 Task: Create a startup business presentation slide template design set.
Action: Mouse moved to (846, 404)
Screenshot: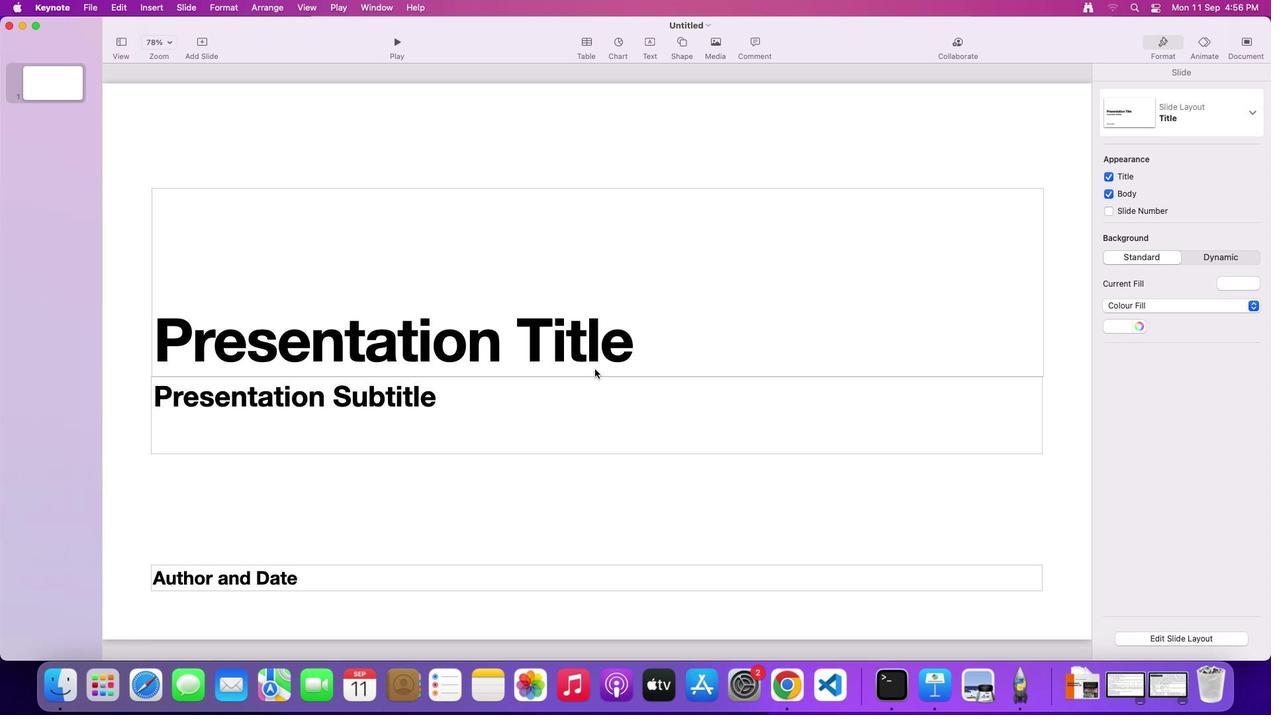 
Action: Mouse pressed left at (846, 404)
Screenshot: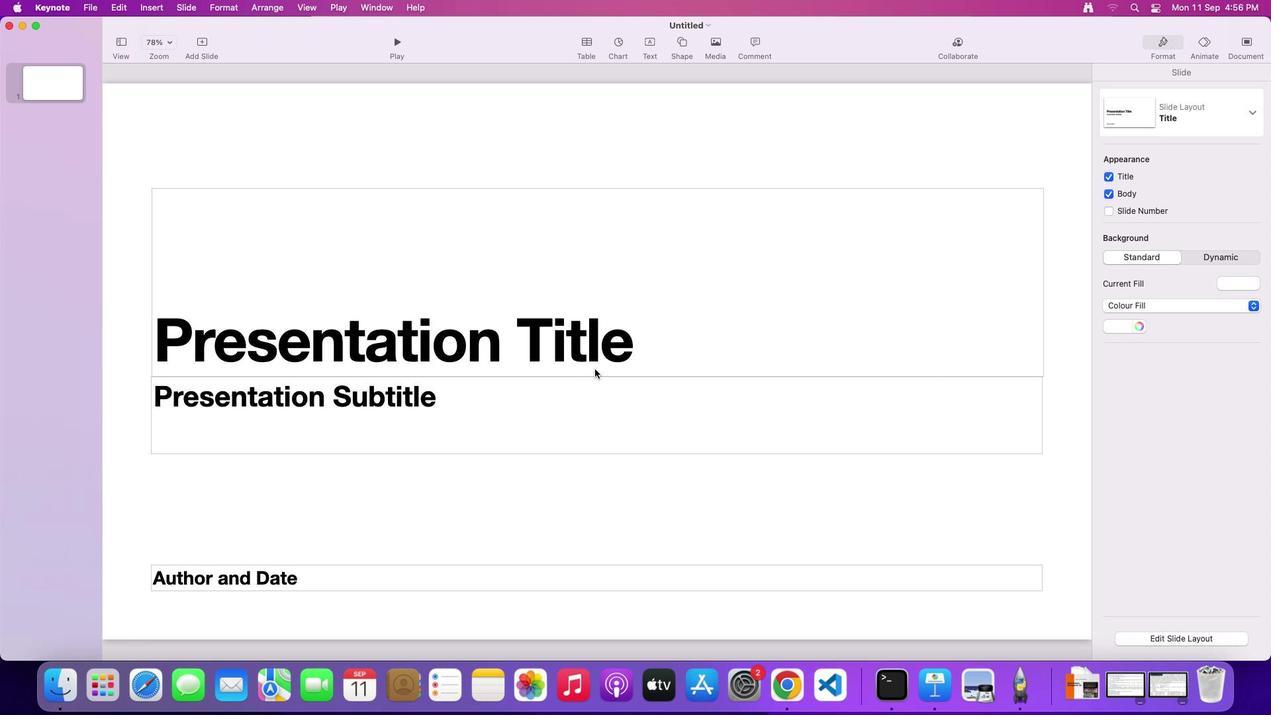 
Action: Mouse moved to (840, 402)
Screenshot: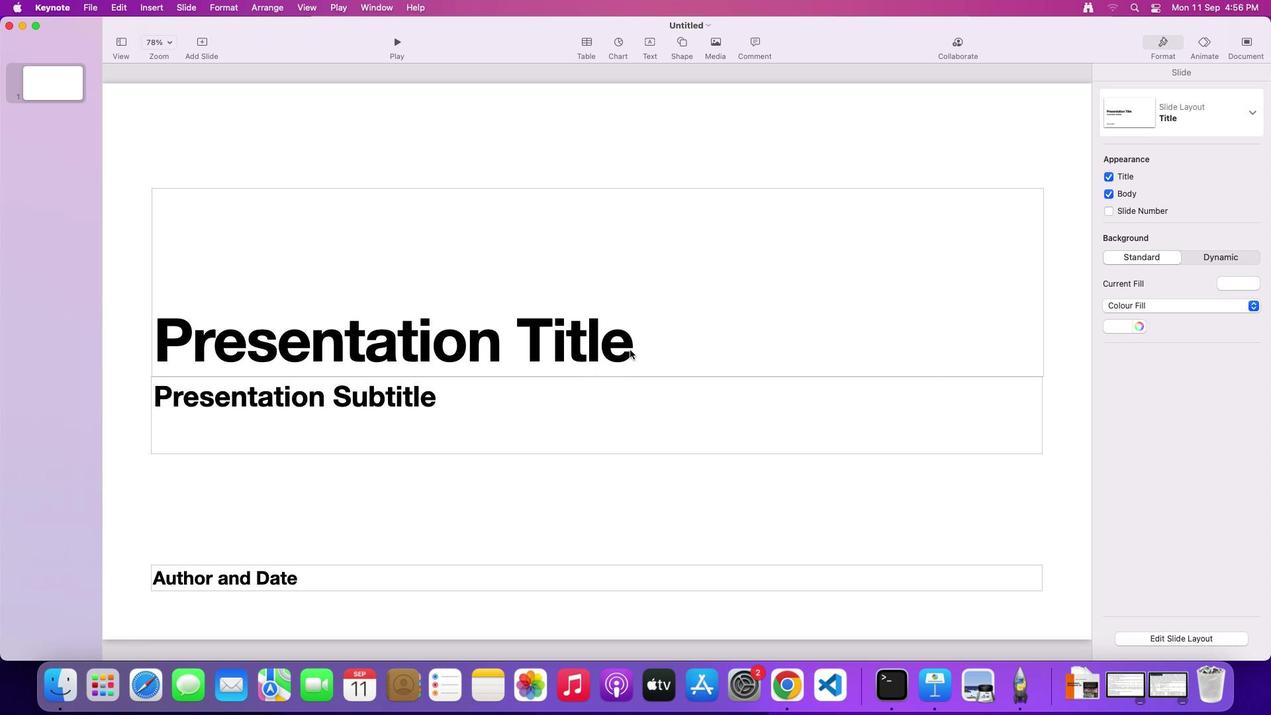 
Action: Mouse pressed left at (840, 402)
Screenshot: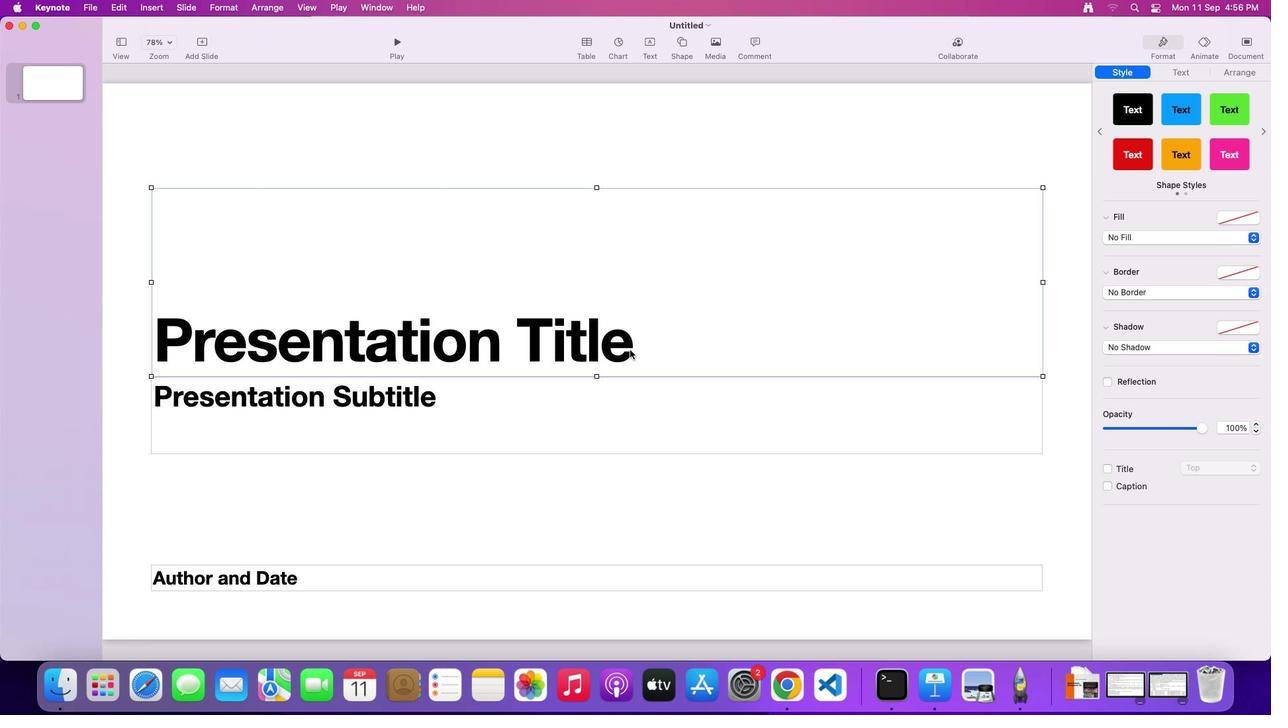 
Action: Key pressed Key.delete
Screenshot: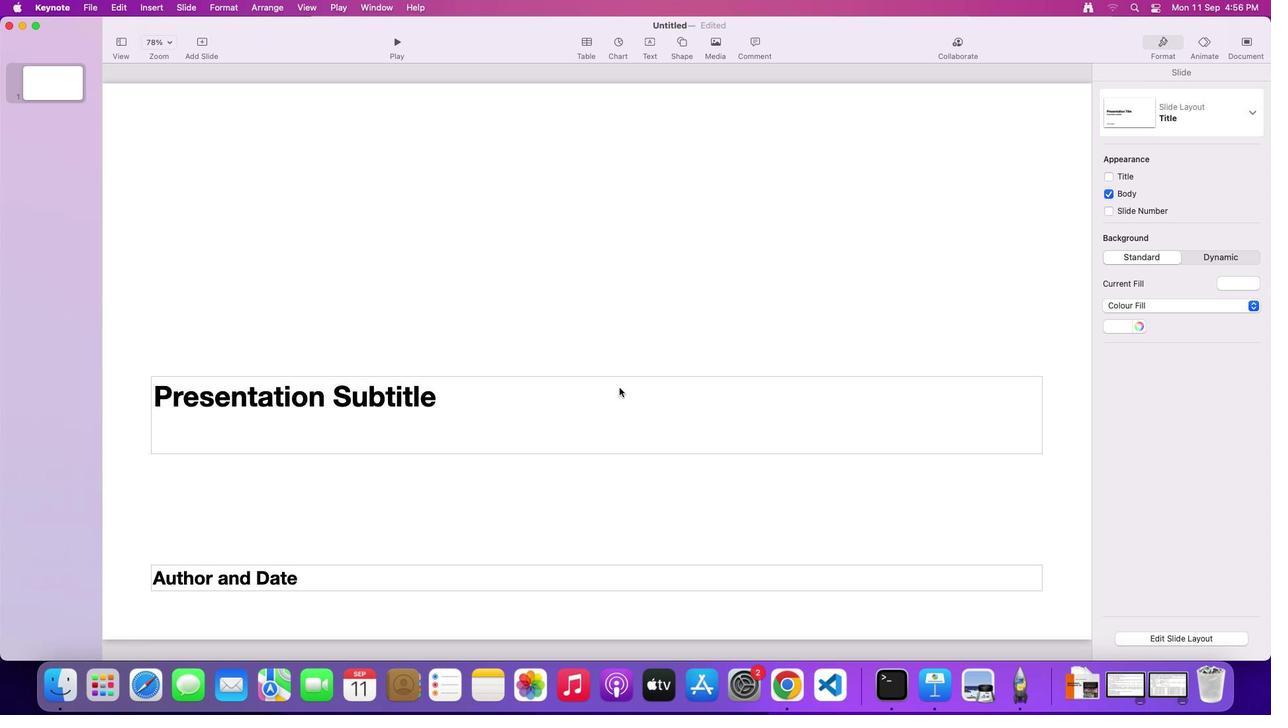 
Action: Mouse moved to (842, 407)
Screenshot: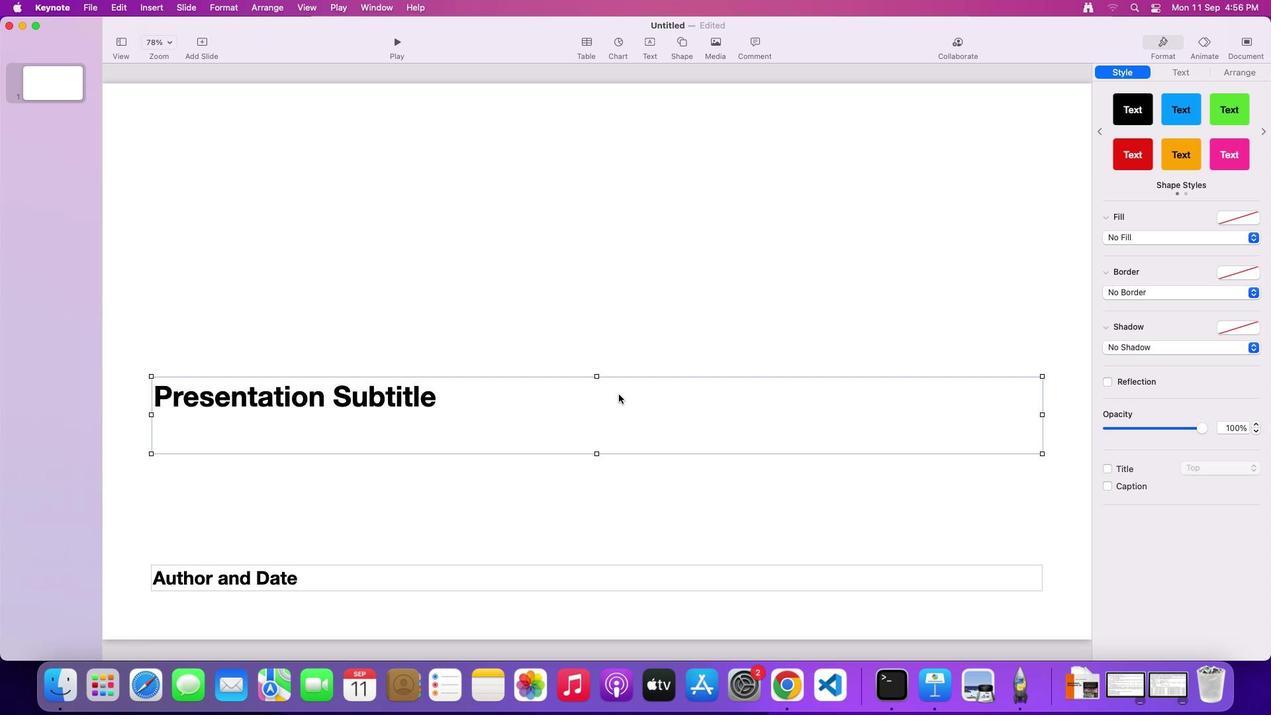 
Action: Mouse pressed left at (842, 407)
Screenshot: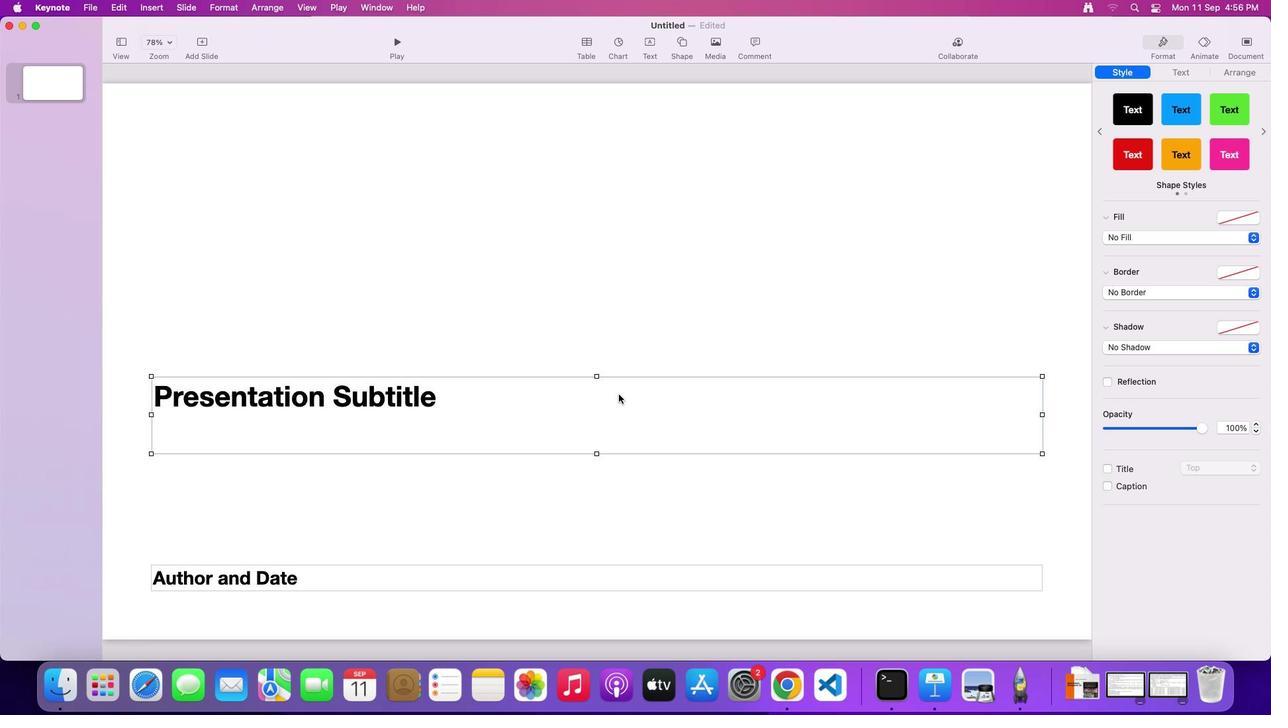 
Action: Key pressed Key.delete
Screenshot: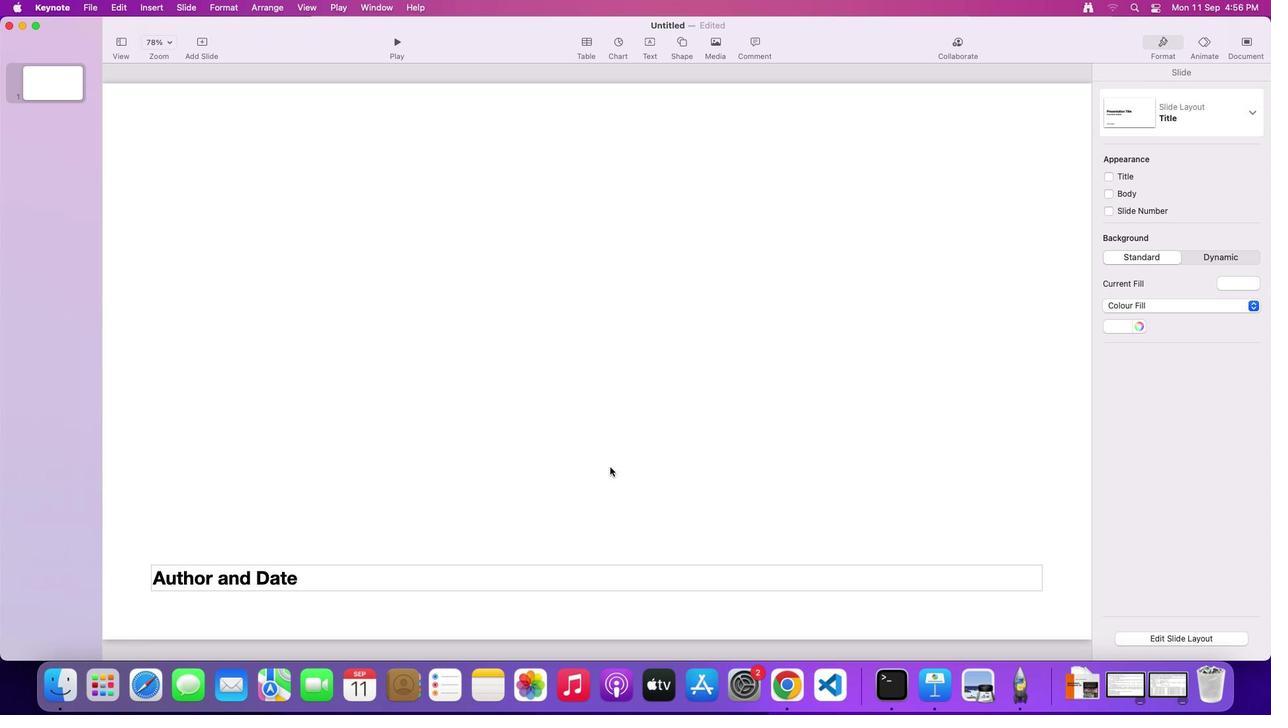 
Action: Mouse moved to (845, 429)
Screenshot: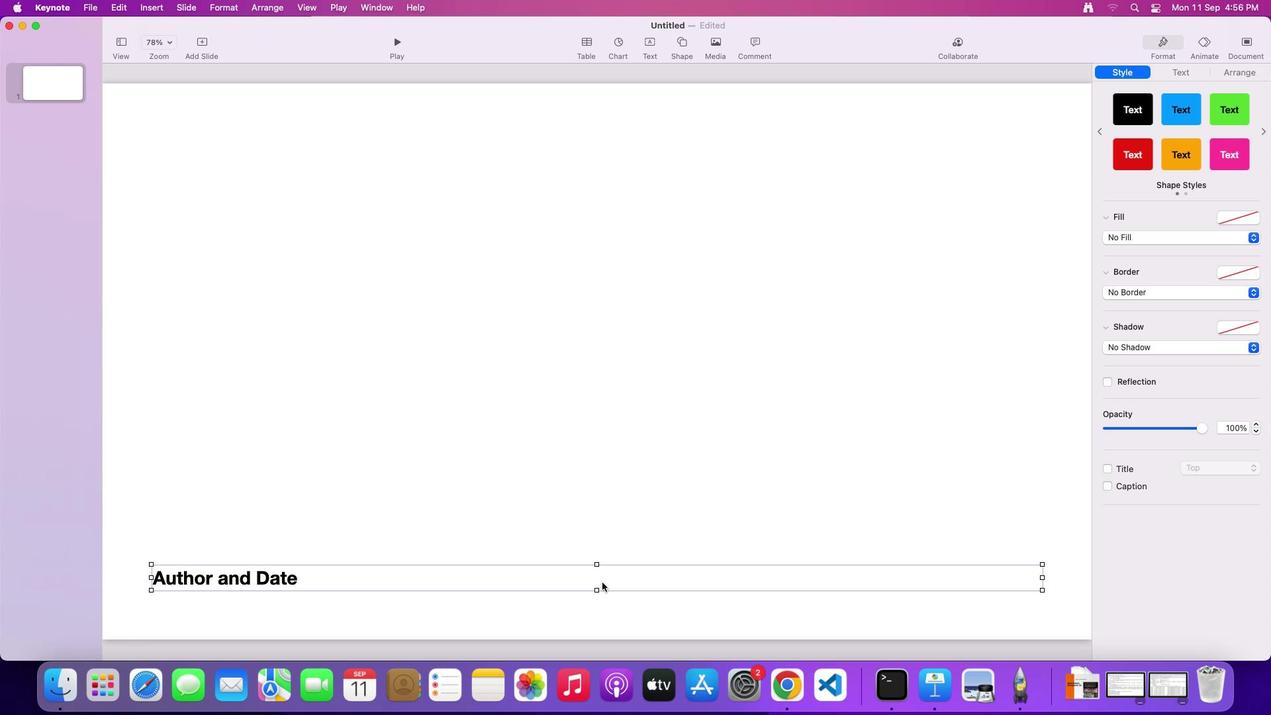 
Action: Mouse pressed left at (845, 429)
Screenshot: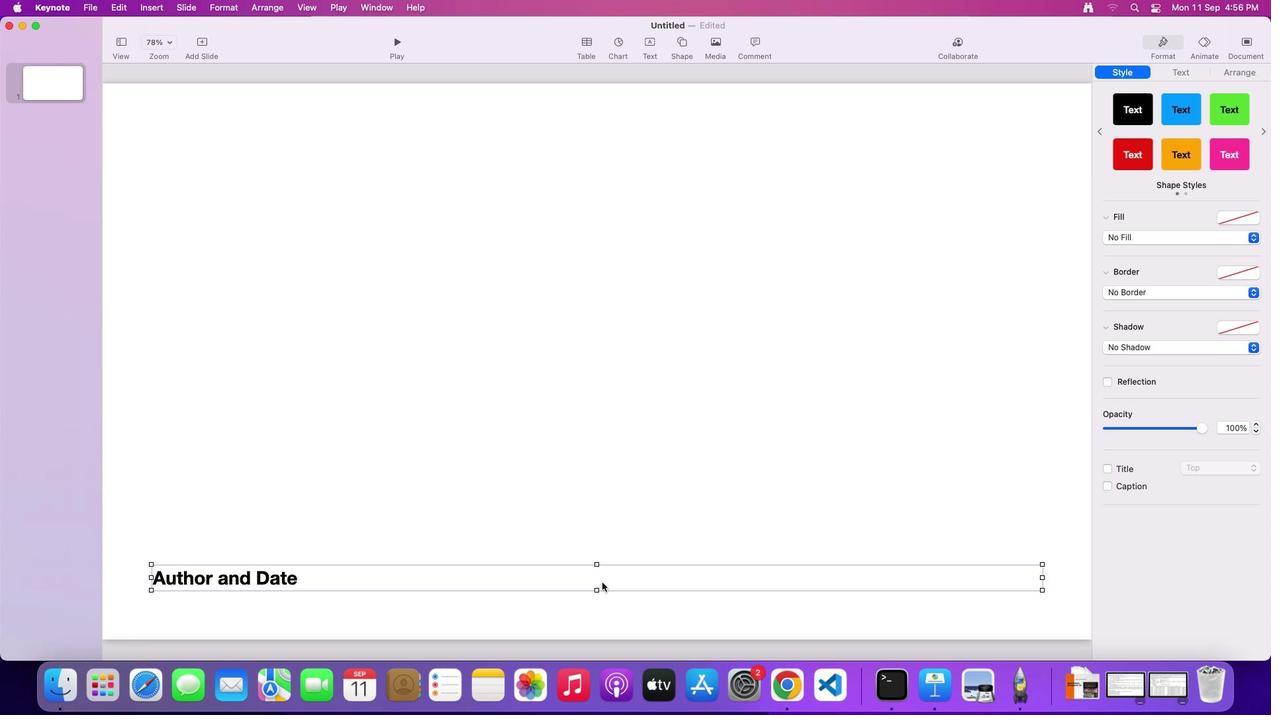 
Action: Mouse moved to (845, 429)
Screenshot: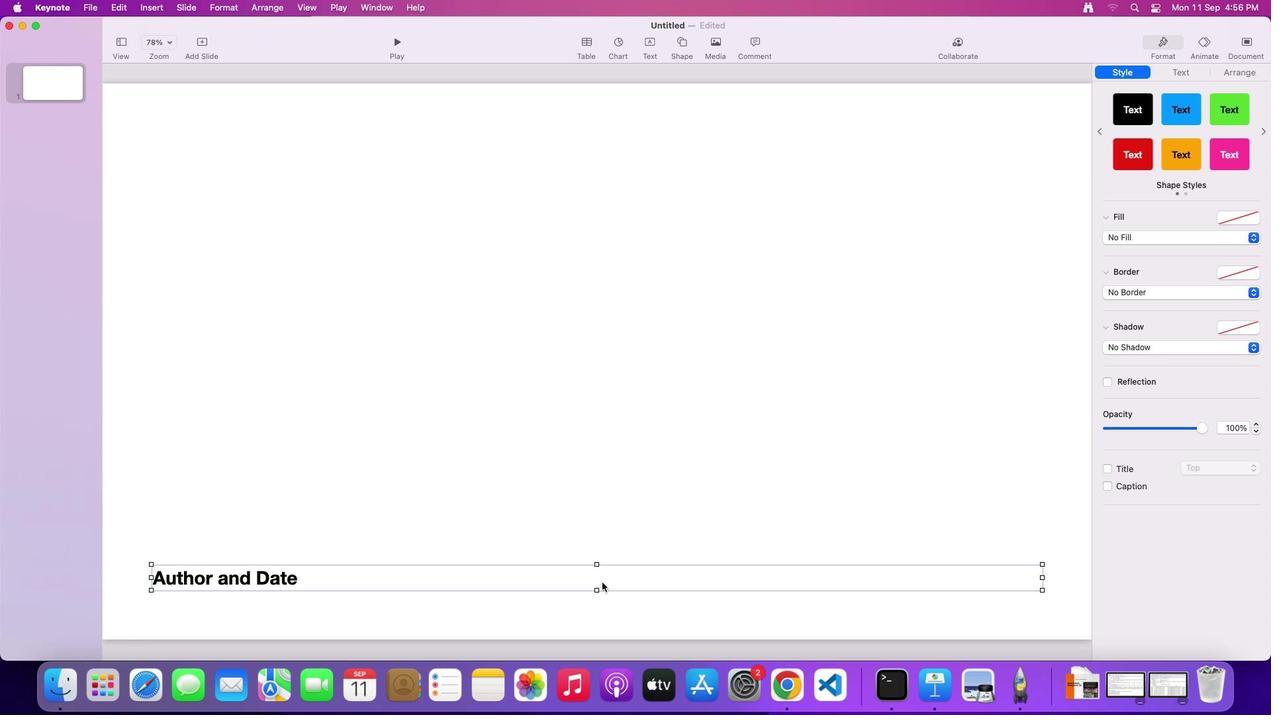 
Action: Key pressed Key.delete
Screenshot: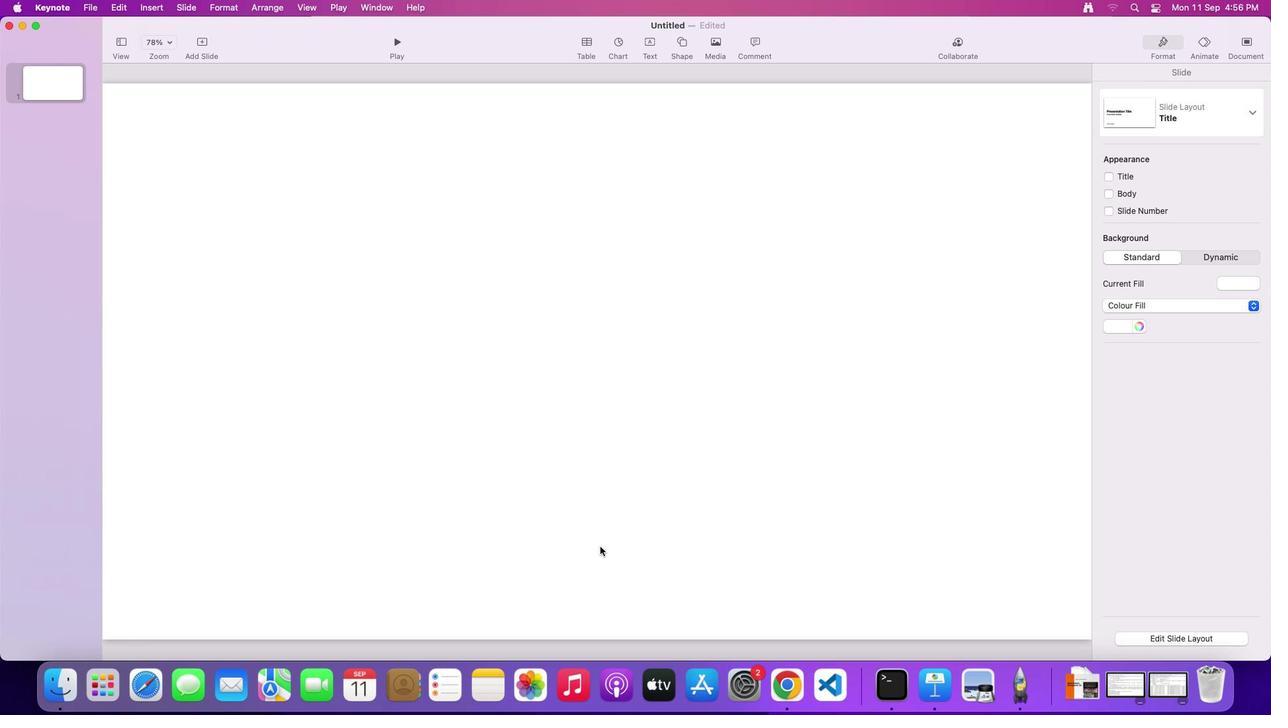
Action: Mouse moved to (849, 404)
Screenshot: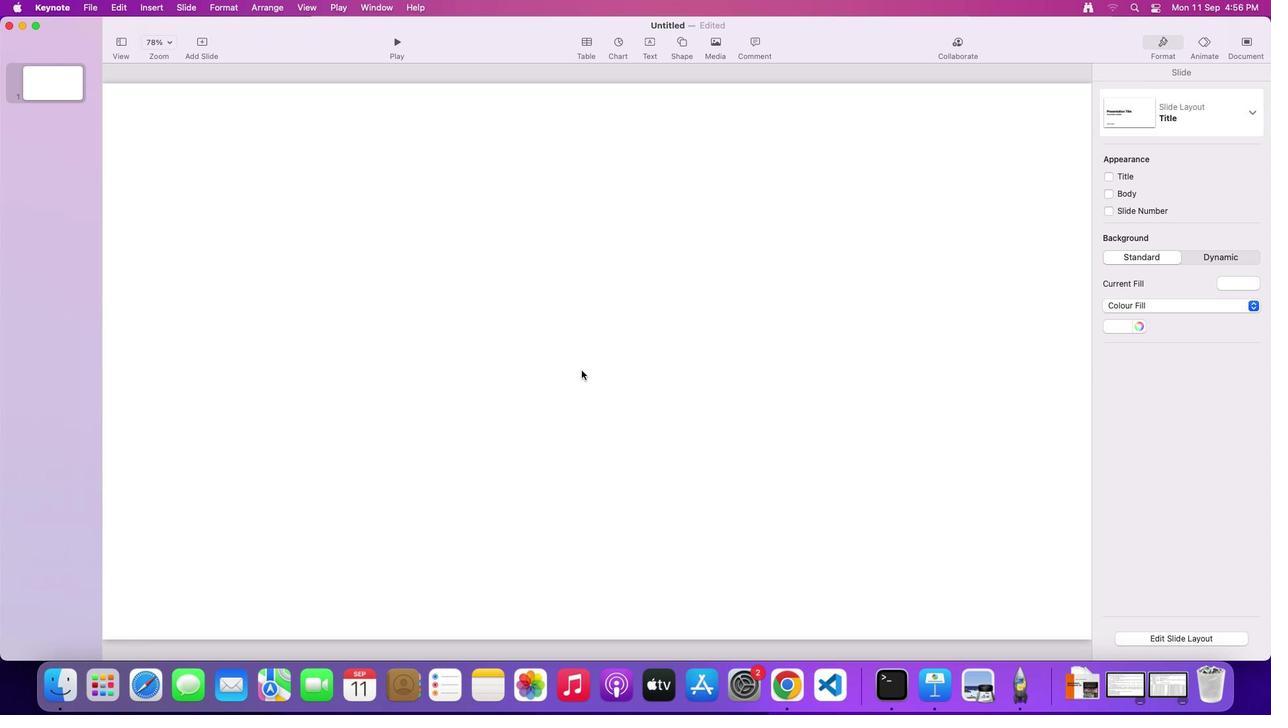 
Action: Mouse pressed left at (849, 404)
Screenshot: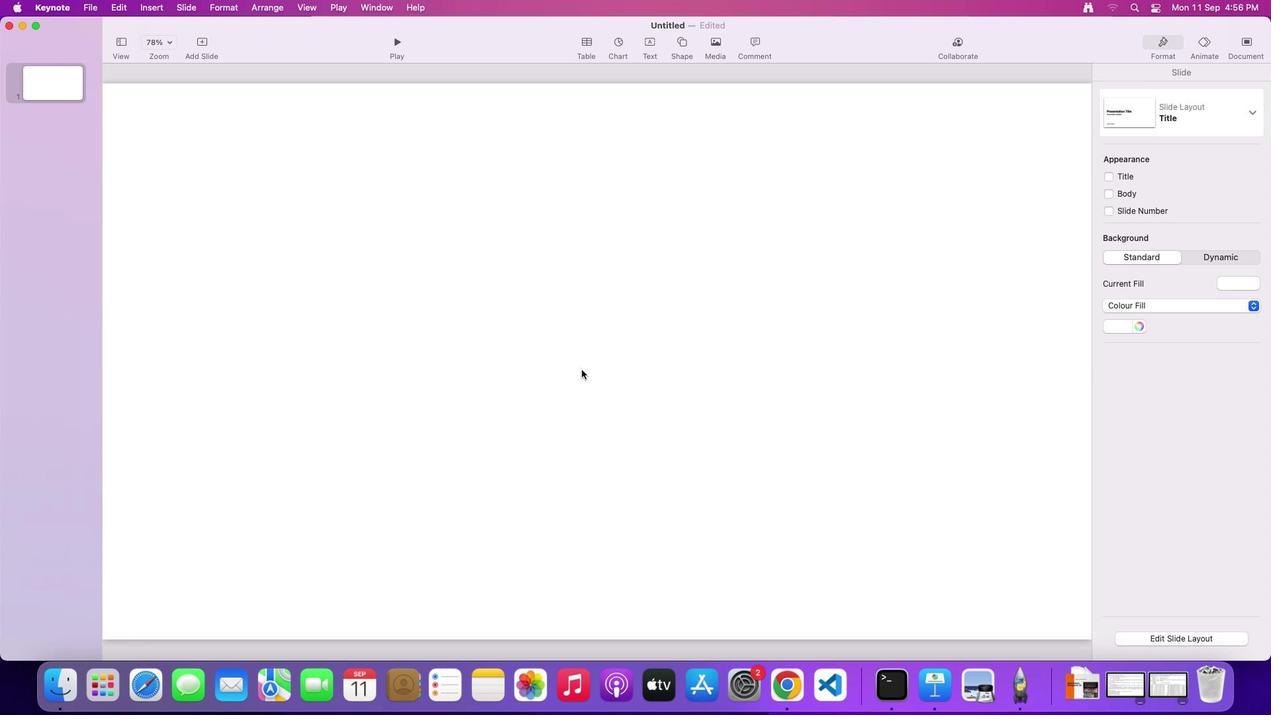 
Action: Mouse moved to (829, 365)
Screenshot: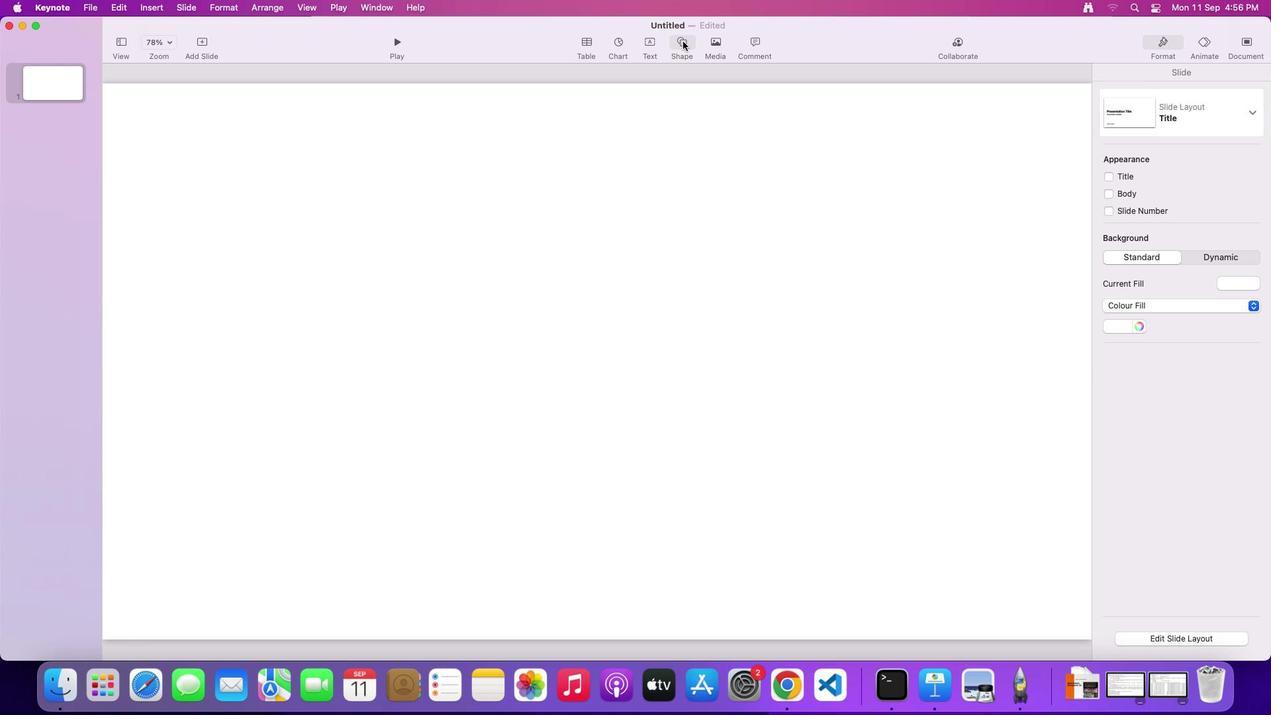
Action: Mouse pressed left at (829, 365)
Screenshot: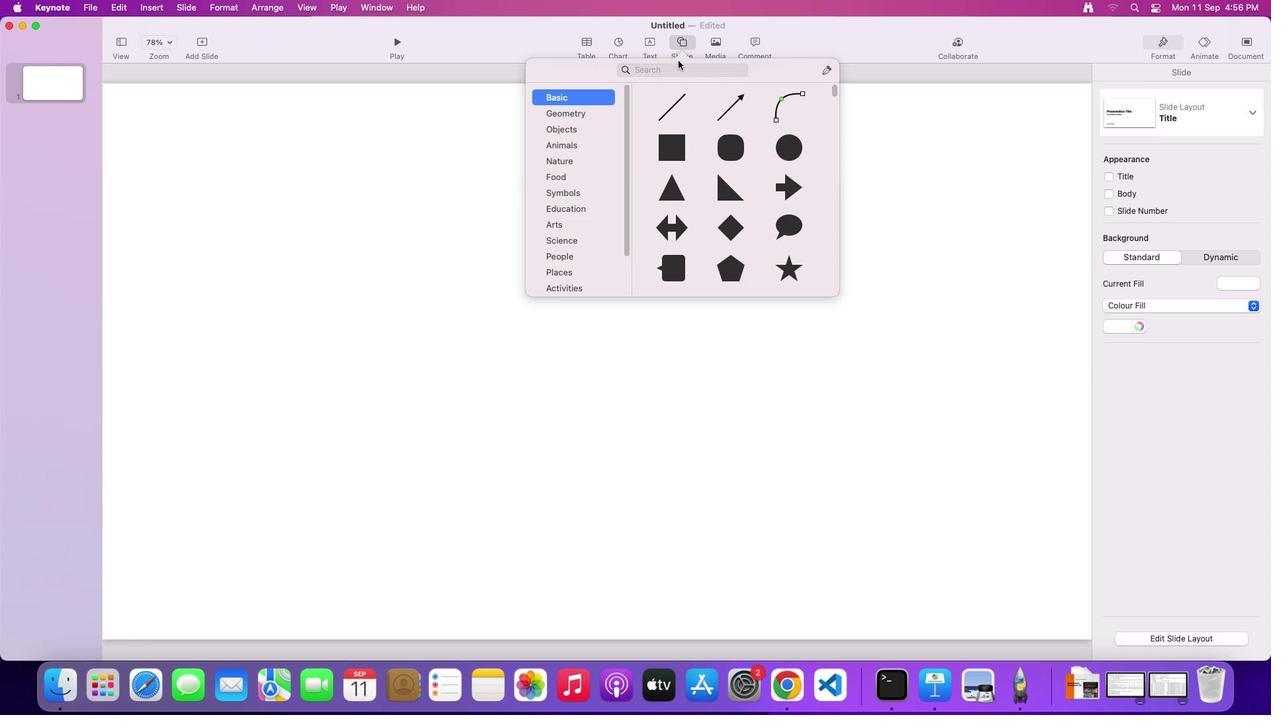 
Action: Mouse moved to (832, 377)
Screenshot: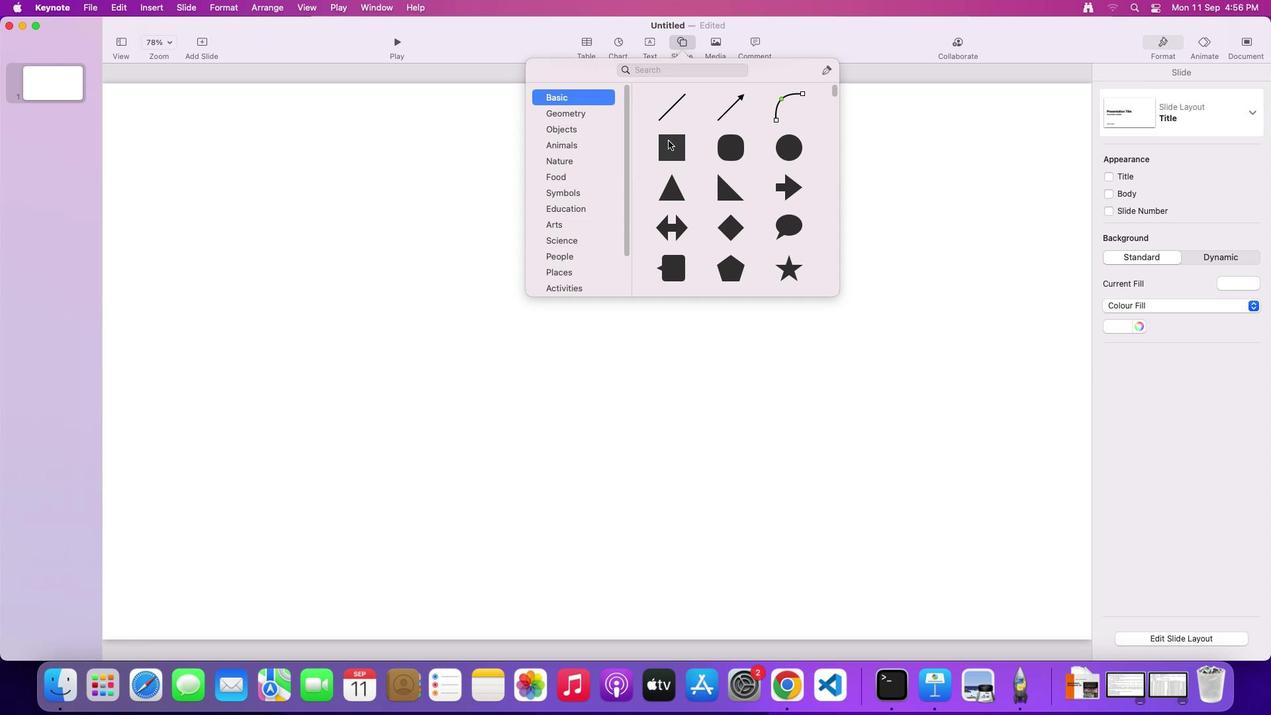 
Action: Mouse pressed left at (832, 377)
Screenshot: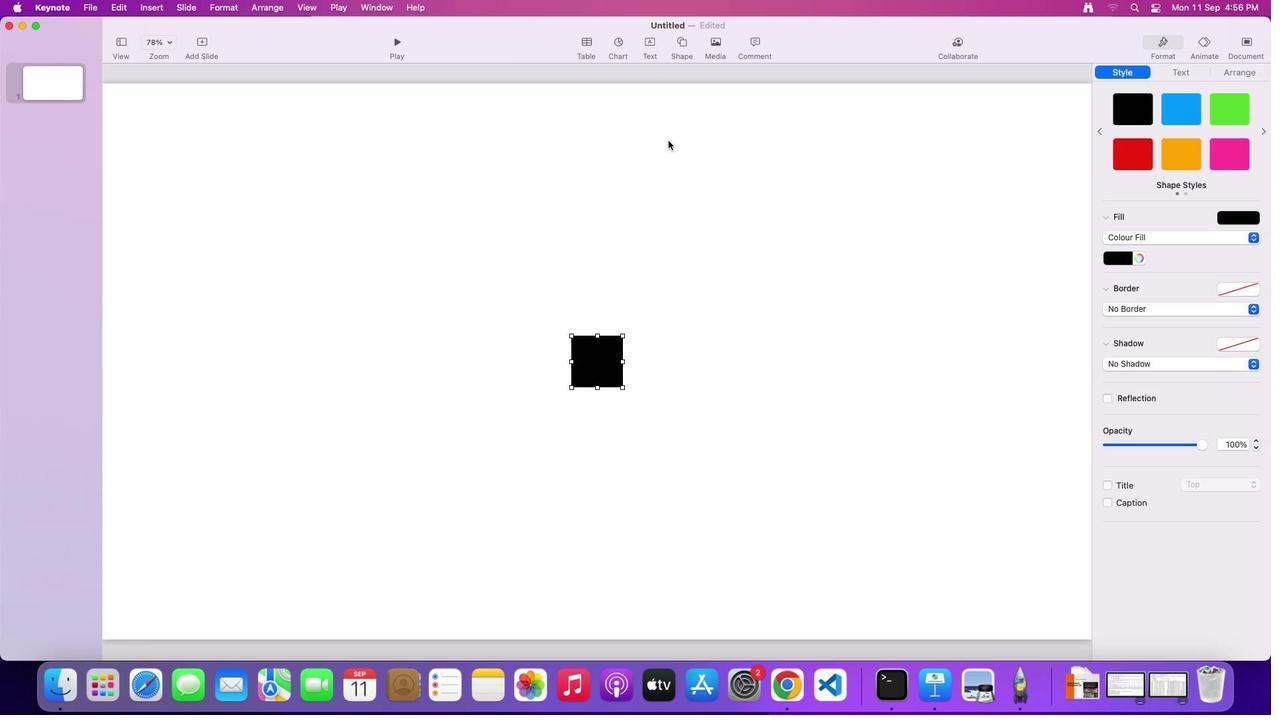 
Action: Mouse moved to (852, 400)
Screenshot: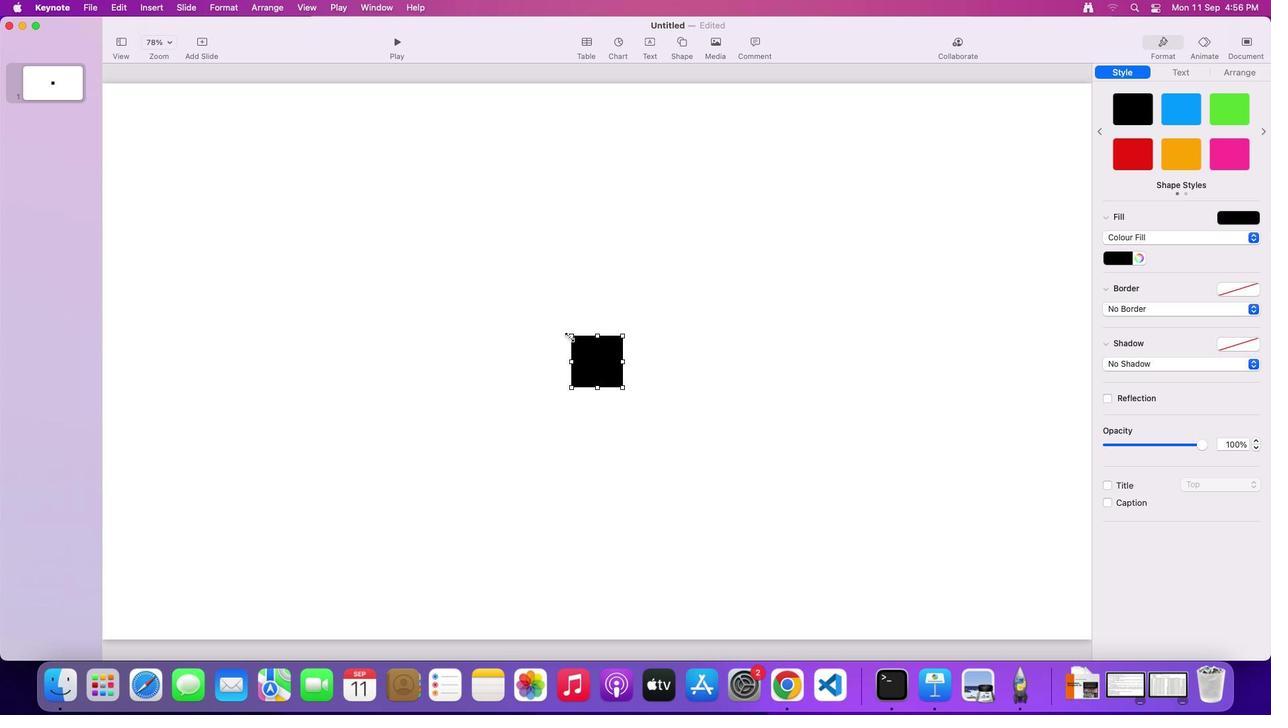 
Action: Mouse pressed left at (852, 400)
Screenshot: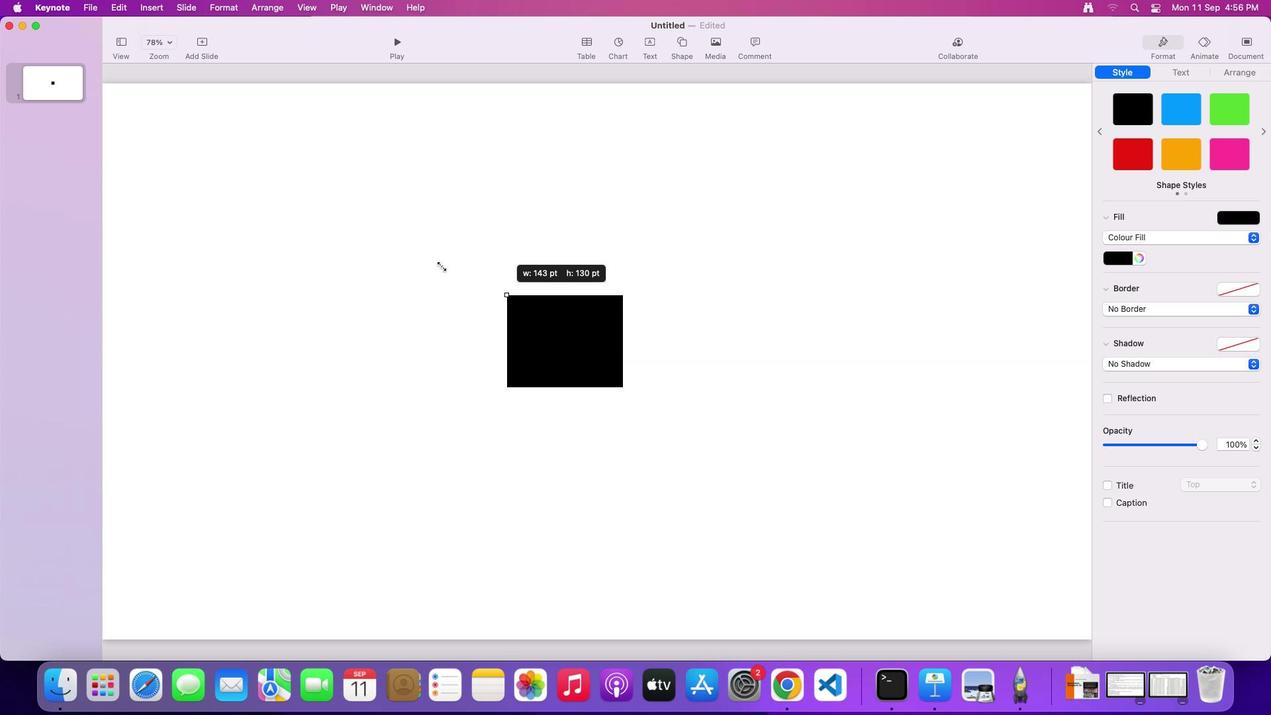 
Action: Mouse moved to (841, 406)
Screenshot: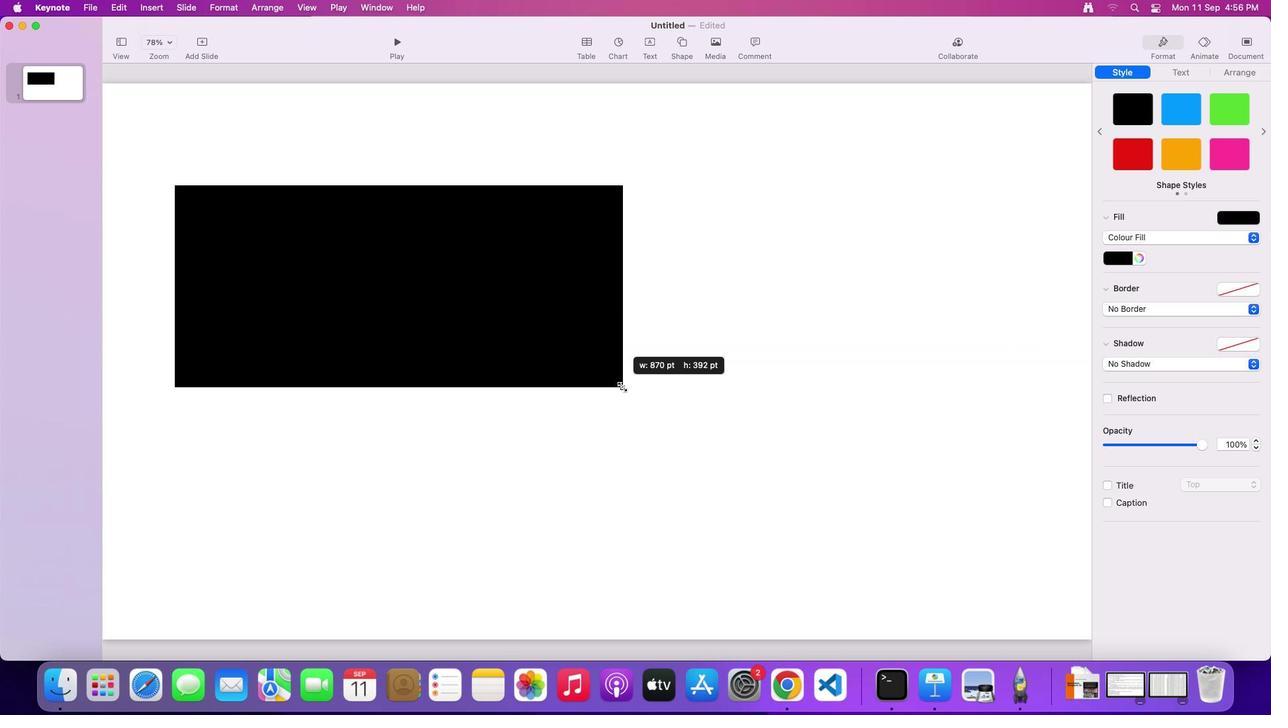 
Action: Mouse pressed left at (841, 406)
Screenshot: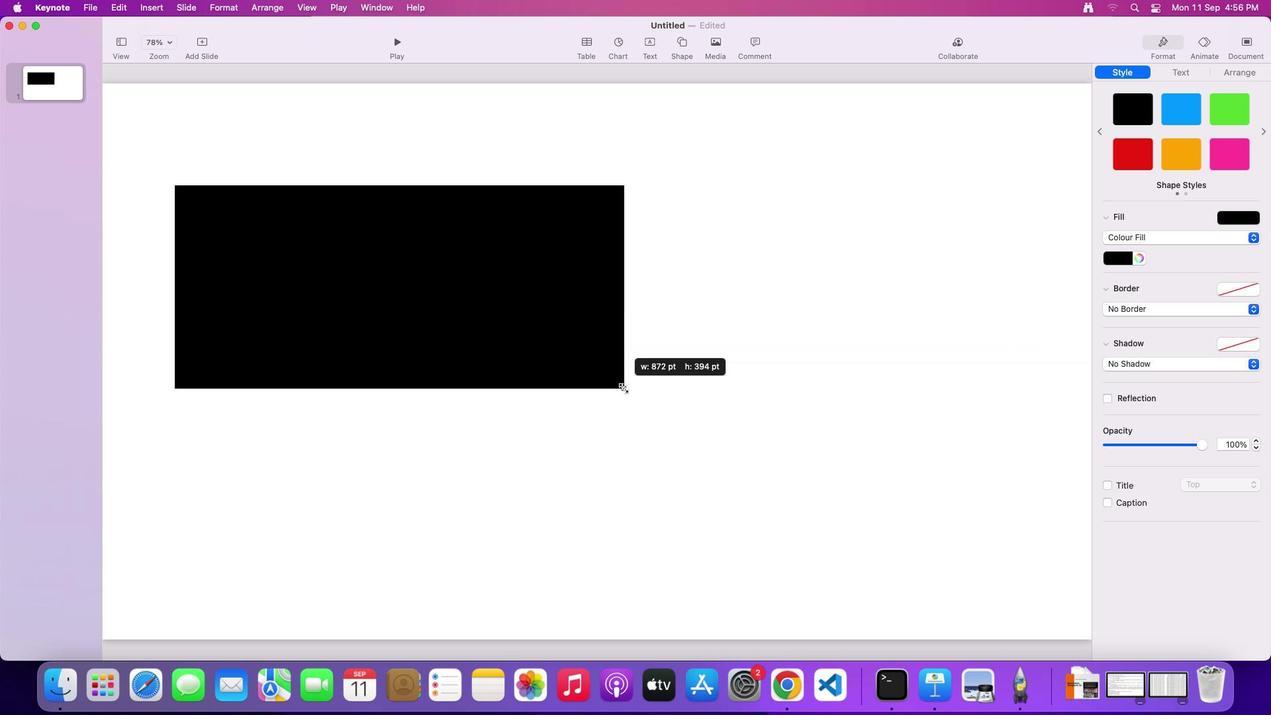 
Action: Mouse moved to (820, 417)
Screenshot: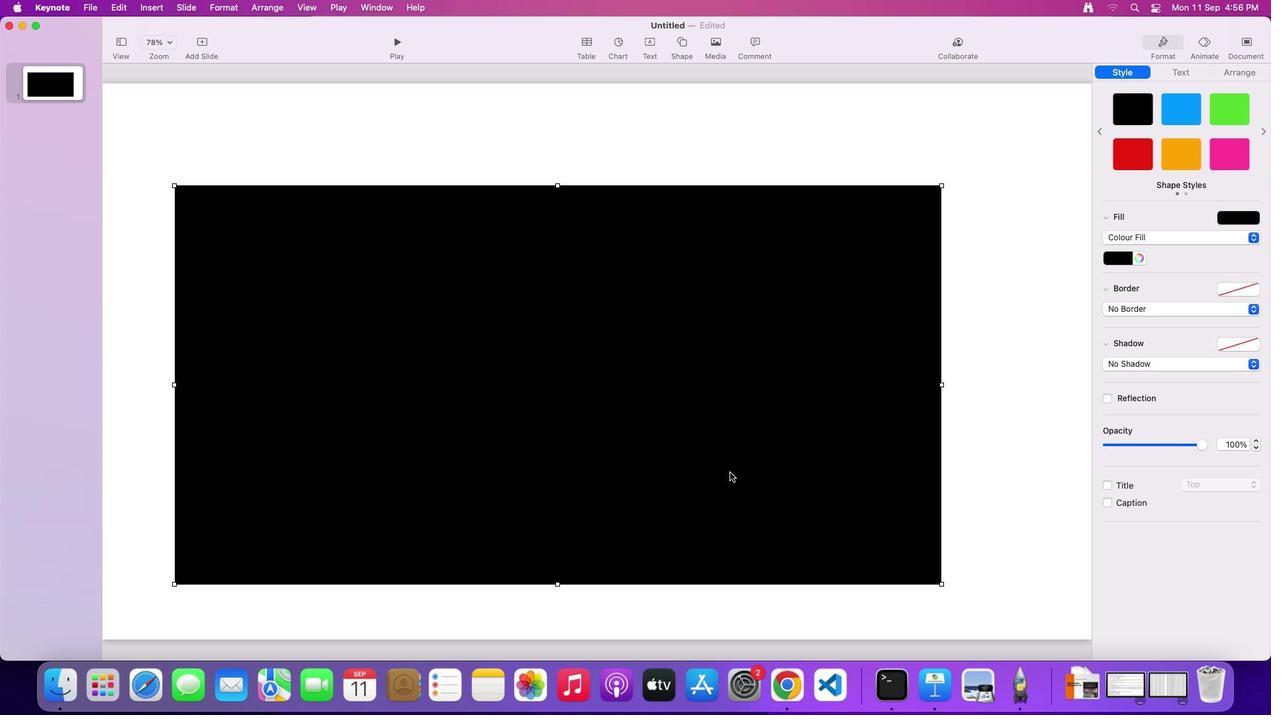 
Action: Mouse pressed left at (820, 417)
Screenshot: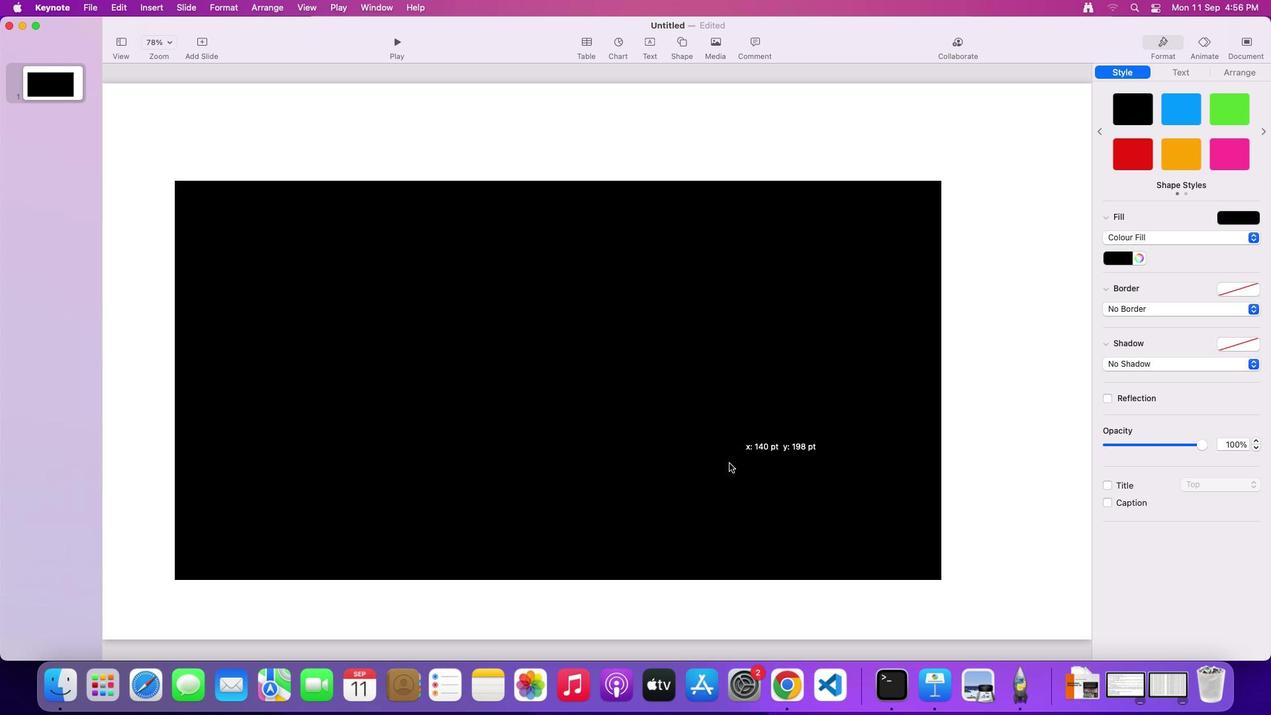 
Action: Mouse moved to (817, 411)
Screenshot: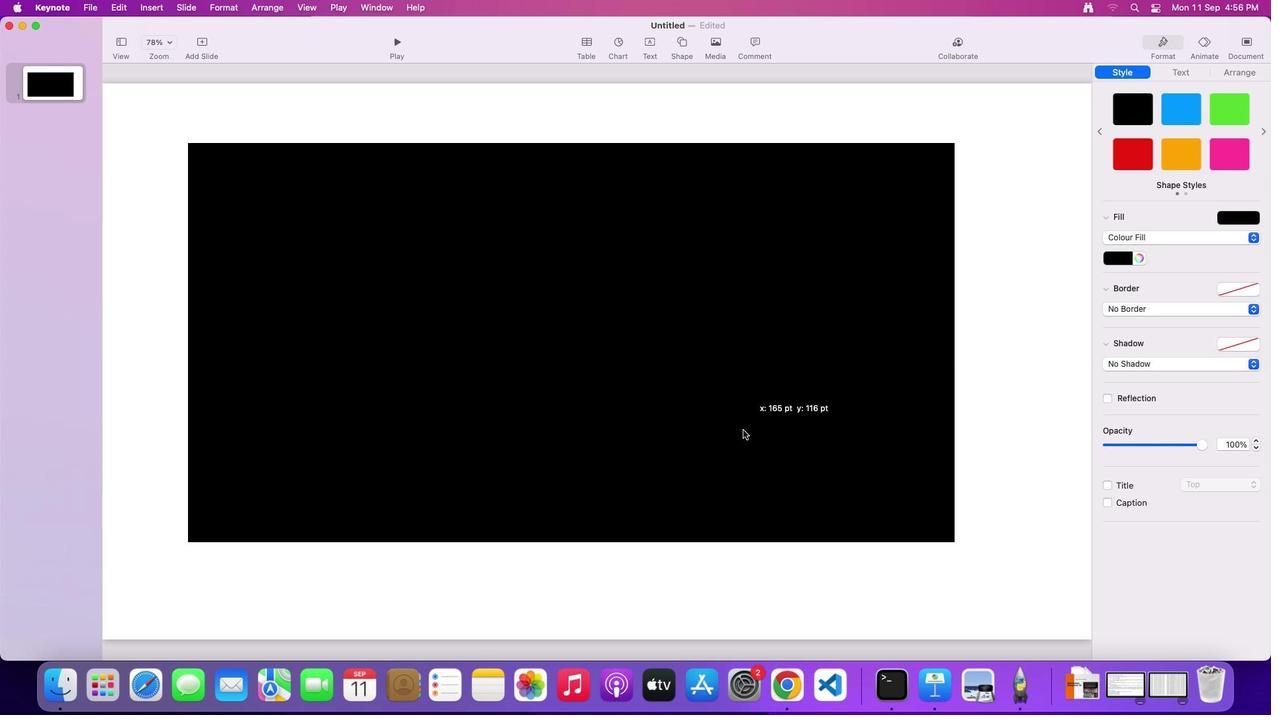 
Action: Mouse pressed left at (817, 411)
Screenshot: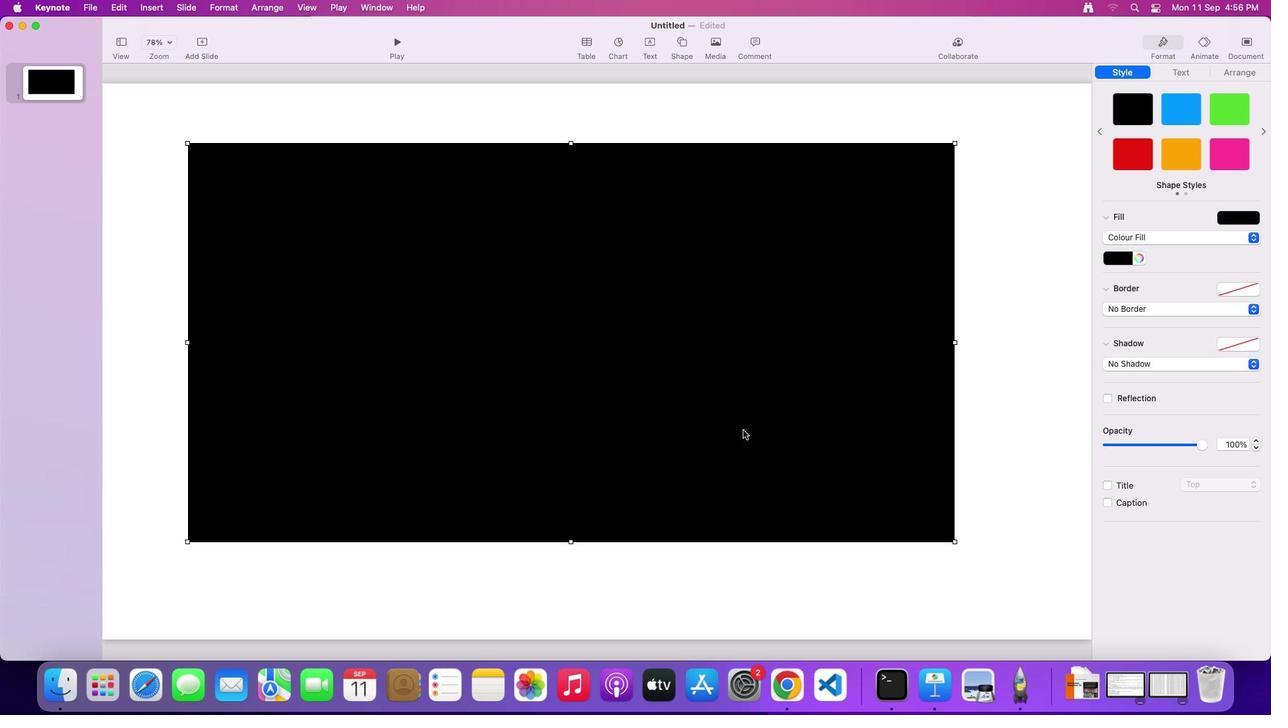 
Action: Mouse moved to (742, 390)
Screenshot: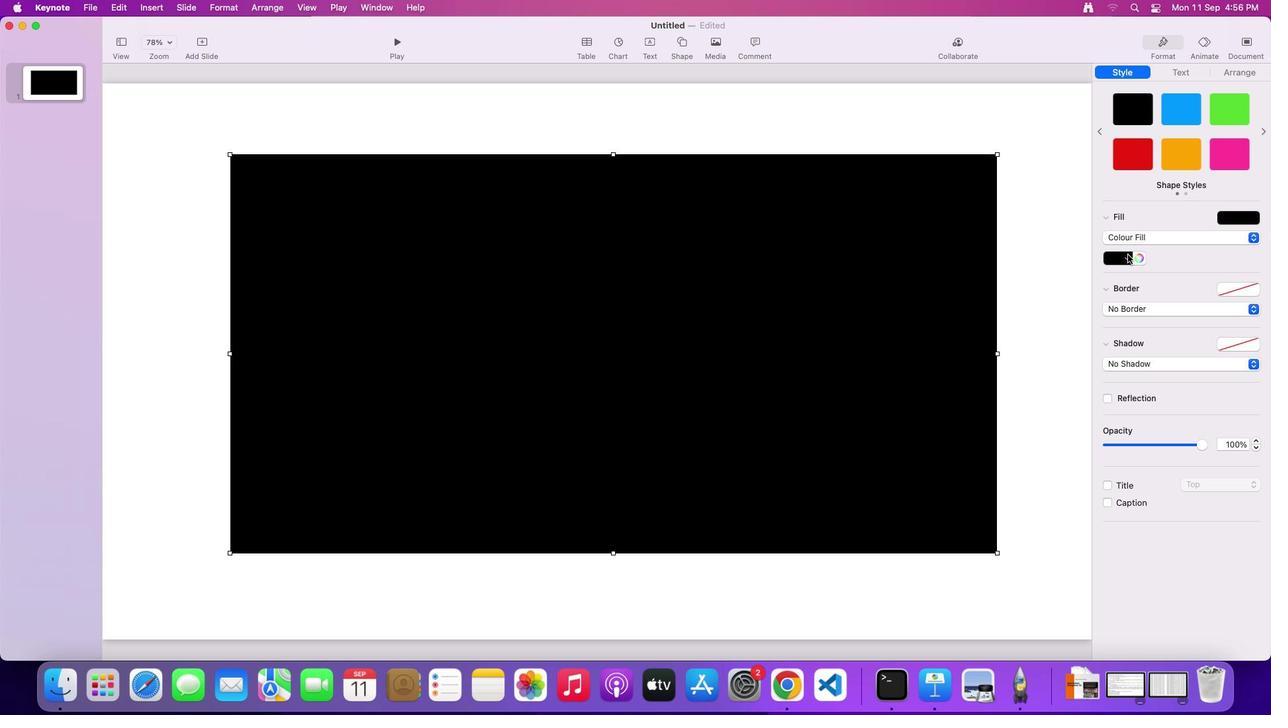 
Action: Mouse pressed left at (742, 390)
Screenshot: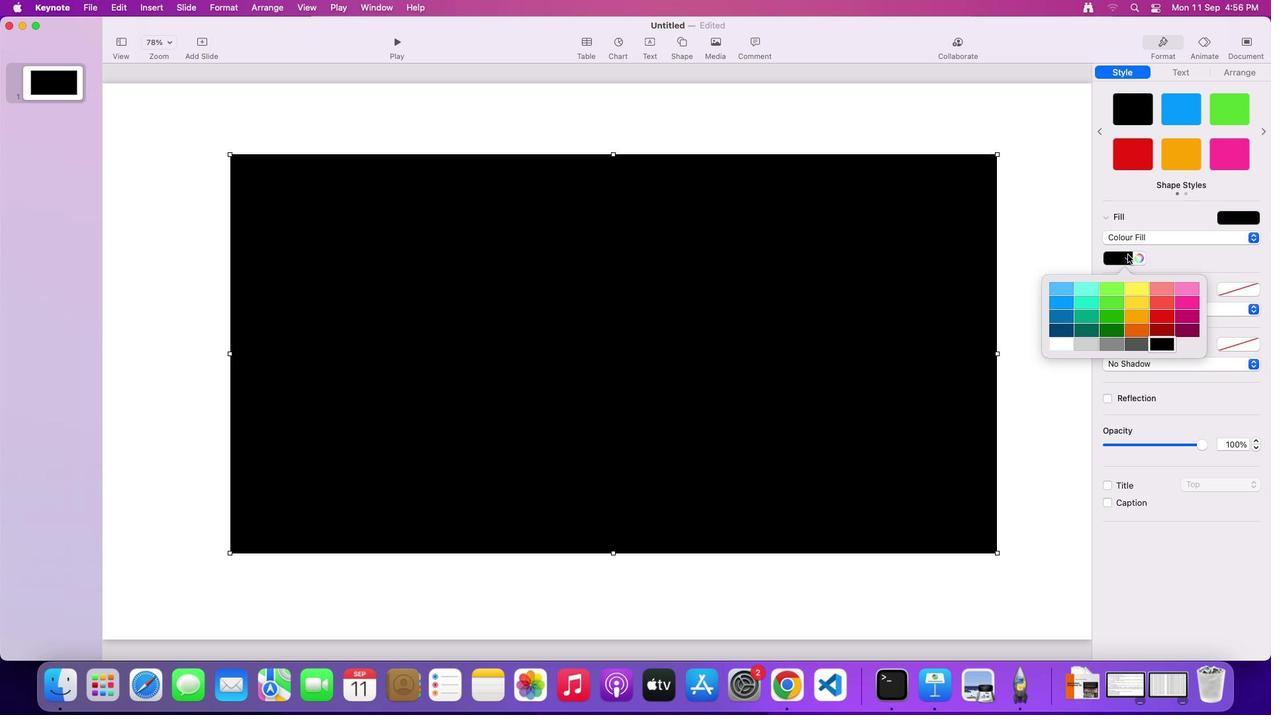 
Action: Mouse moved to (731, 394)
Screenshot: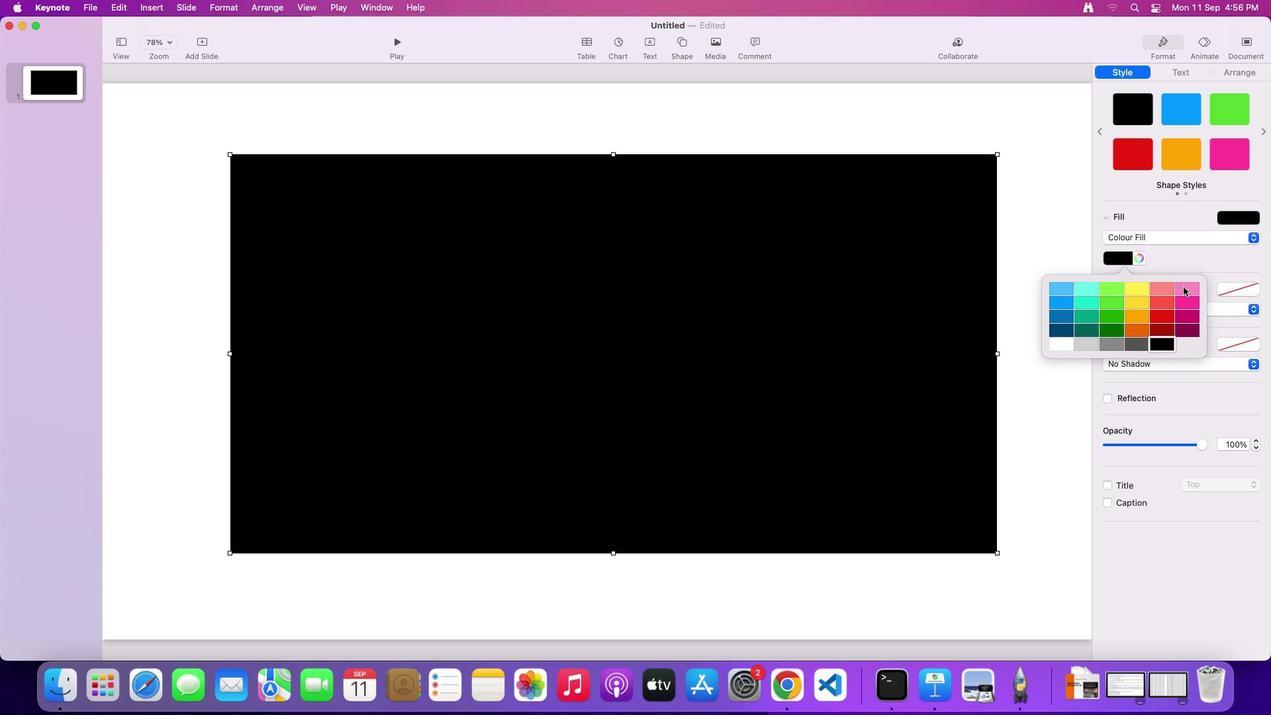 
Action: Mouse pressed left at (731, 394)
Screenshot: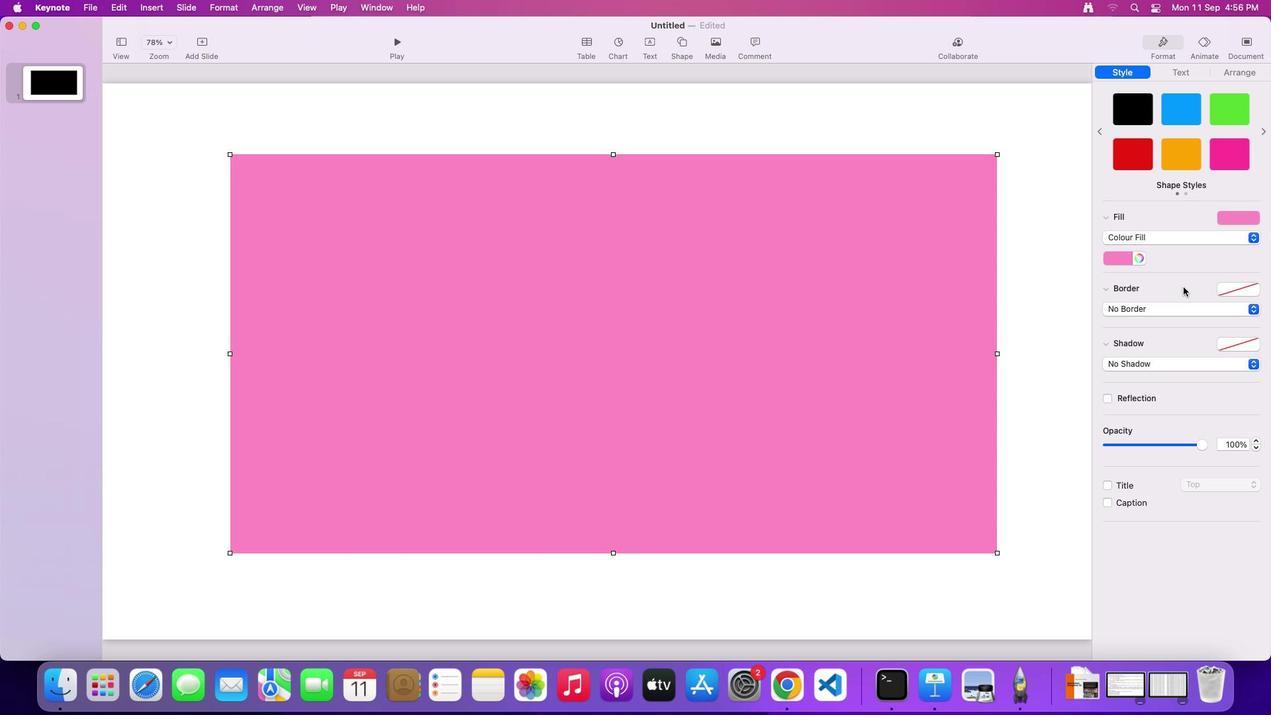 
Action: Mouse moved to (740, 391)
Screenshot: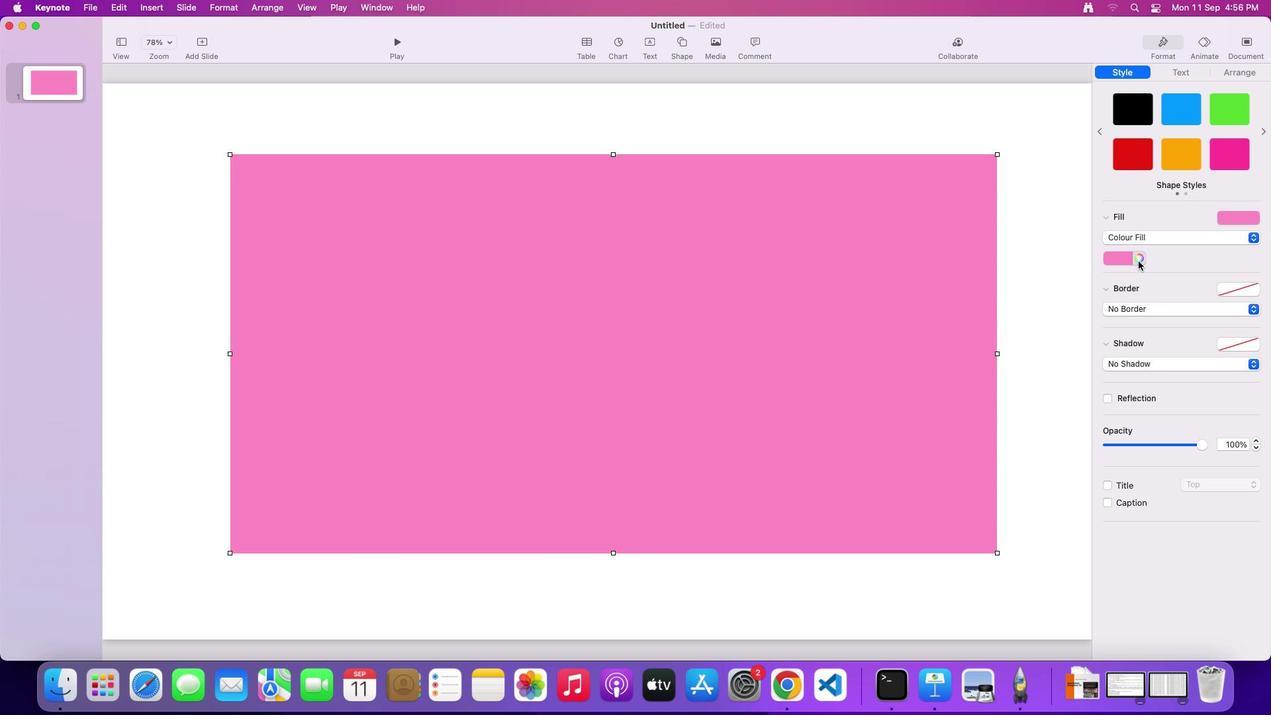 
Action: Mouse pressed left at (740, 391)
Screenshot: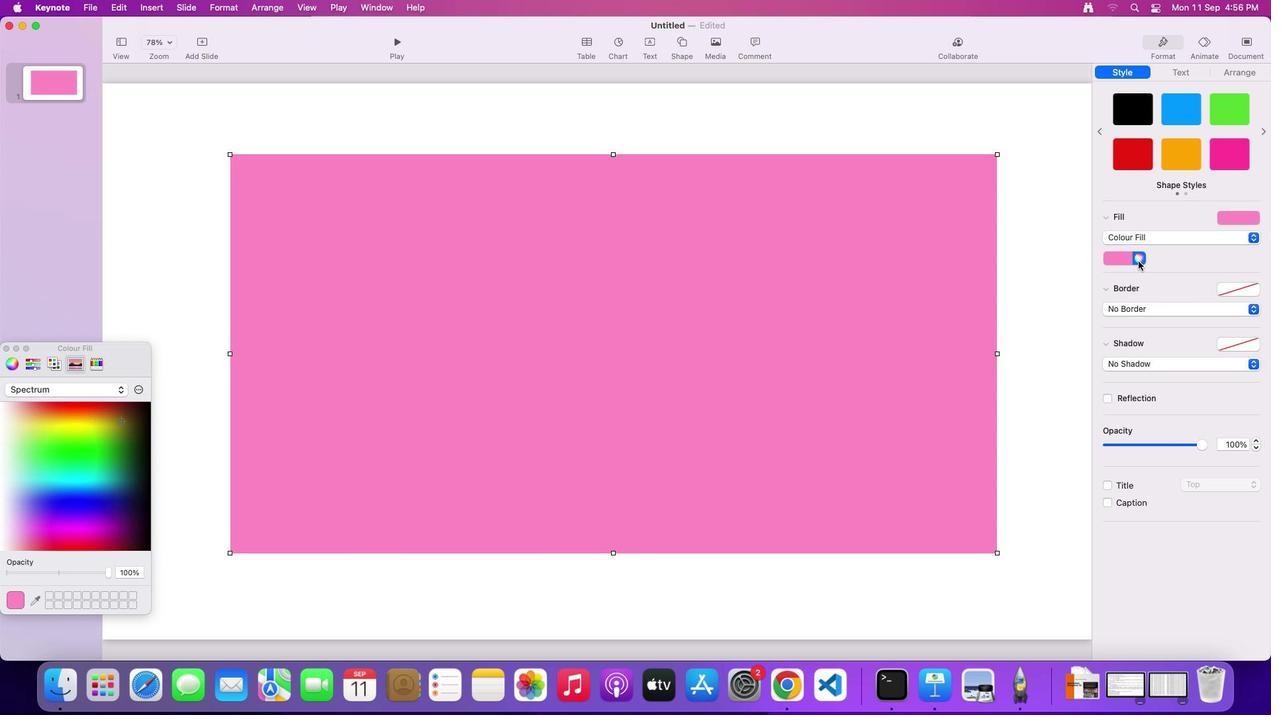 
Action: Mouse moved to (962, 422)
Screenshot: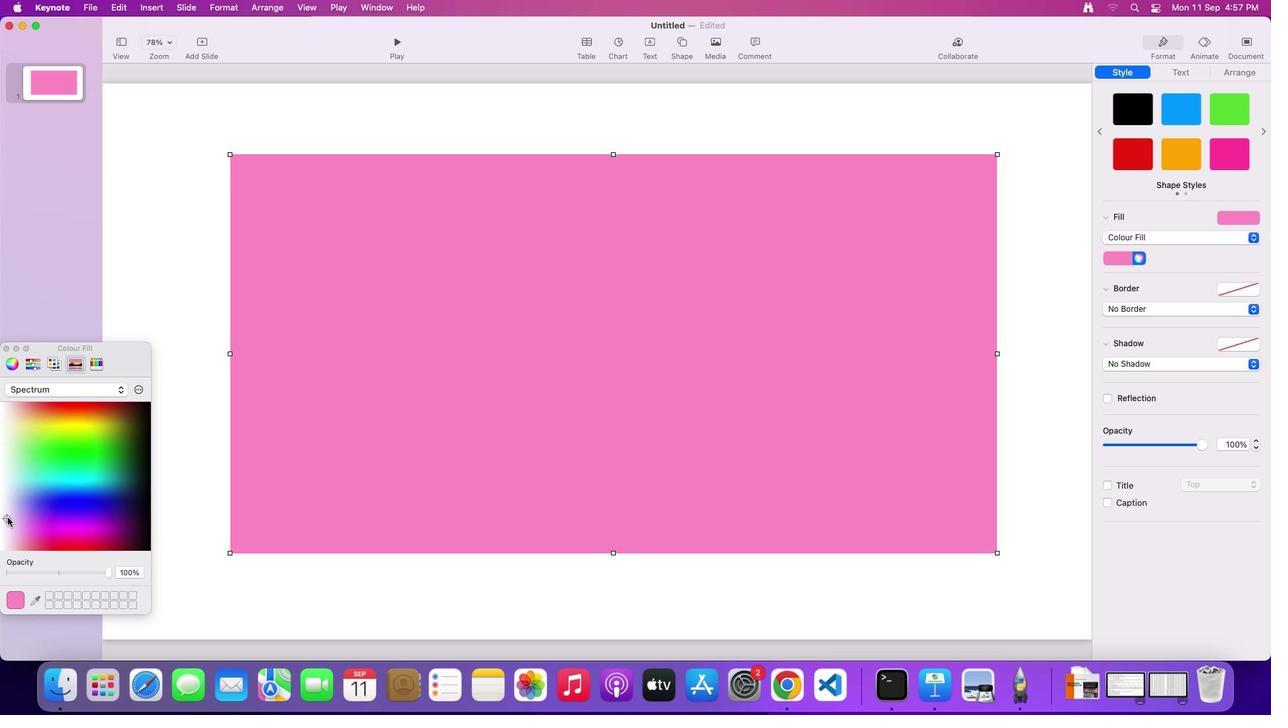 
Action: Mouse pressed left at (962, 422)
Screenshot: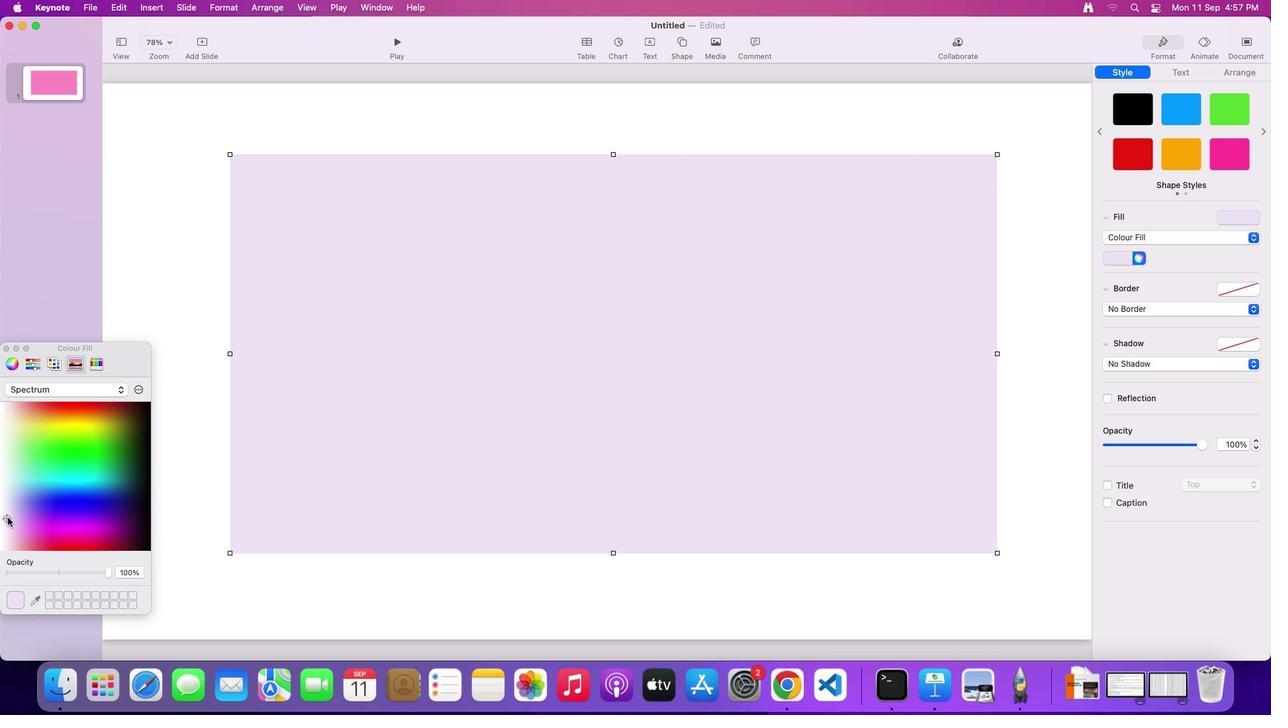 
Action: Mouse moved to (962, 423)
Screenshot: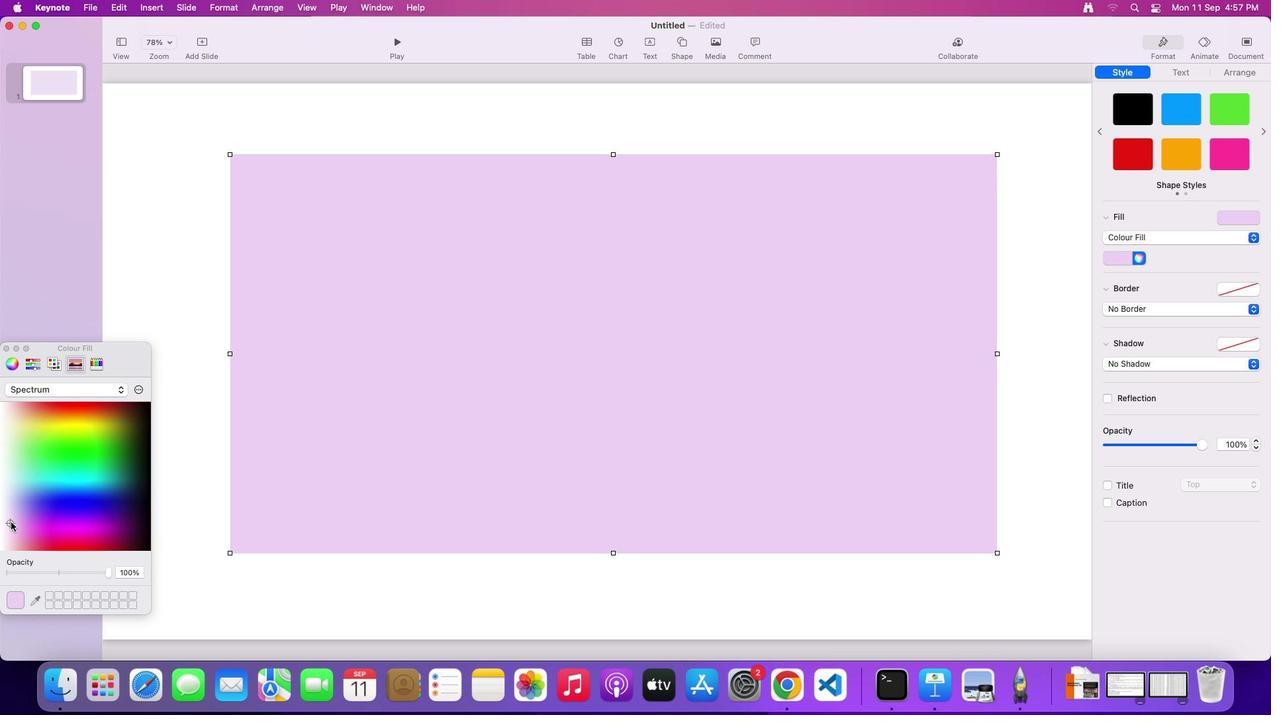 
Action: Mouse pressed left at (962, 423)
Screenshot: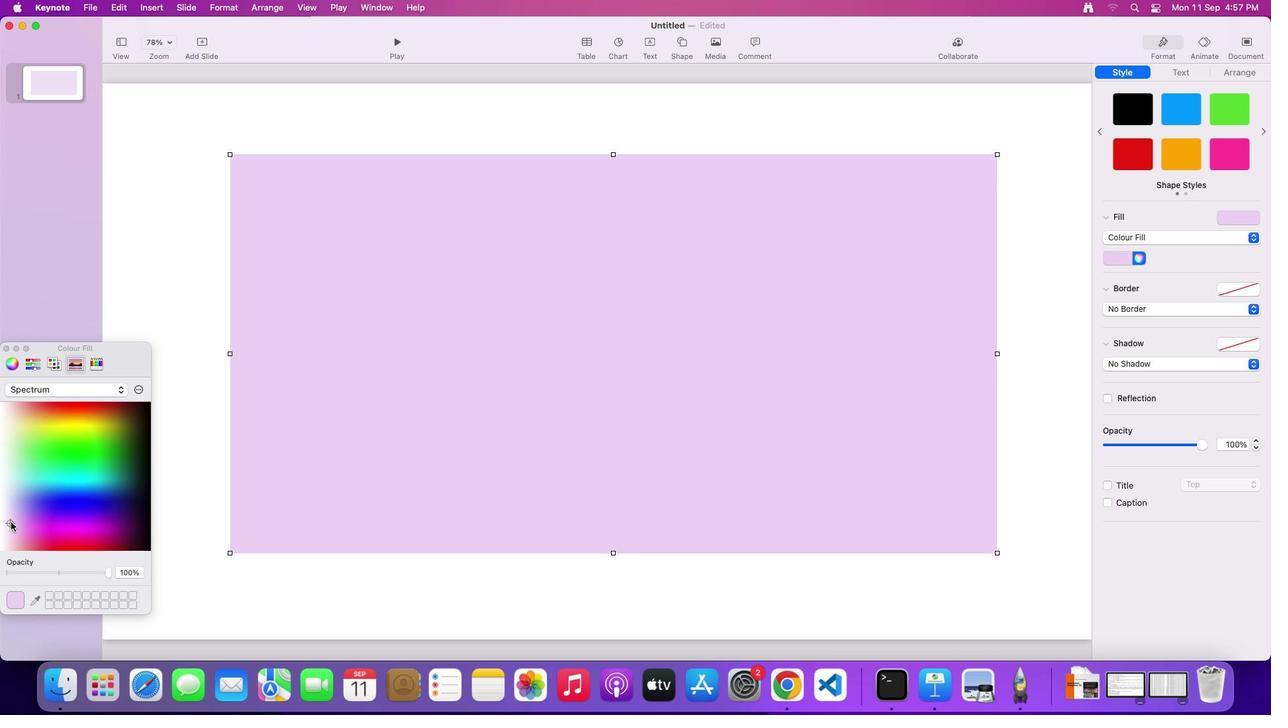 
Action: Mouse moved to (963, 401)
Screenshot: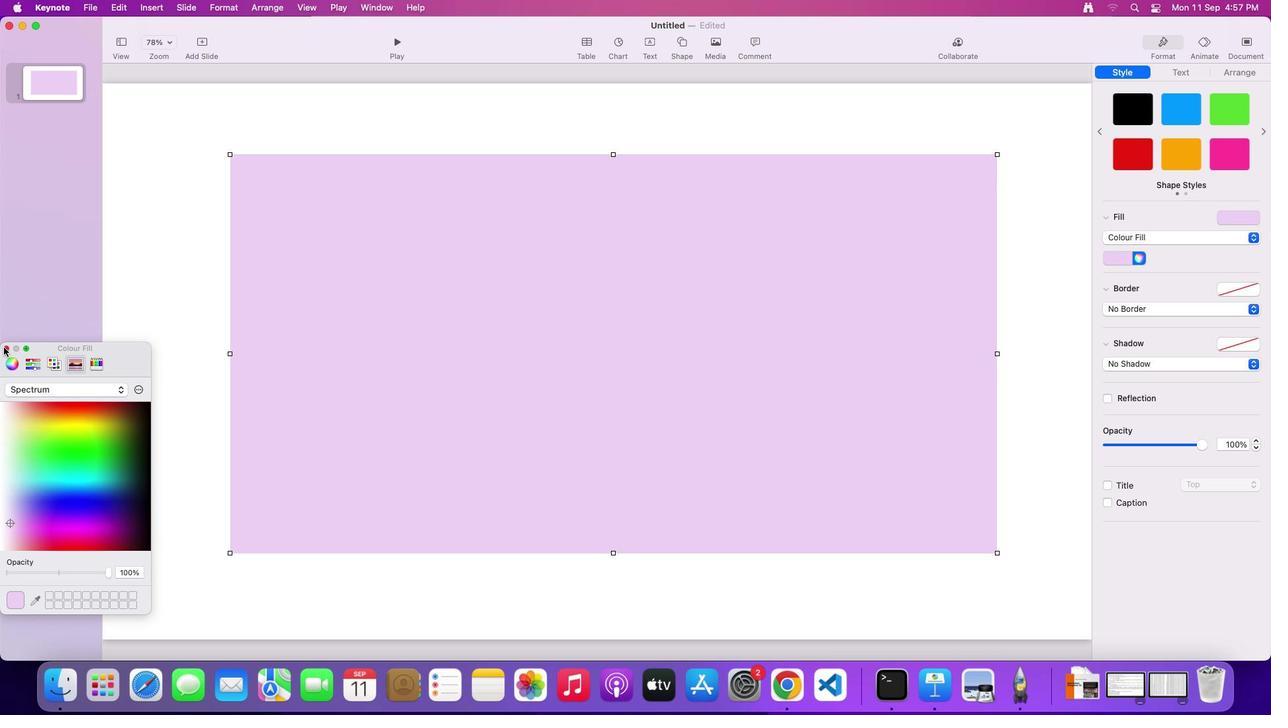 
Action: Mouse pressed left at (963, 401)
Screenshot: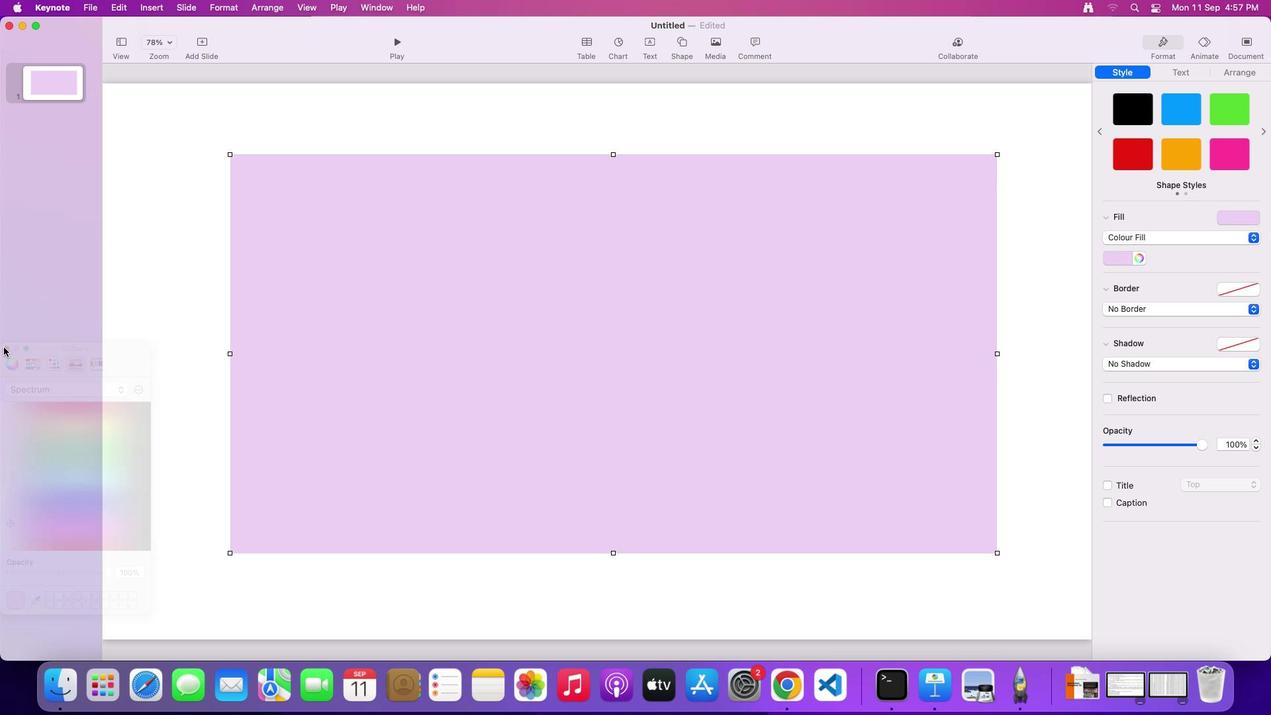 
Action: Mouse moved to (840, 393)
Screenshot: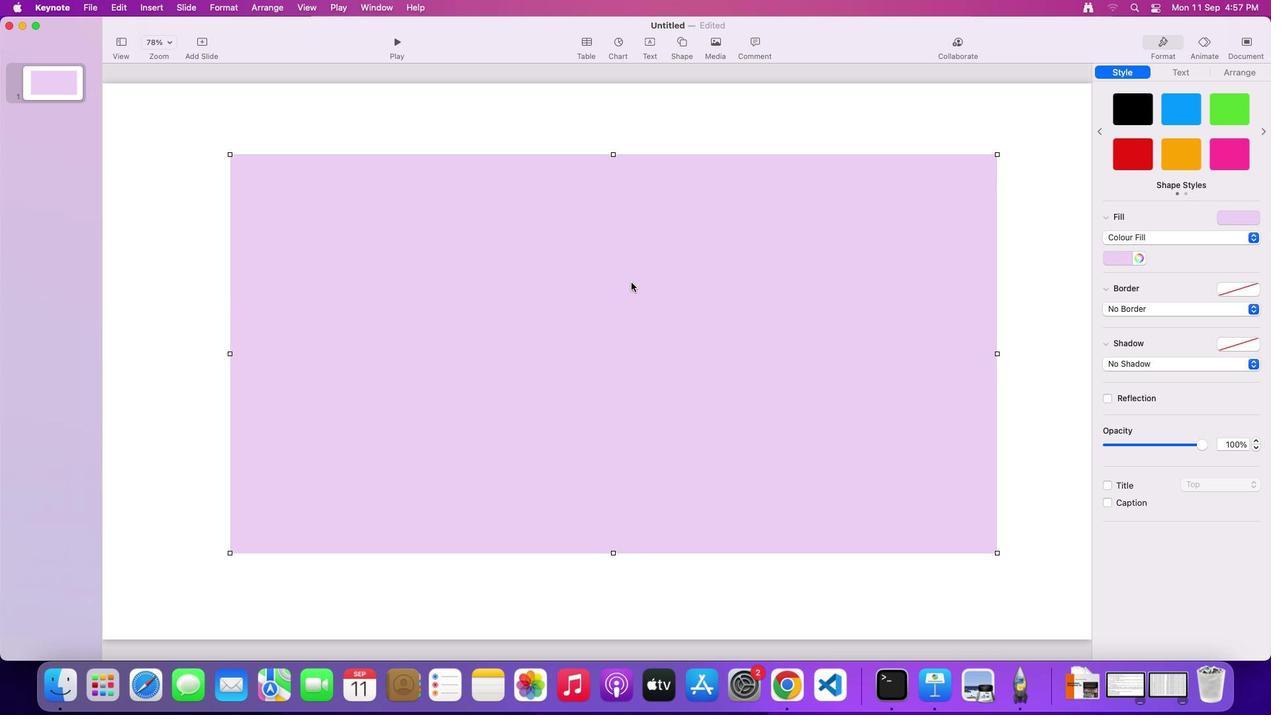 
Action: Mouse pressed left at (840, 393)
Screenshot: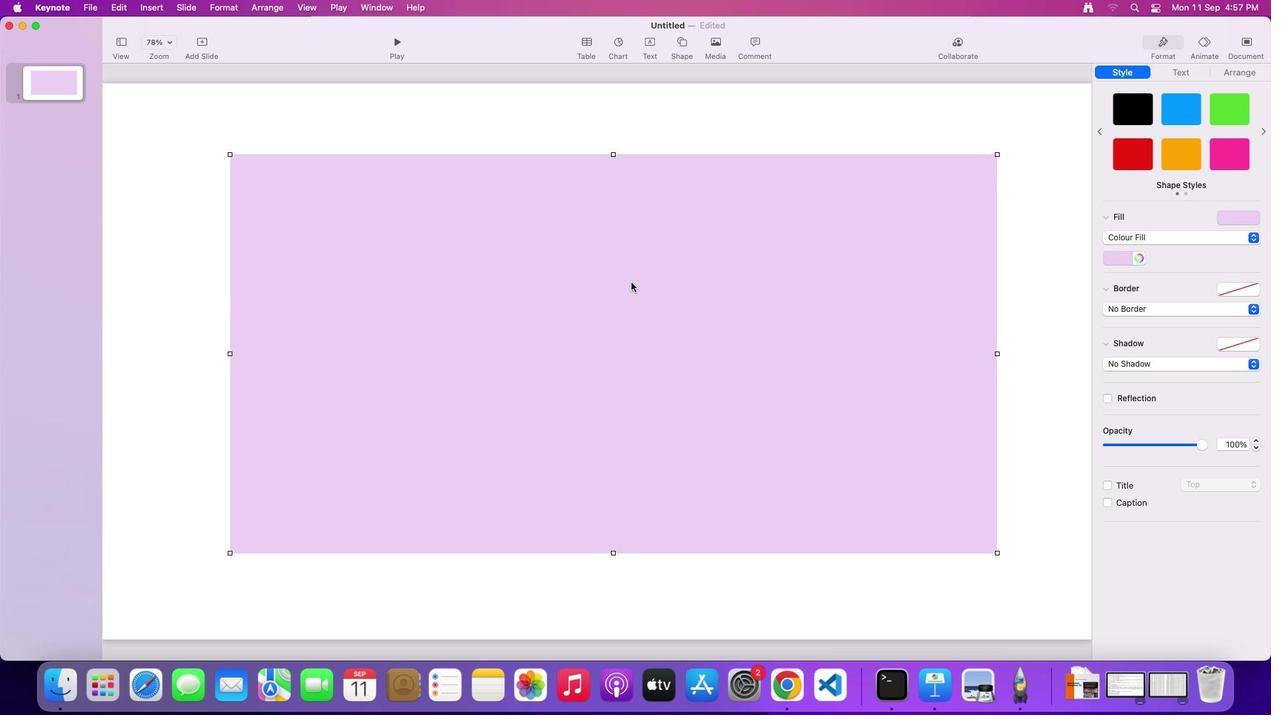 
Action: Mouse moved to (830, 365)
Screenshot: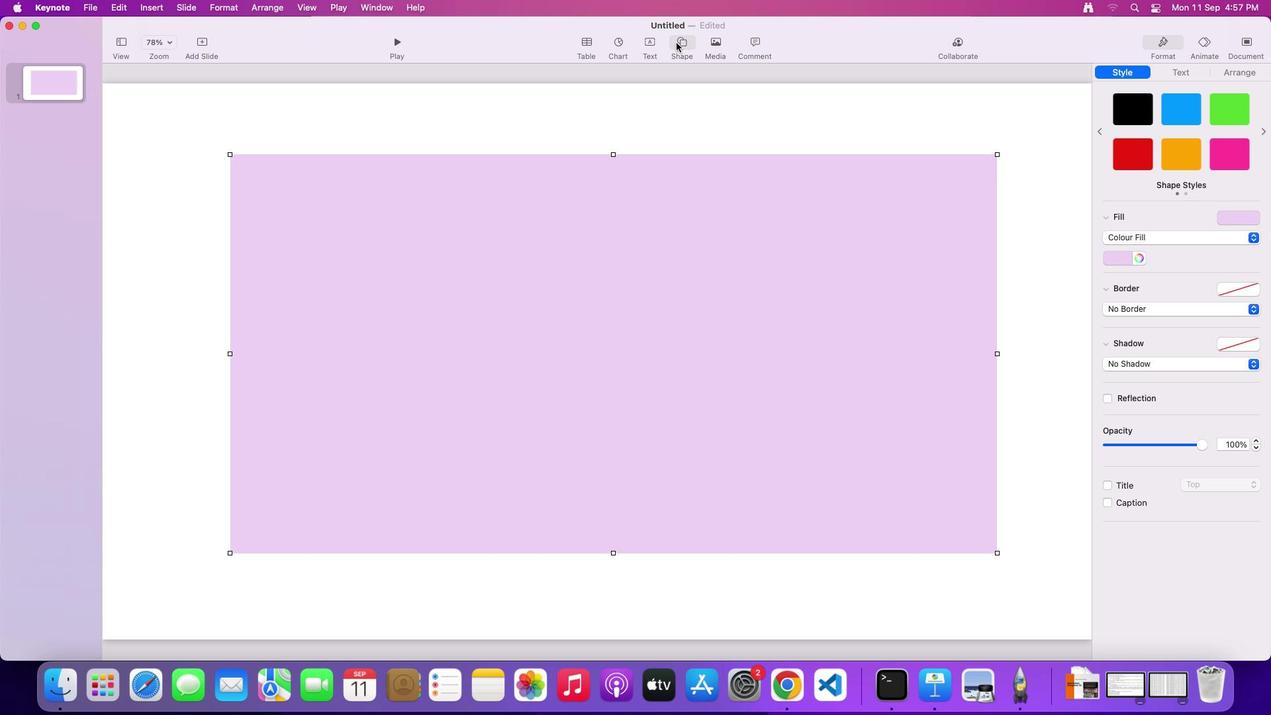 
Action: Mouse pressed left at (830, 365)
Screenshot: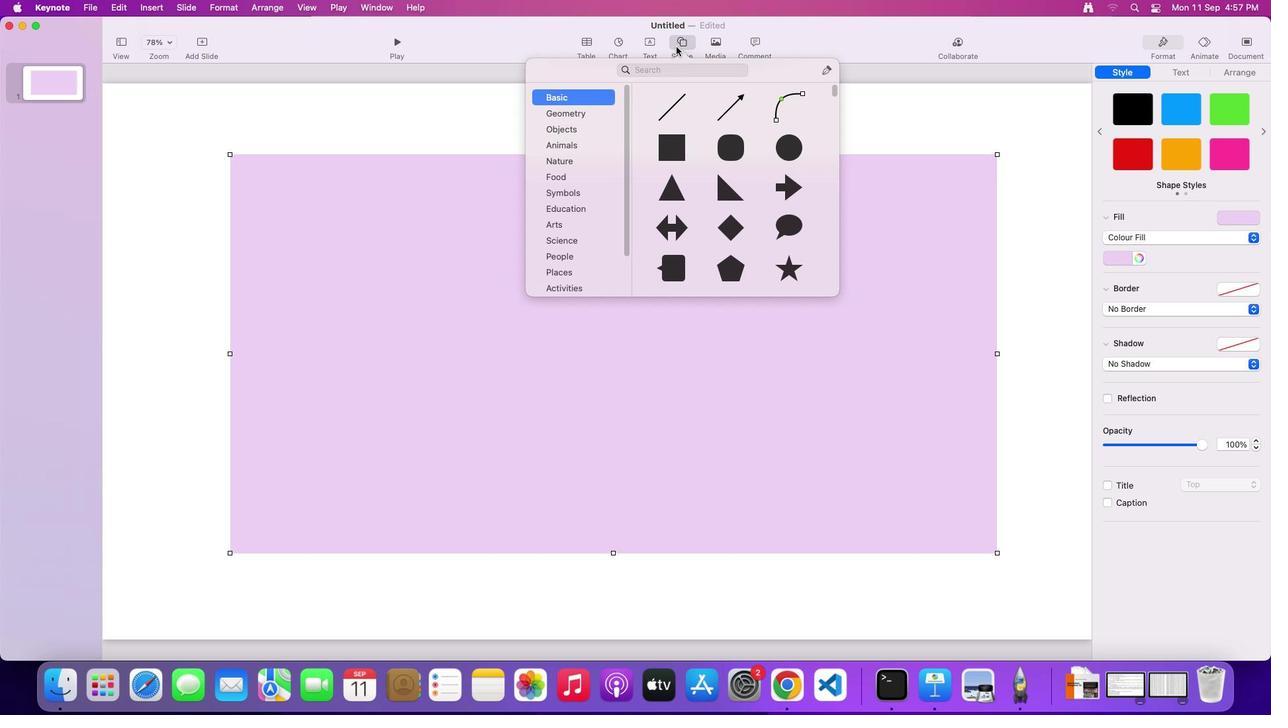 
Action: Mouse moved to (832, 377)
Screenshot: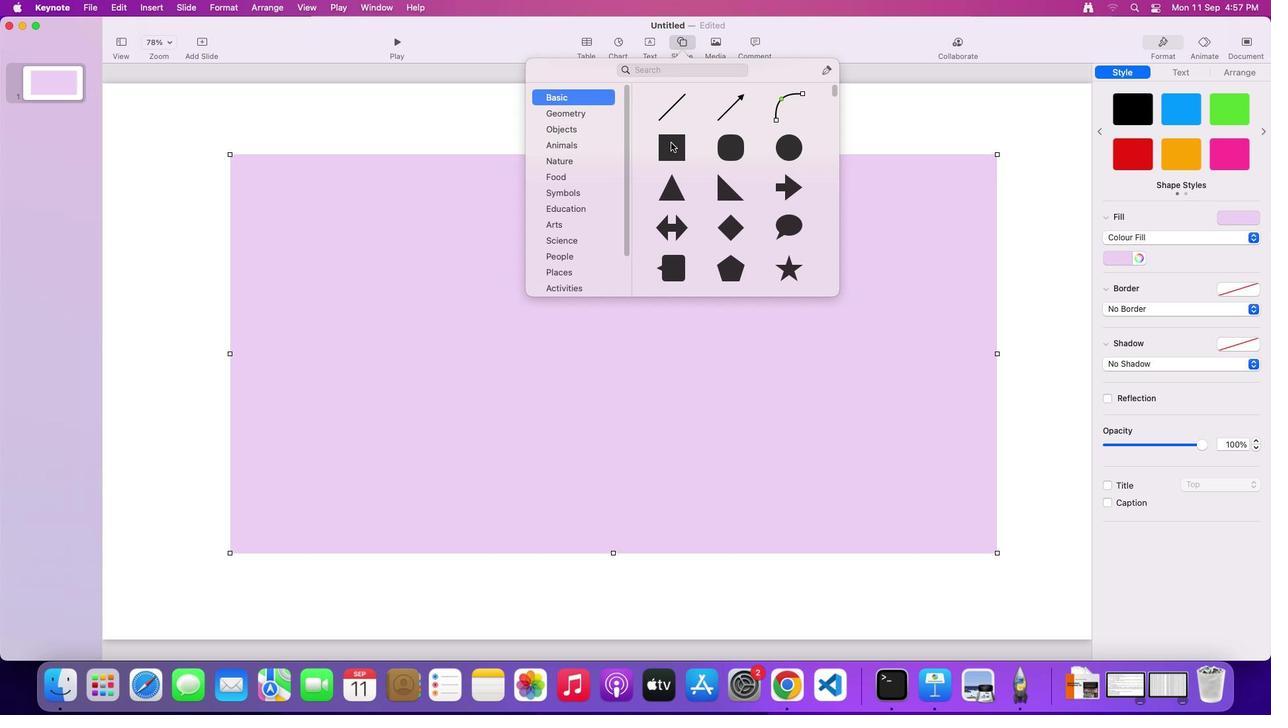 
Action: Mouse pressed left at (832, 377)
Screenshot: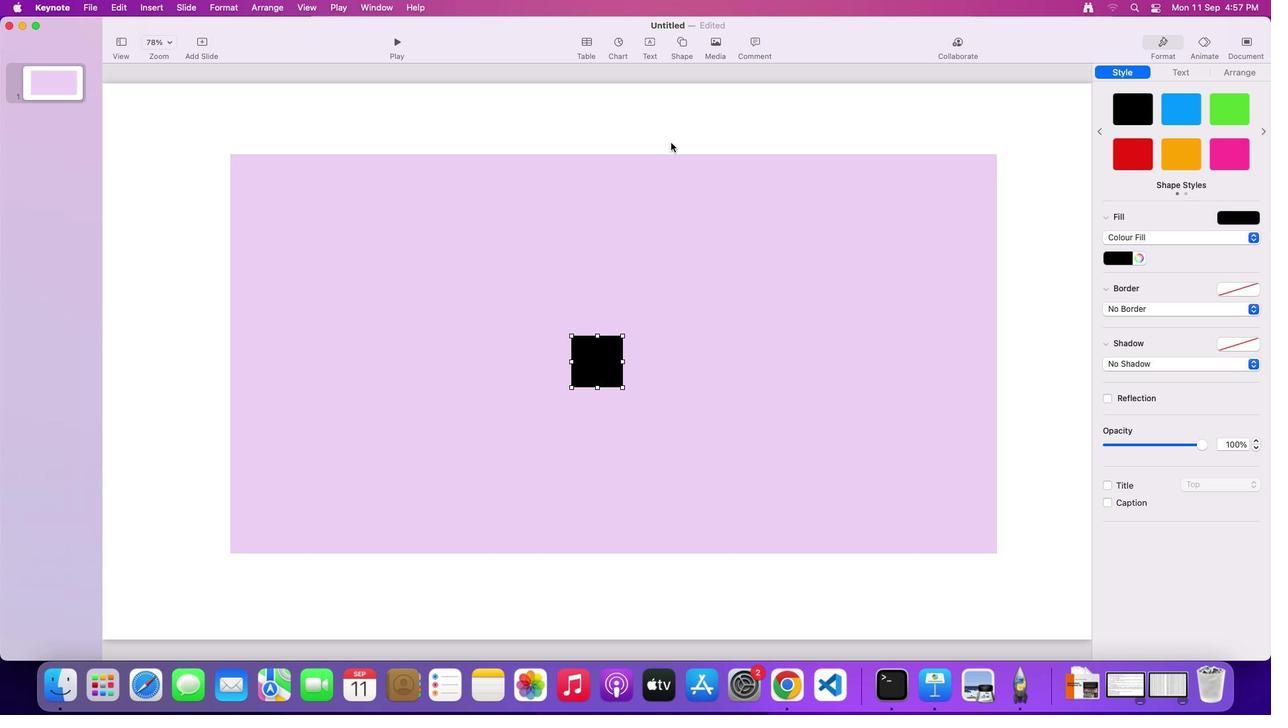 
Action: Mouse moved to (722, 368)
Screenshot: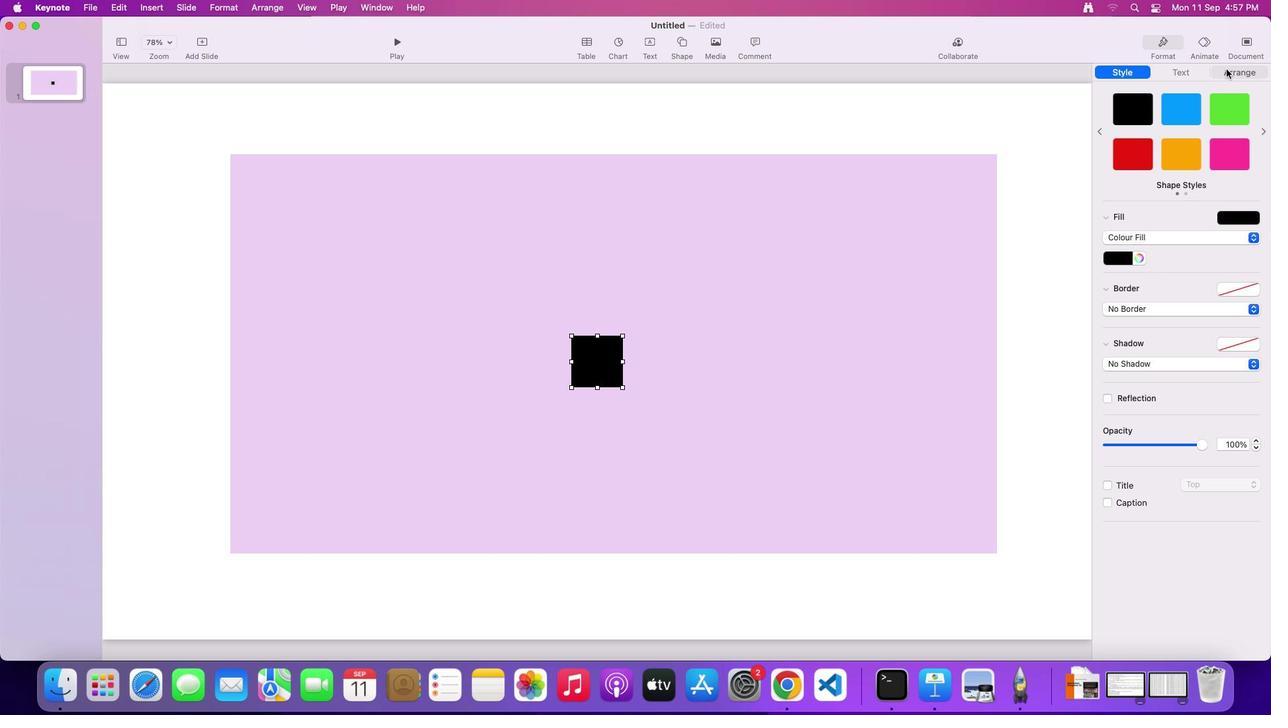 
Action: Mouse pressed left at (722, 368)
Screenshot: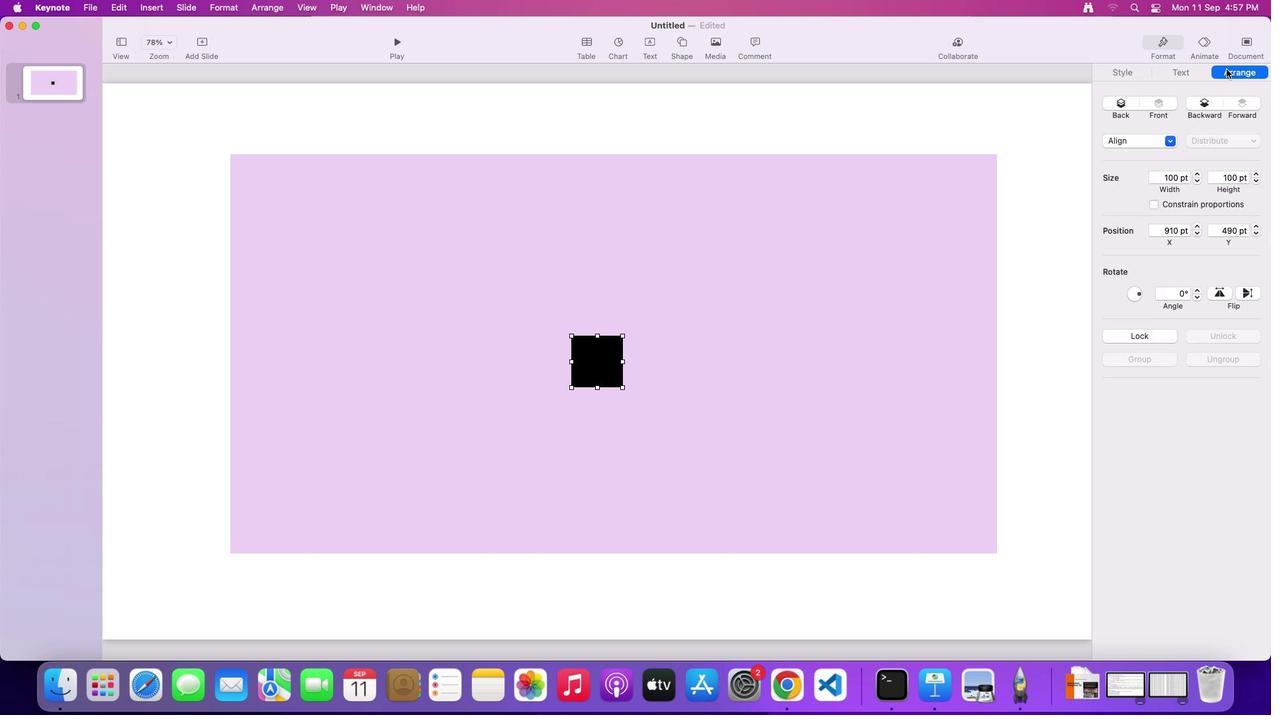 
Action: Mouse moved to (728, 395)
Screenshot: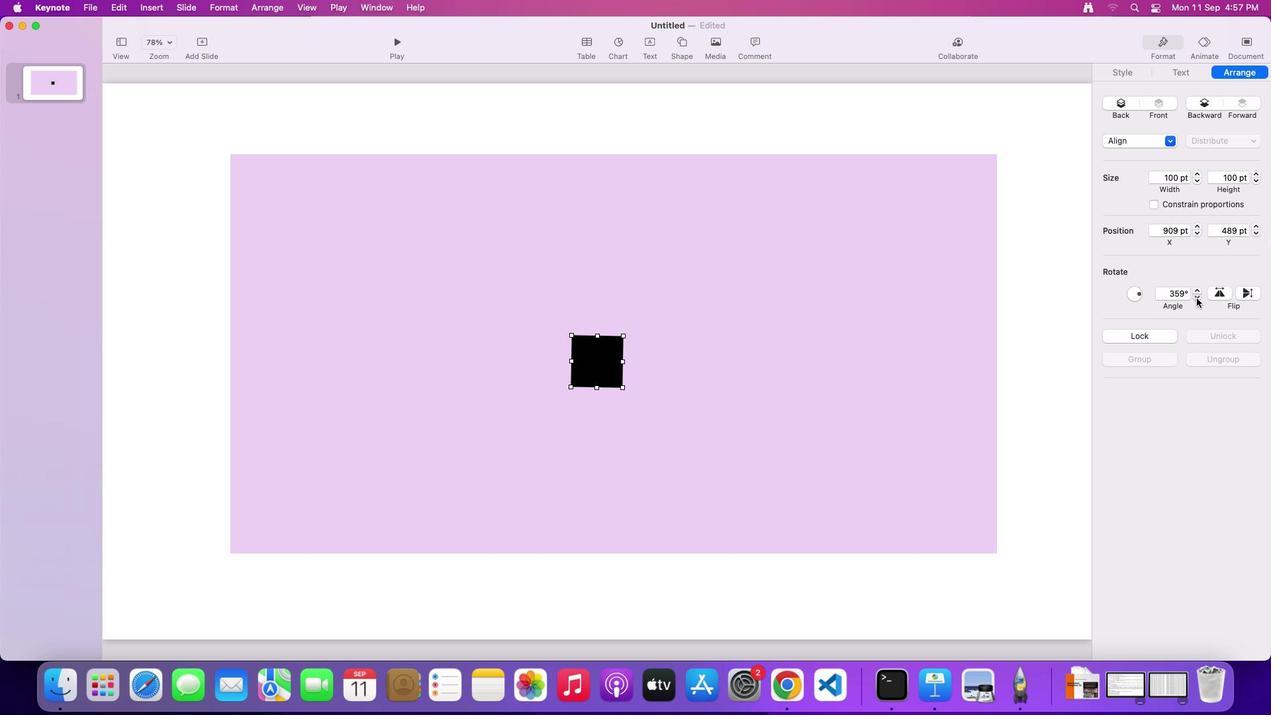 
Action: Mouse pressed left at (728, 395)
Screenshot: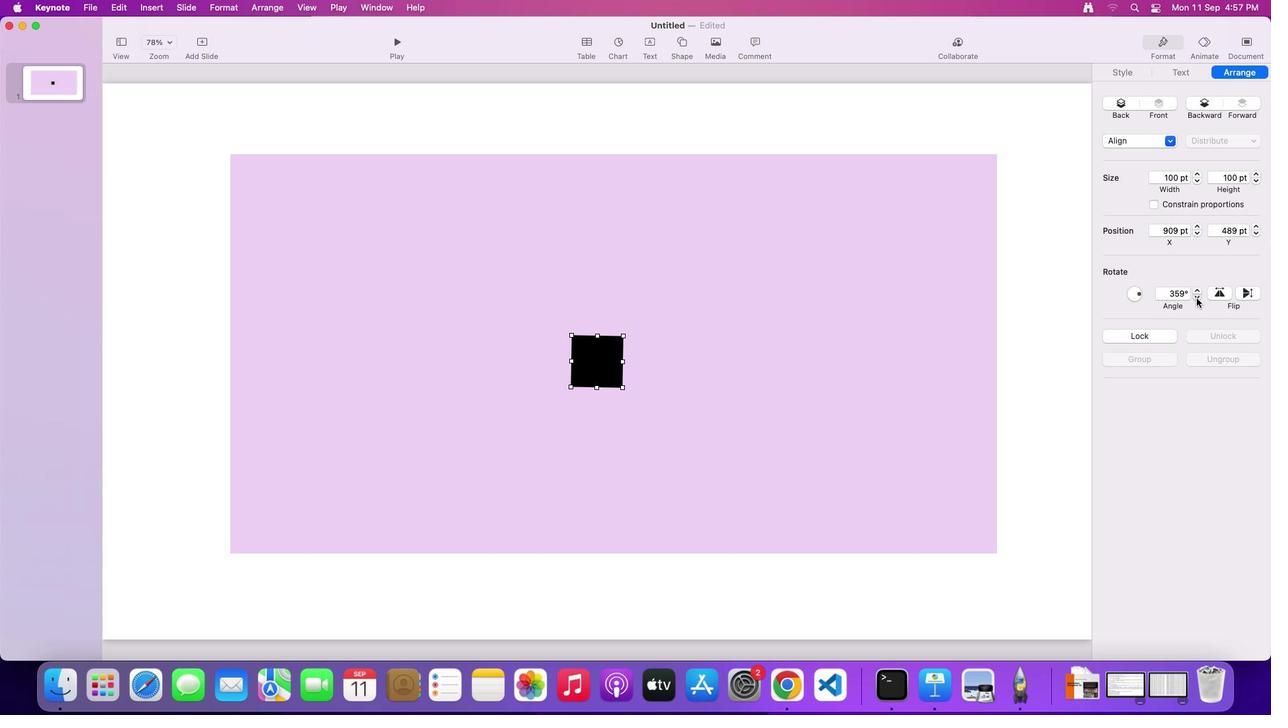 
Action: Mouse moved to (850, 405)
Screenshot: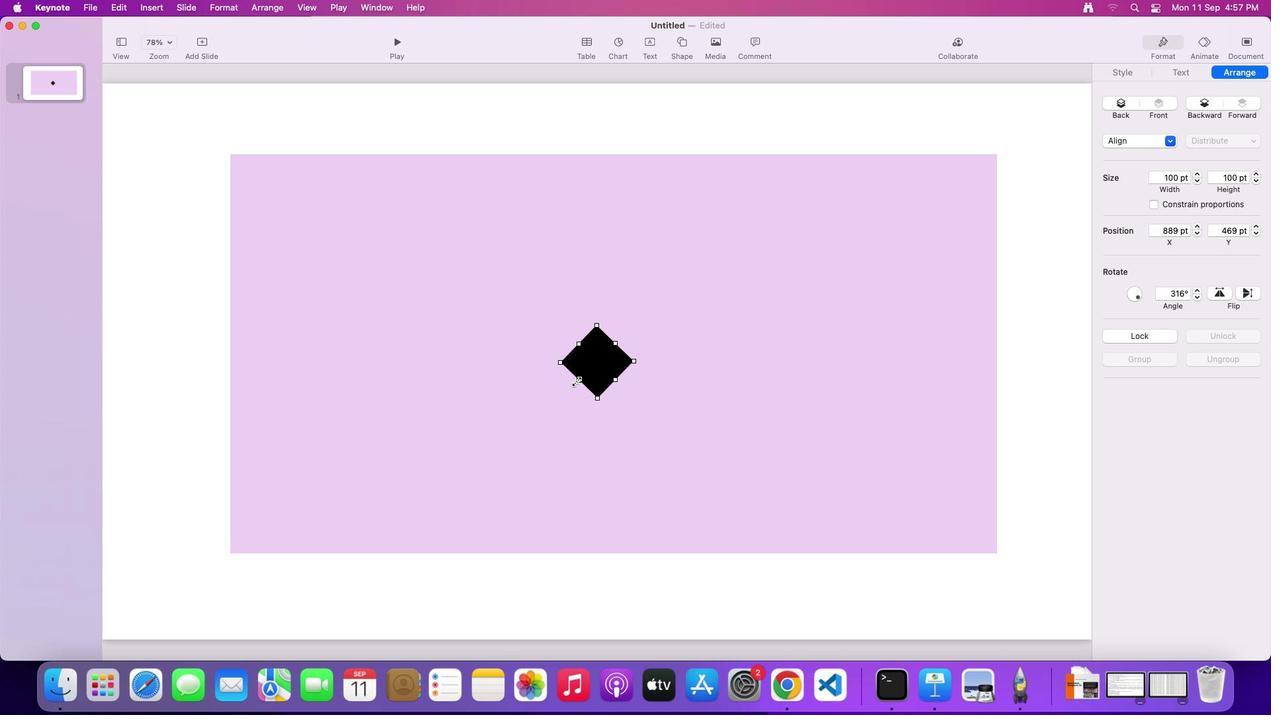 
Action: Mouse pressed left at (850, 405)
Screenshot: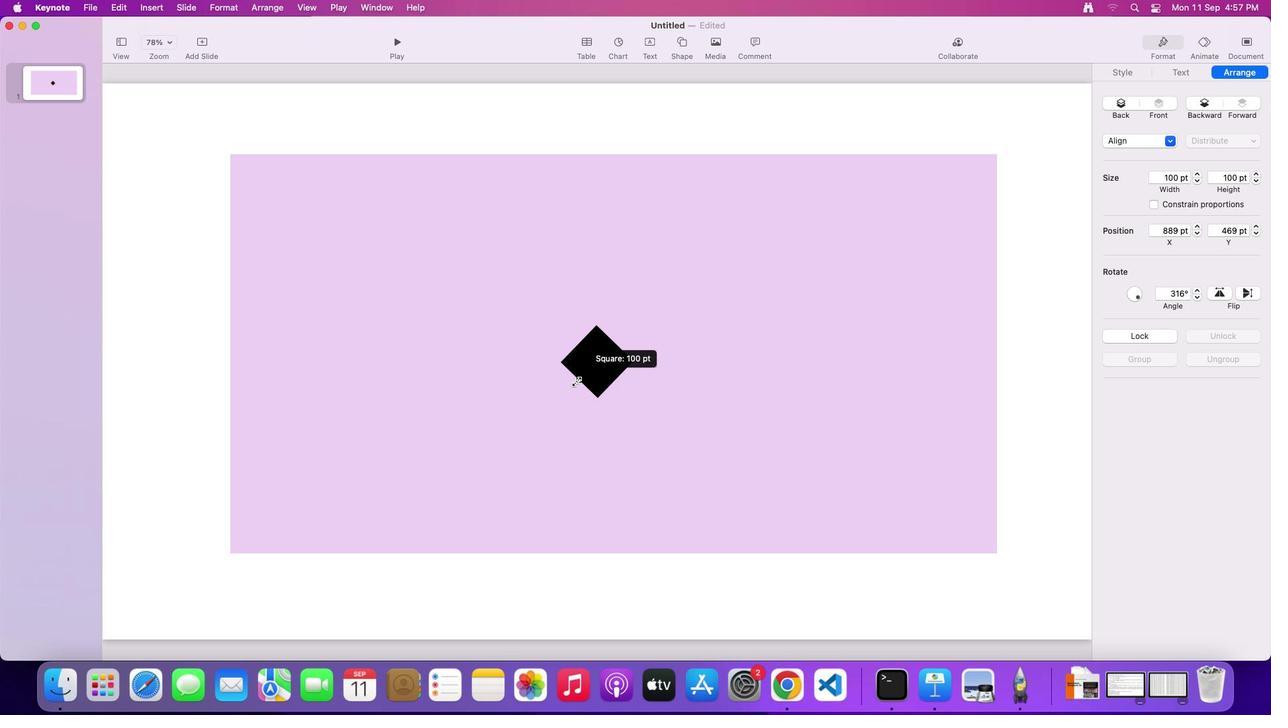 
Action: Mouse moved to (872, 415)
Screenshot: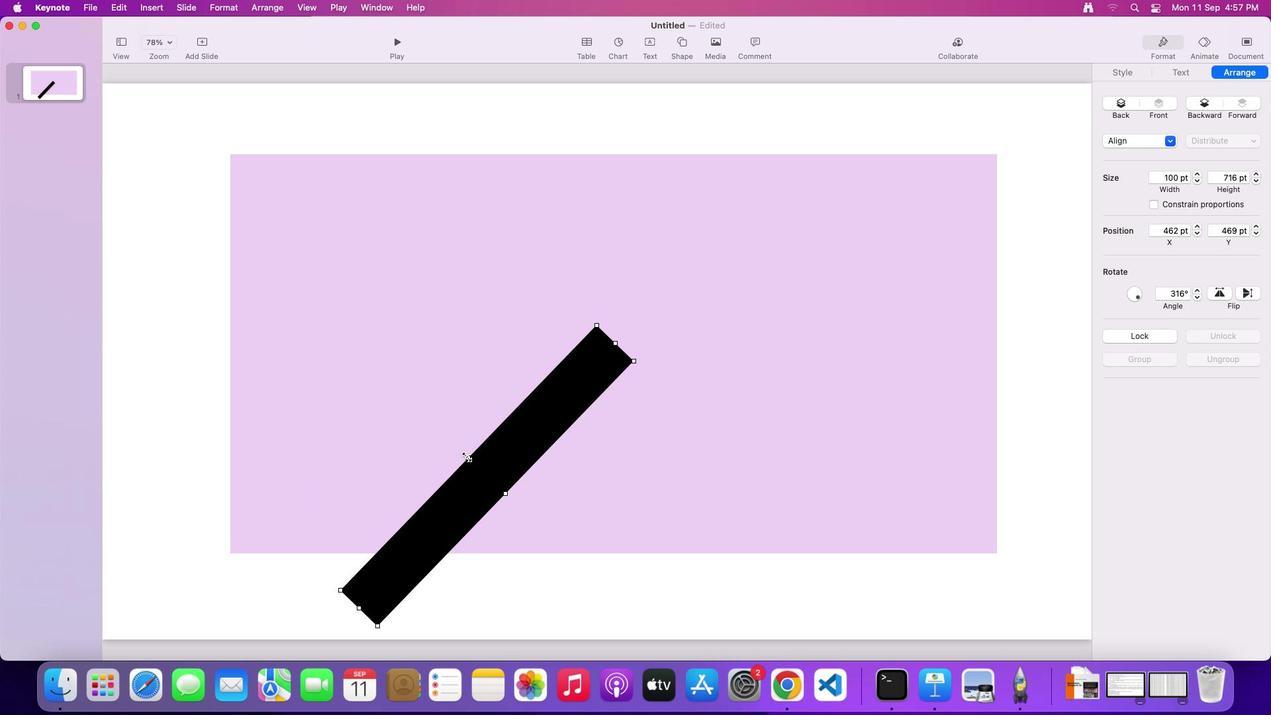 
Action: Mouse pressed left at (872, 415)
Screenshot: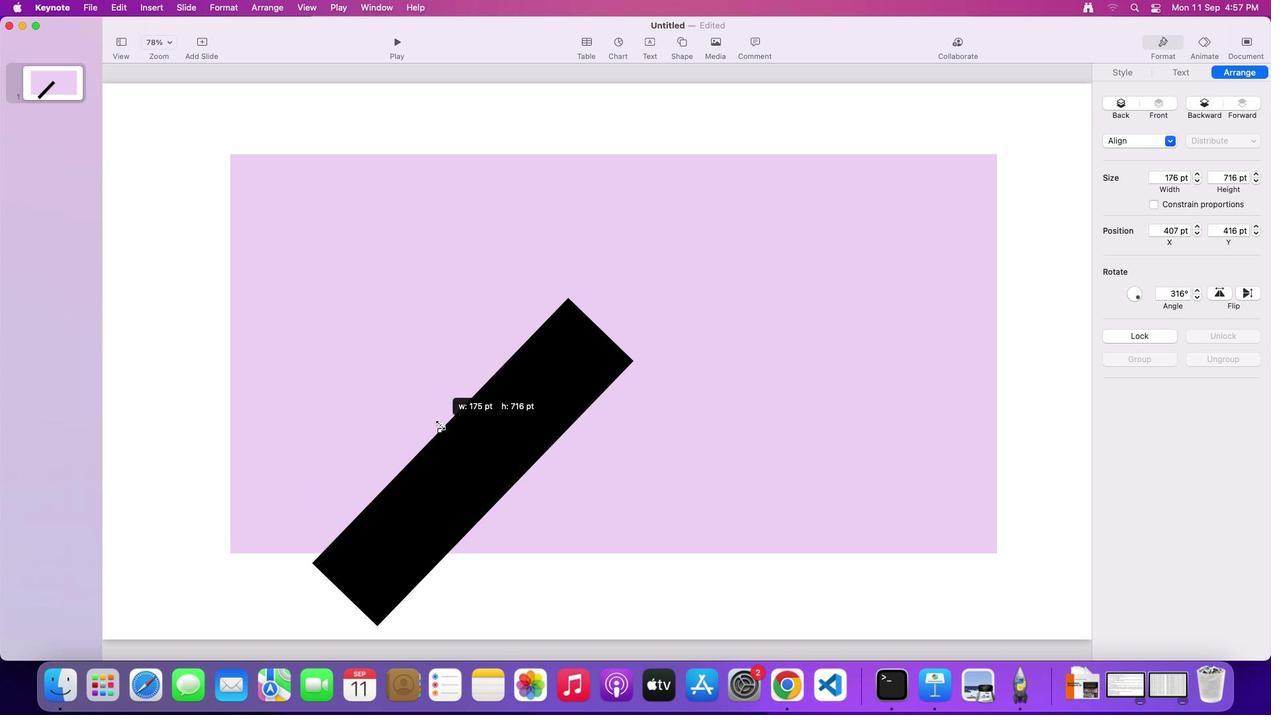 
Action: Mouse moved to (874, 412)
Screenshot: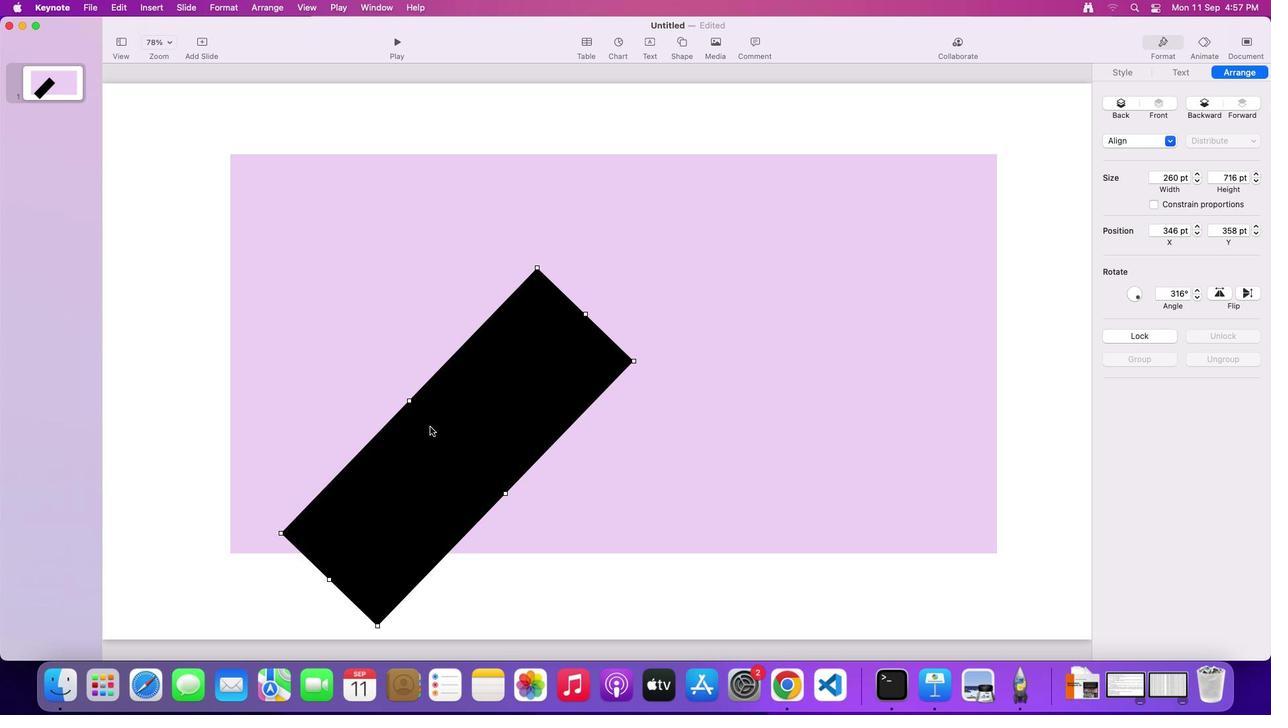 
Action: Mouse pressed left at (874, 412)
Screenshot: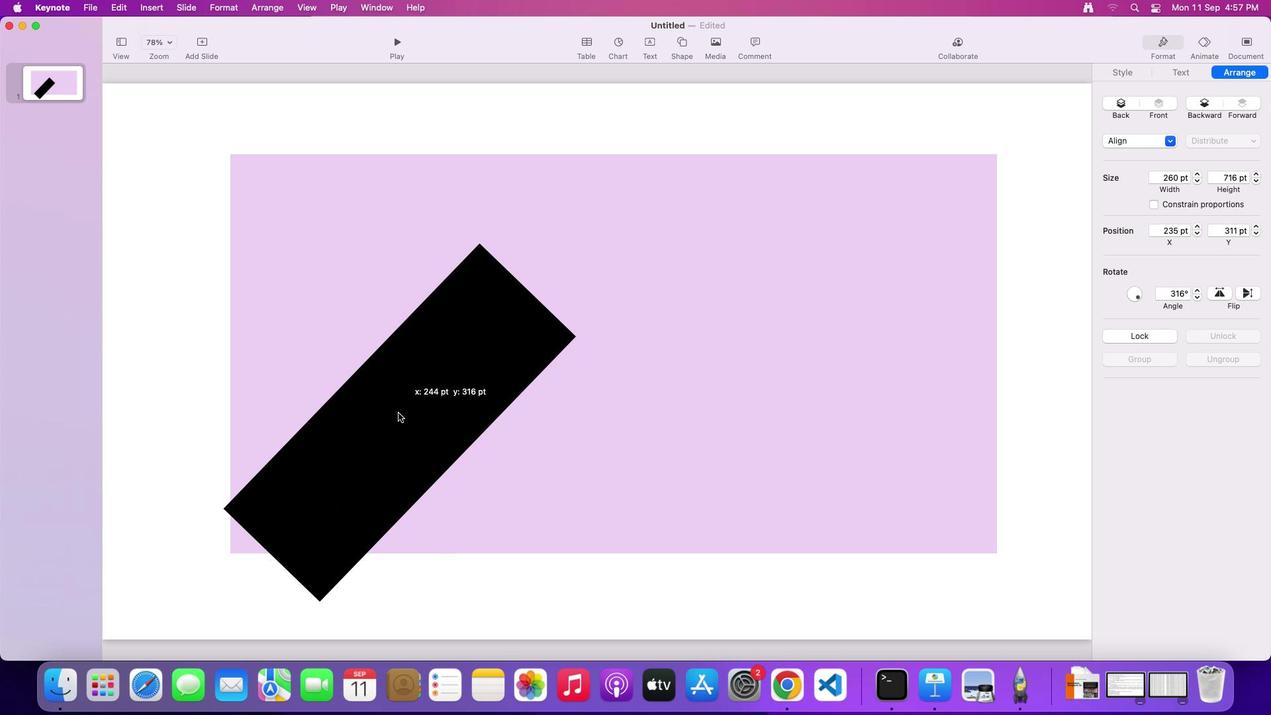 
Action: Mouse moved to (867, 393)
Screenshot: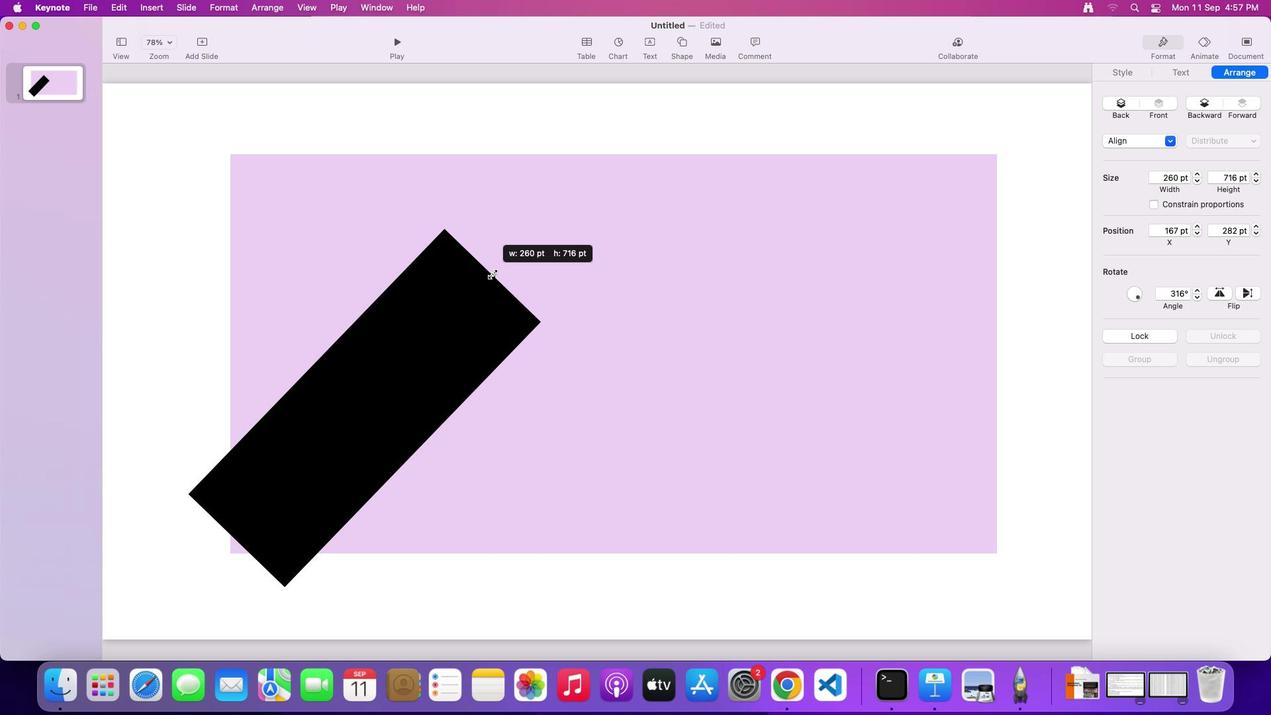 
Action: Mouse pressed left at (867, 393)
Screenshot: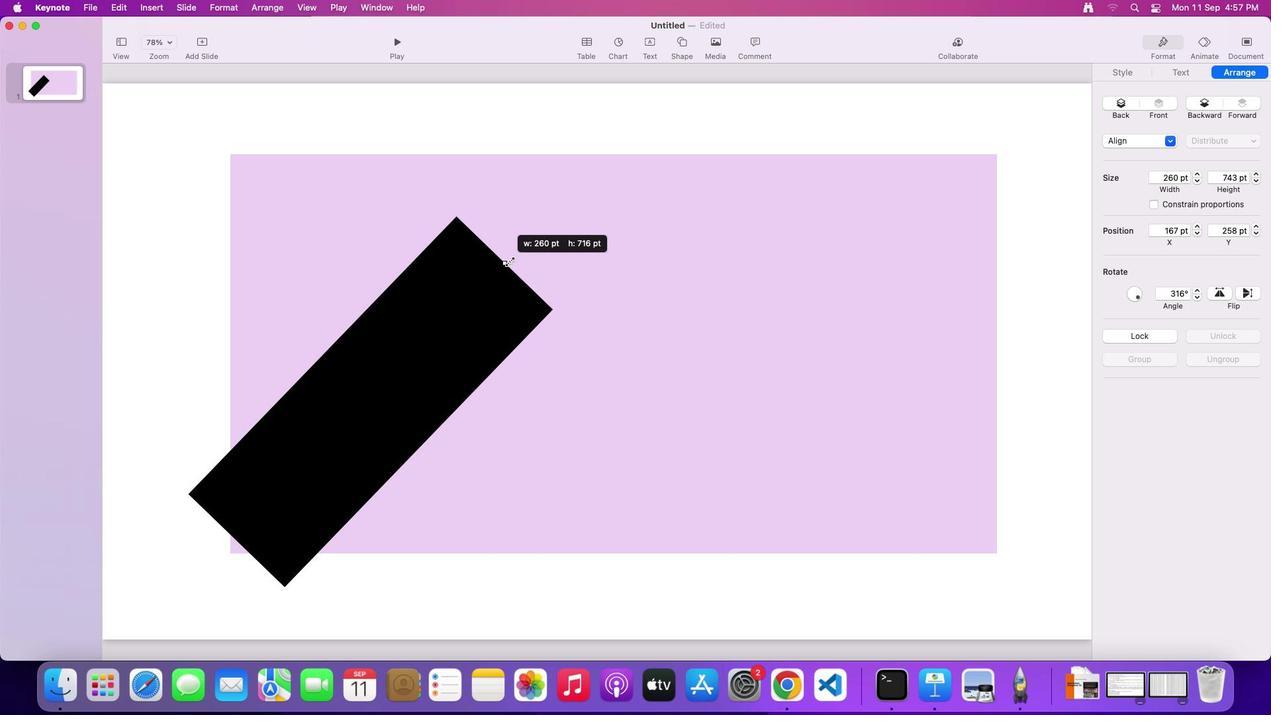 
Action: Mouse moved to (832, 405)
Screenshot: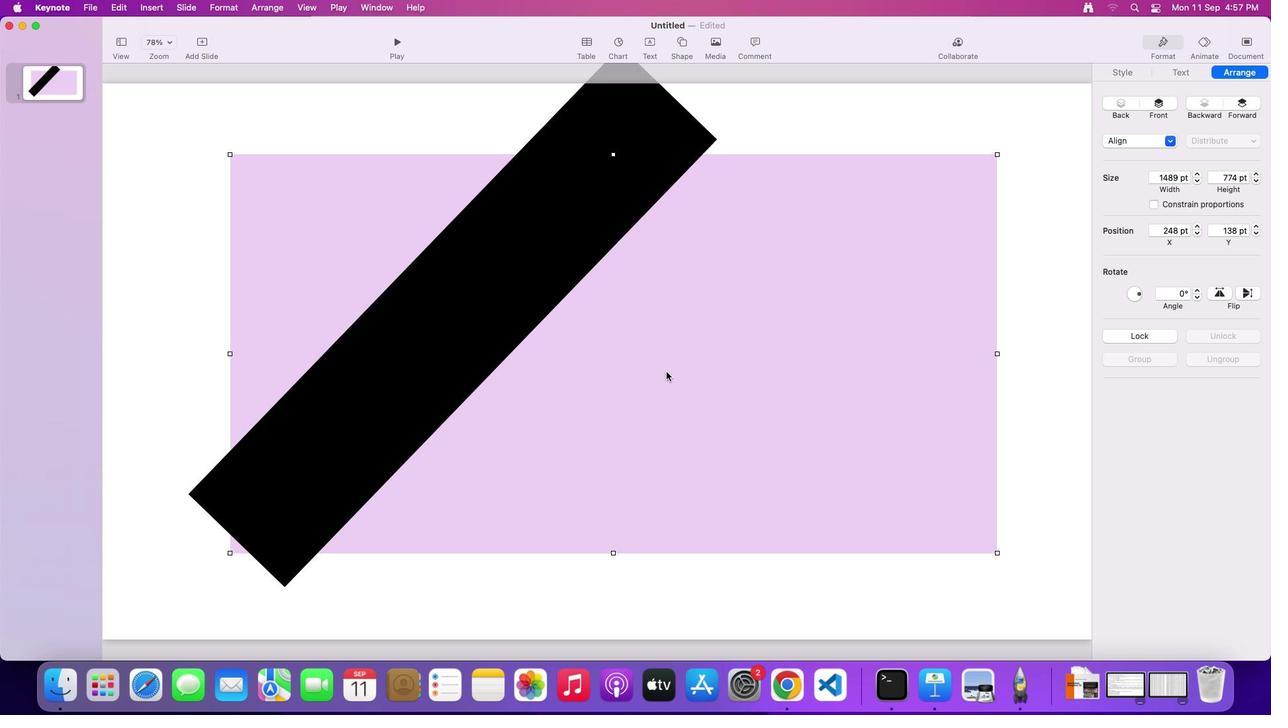 
Action: Mouse pressed left at (832, 405)
Screenshot: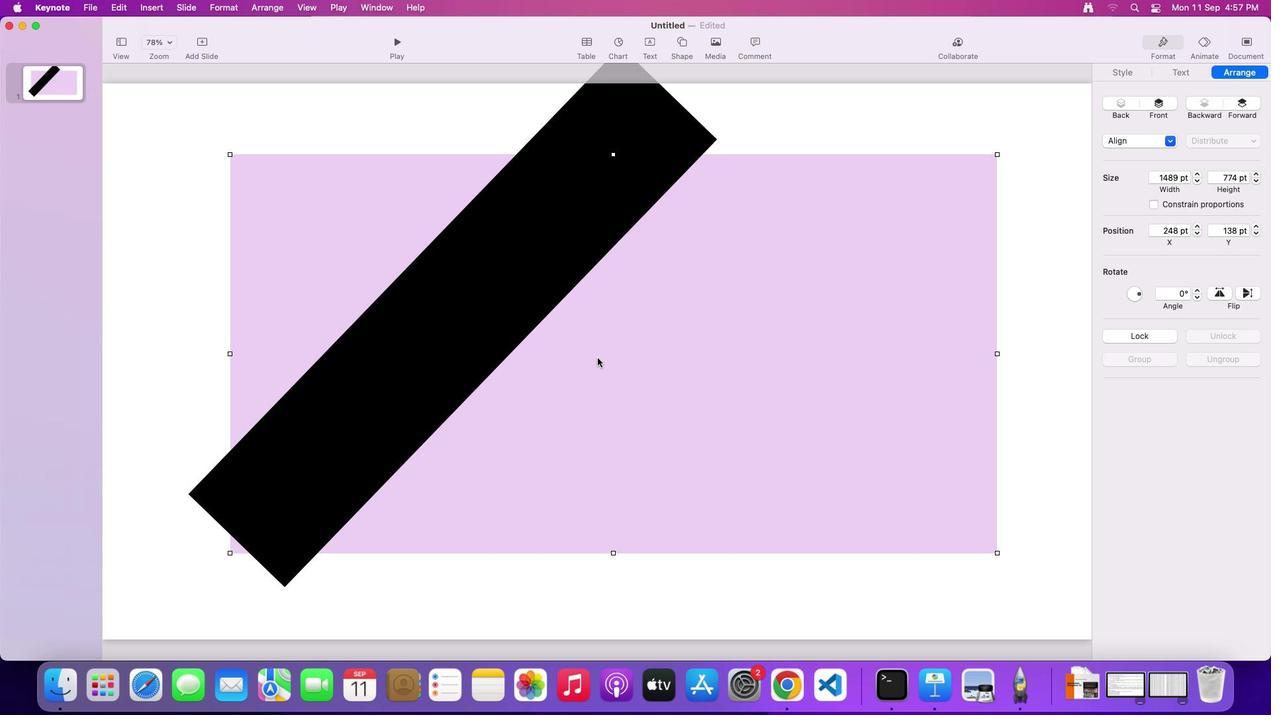
Action: Mouse moved to (866, 399)
Screenshot: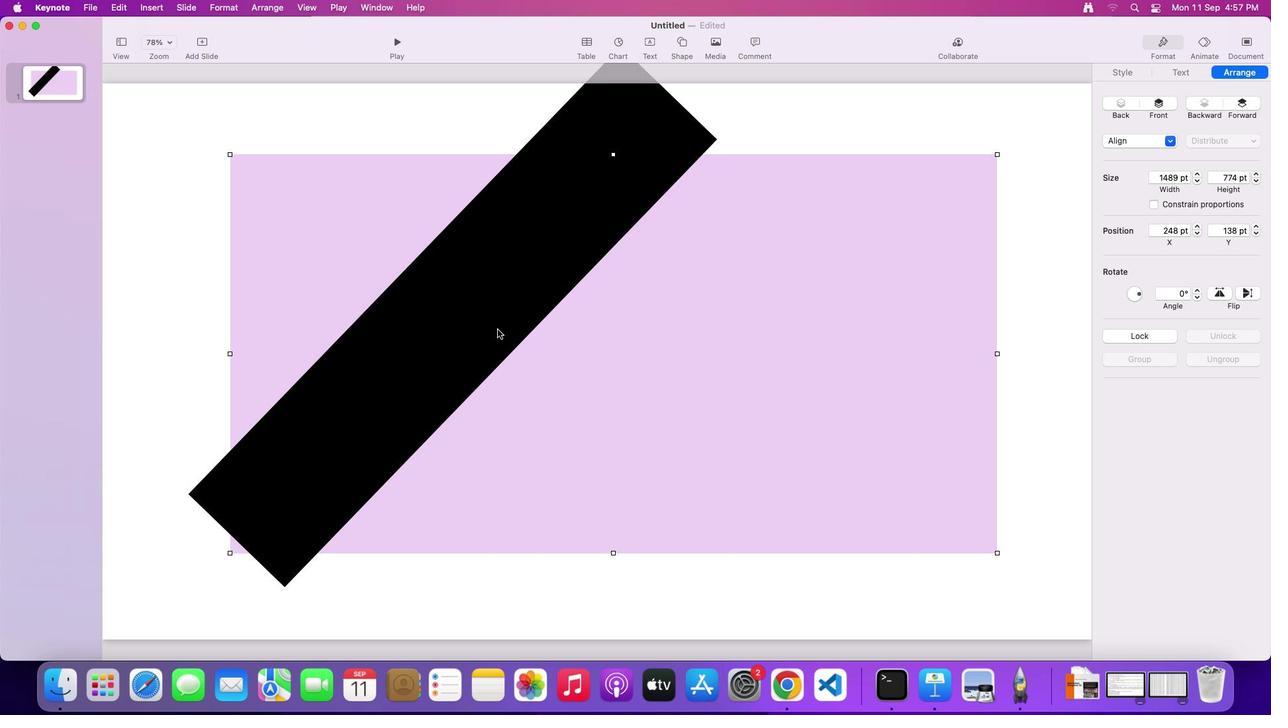 
Action: Mouse pressed left at (866, 399)
Screenshot: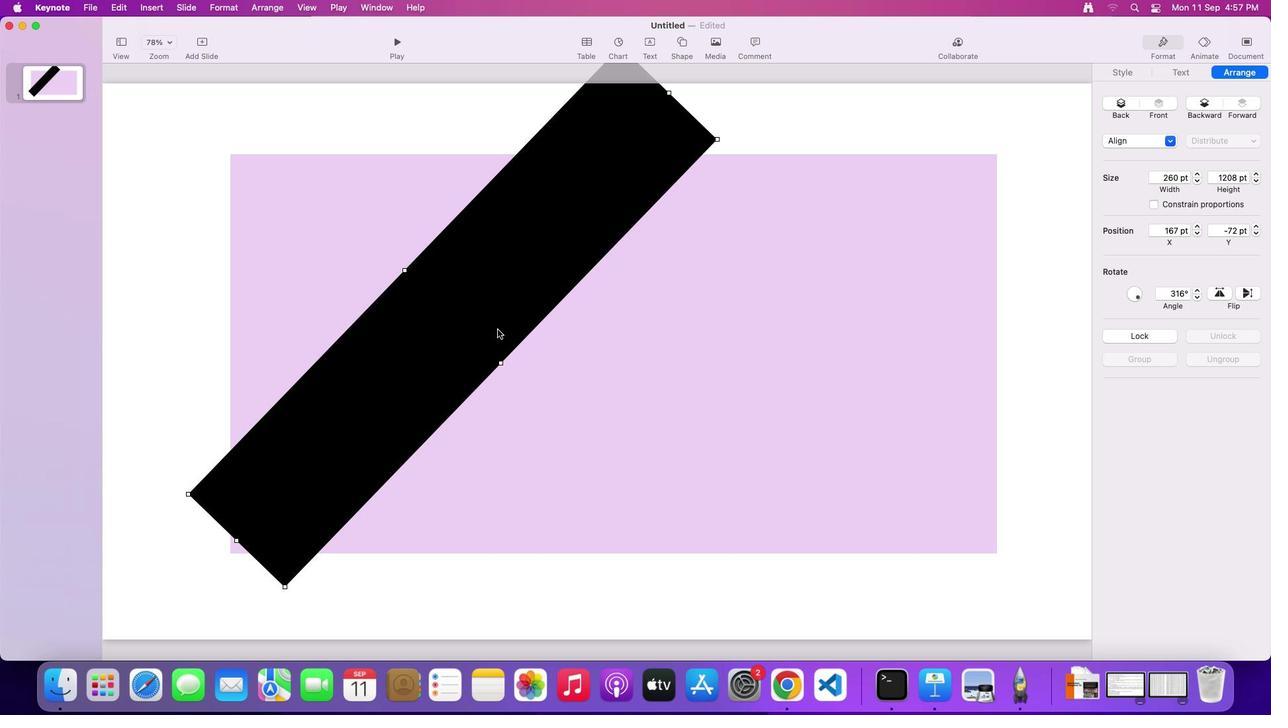 
Action: Mouse moved to (744, 369)
Screenshot: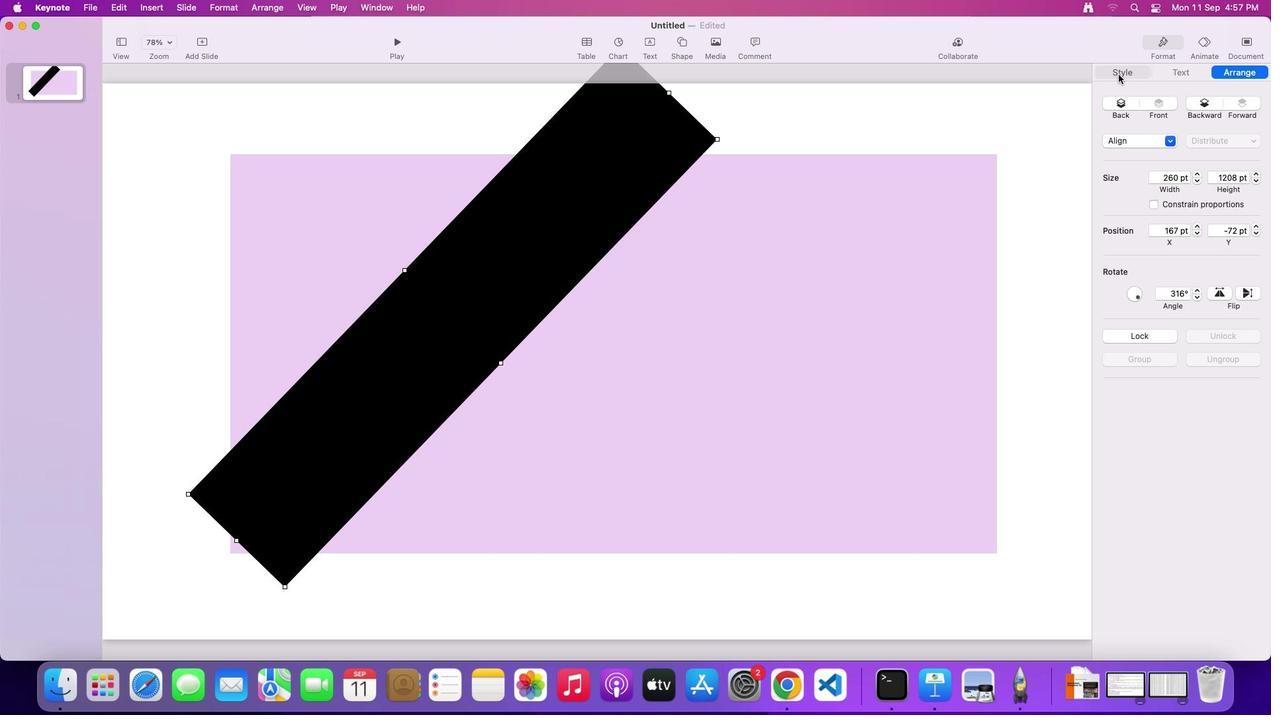 
Action: Mouse pressed left at (744, 369)
Screenshot: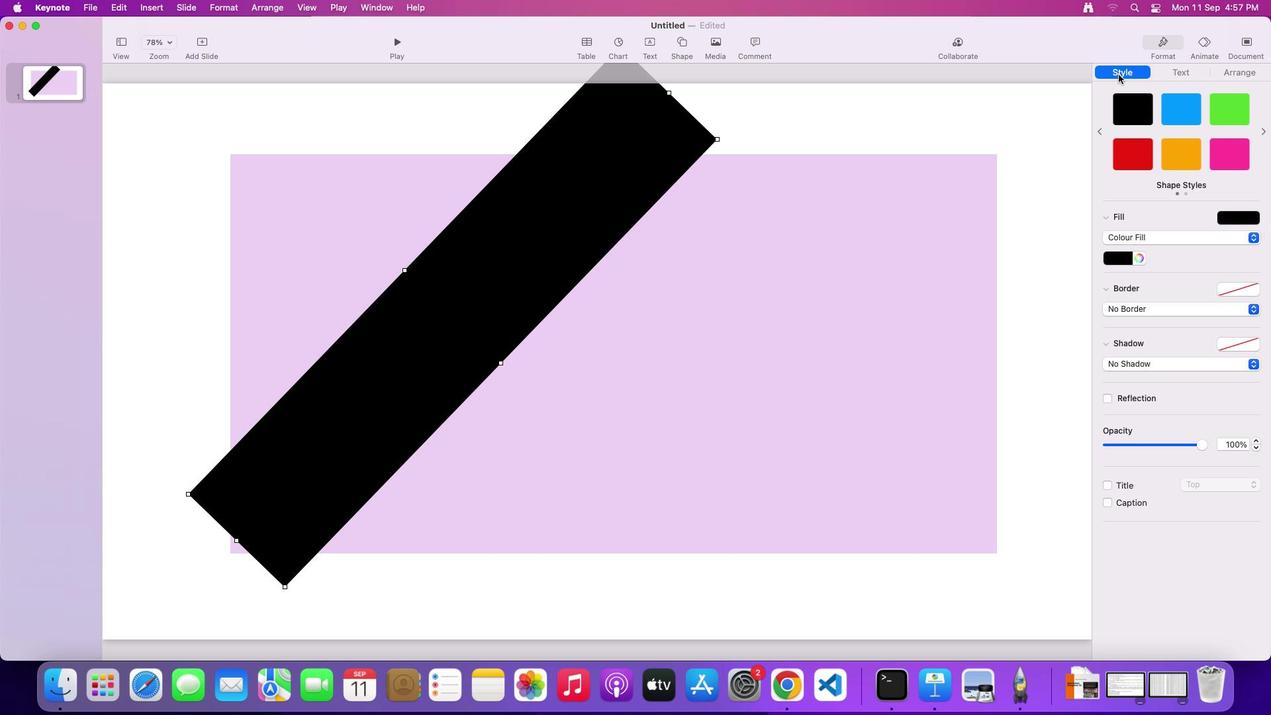 
Action: Mouse moved to (741, 391)
Screenshot: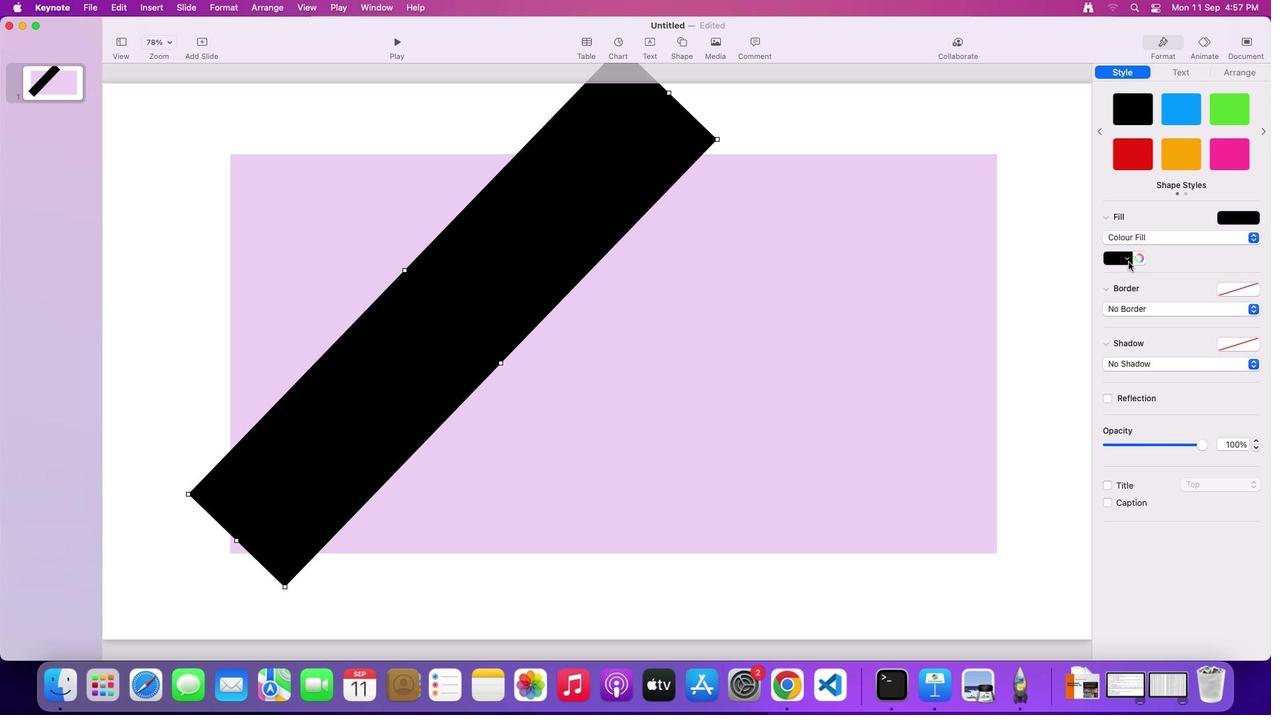 
Action: Mouse pressed left at (741, 391)
Screenshot: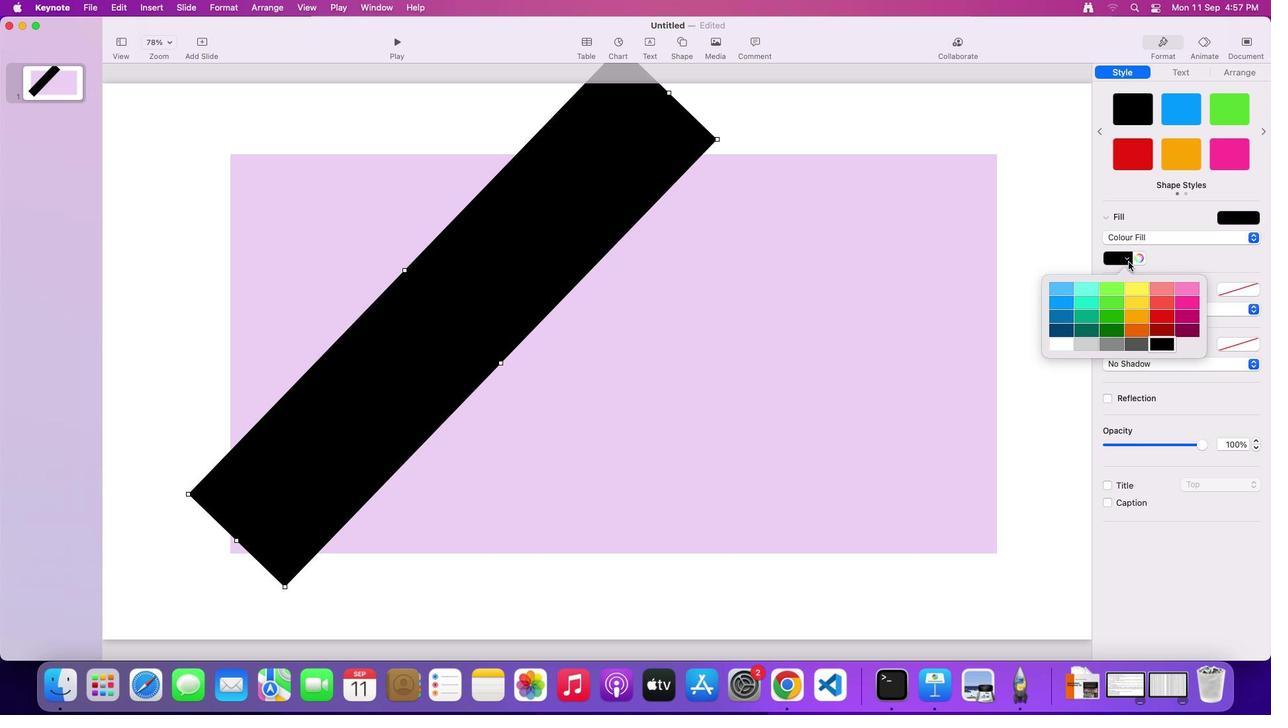 
Action: Mouse moved to (729, 395)
Screenshot: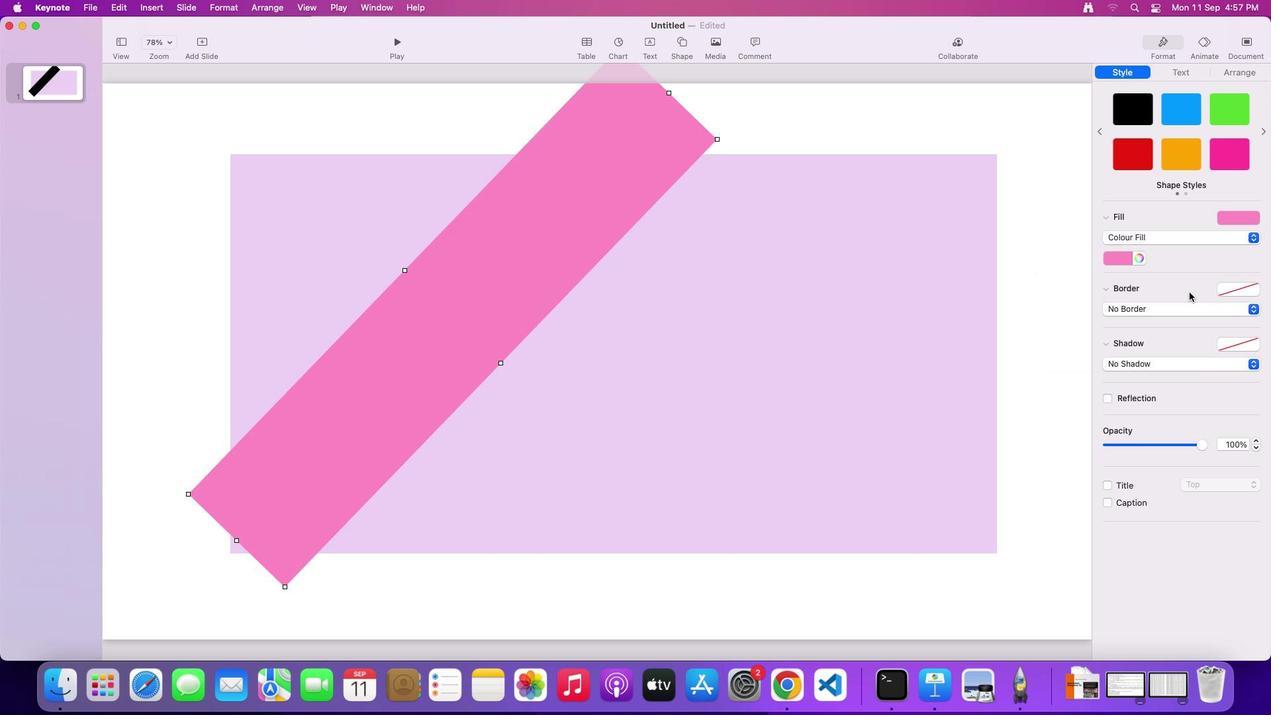 
Action: Mouse pressed left at (729, 395)
Screenshot: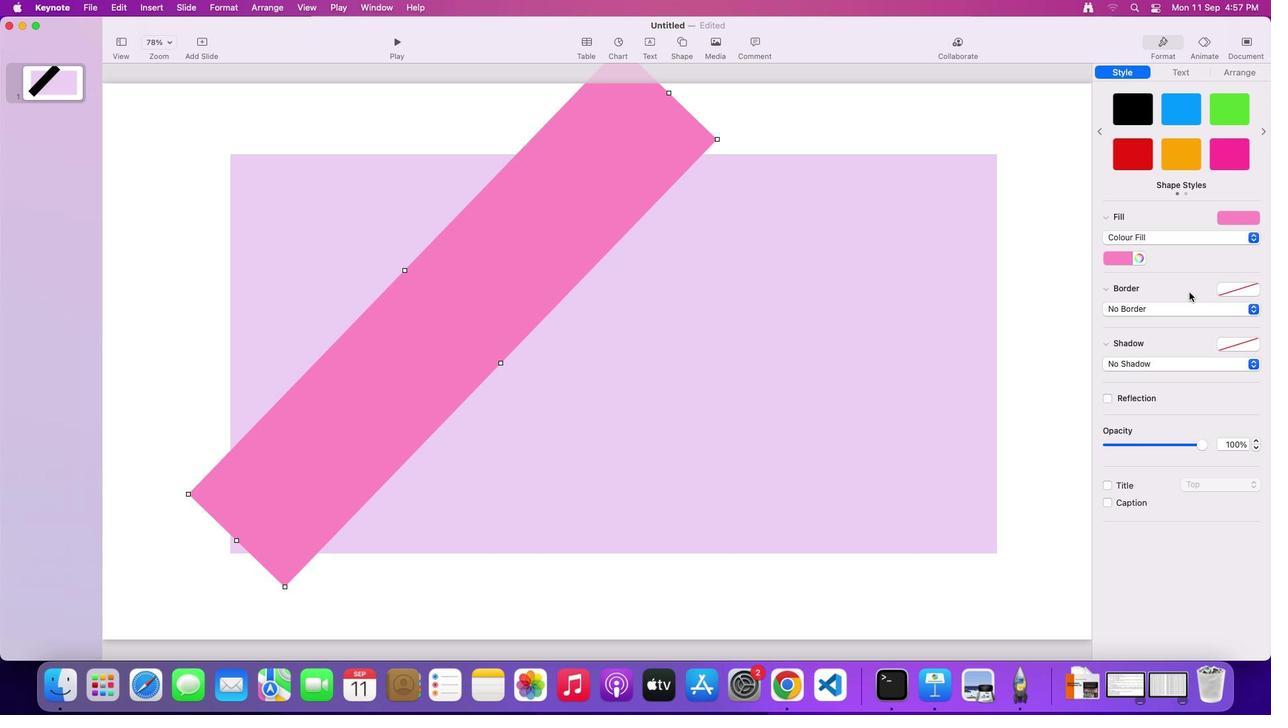 
Action: Mouse moved to (746, 407)
Screenshot: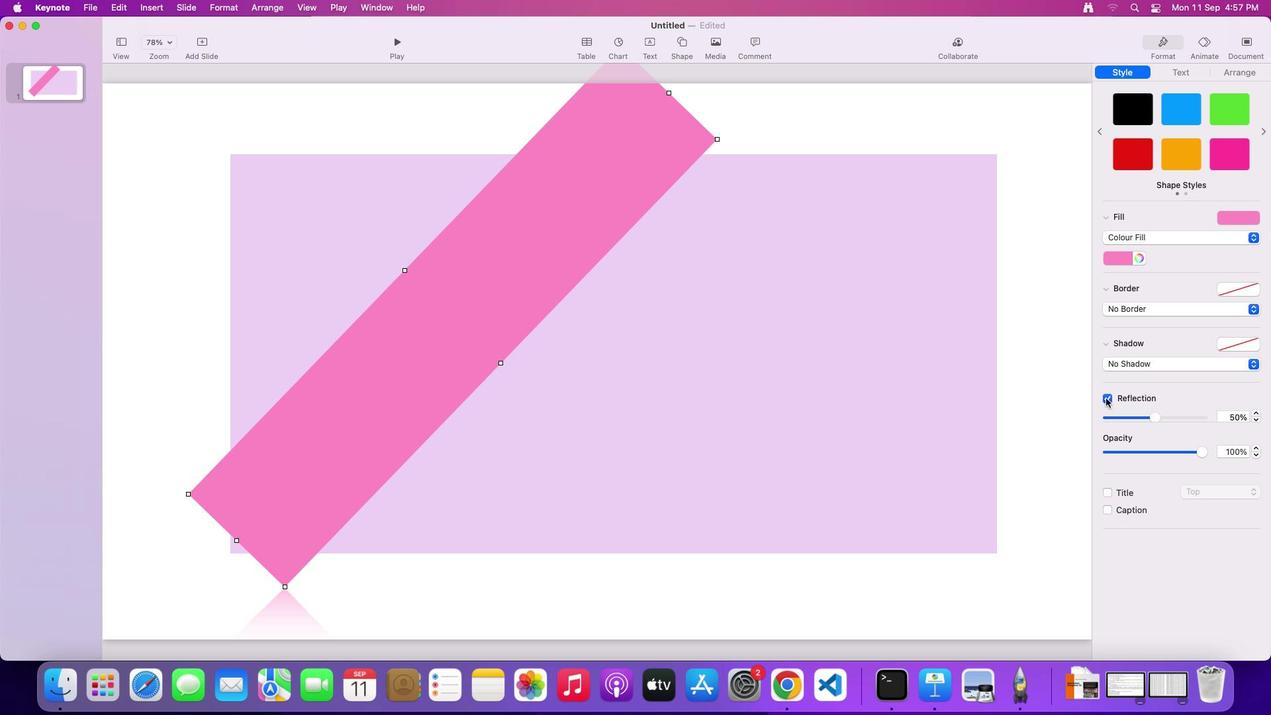 
Action: Mouse pressed left at (746, 407)
Screenshot: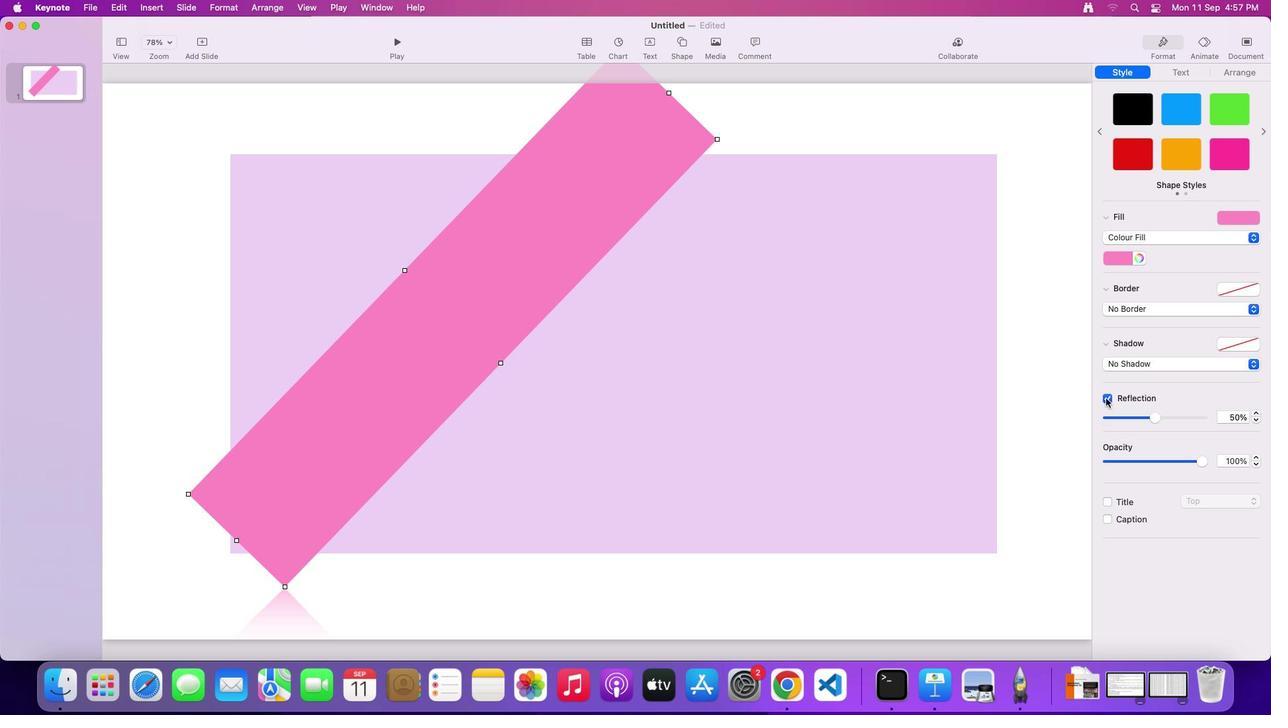 
Action: Mouse moved to (717, 401)
Screenshot: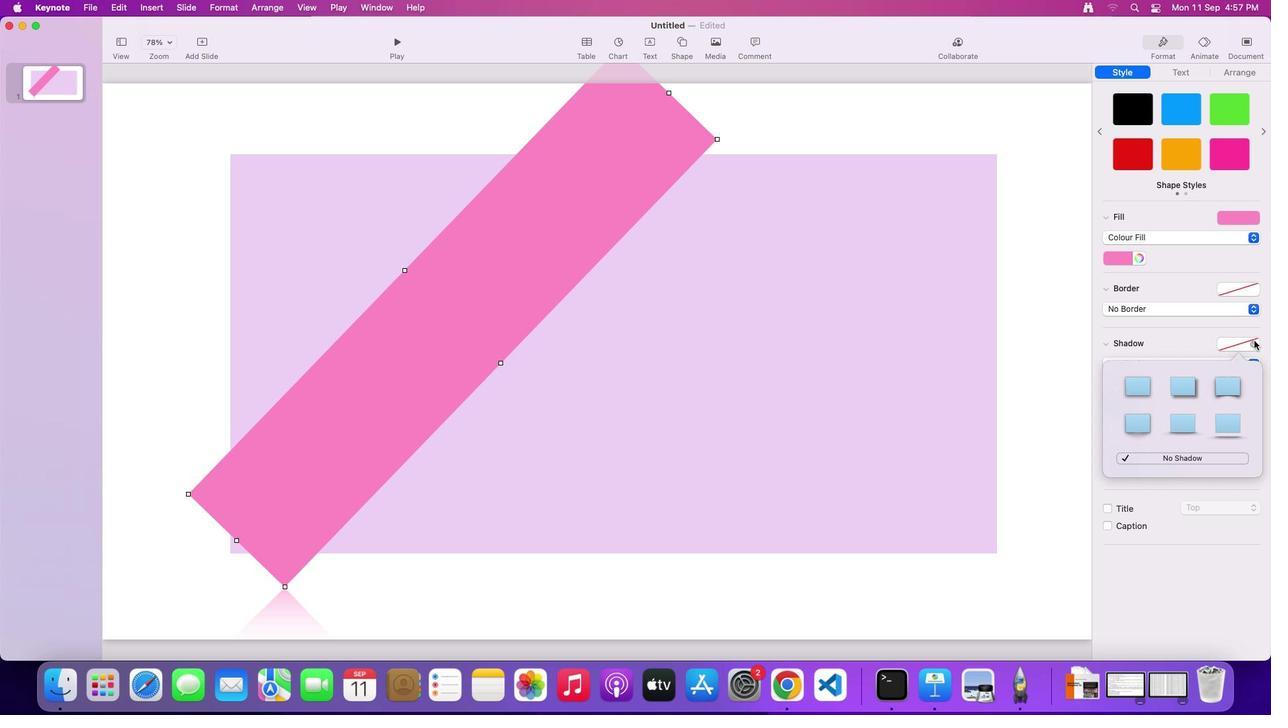 
Action: Mouse pressed left at (717, 401)
Screenshot: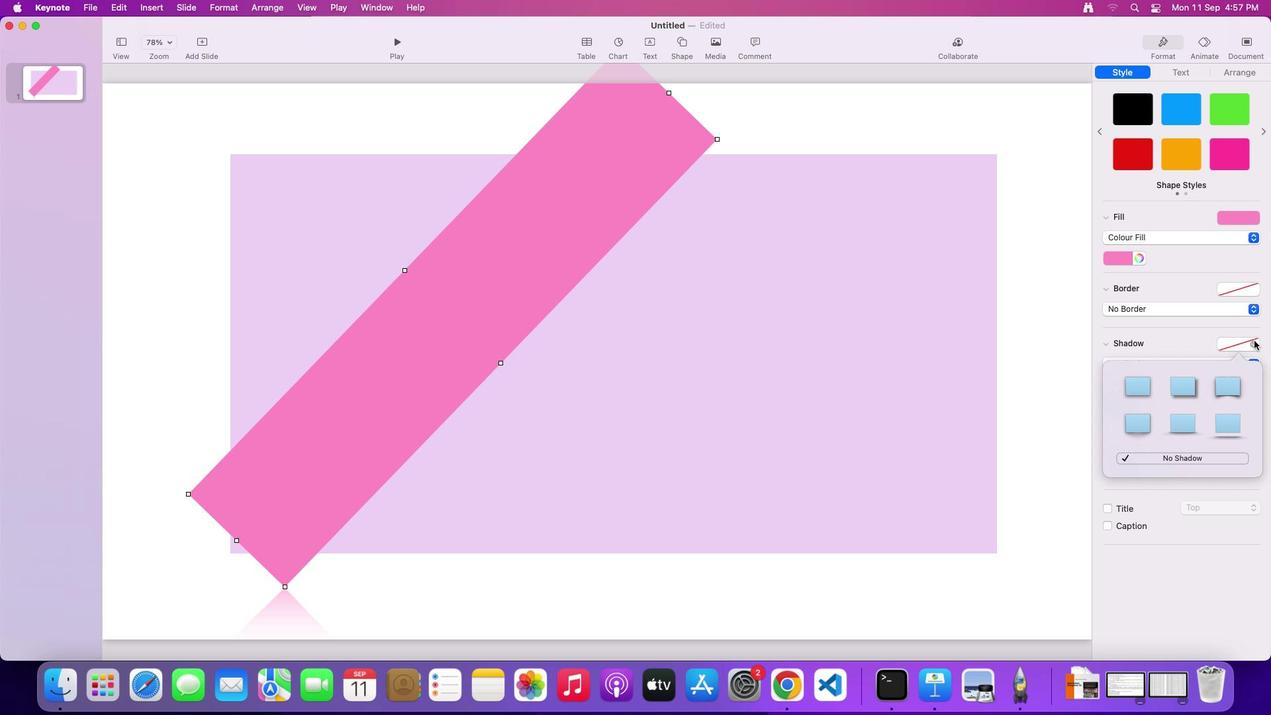 
Action: Mouse moved to (730, 407)
Screenshot: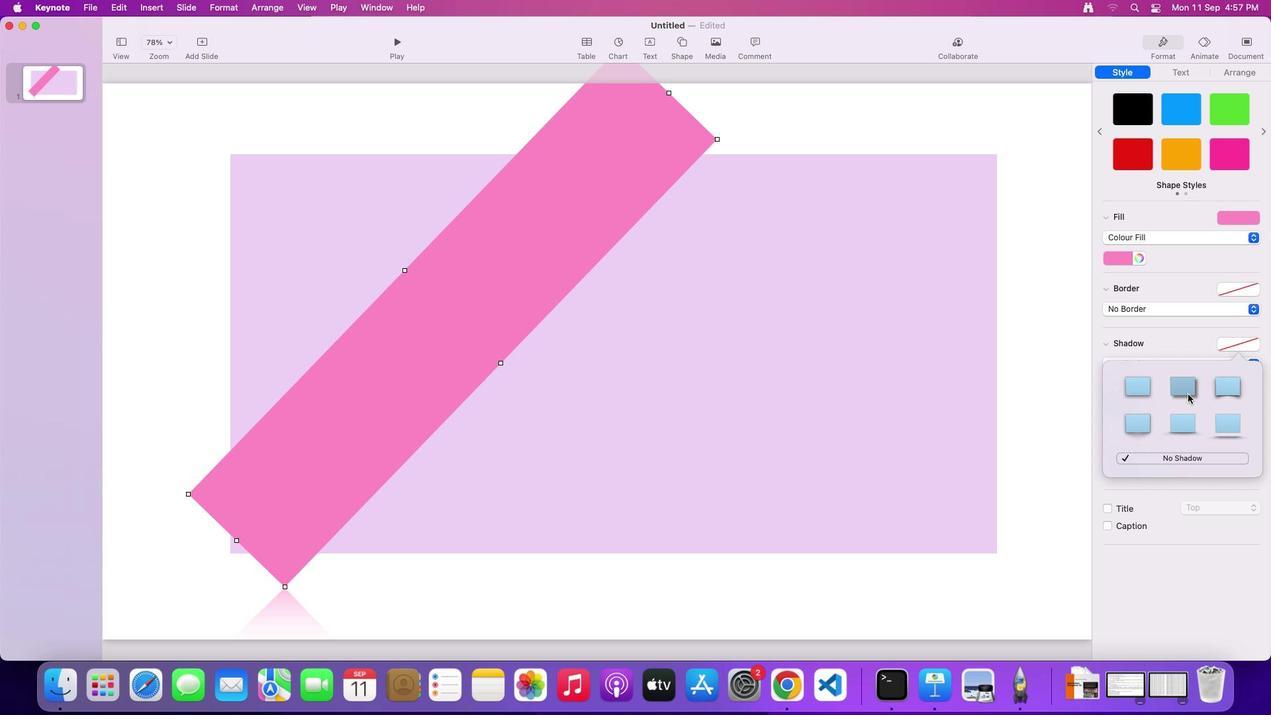 
Action: Mouse pressed left at (730, 407)
Screenshot: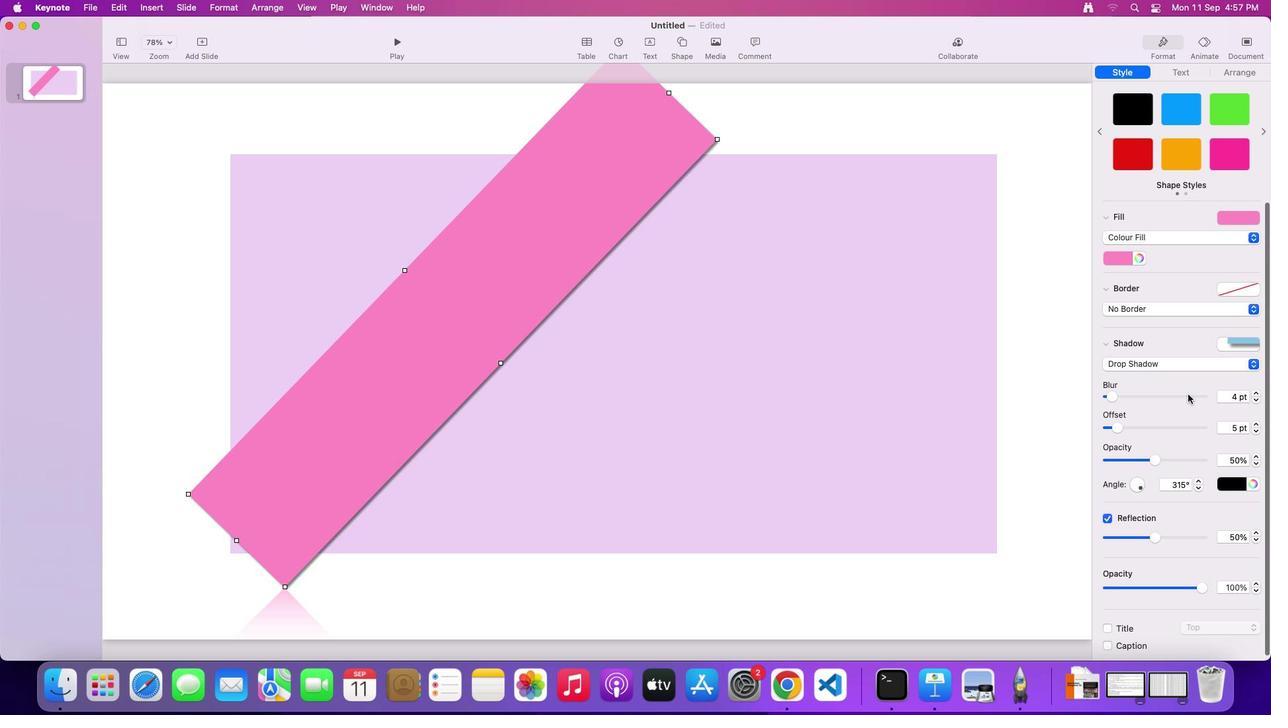 
Action: Mouse moved to (745, 407)
Screenshot: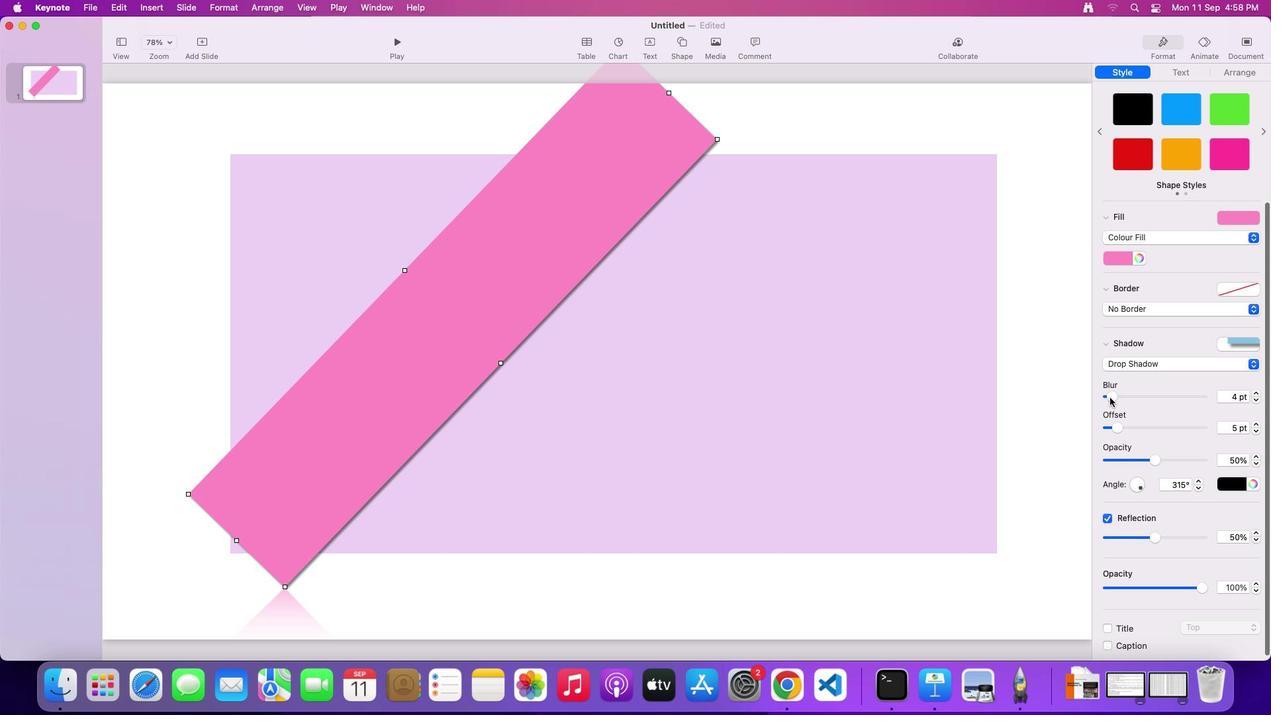 
Action: Mouse pressed left at (745, 407)
Screenshot: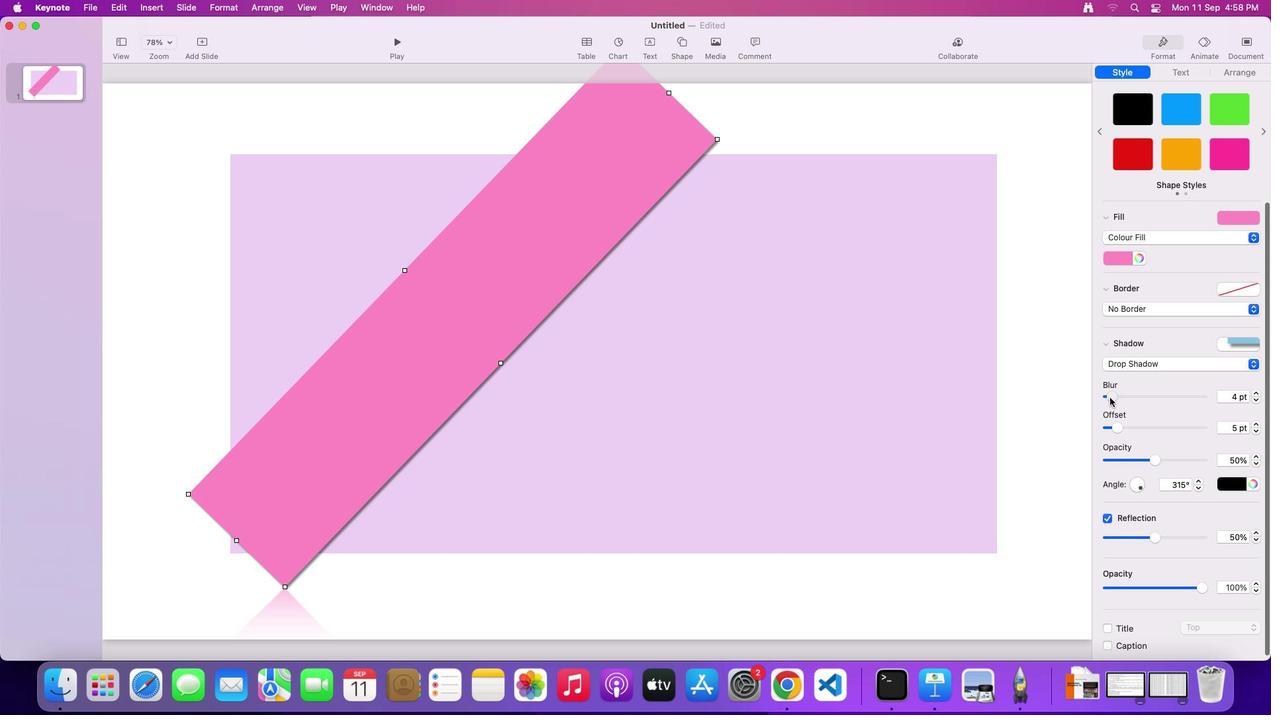 
Action: Mouse moved to (719, 418)
Screenshot: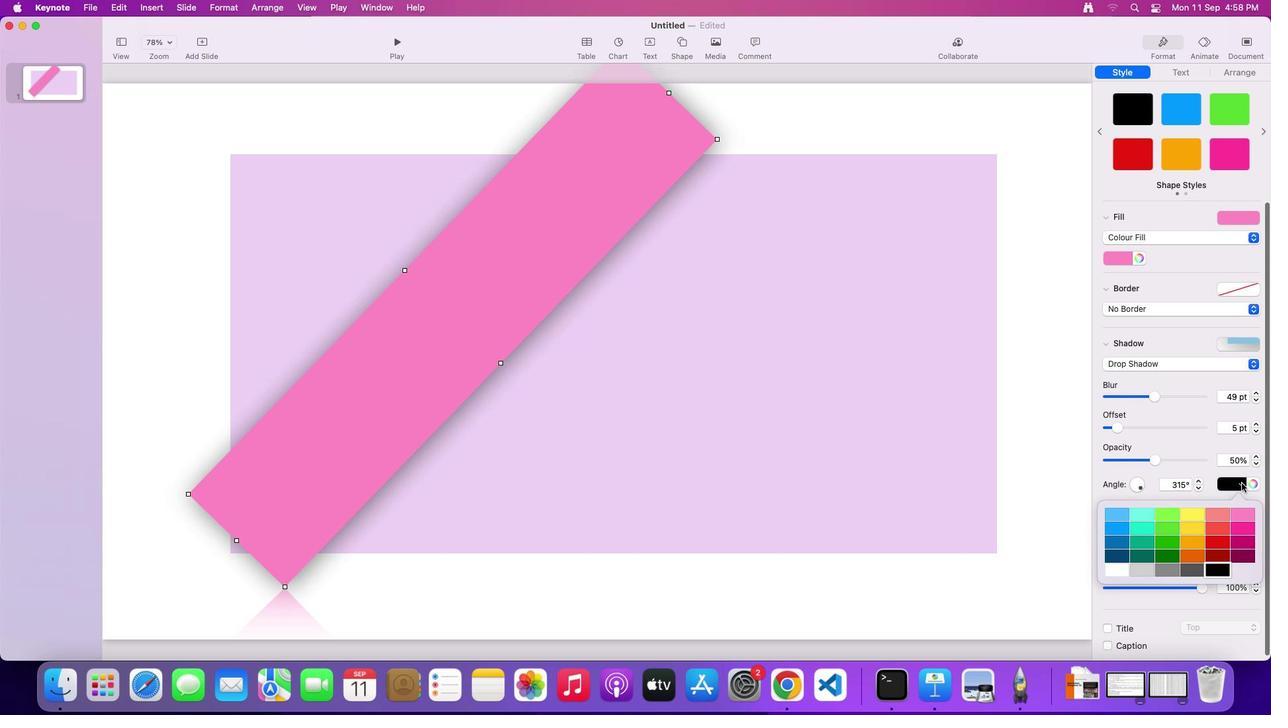 
Action: Mouse pressed left at (719, 418)
Screenshot: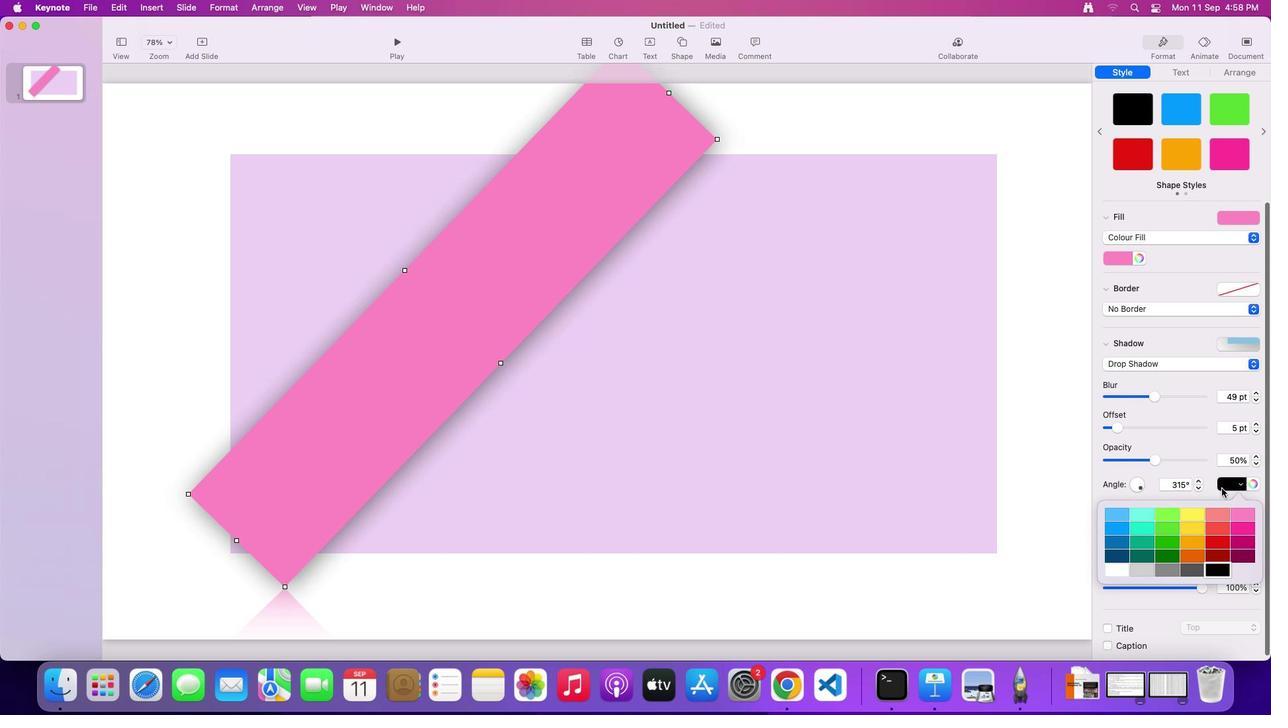 
Action: Mouse moved to (720, 423)
Screenshot: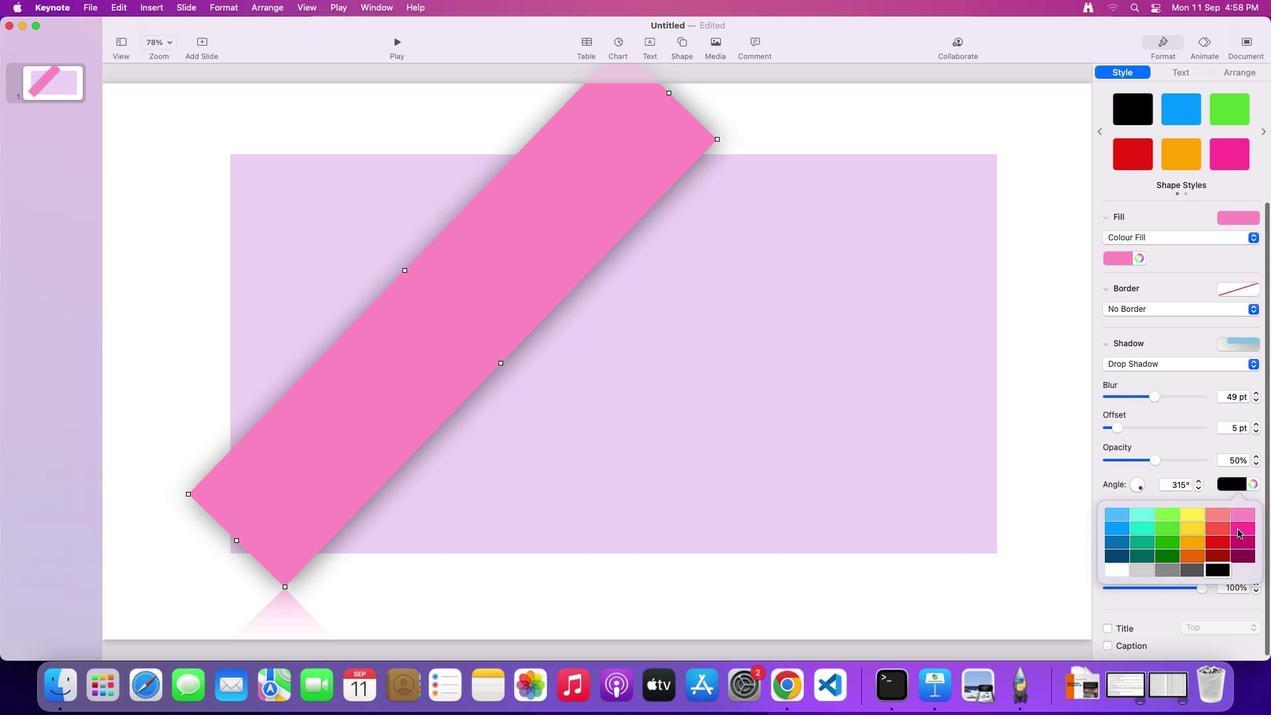 
Action: Mouse pressed left at (720, 423)
Screenshot: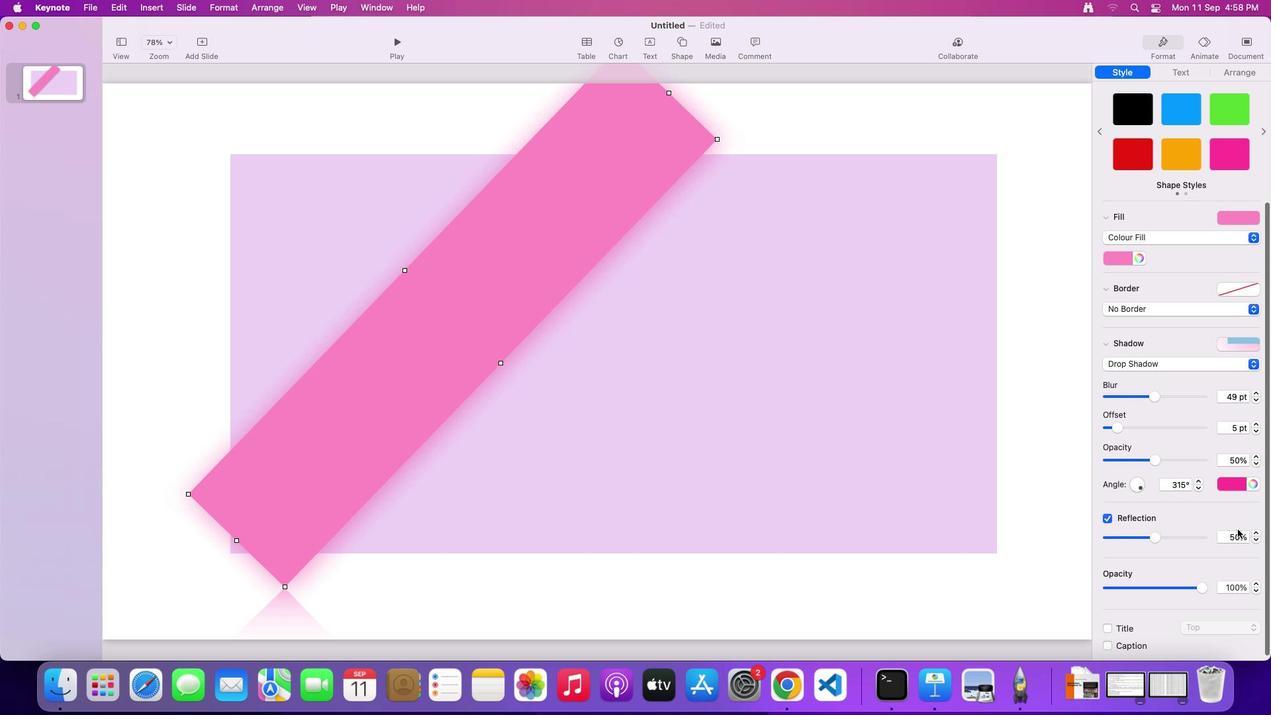 
Action: Mouse moved to (719, 418)
Screenshot: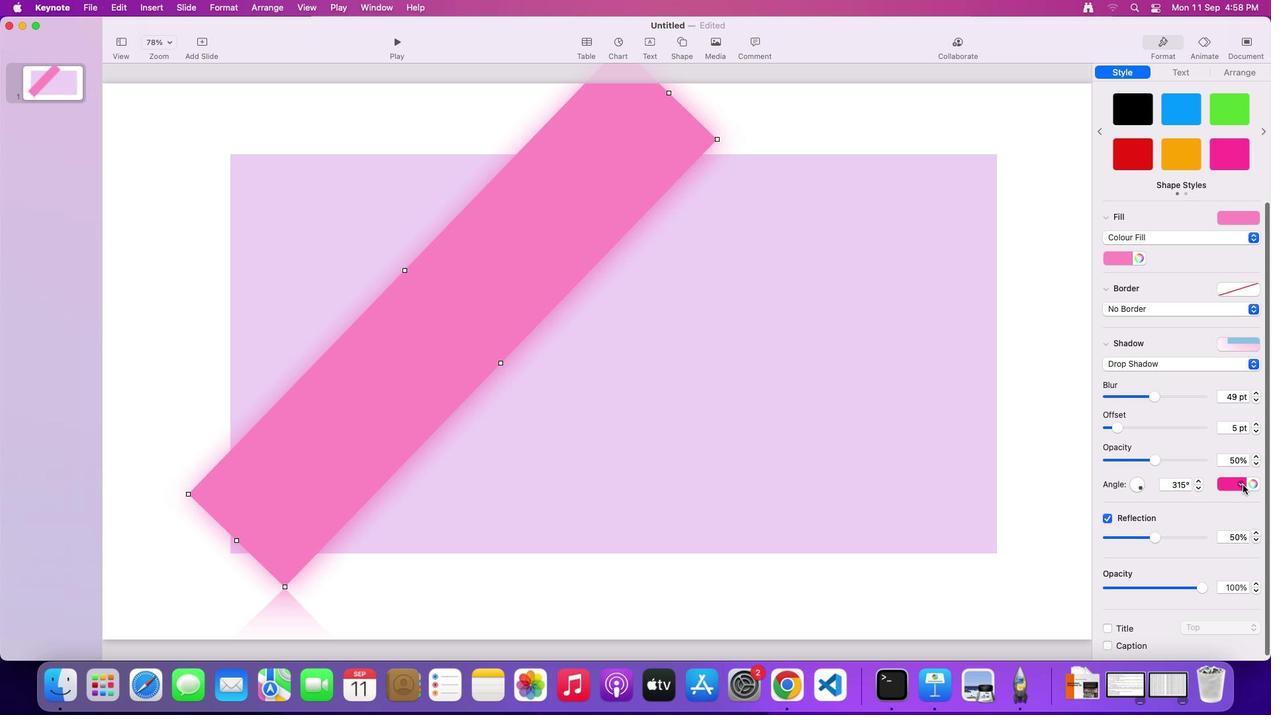 
Action: Mouse pressed left at (719, 418)
Screenshot: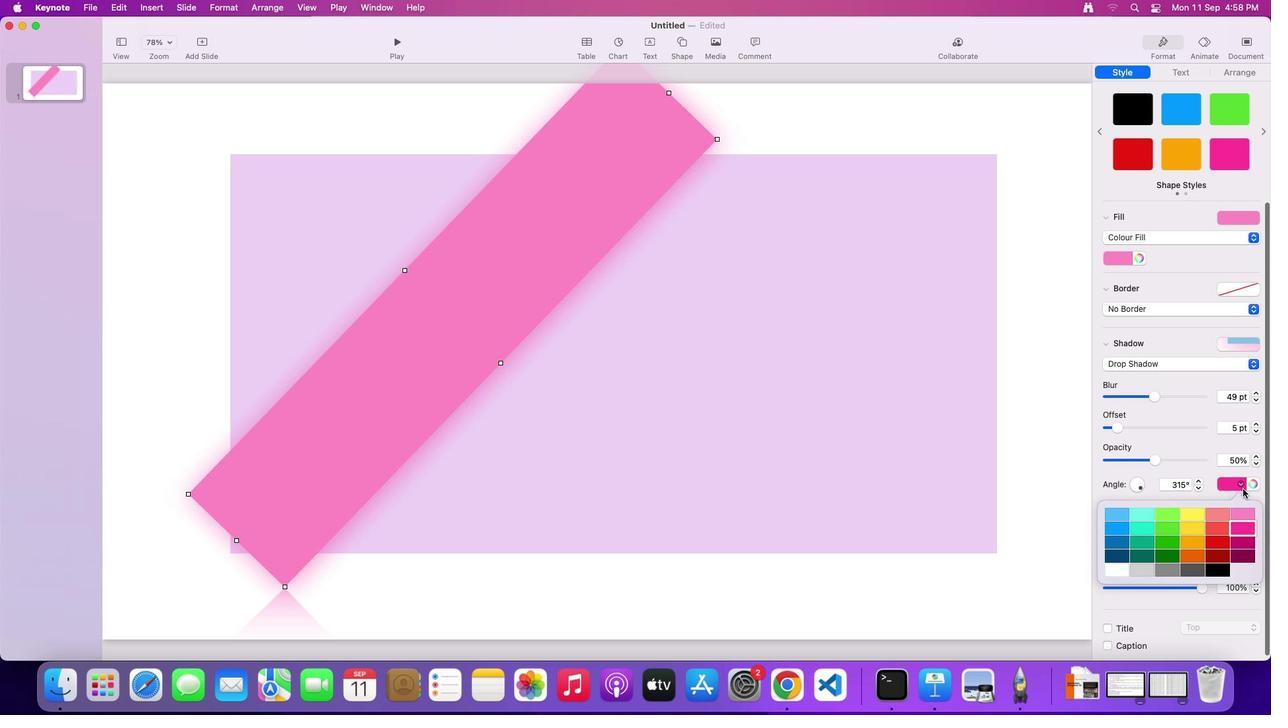 
Action: Mouse moved to (718, 425)
Screenshot: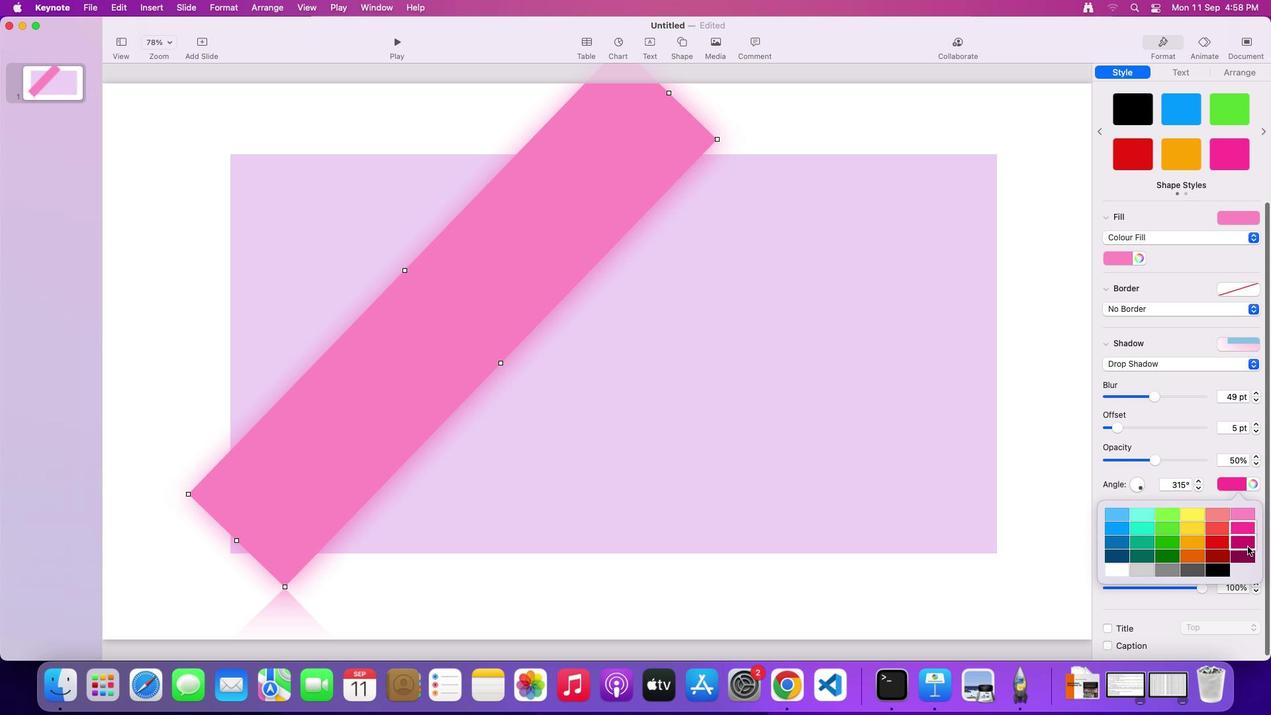 
Action: Mouse pressed left at (718, 425)
Screenshot: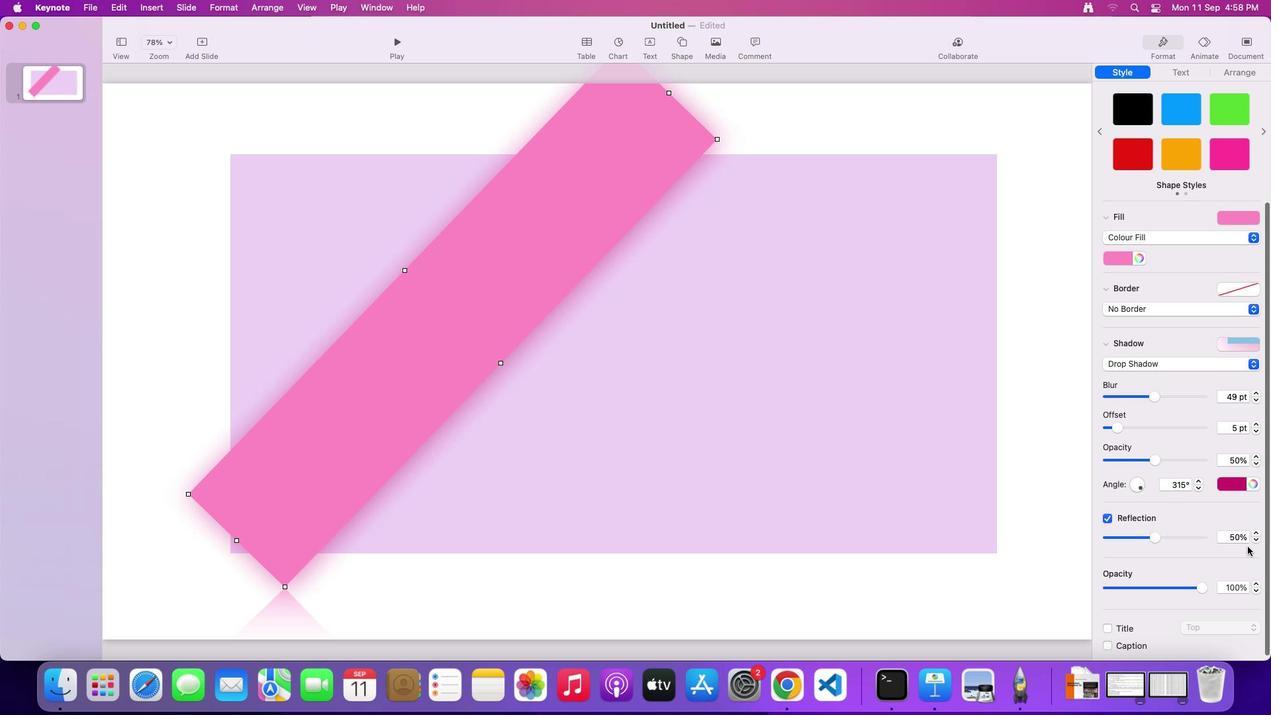 
Action: Mouse moved to (736, 407)
Screenshot: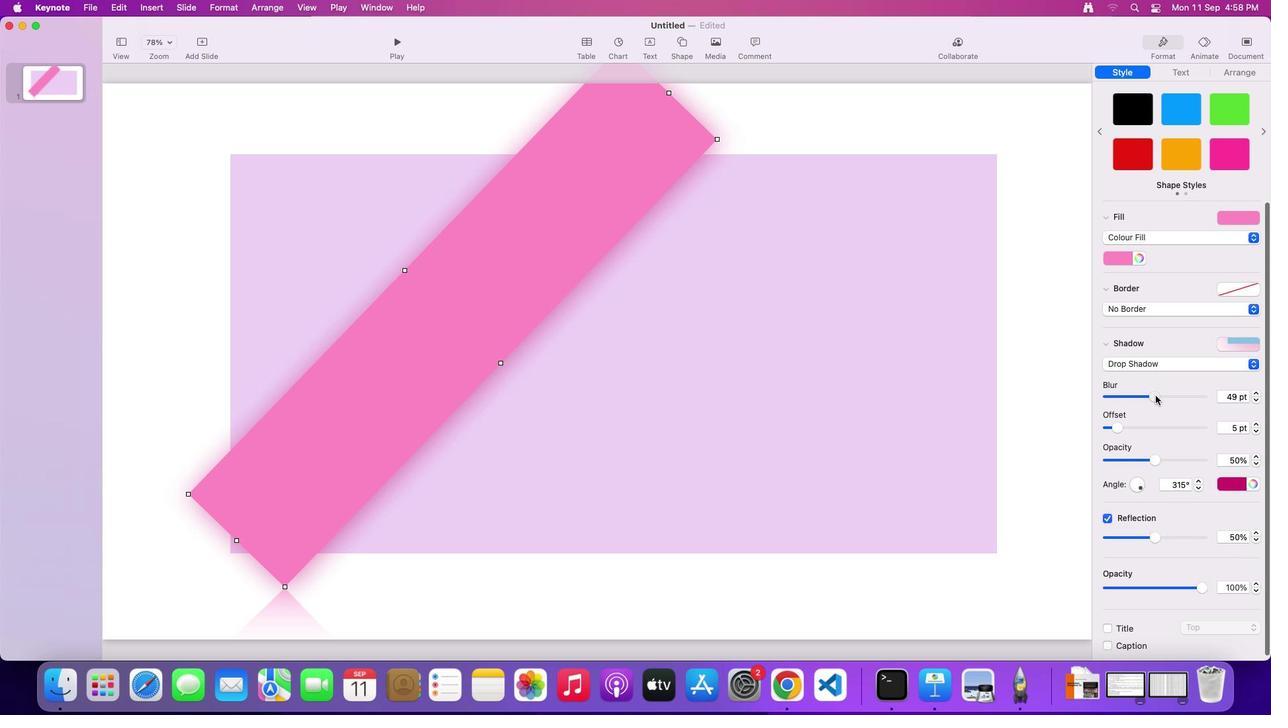 
Action: Mouse pressed left at (736, 407)
Screenshot: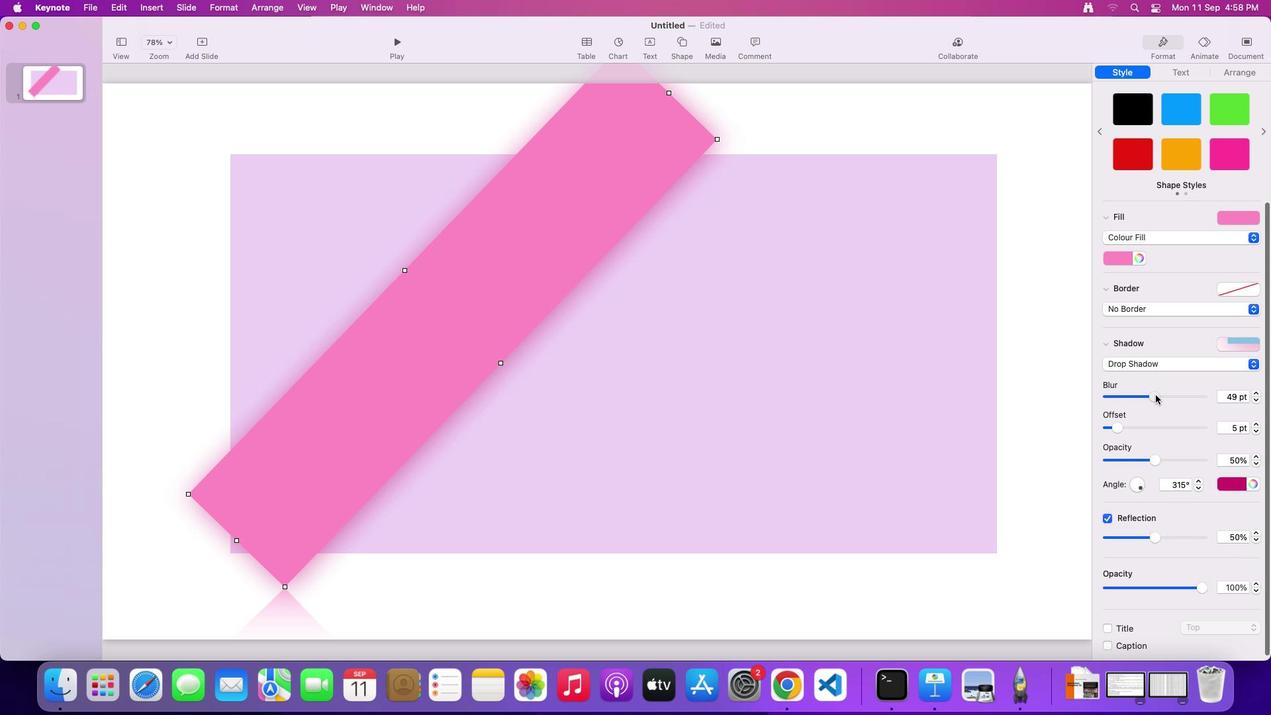 
Action: Mouse moved to (822, 409)
Screenshot: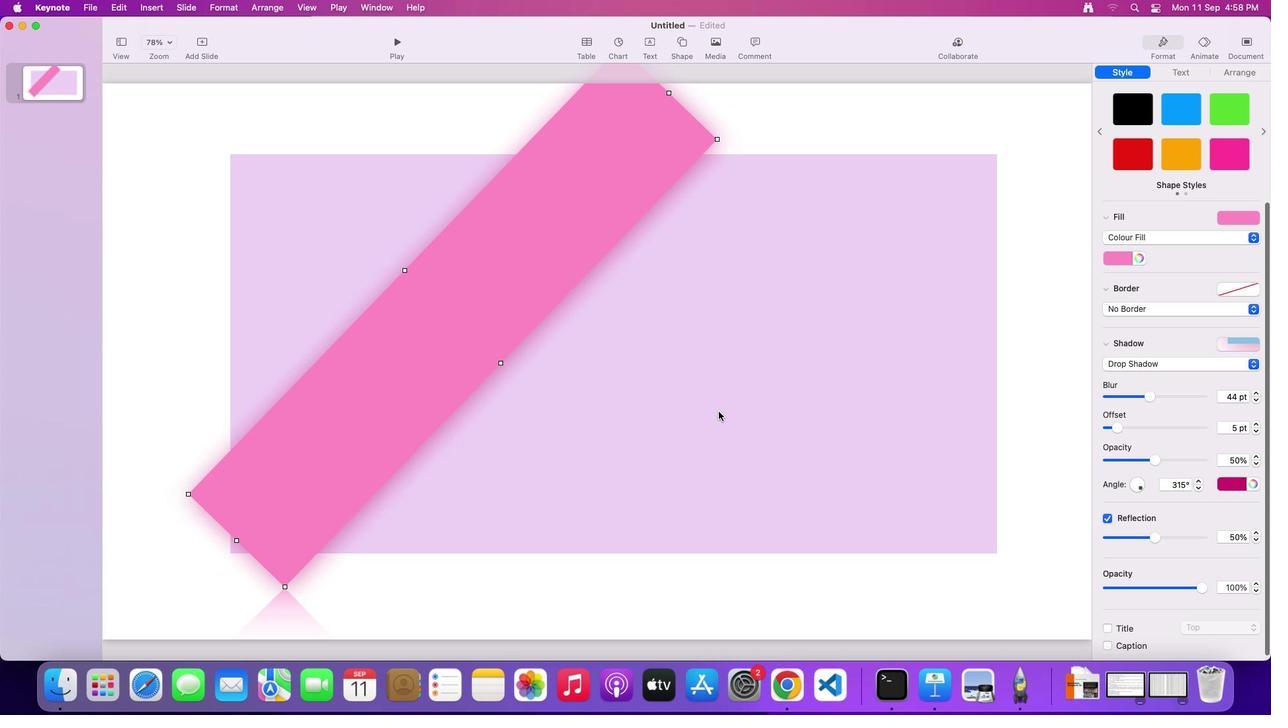 
Action: Mouse pressed left at (822, 409)
Screenshot: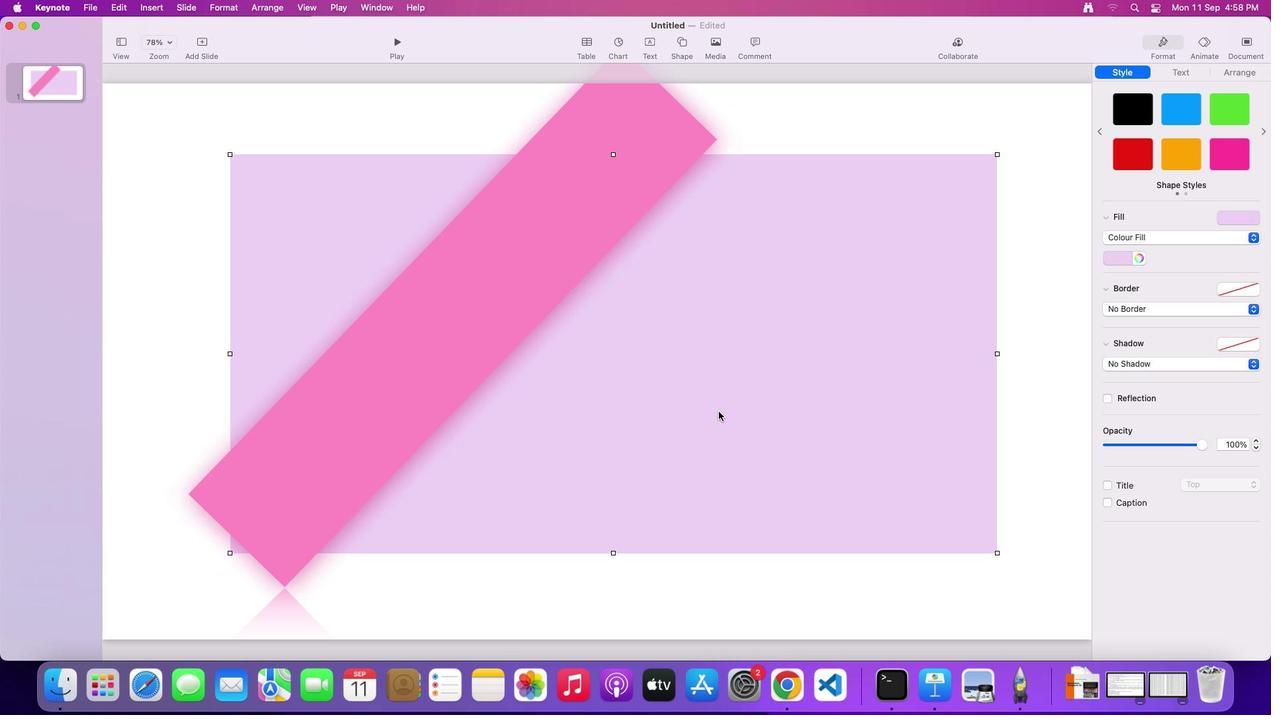 
Action: Mouse moved to (860, 391)
Screenshot: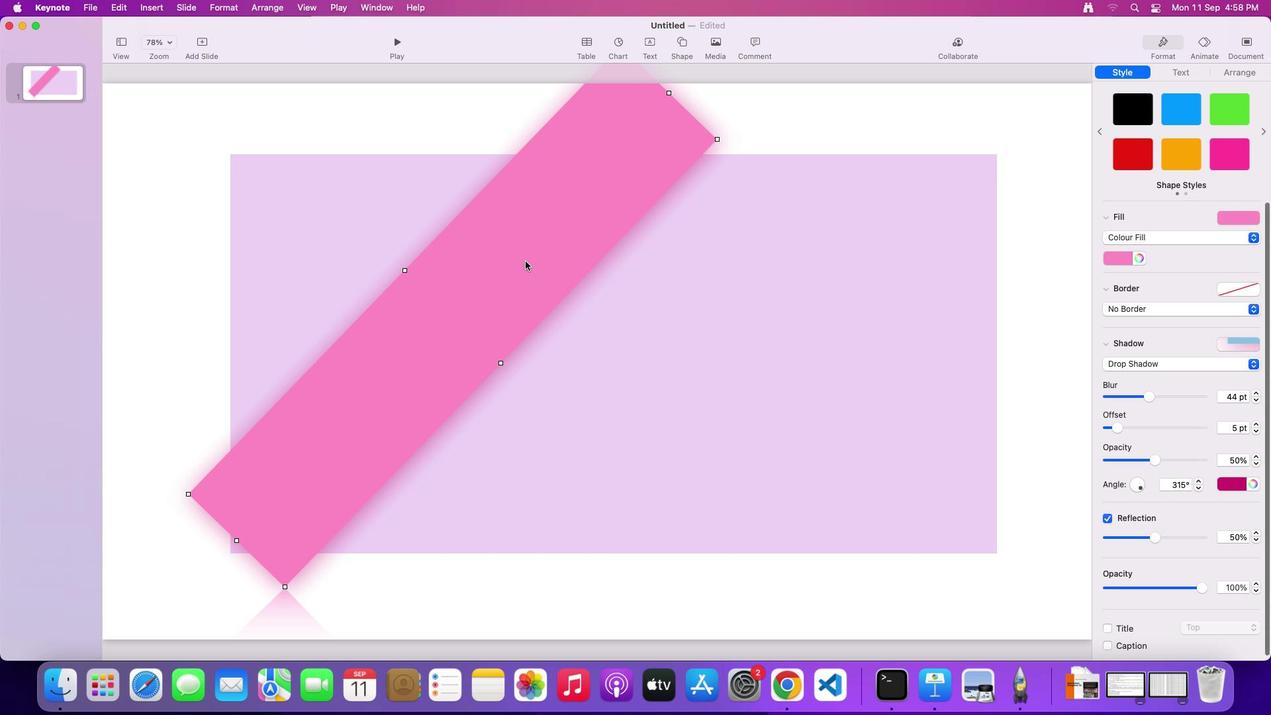 
Action: Mouse pressed left at (860, 391)
Screenshot: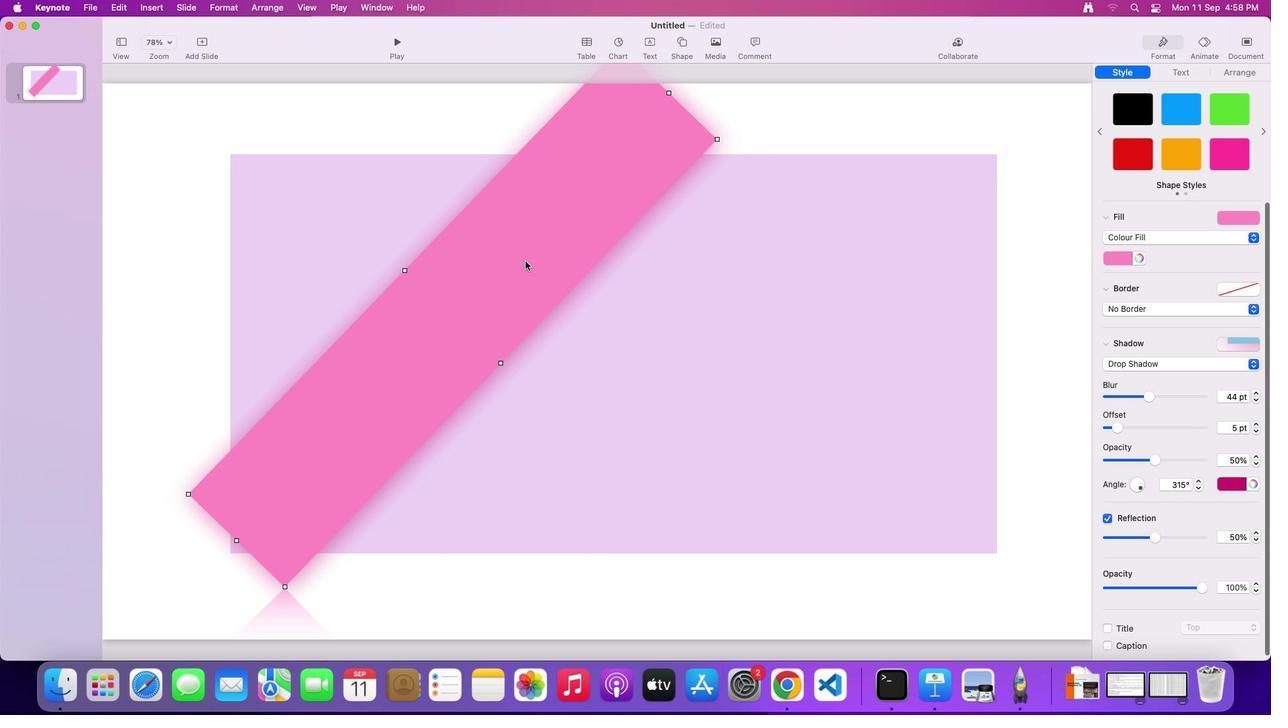 
Action: Mouse moved to (831, 388)
Screenshot: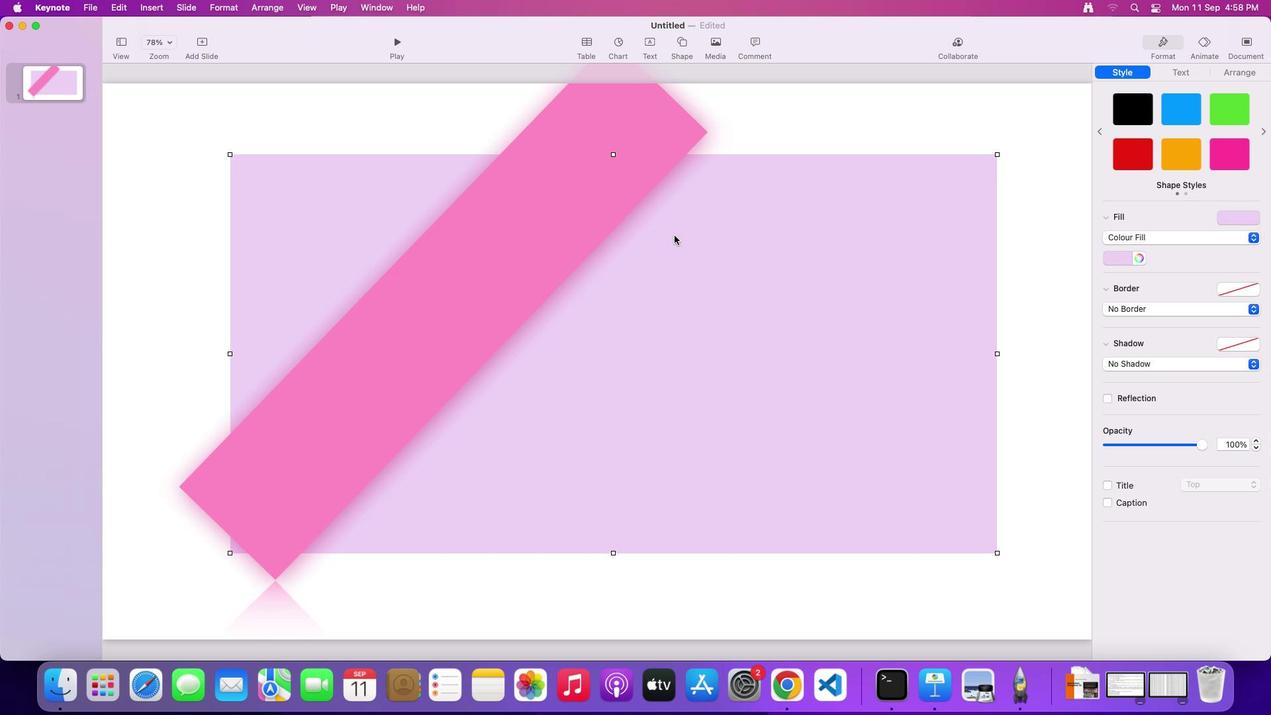 
Action: Mouse pressed left at (831, 388)
Screenshot: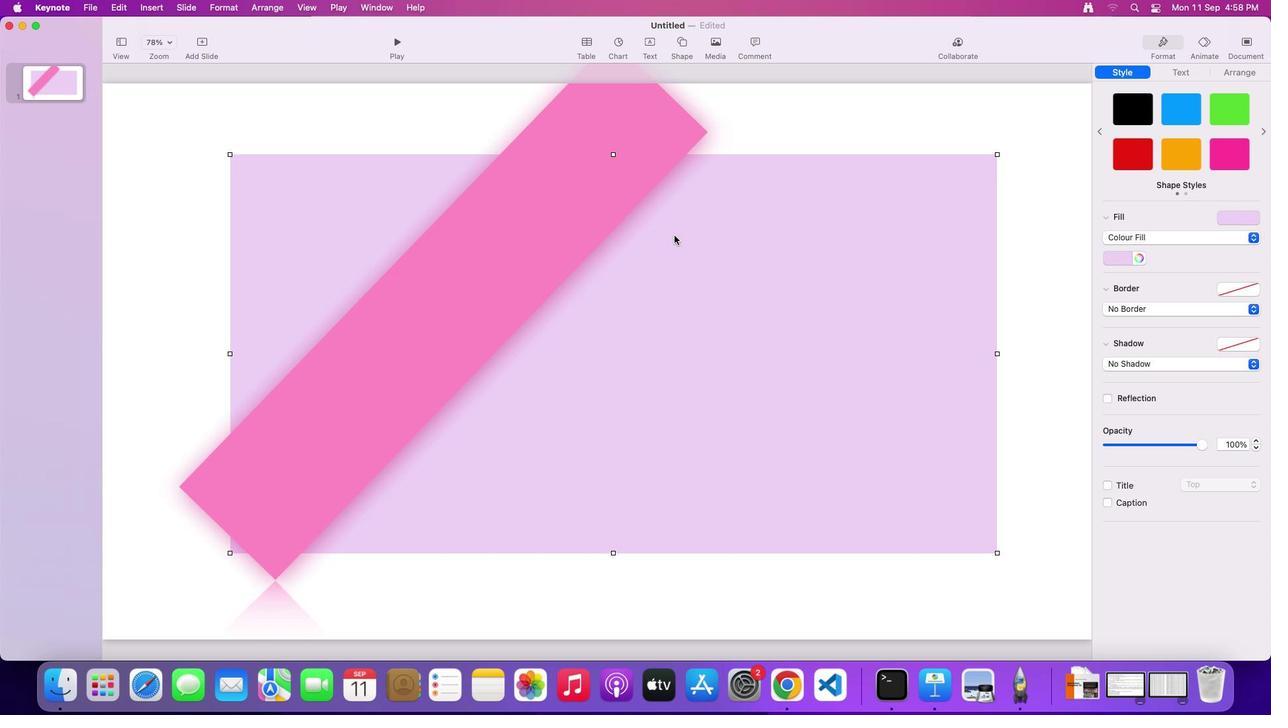 
Action: Mouse moved to (829, 365)
Screenshot: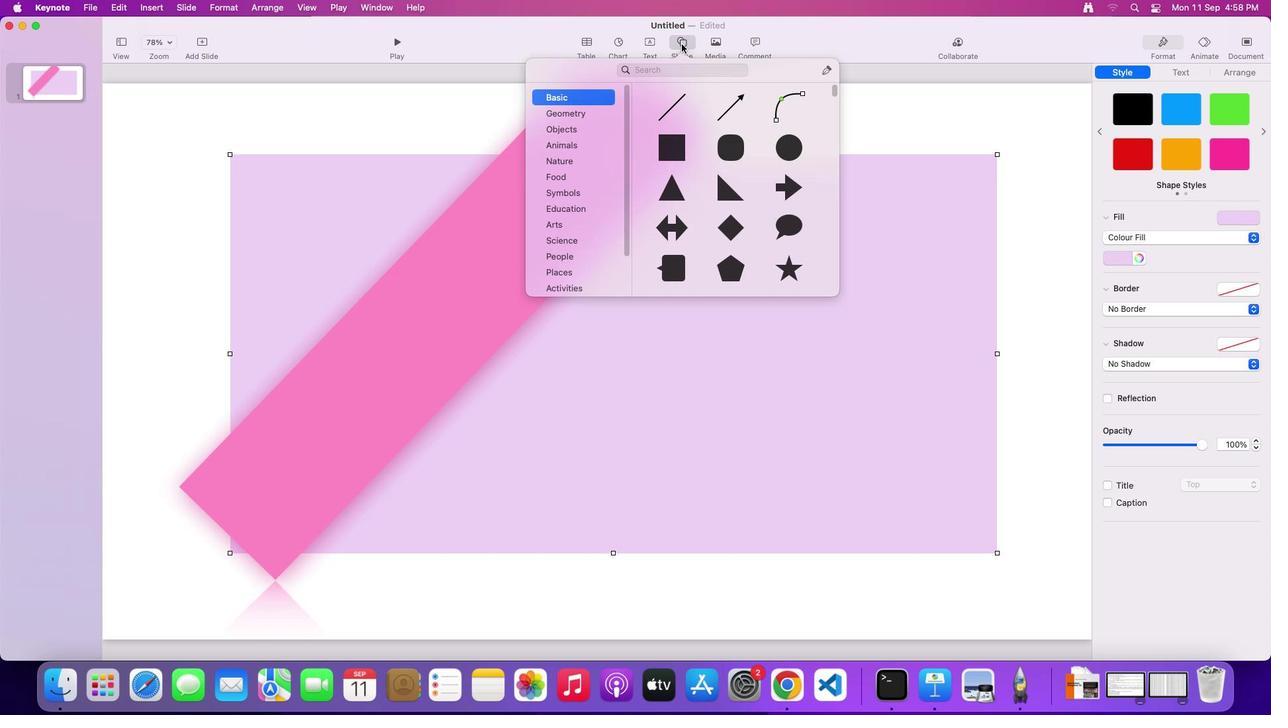 
Action: Mouse pressed left at (829, 365)
Screenshot: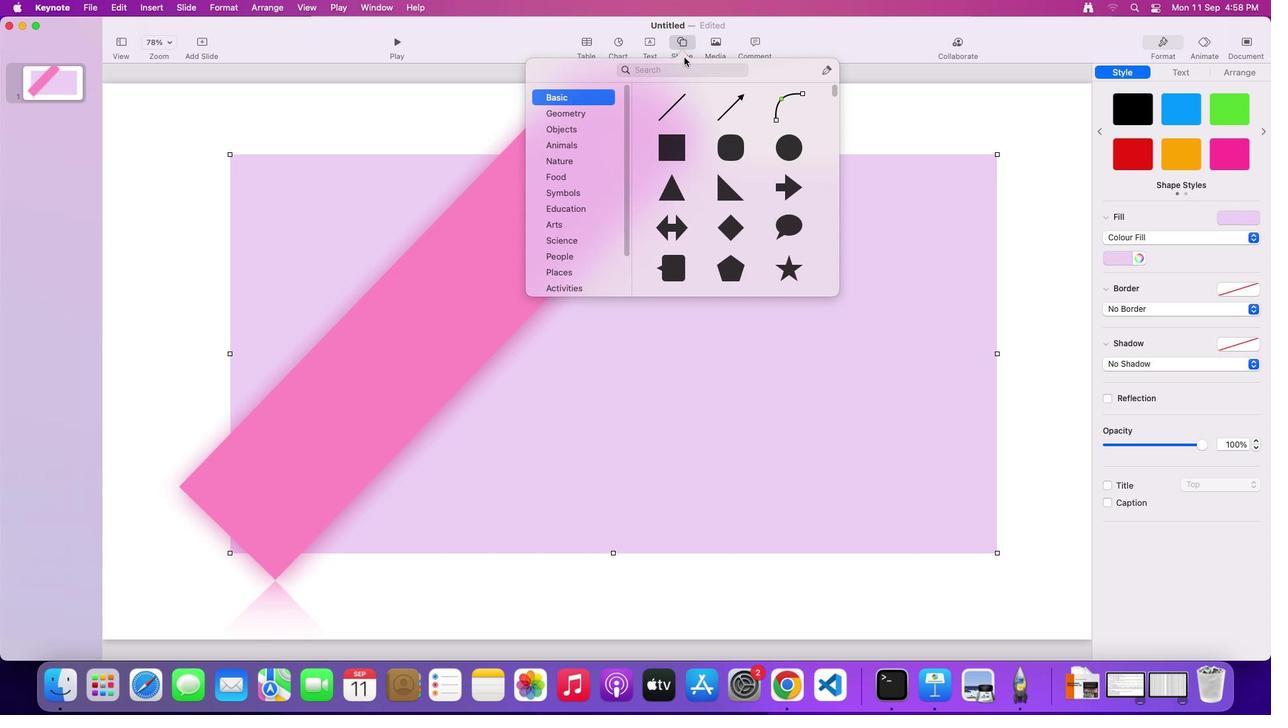 
Action: Mouse moved to (821, 382)
Screenshot: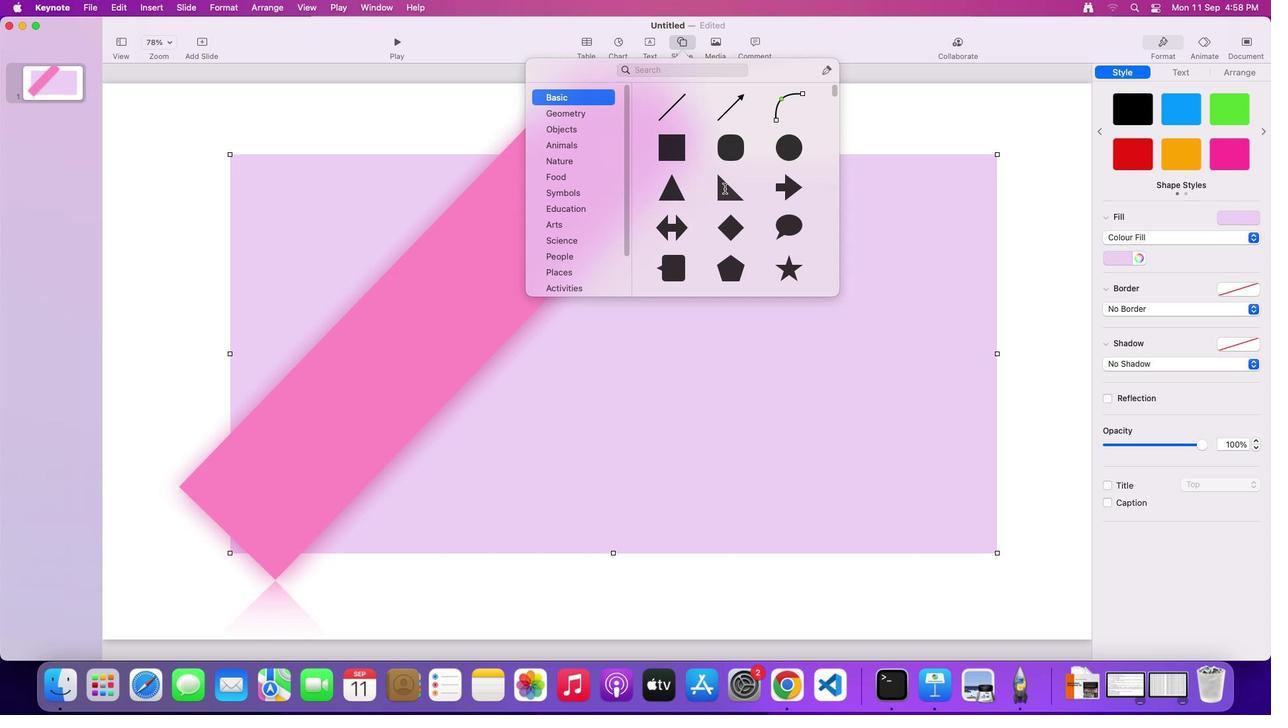 
Action: Mouse pressed left at (821, 382)
Screenshot: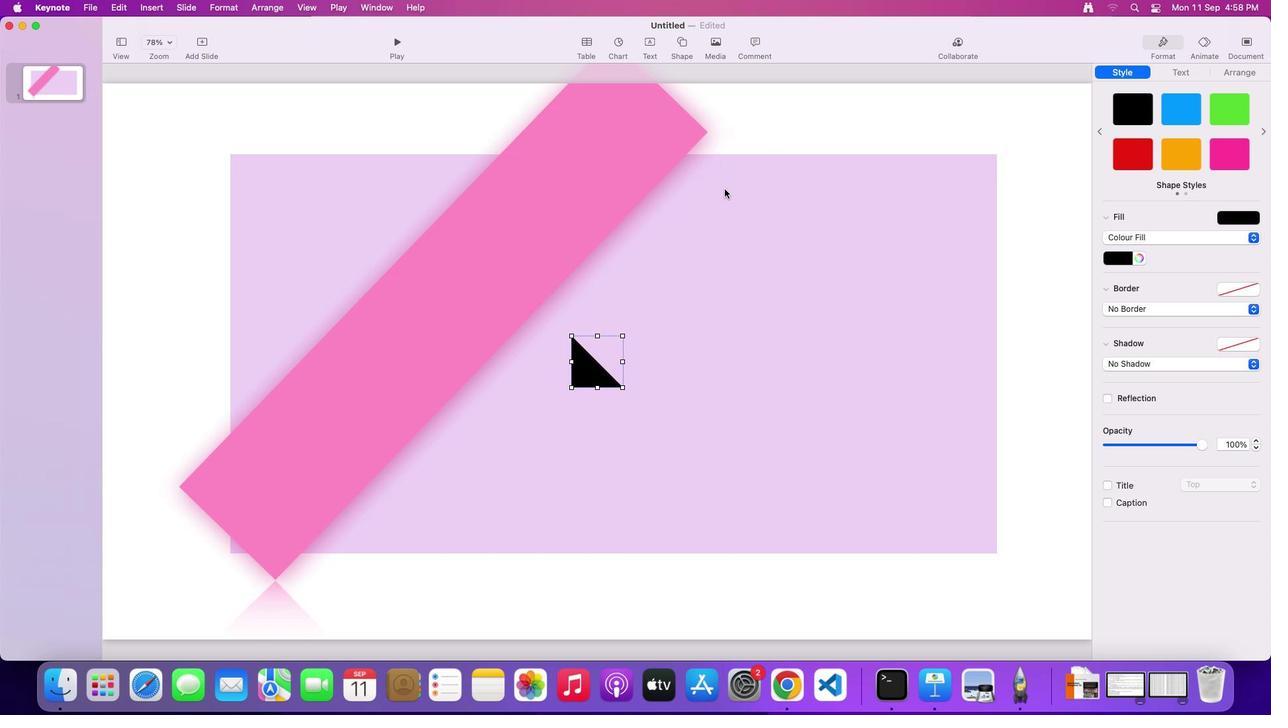 
Action: Mouse moved to (721, 369)
Screenshot: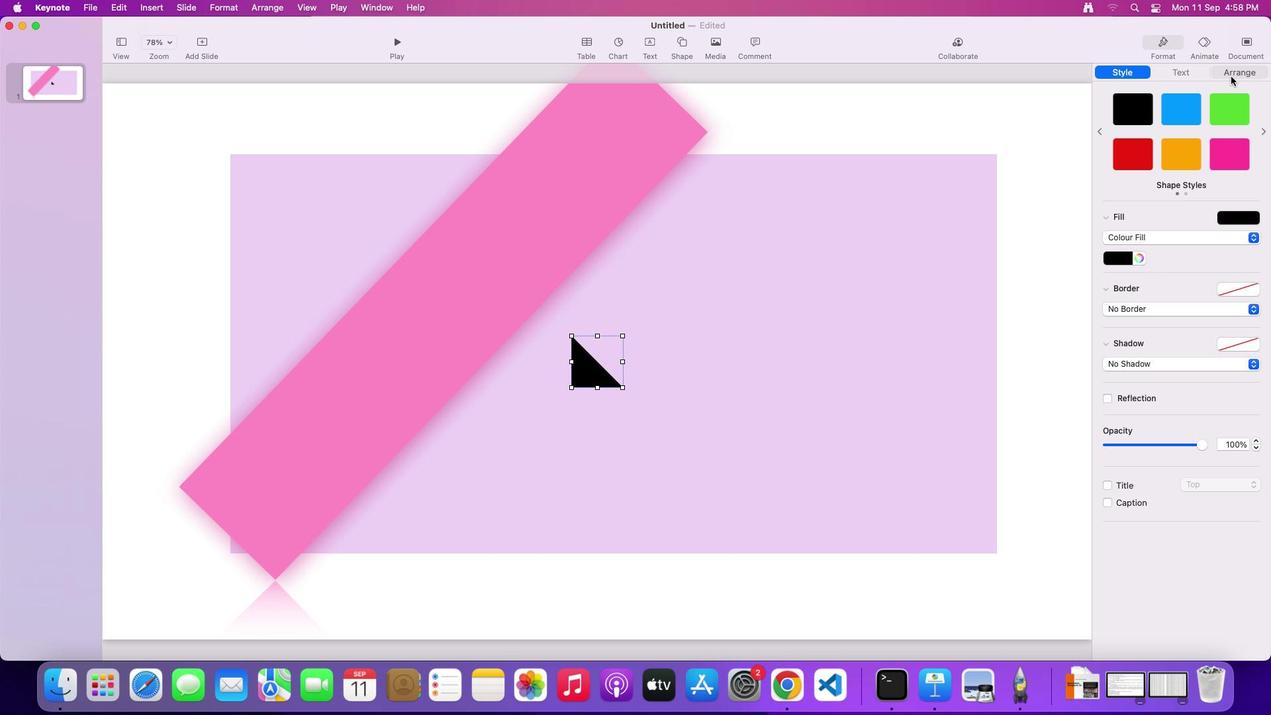 
Action: Mouse pressed left at (721, 369)
Screenshot: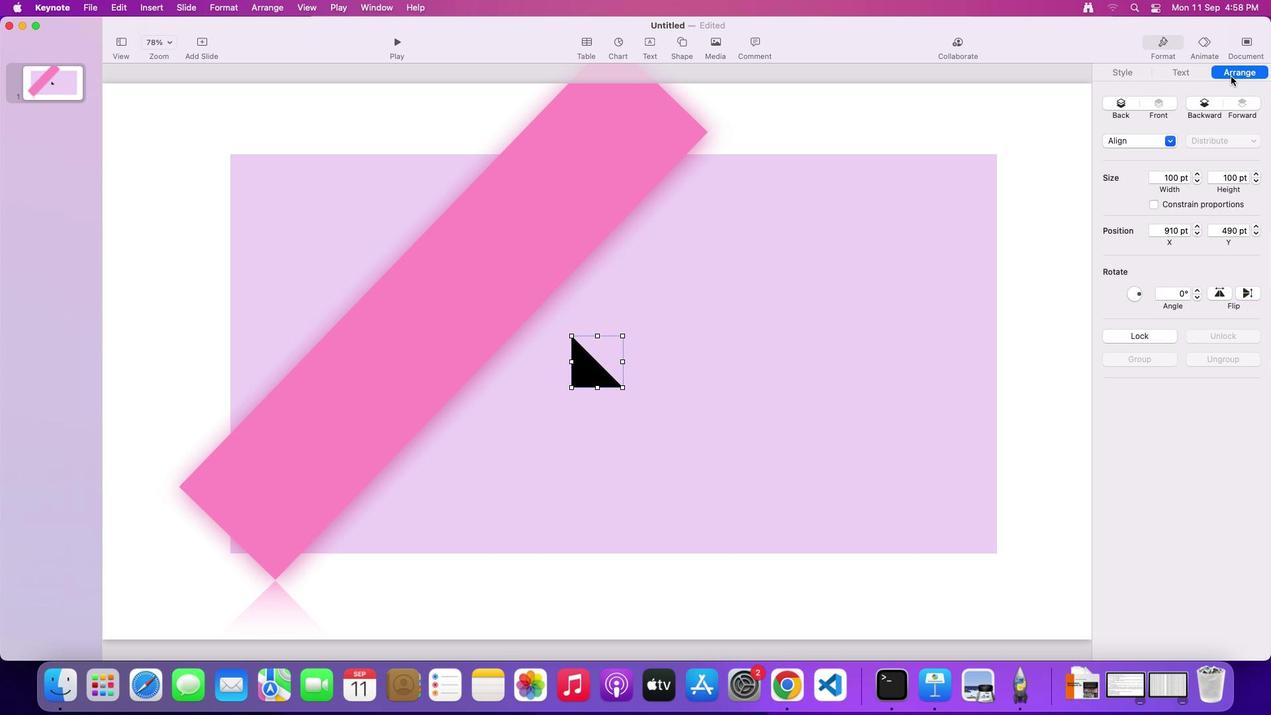 
Action: Mouse moved to (719, 395)
Screenshot: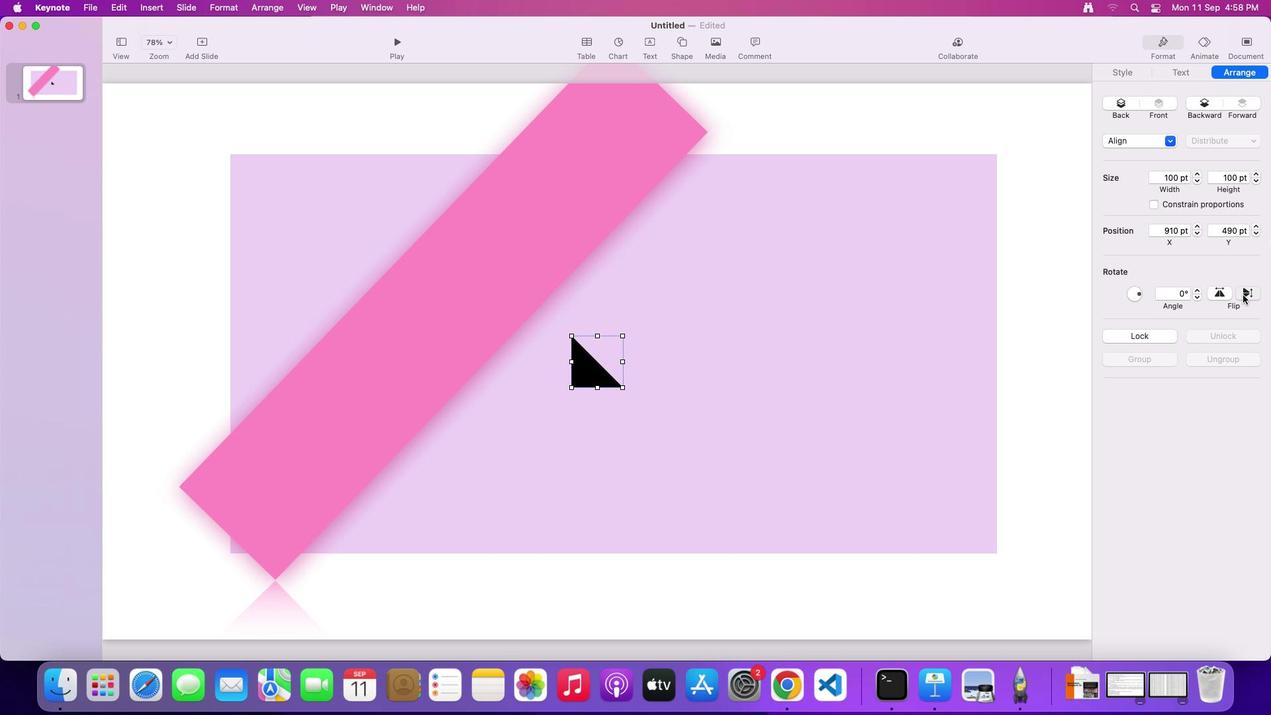 
Action: Mouse pressed left at (719, 395)
Screenshot: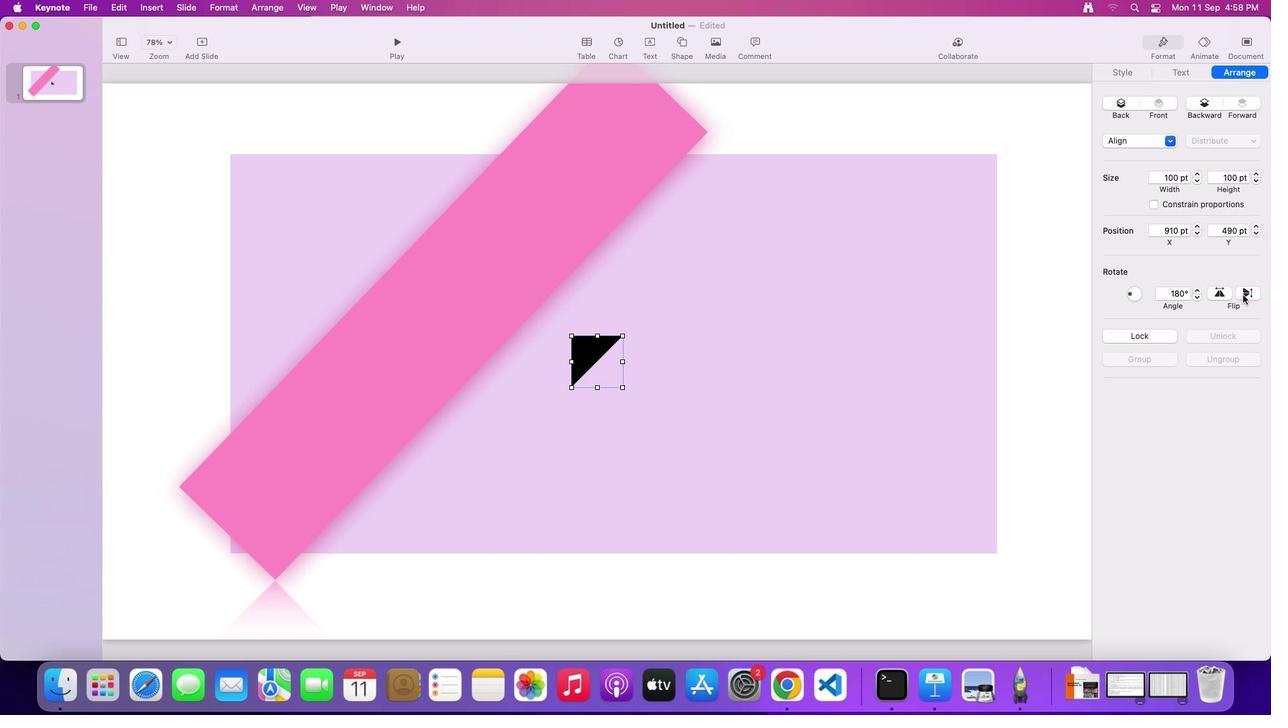 
Action: Mouse moved to (723, 395)
Screenshot: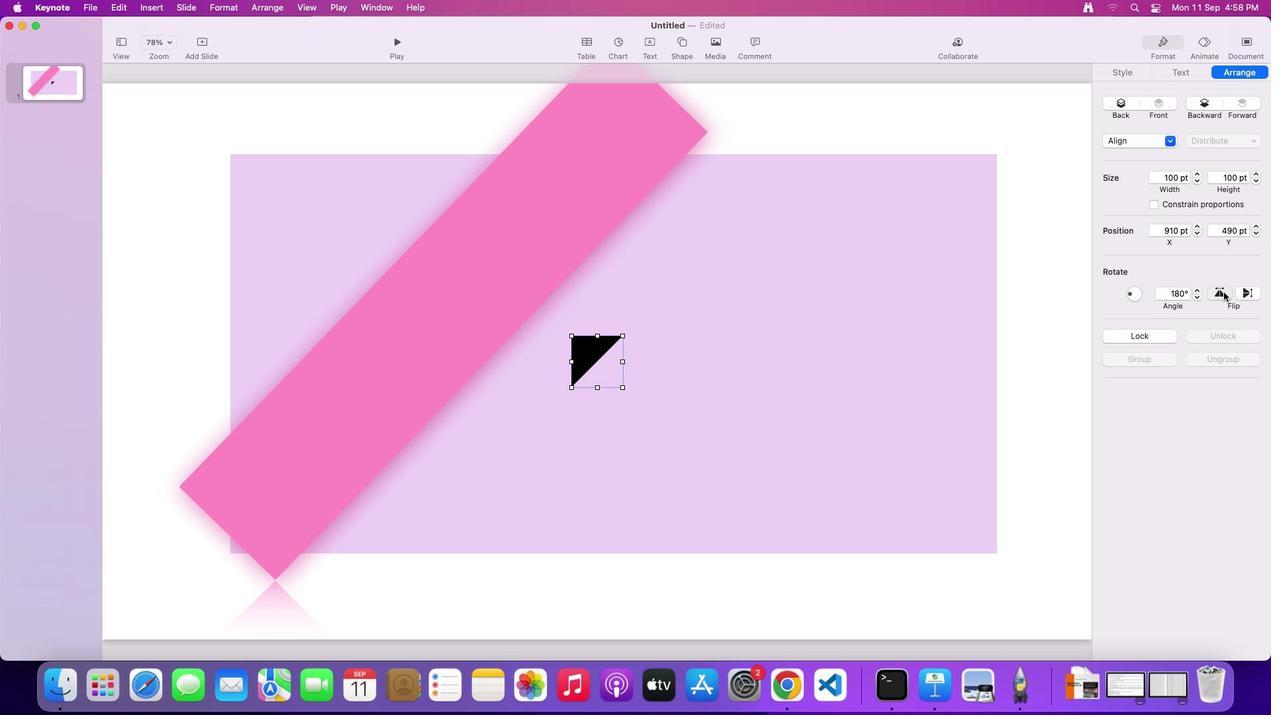 
Action: Mouse pressed left at (723, 395)
Screenshot: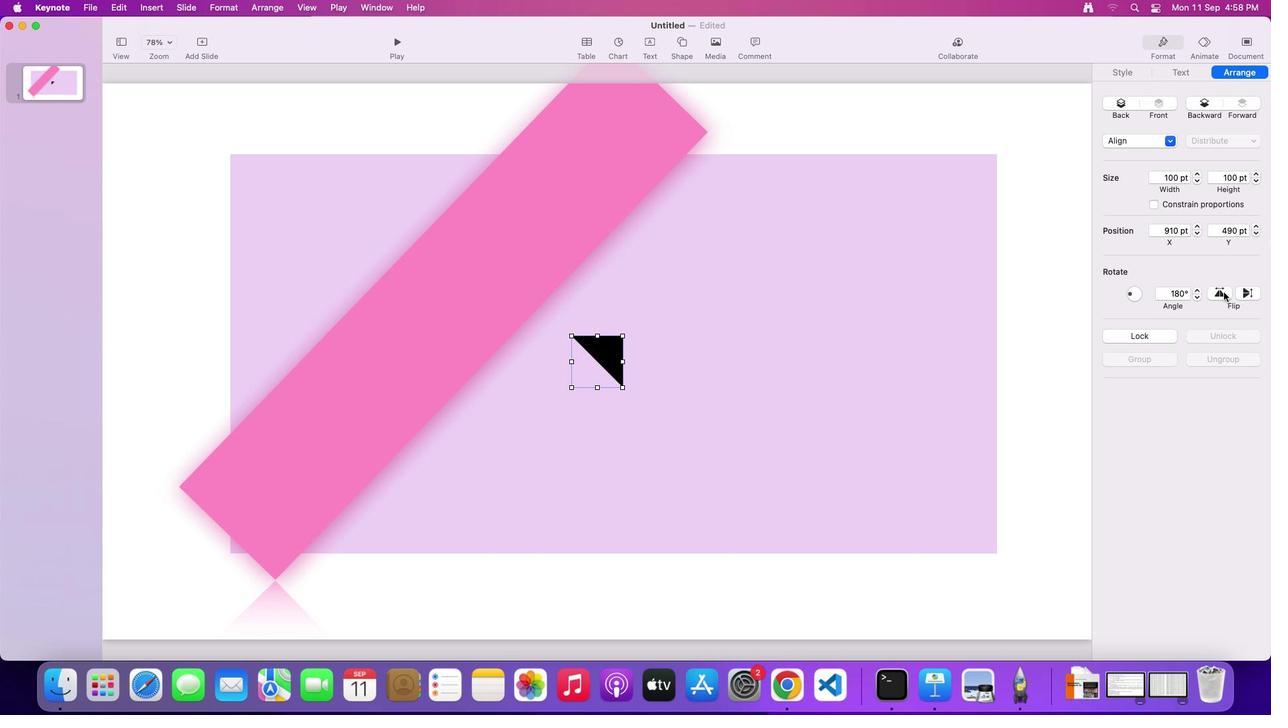 
Action: Mouse moved to (846, 401)
Screenshot: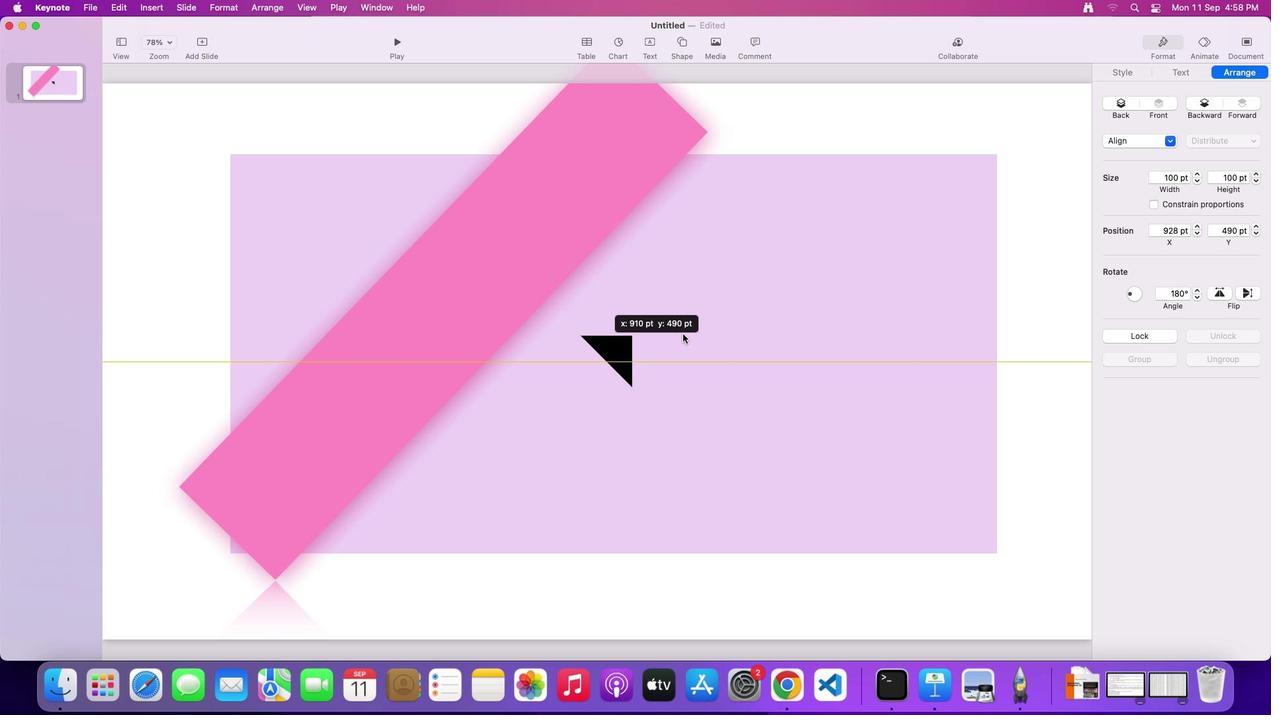 
Action: Mouse pressed left at (846, 401)
Screenshot: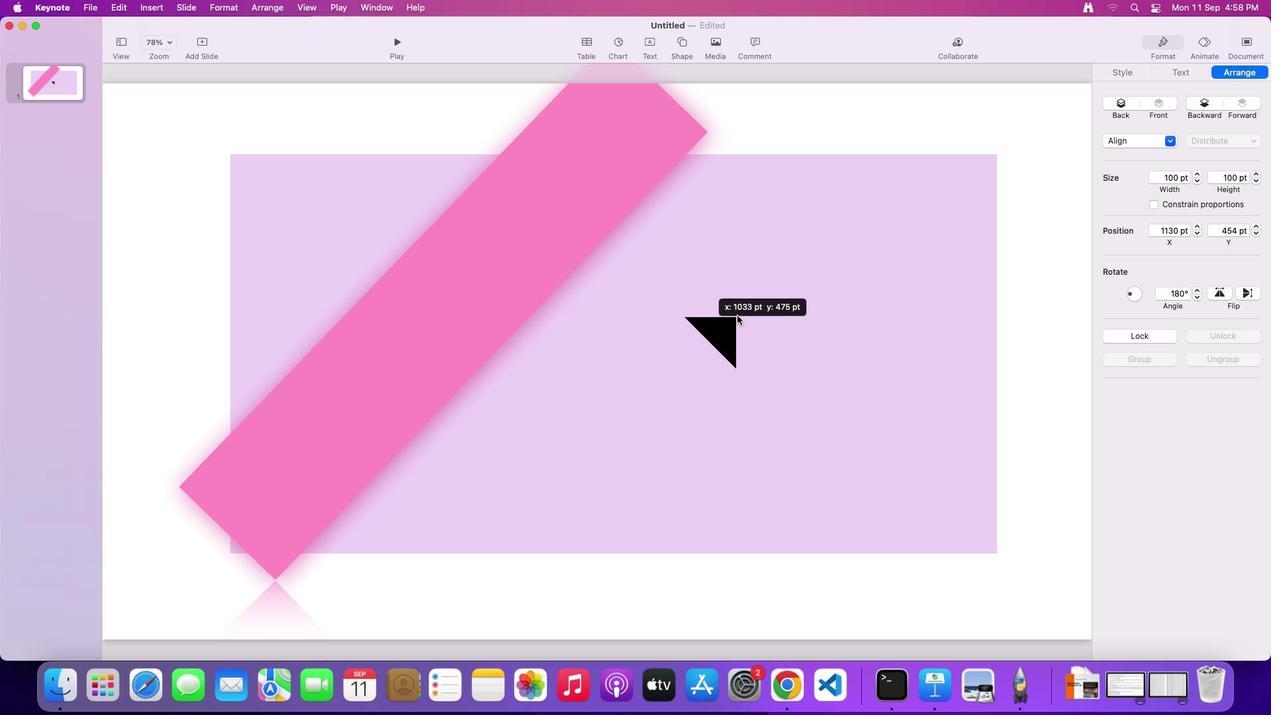
Action: Mouse moved to (787, 382)
Screenshot: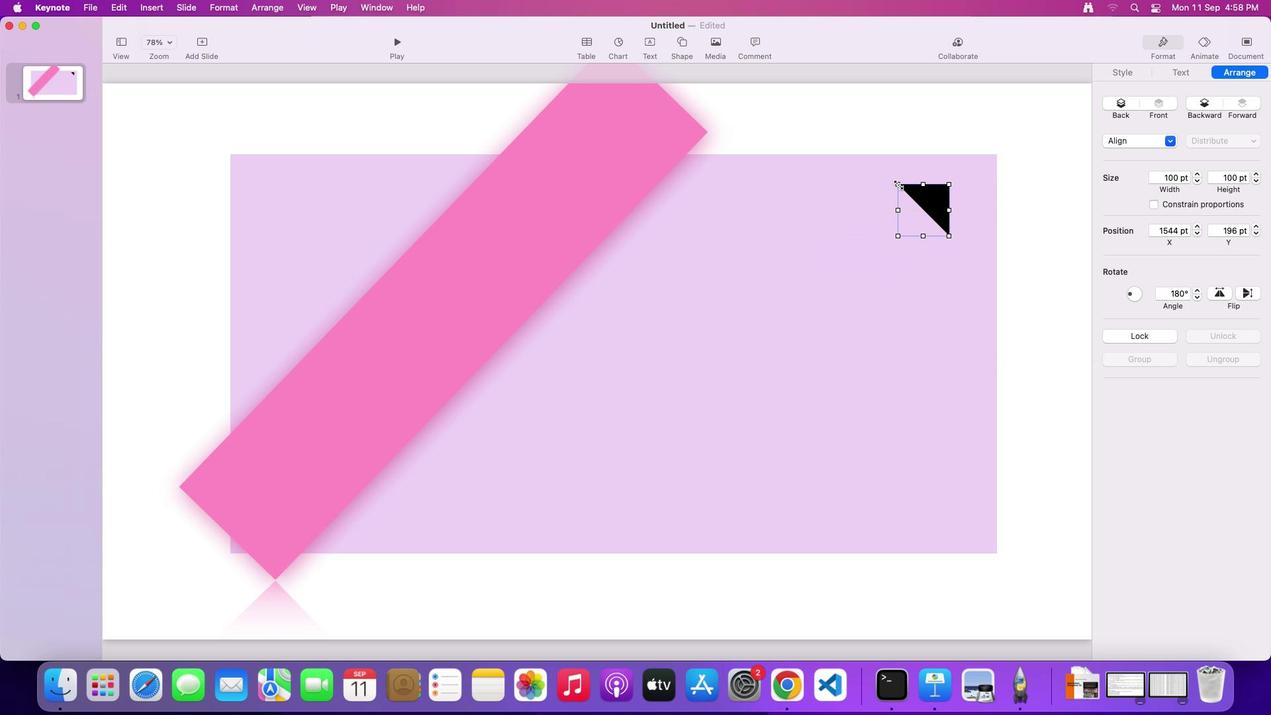 
Action: Mouse pressed left at (787, 382)
Screenshot: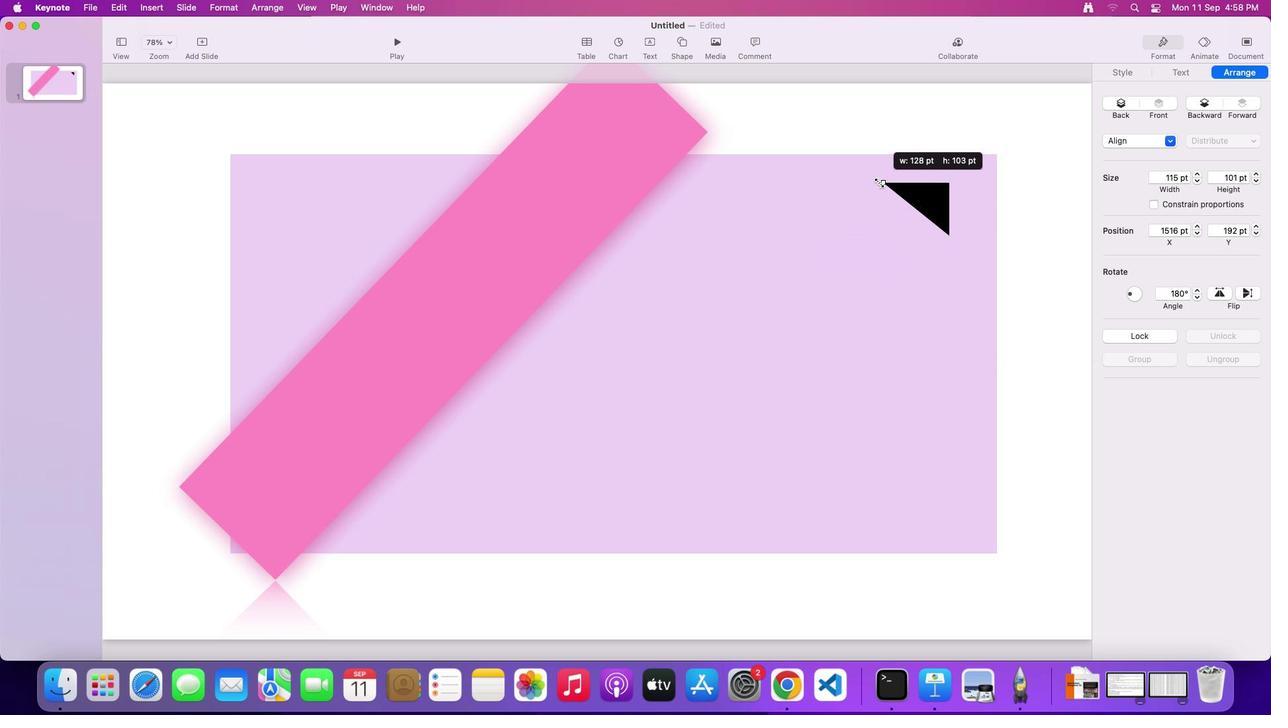 
Action: Mouse moved to (777, 388)
Screenshot: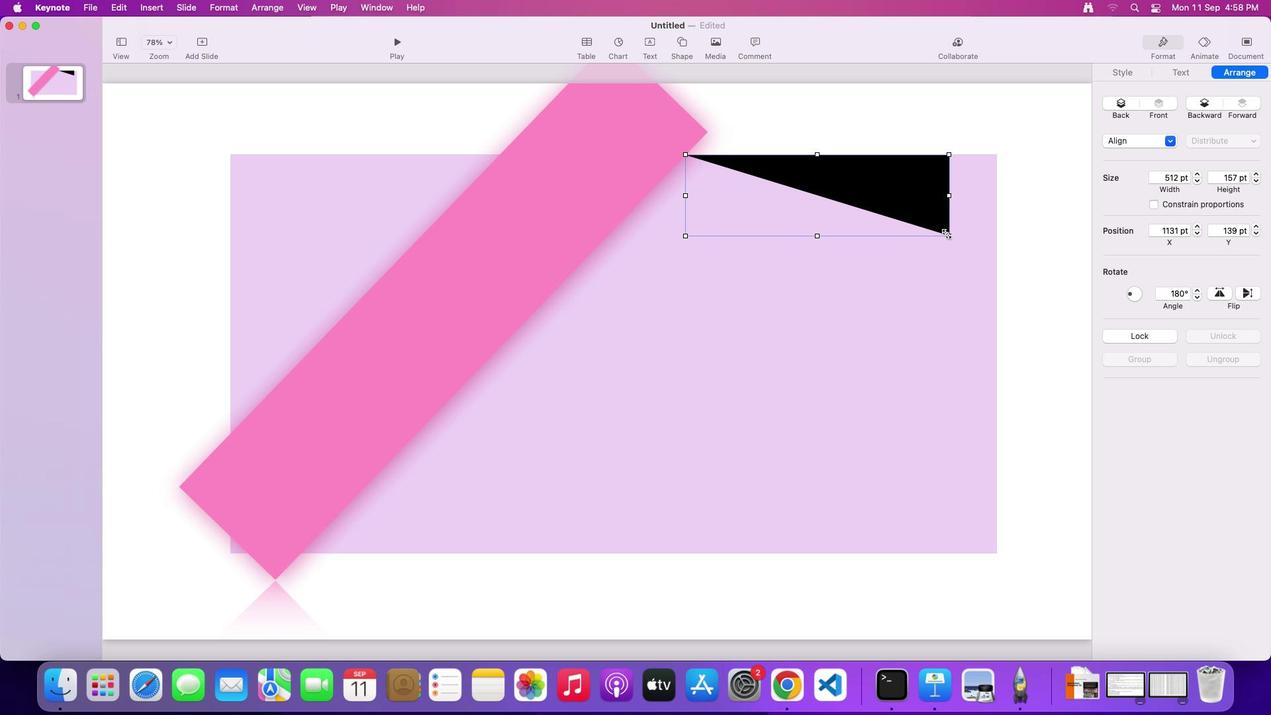 
Action: Mouse pressed left at (777, 388)
Screenshot: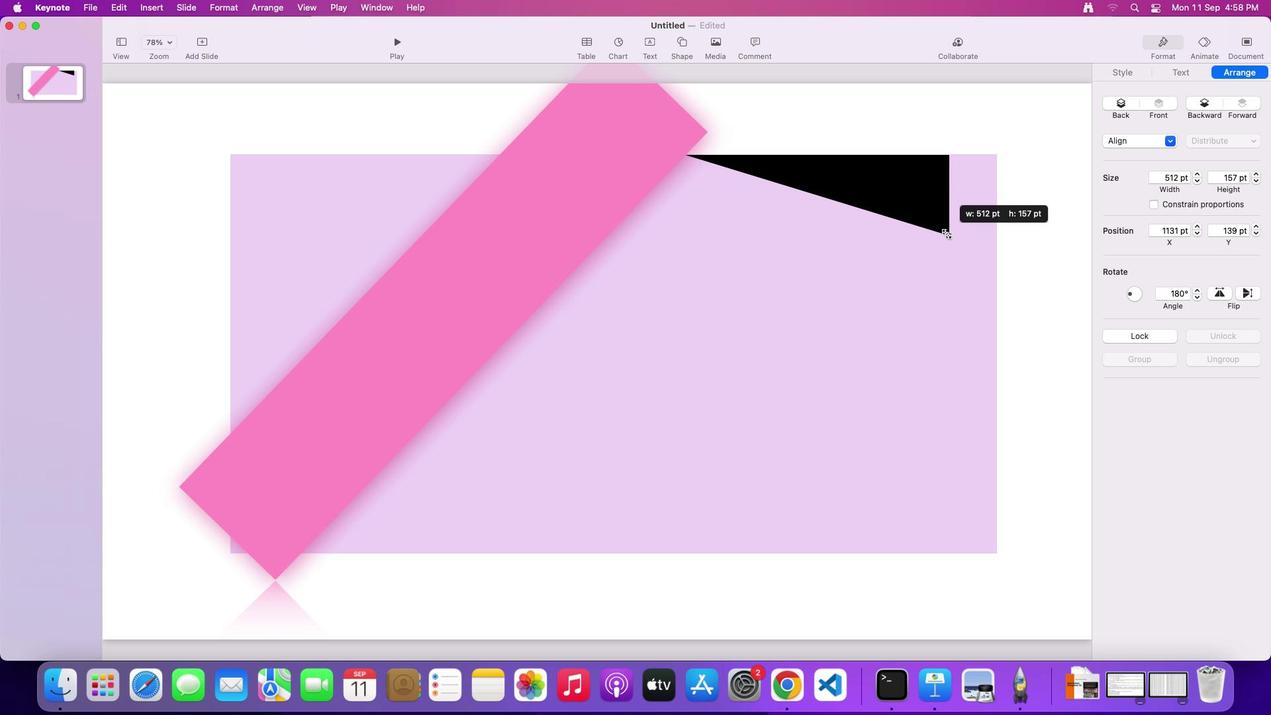 
Action: Mouse moved to (829, 378)
Screenshot: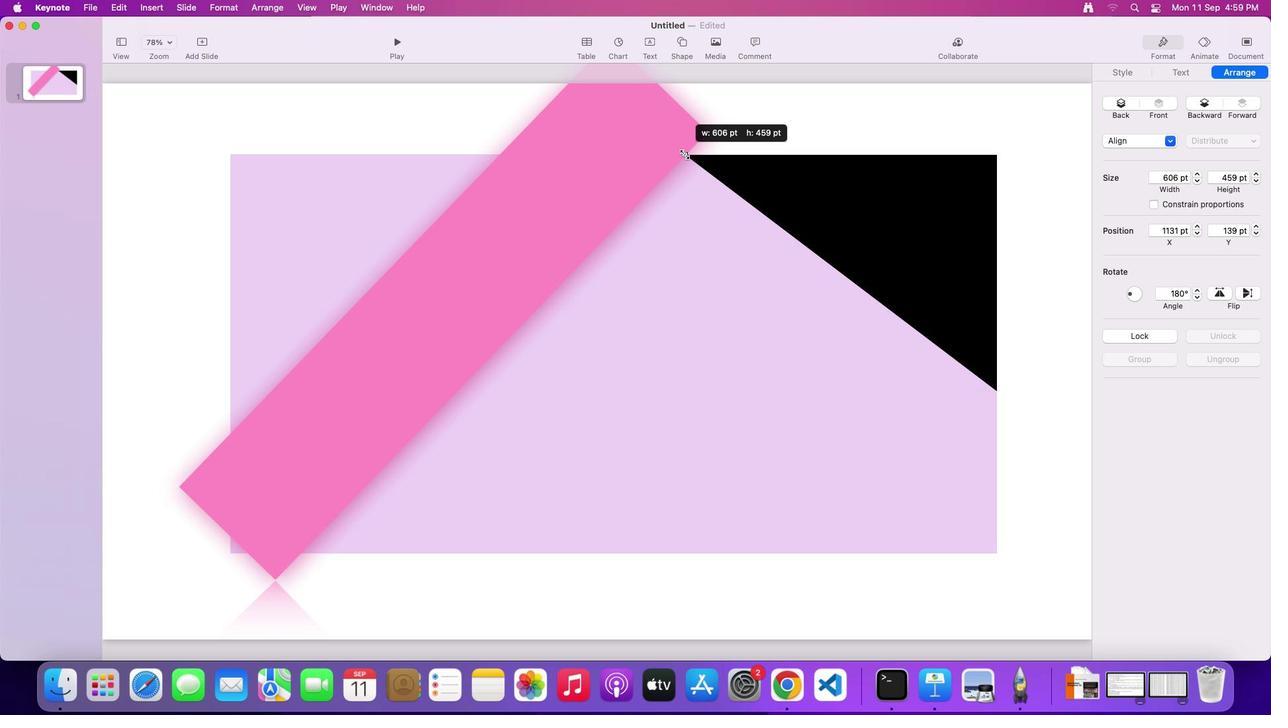 
Action: Mouse pressed left at (829, 378)
Screenshot: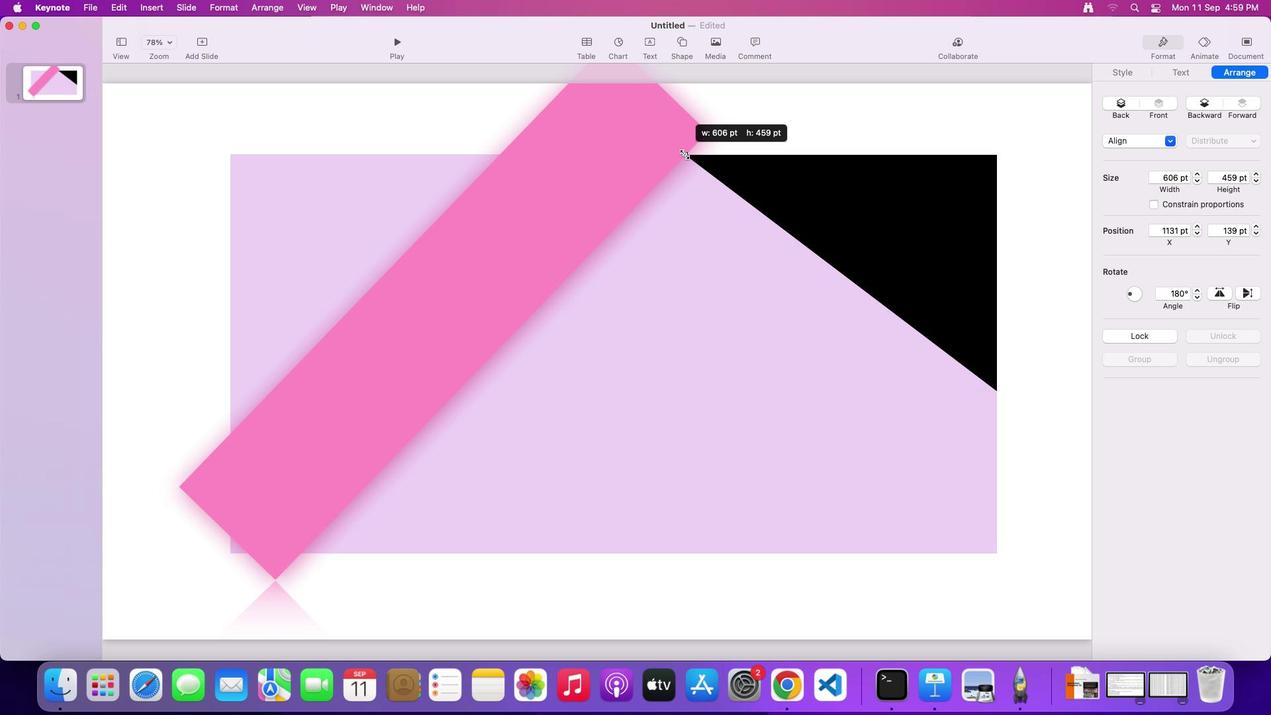 
Action: Mouse moved to (742, 368)
Screenshot: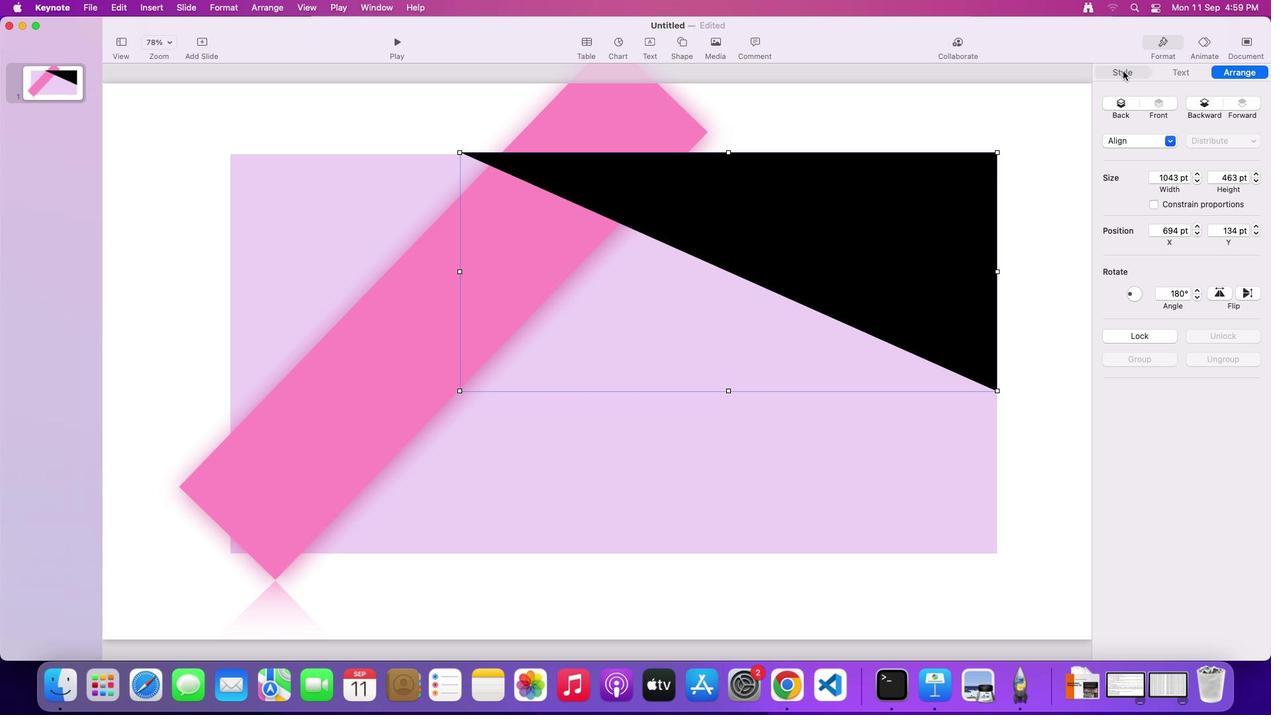
Action: Mouse pressed left at (742, 368)
Screenshot: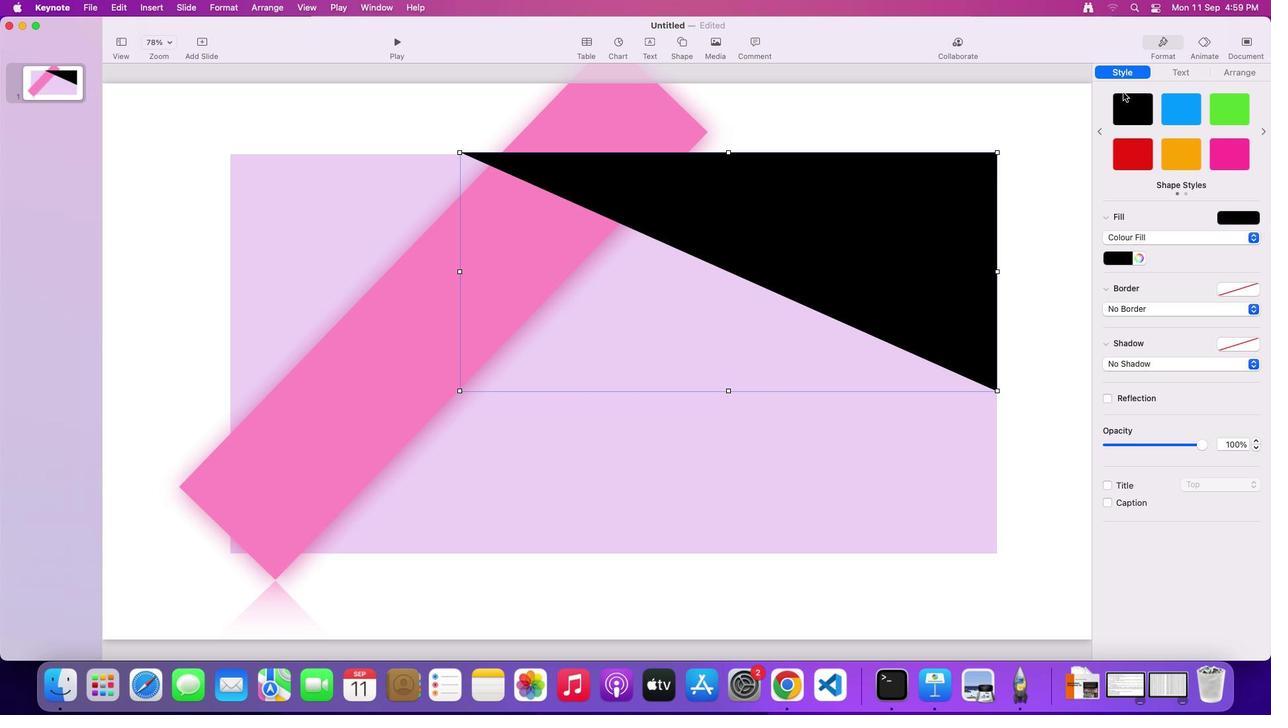 
Action: Mouse moved to (742, 391)
Screenshot: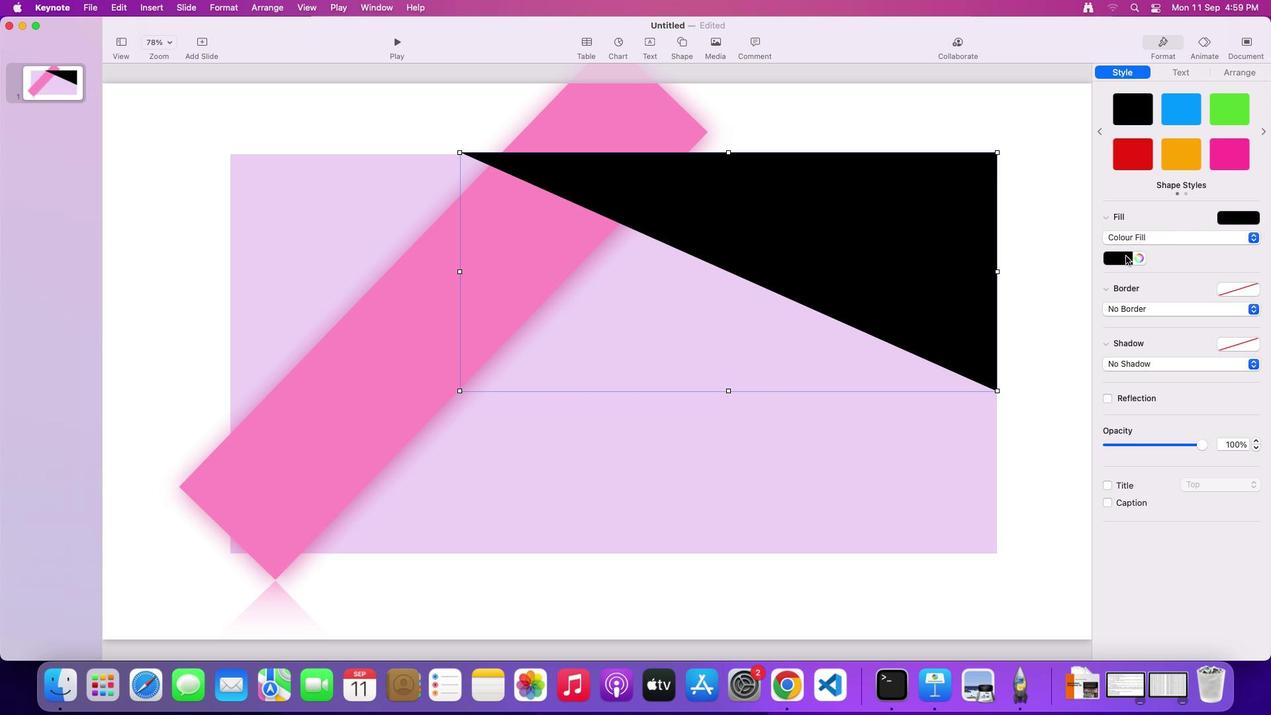 
Action: Mouse pressed left at (742, 391)
Screenshot: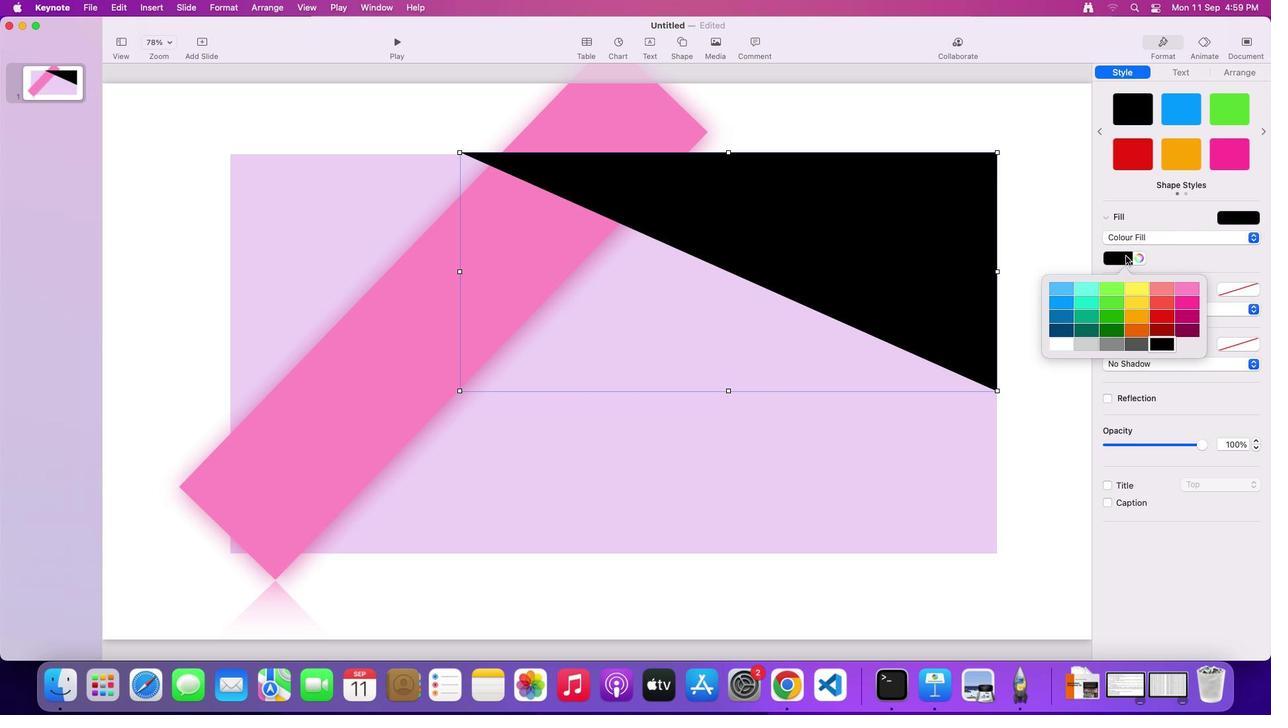 
Action: Mouse moved to (729, 395)
Screenshot: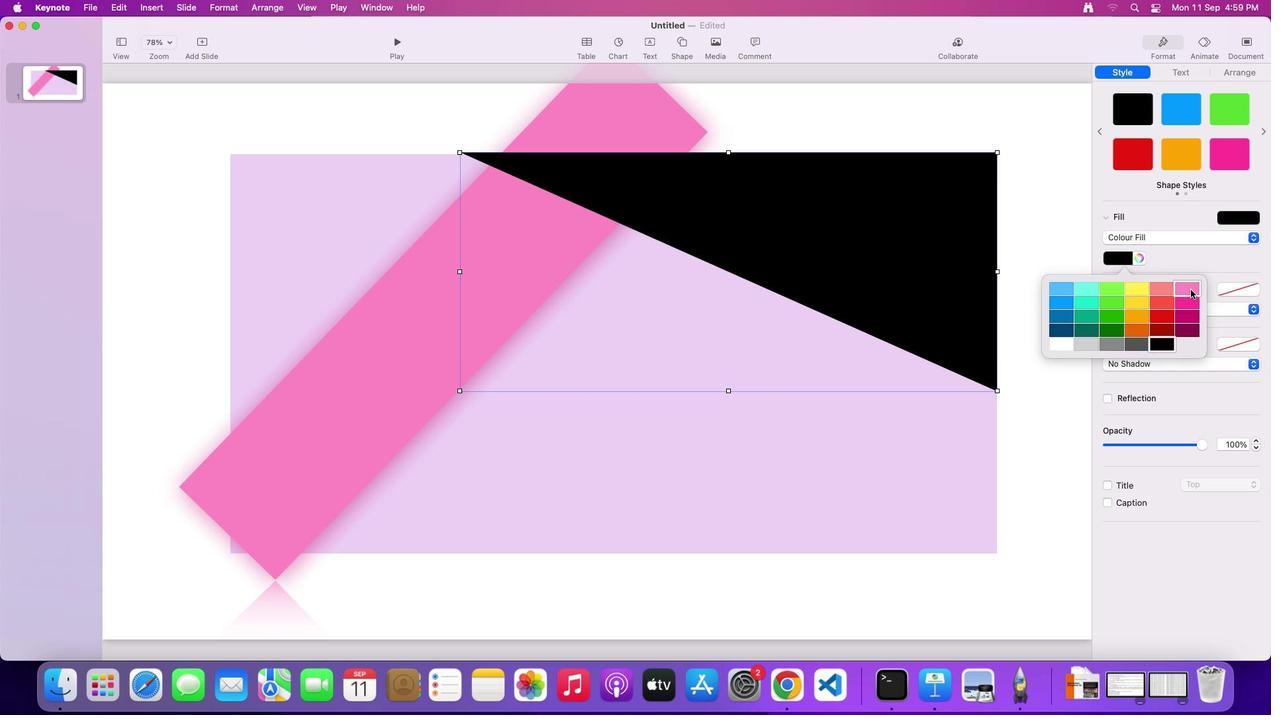 
Action: Mouse pressed left at (729, 395)
Screenshot: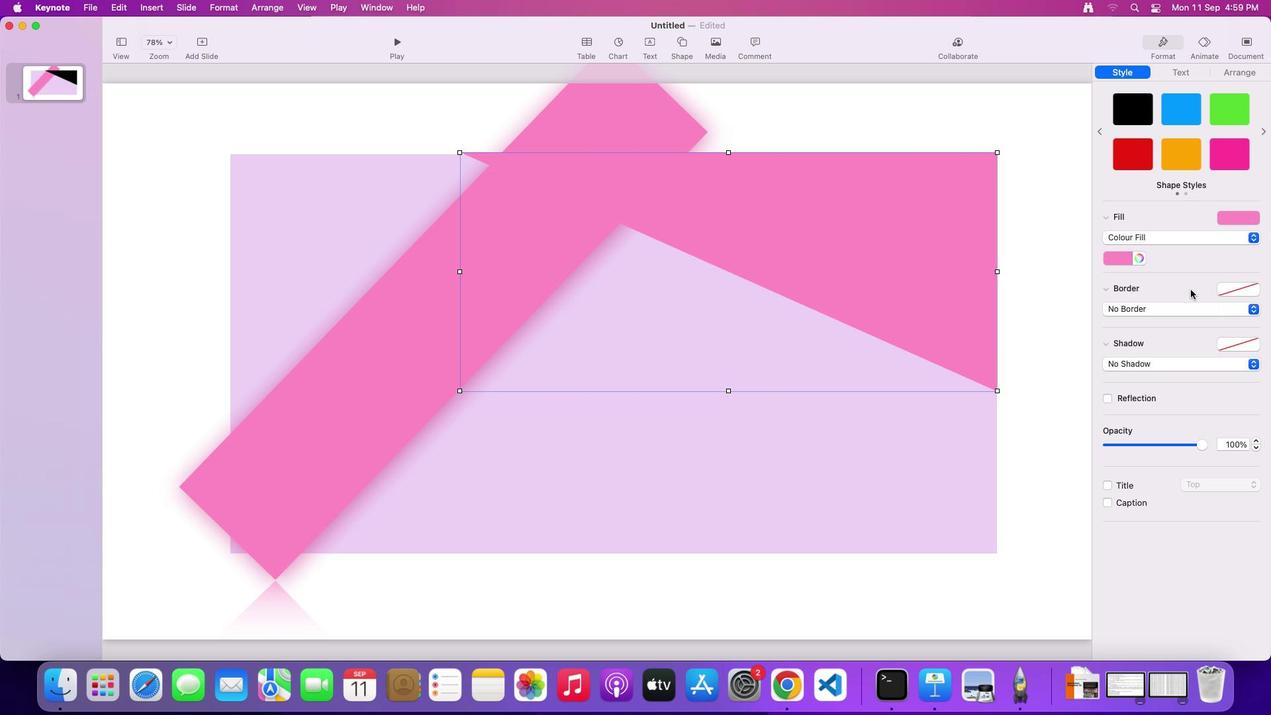 
Action: Mouse moved to (804, 400)
Screenshot: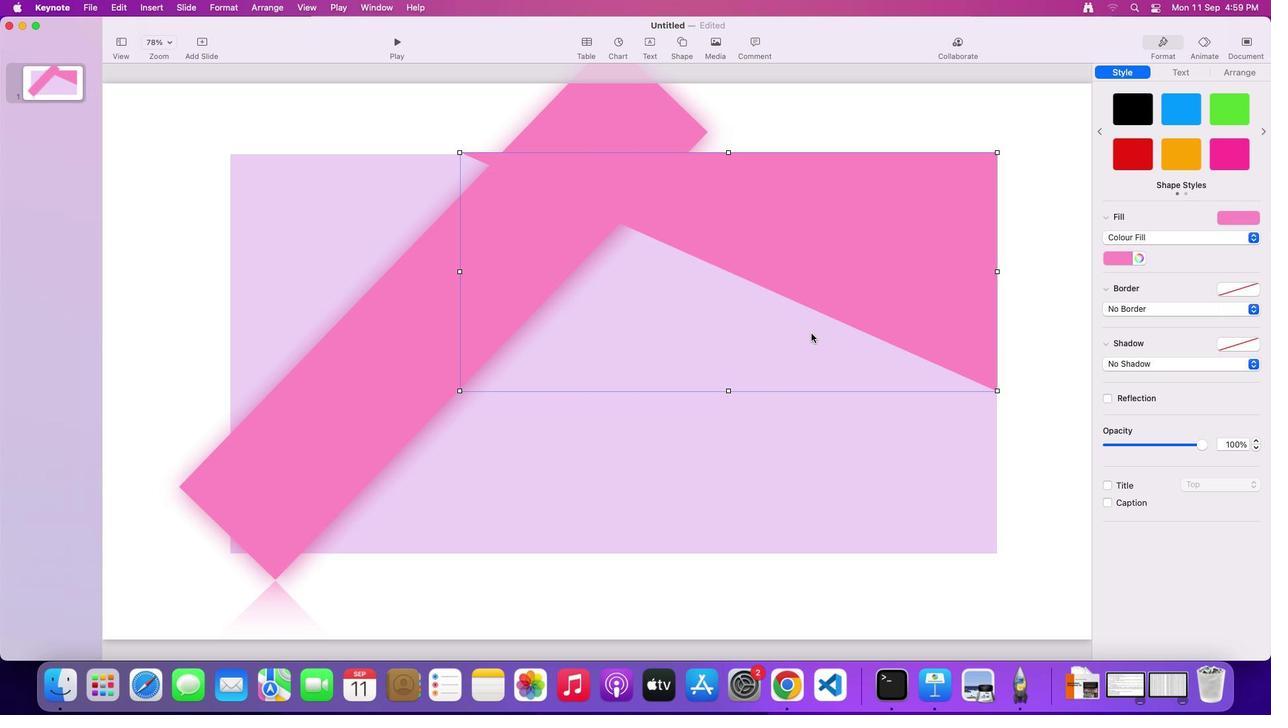 
Action: Mouse pressed left at (804, 400)
Screenshot: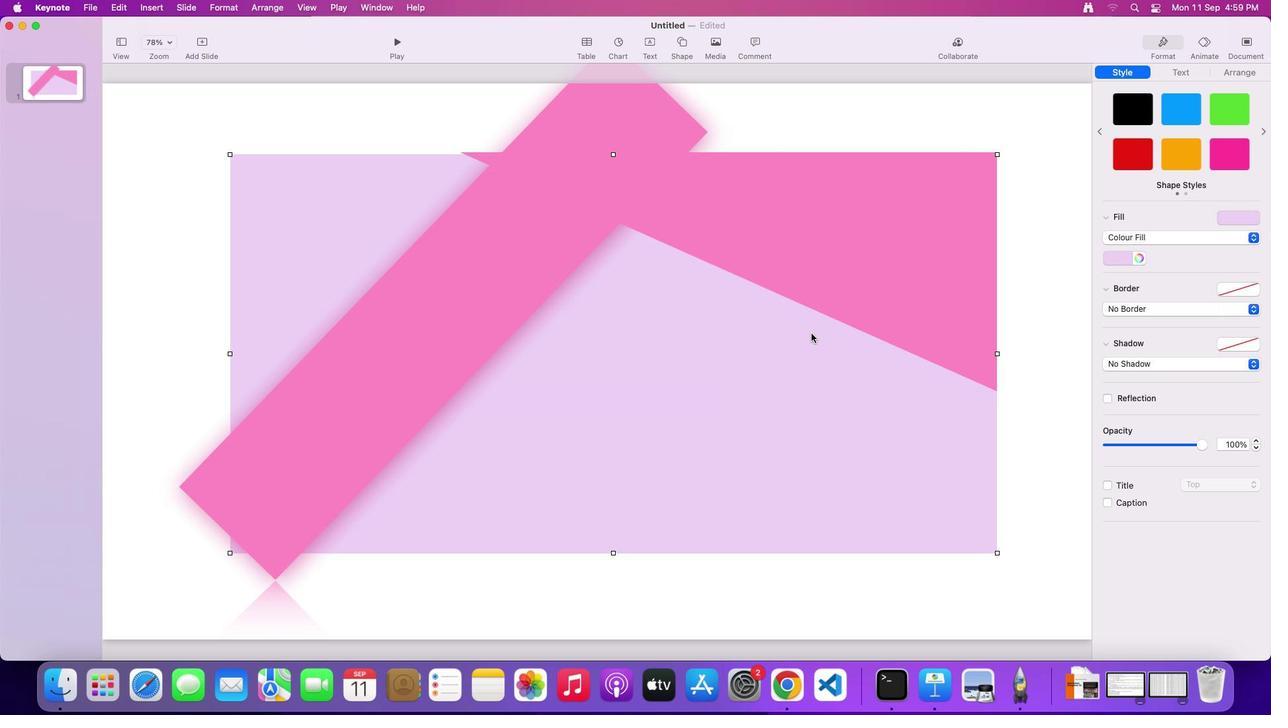 
Action: Mouse moved to (796, 393)
Screenshot: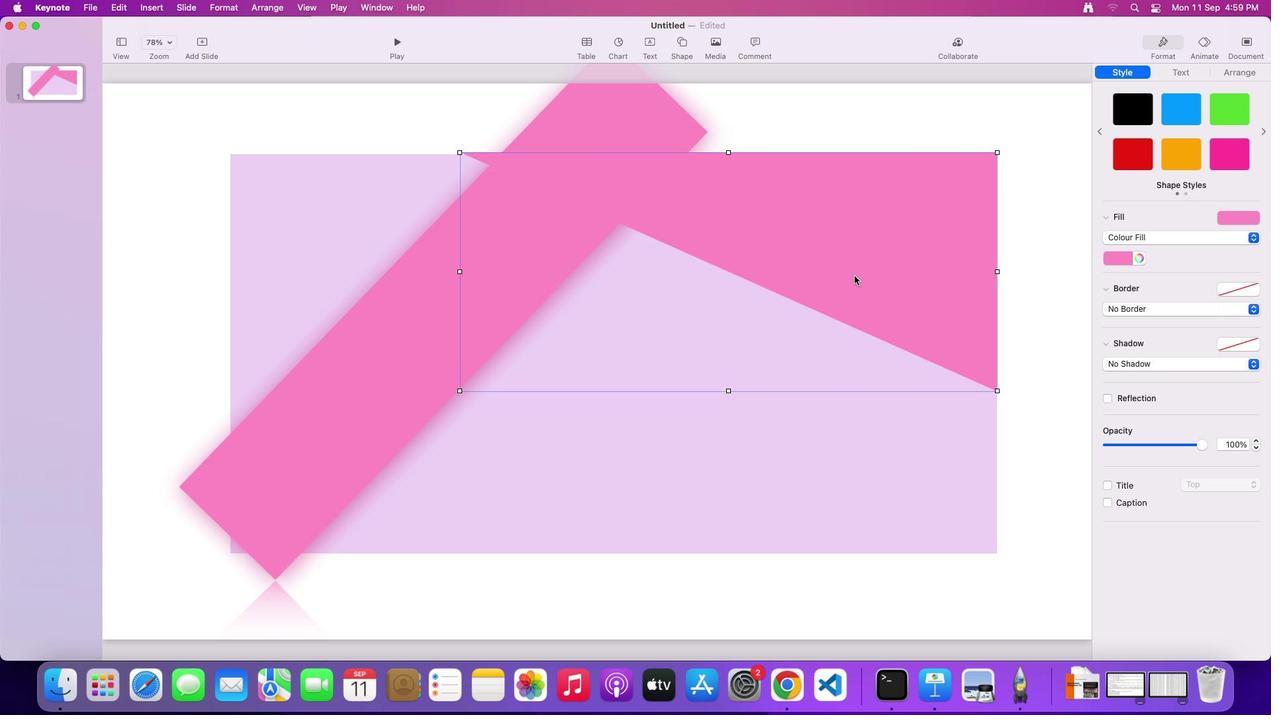 
Action: Mouse pressed left at (796, 393)
Screenshot: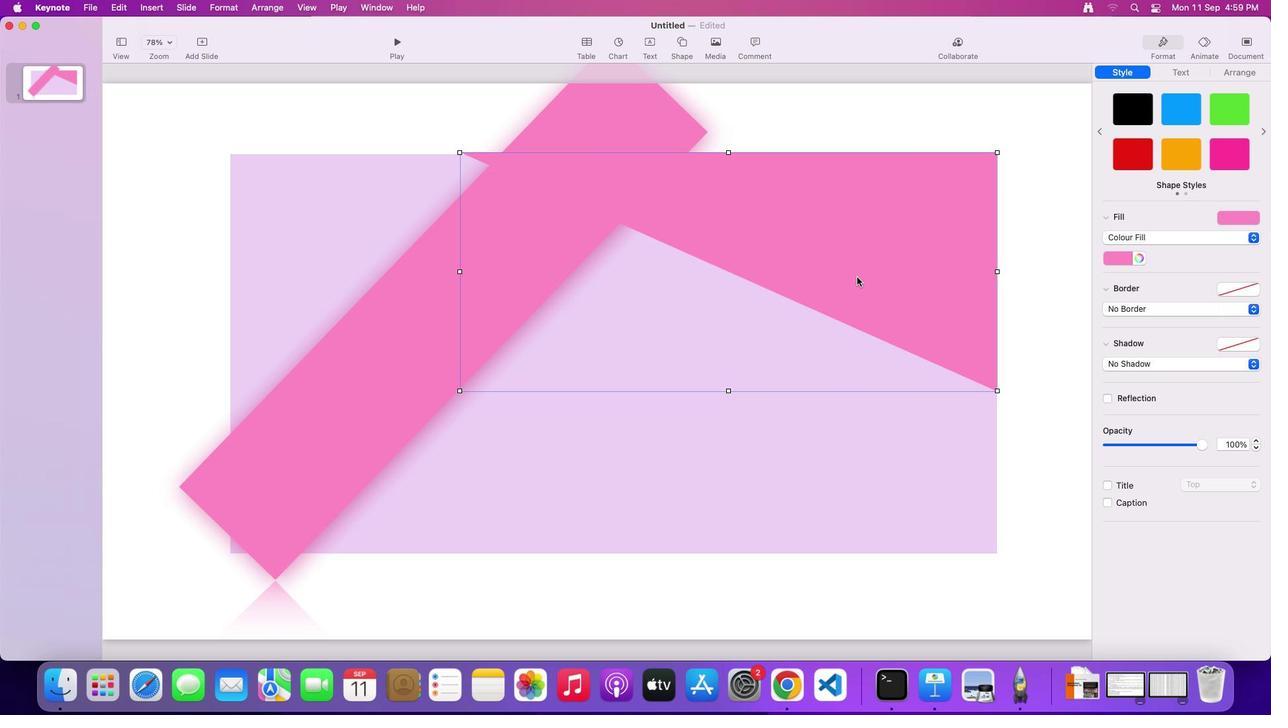 
Action: Mouse moved to (718, 397)
Screenshot: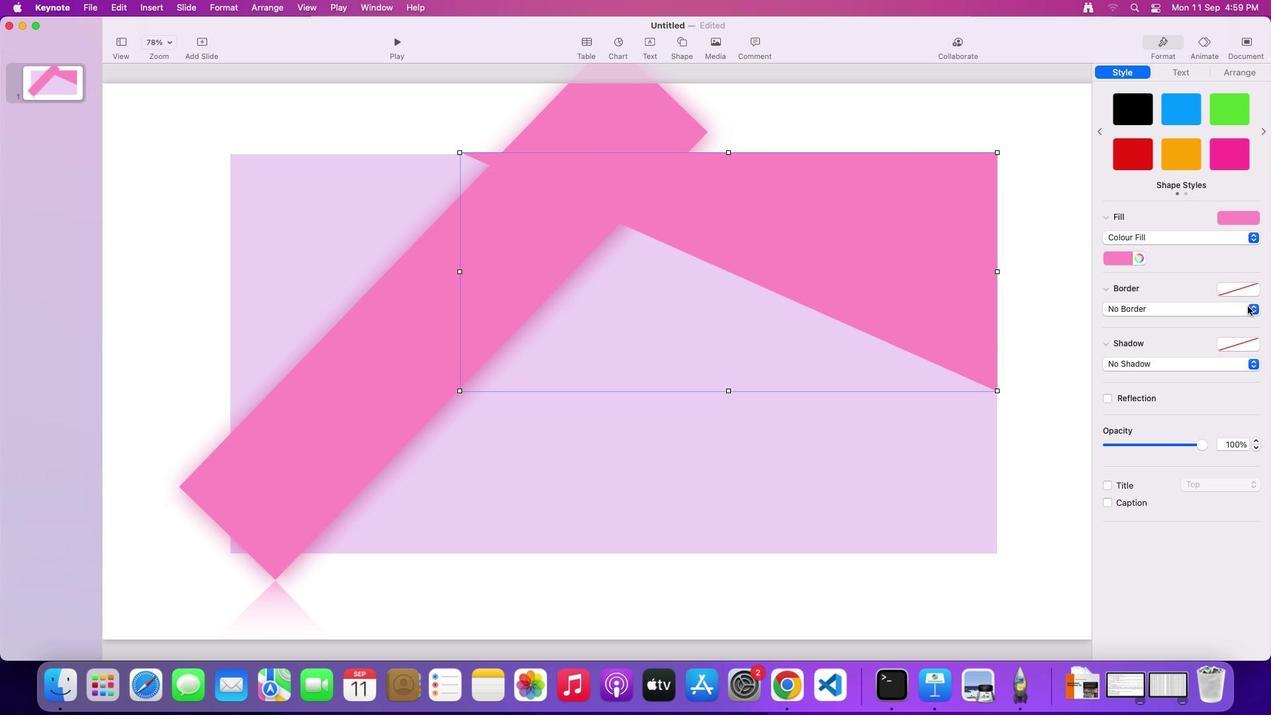 
Action: Mouse pressed left at (718, 397)
Screenshot: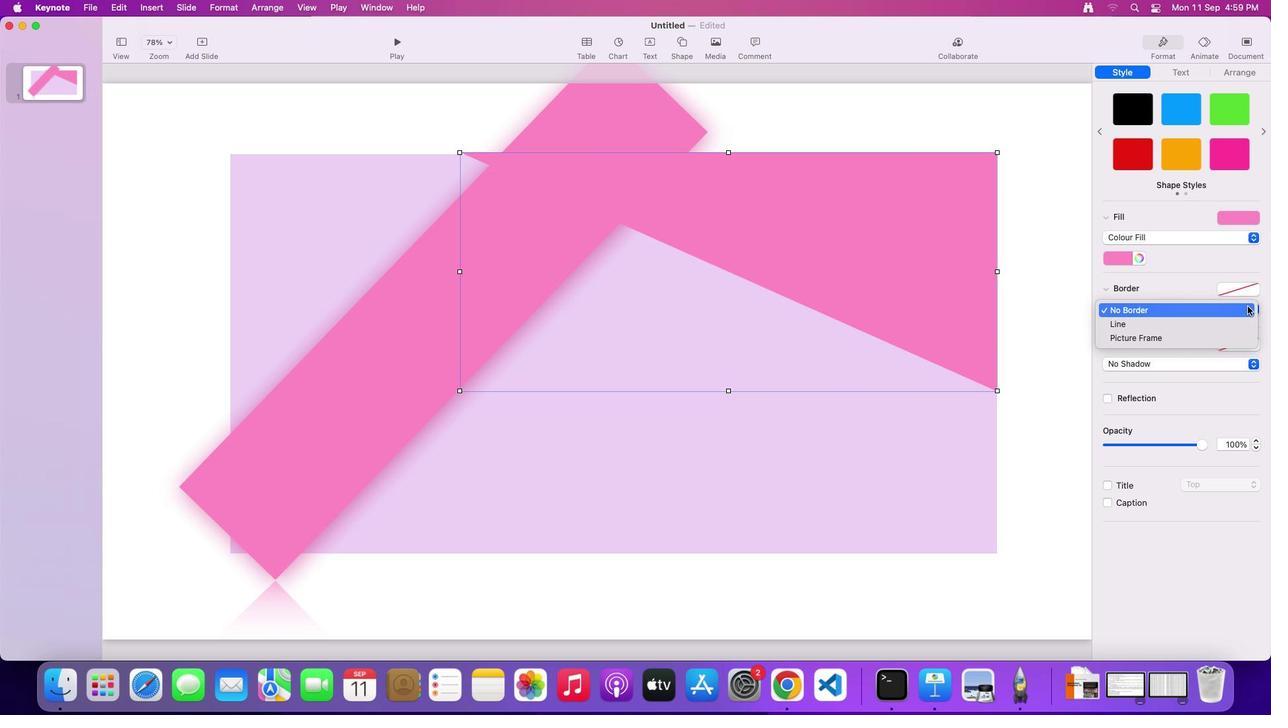
Action: Mouse moved to (717, 403)
Screenshot: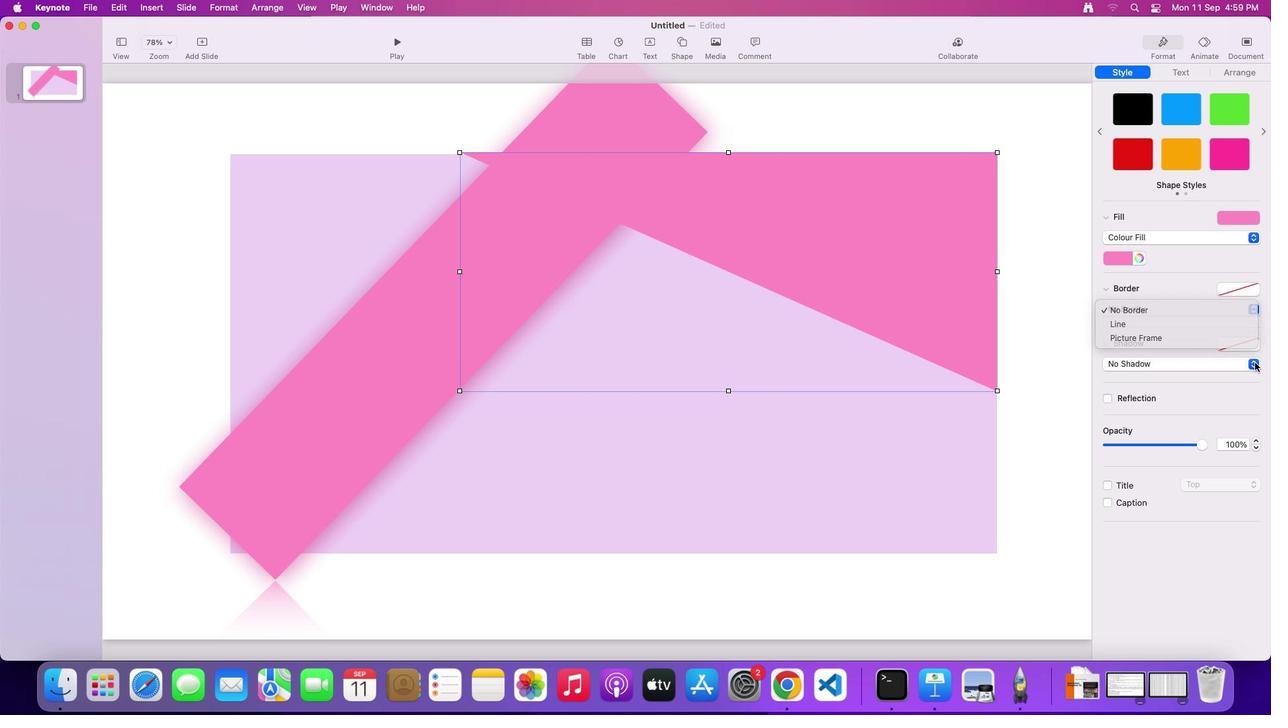 
Action: Mouse pressed left at (717, 403)
Screenshot: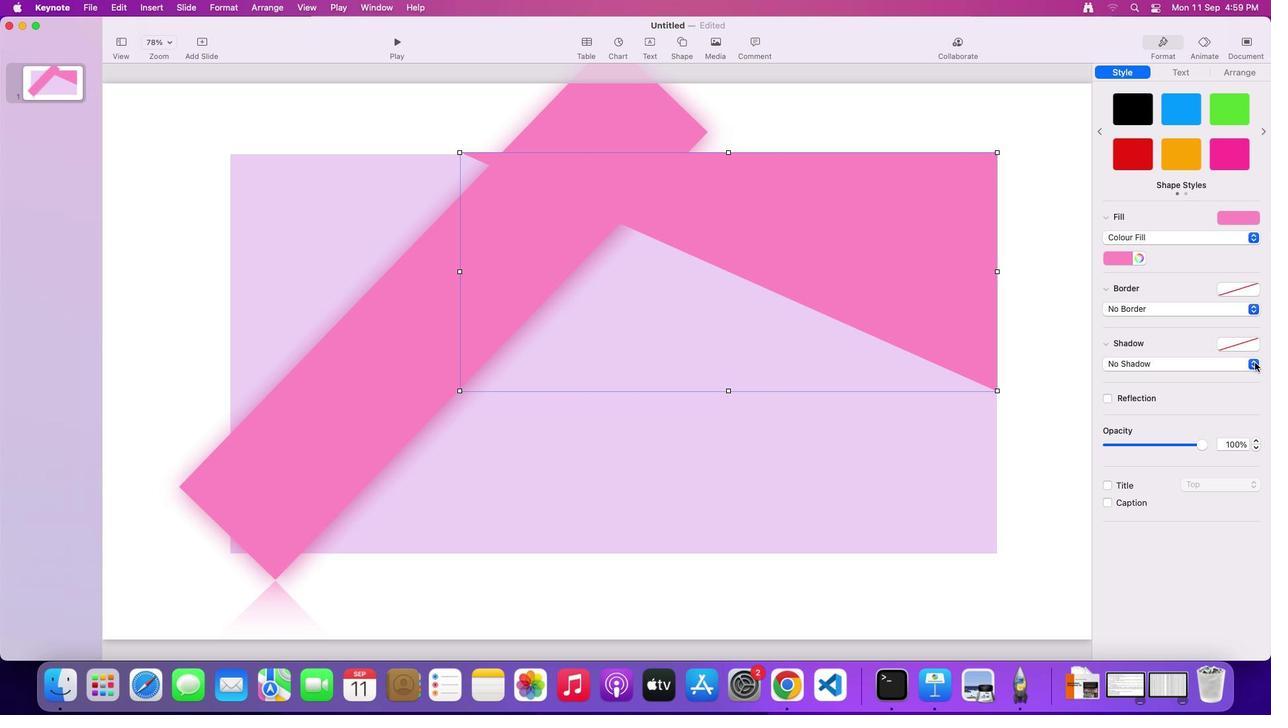 
Action: Mouse moved to (717, 403)
Screenshot: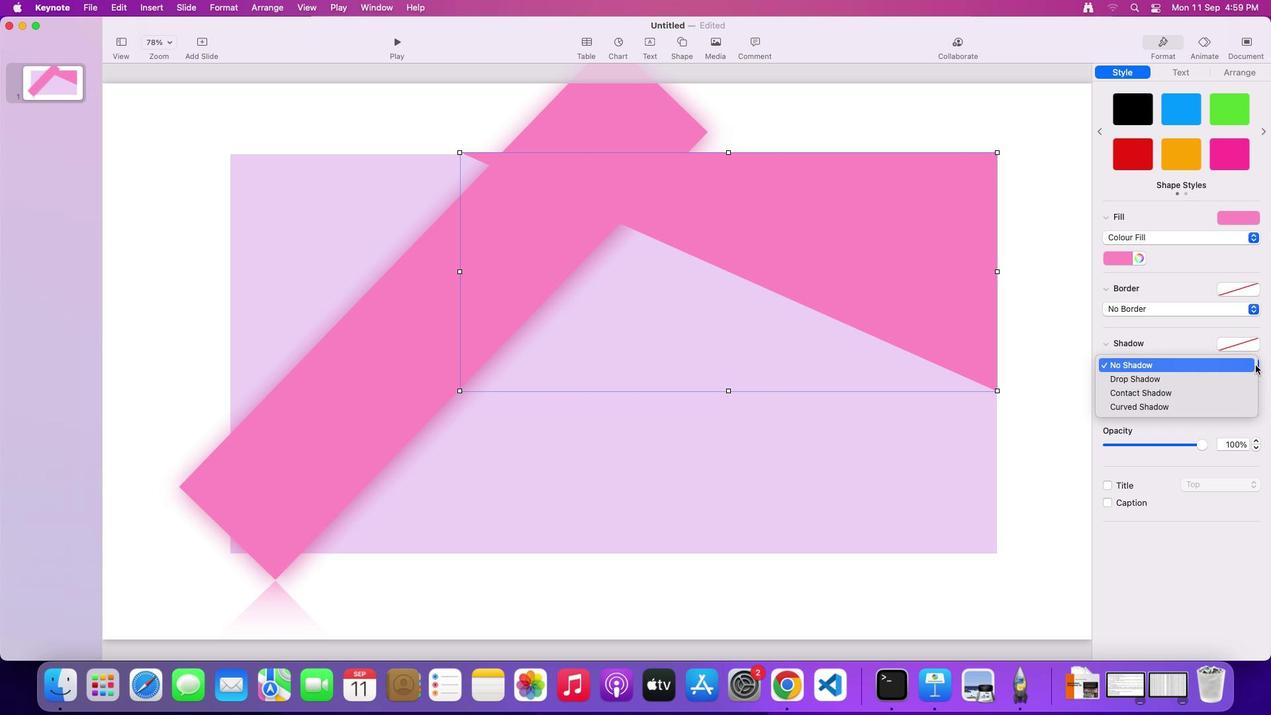 
Action: Mouse pressed left at (717, 403)
Screenshot: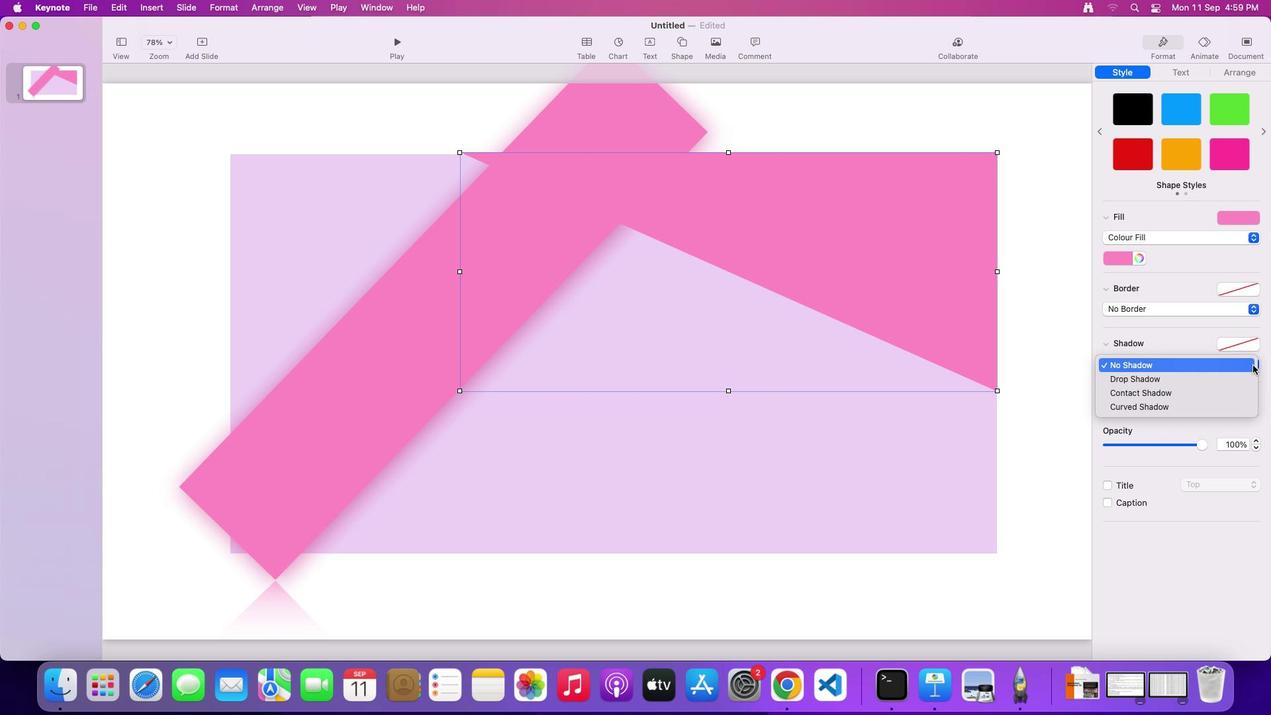 
Action: Mouse moved to (736, 405)
Screenshot: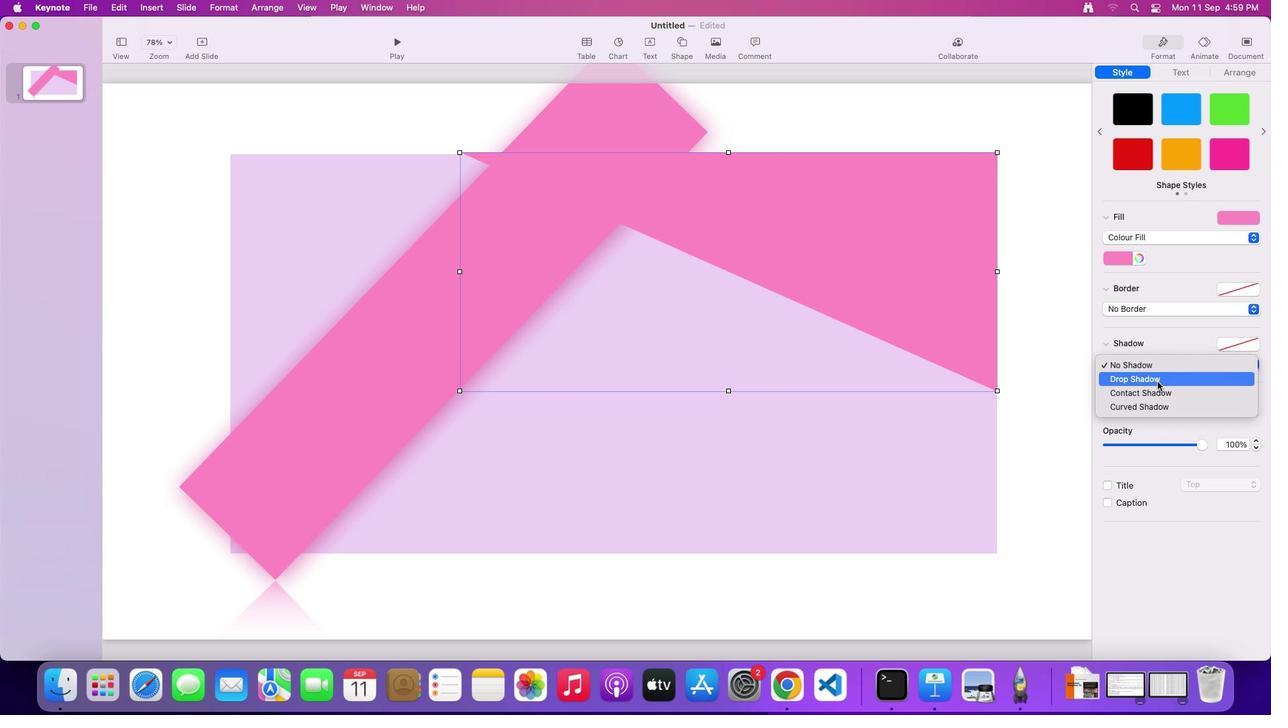 
Action: Mouse pressed left at (736, 405)
Screenshot: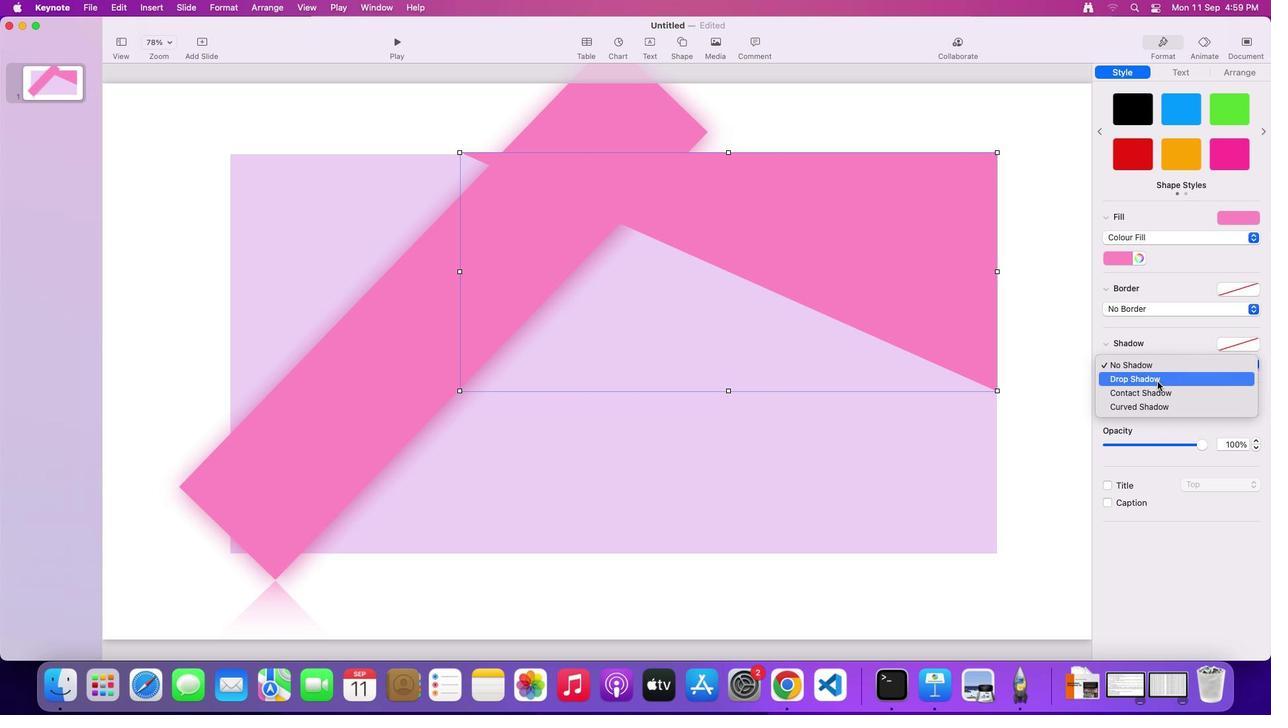
Action: Mouse moved to (737, 407)
Screenshot: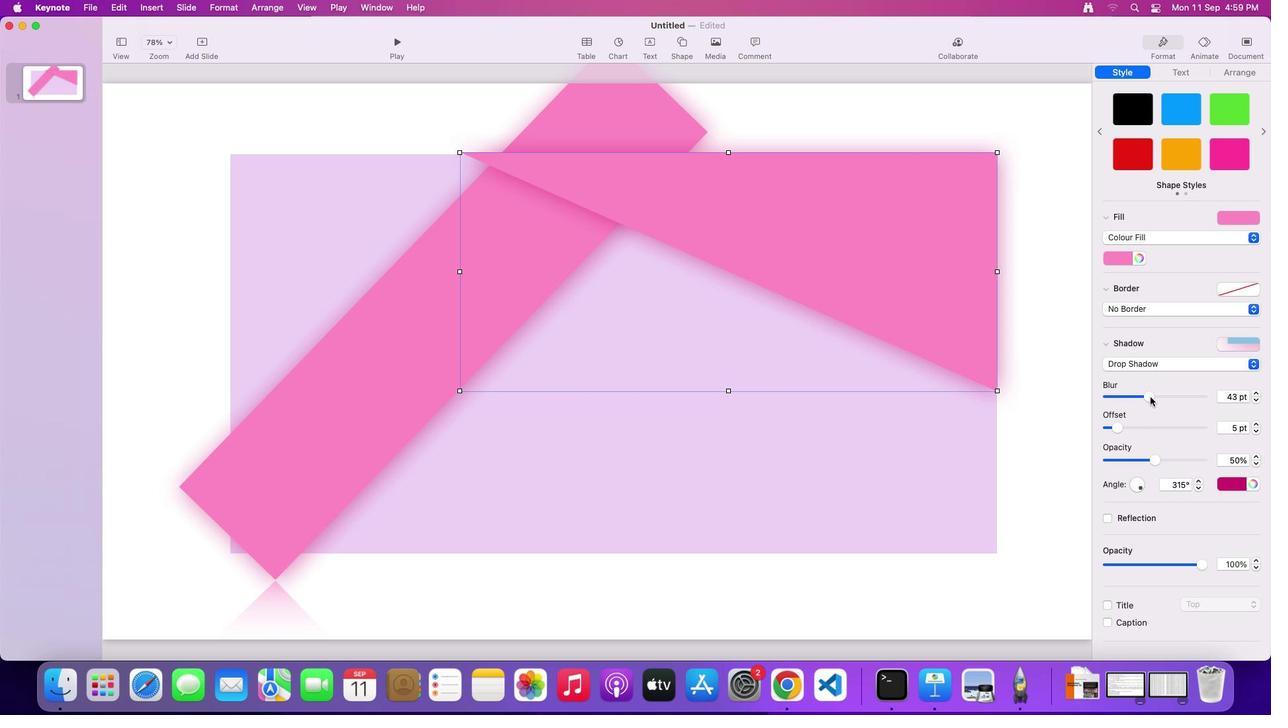 
Action: Mouse pressed left at (737, 407)
Screenshot: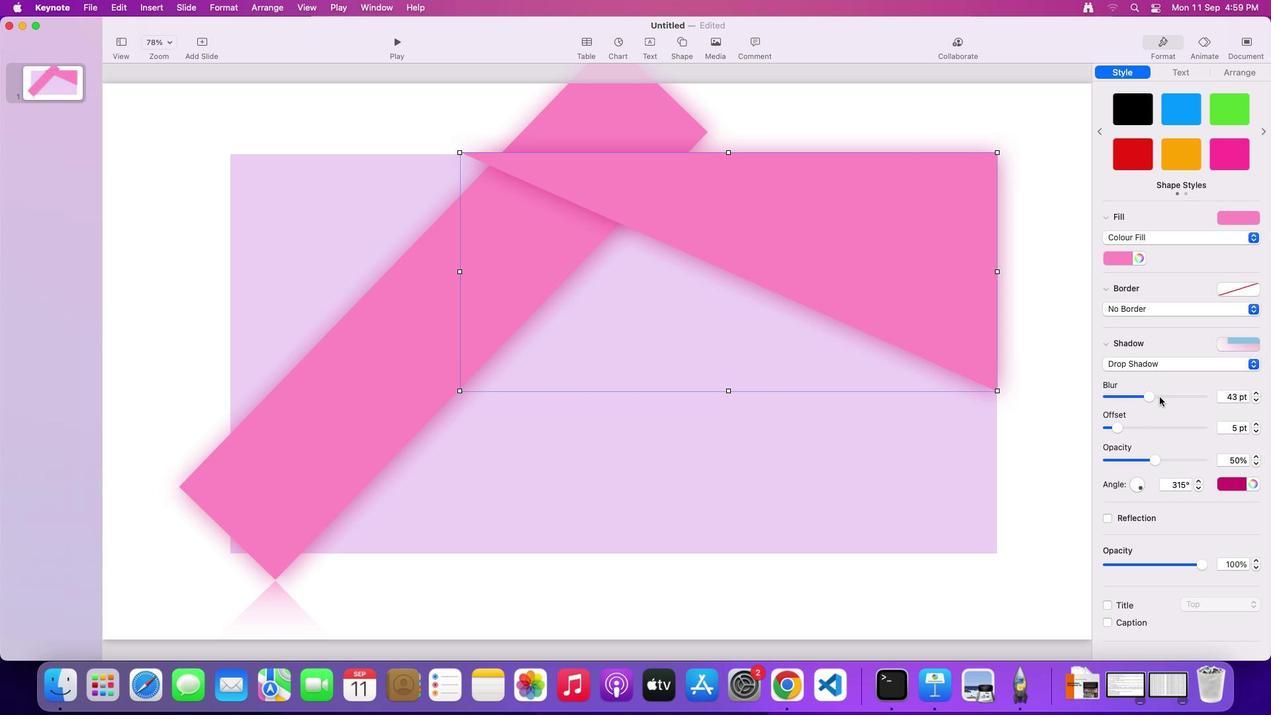 
Action: Mouse moved to (837, 407)
Screenshot: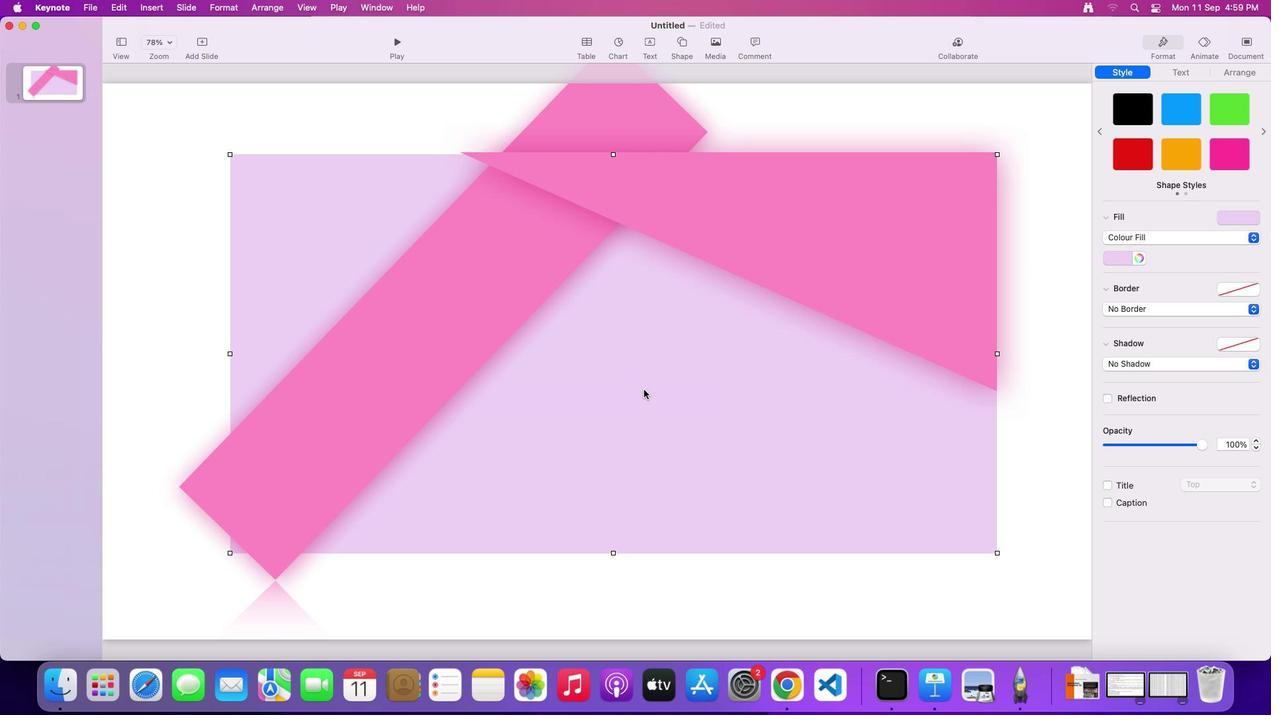 
Action: Mouse pressed left at (837, 407)
Screenshot: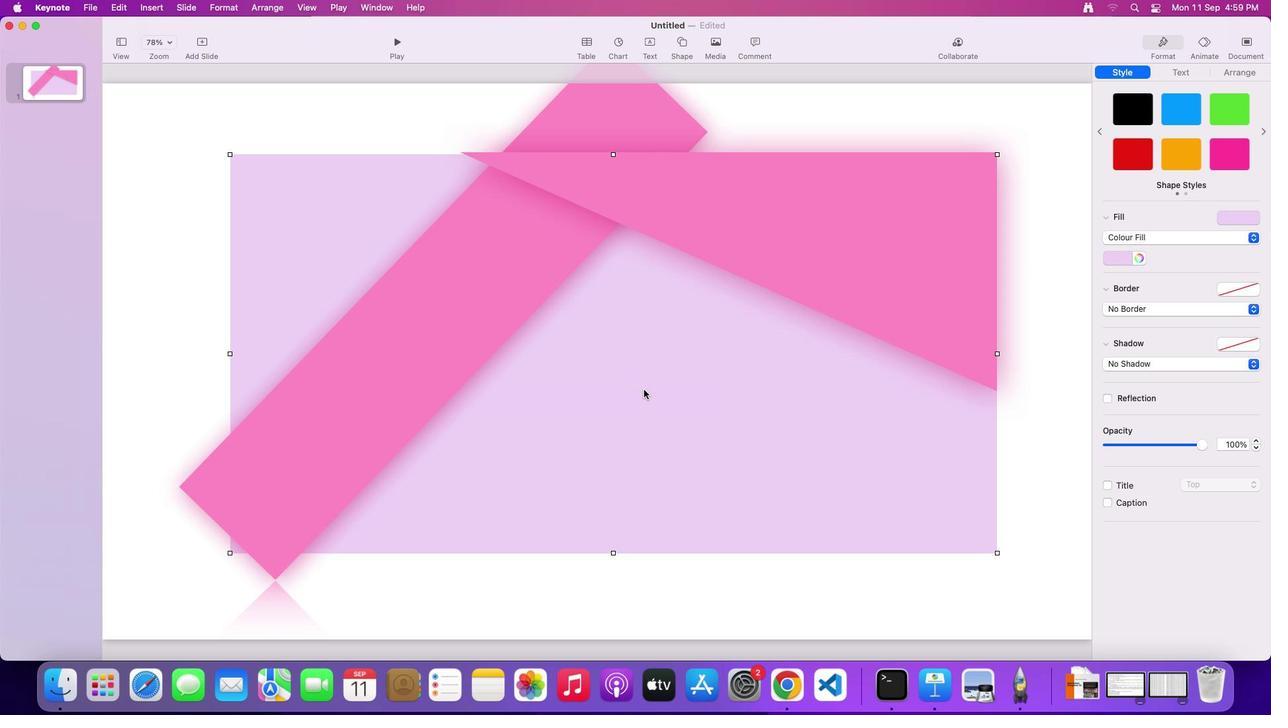 
Action: Mouse moved to (830, 401)
Screenshot: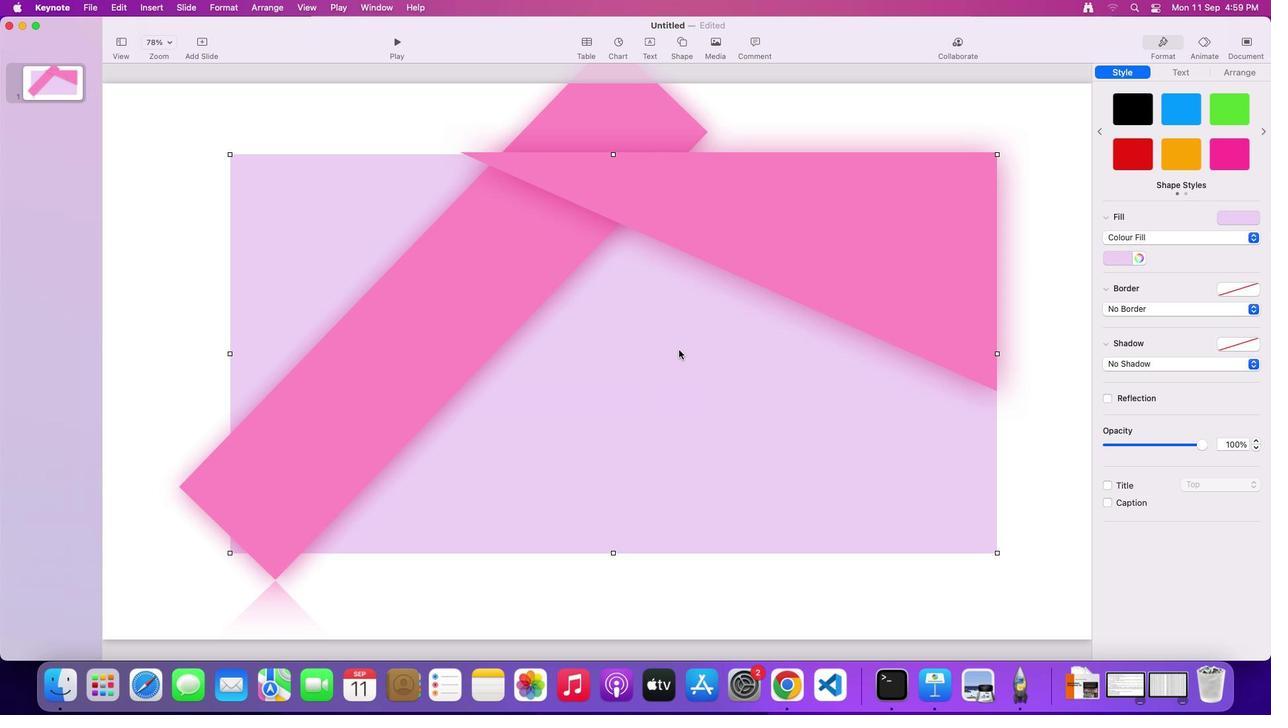 
Action: Mouse pressed left at (830, 401)
Screenshot: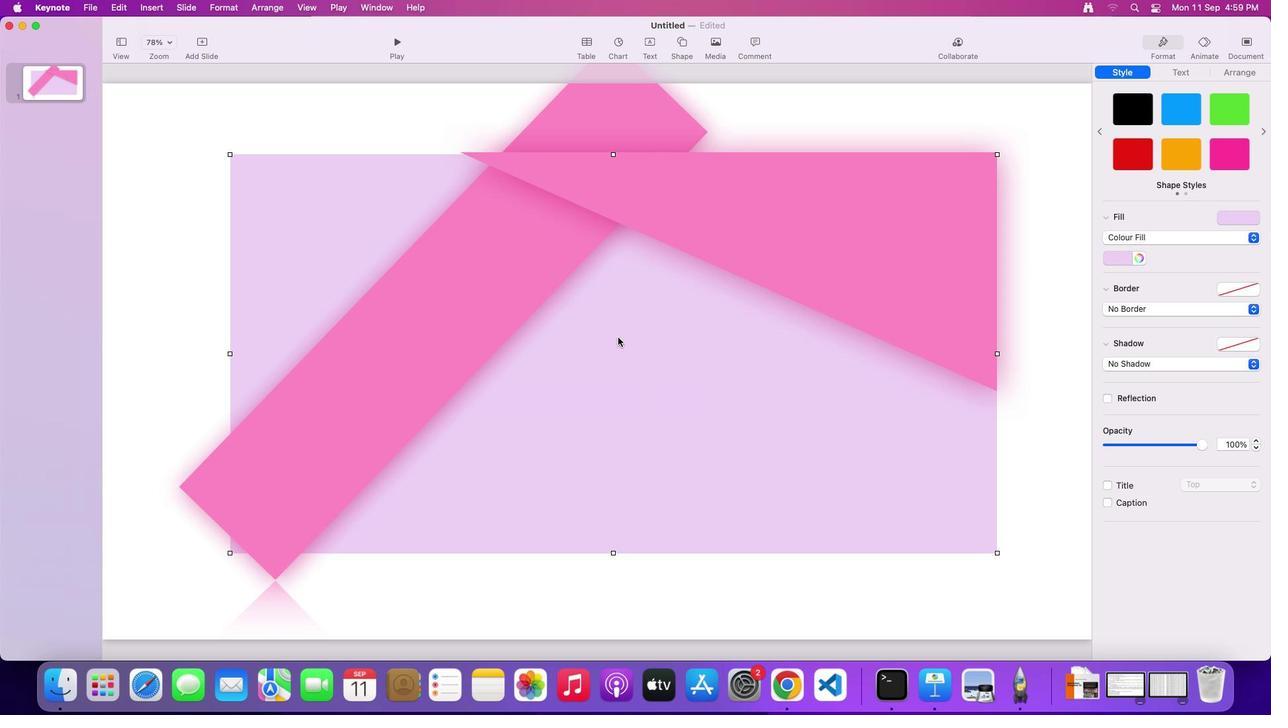 
Action: Mouse moved to (897, 391)
Screenshot: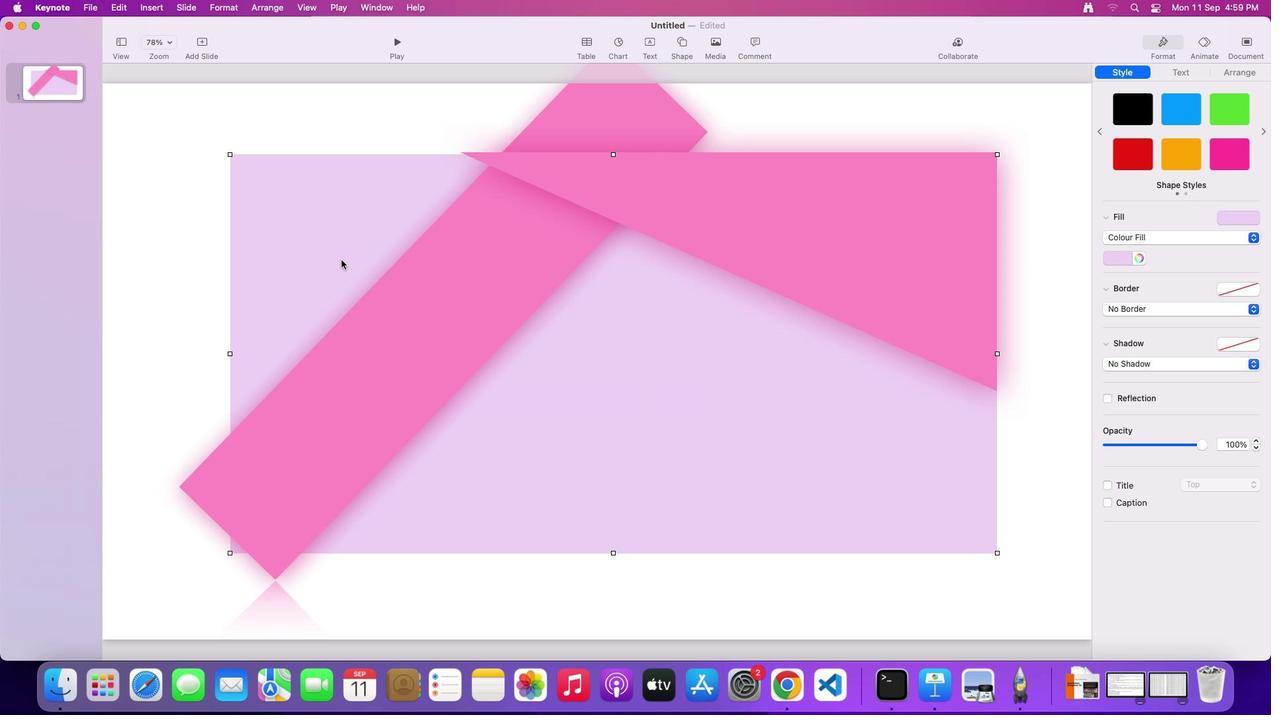 
Action: Mouse pressed left at (897, 391)
Screenshot: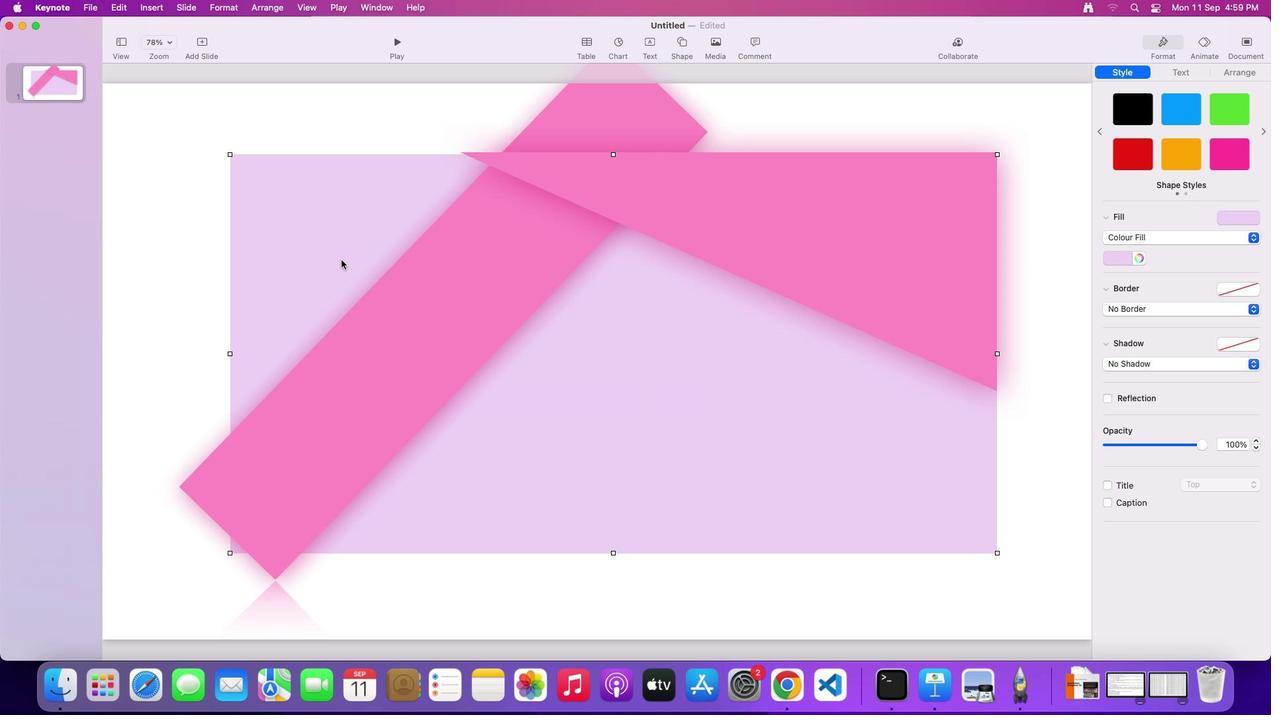 
Action: Mouse moved to (838, 402)
Screenshot: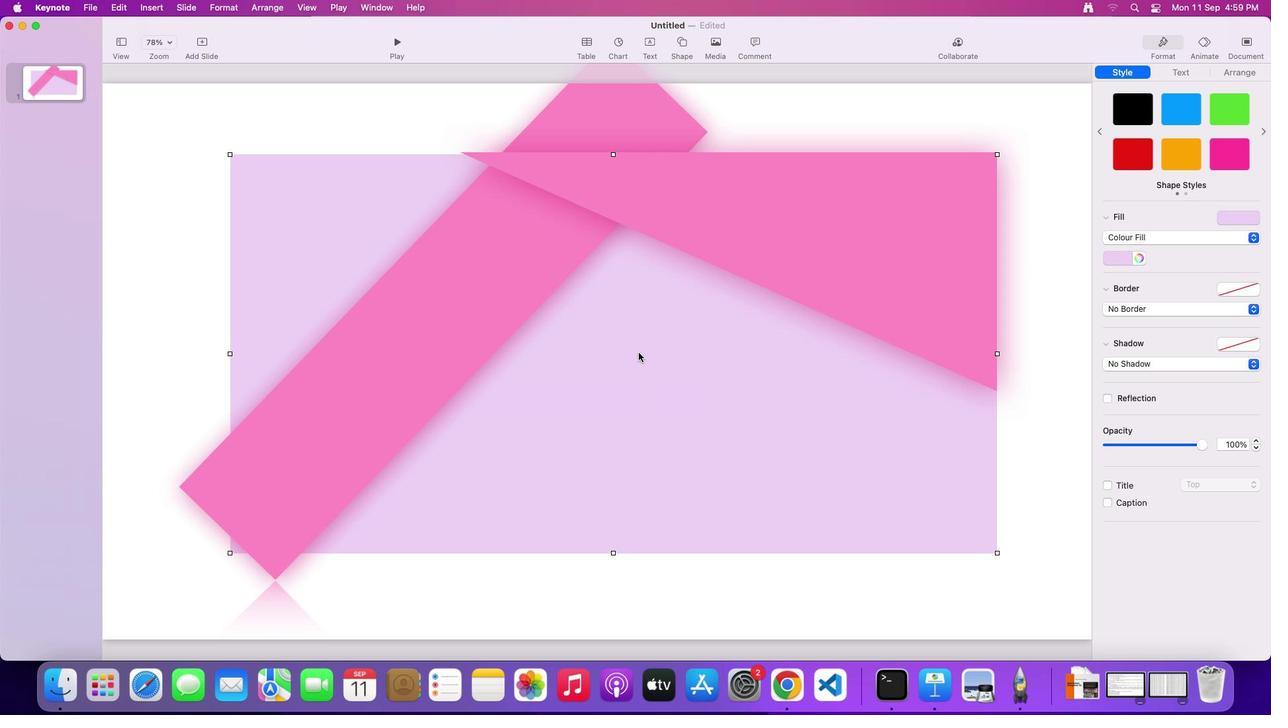 
Action: Mouse pressed left at (838, 402)
Screenshot: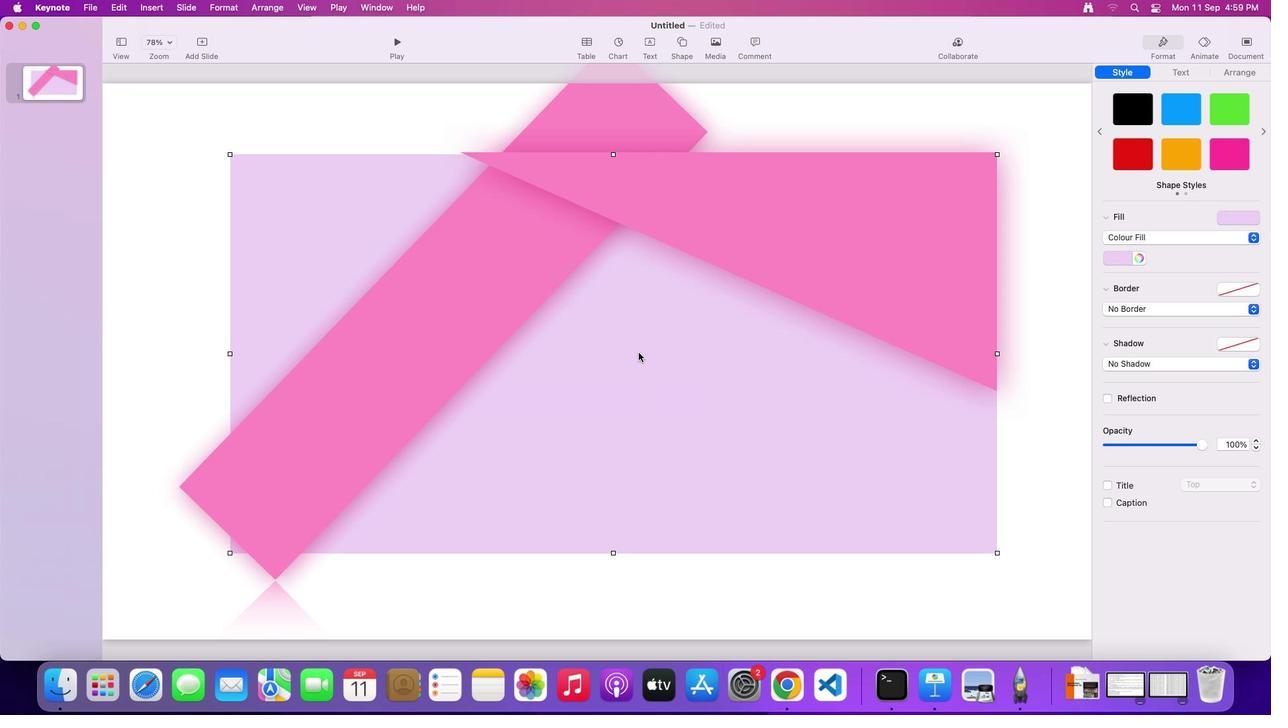 
Action: Mouse moved to (829, 366)
Screenshot: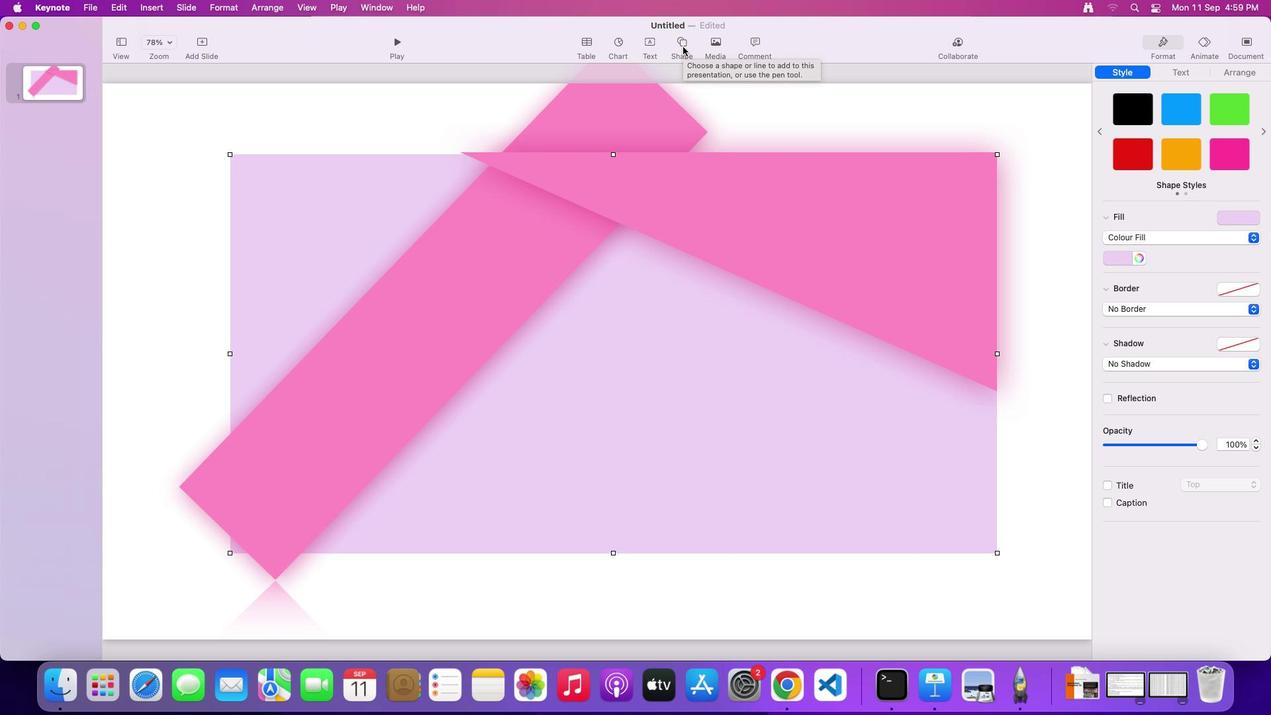 
Action: Mouse pressed left at (829, 366)
Screenshot: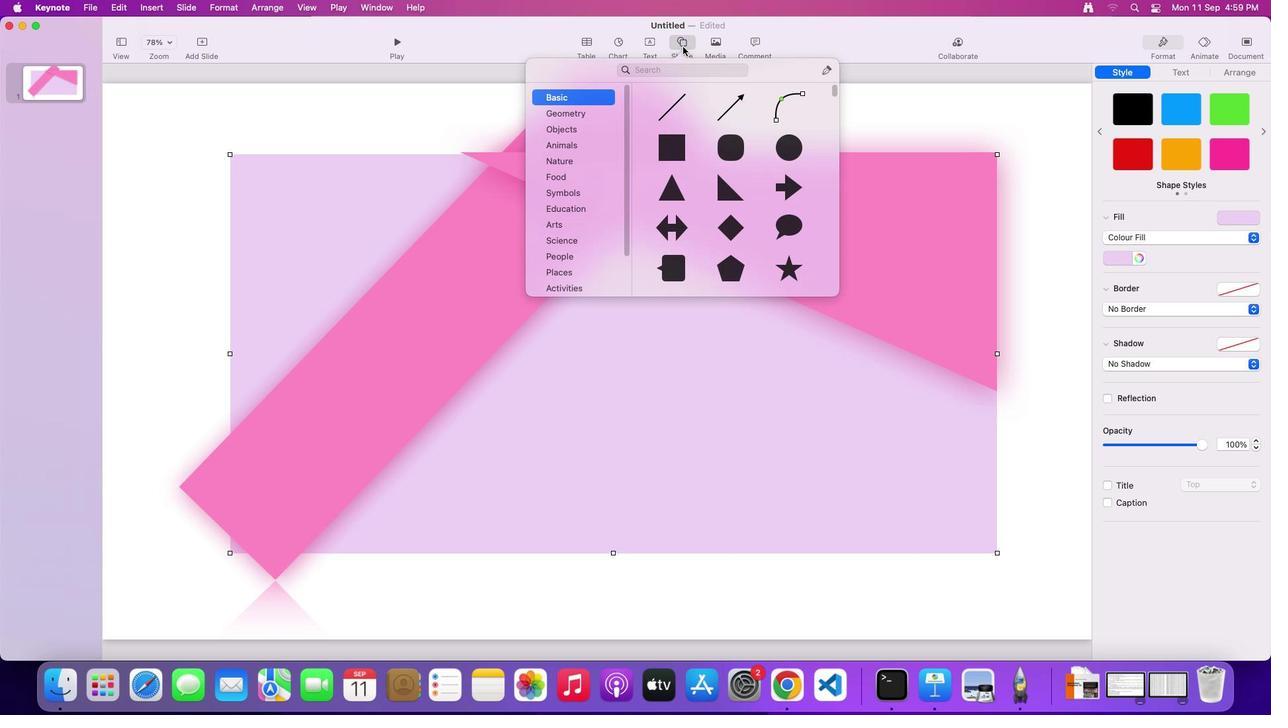 
Action: Mouse moved to (833, 368)
Screenshot: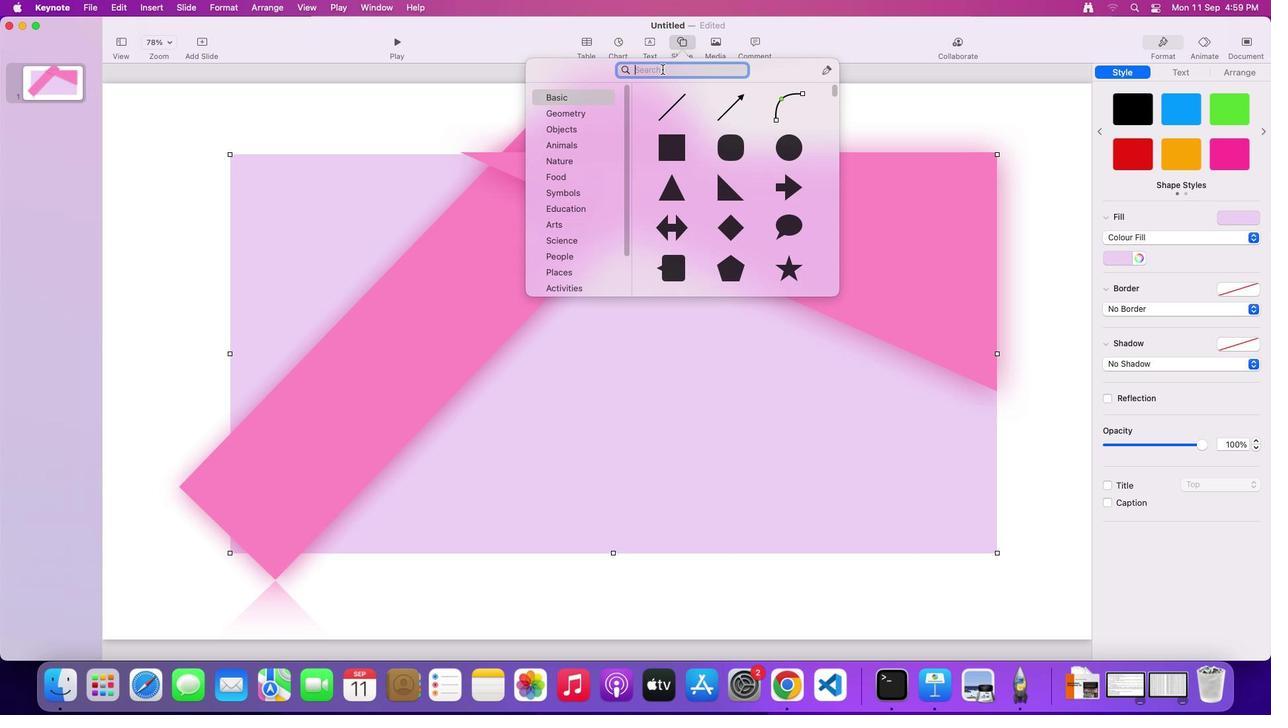 
Action: Mouse pressed left at (833, 368)
Screenshot: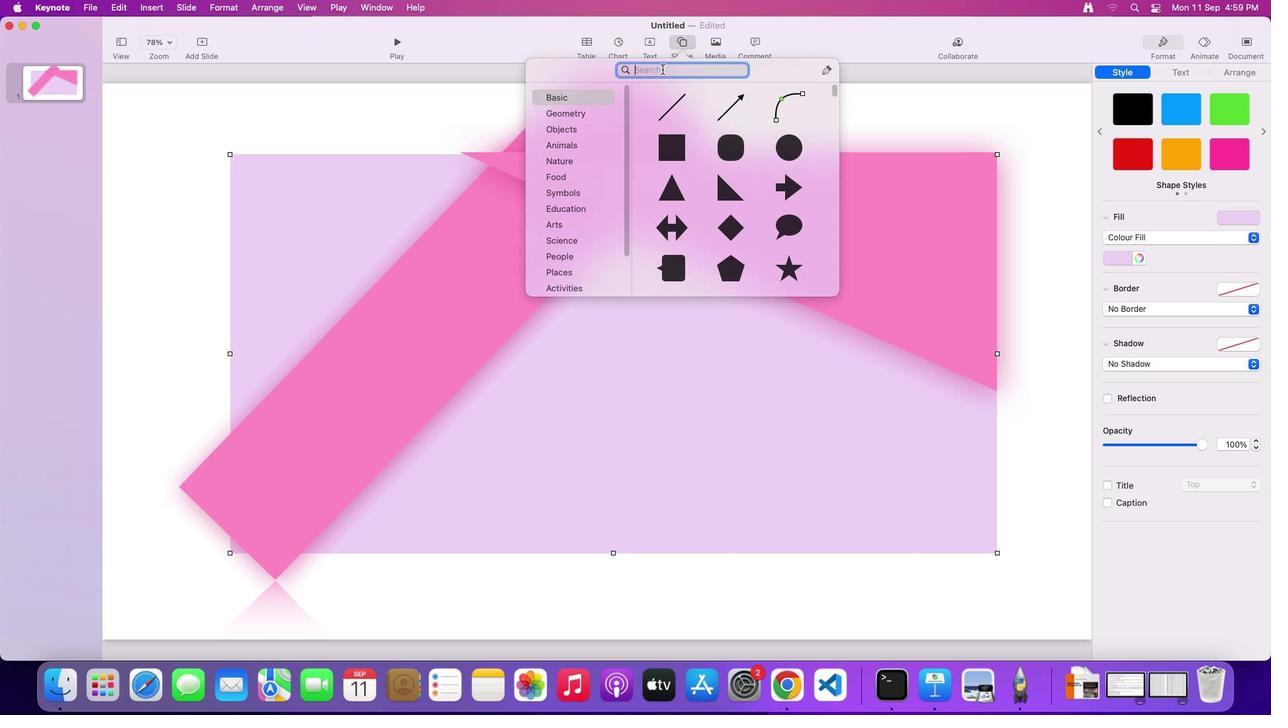 
Action: Key pressed 'C''O''F'
Screenshot: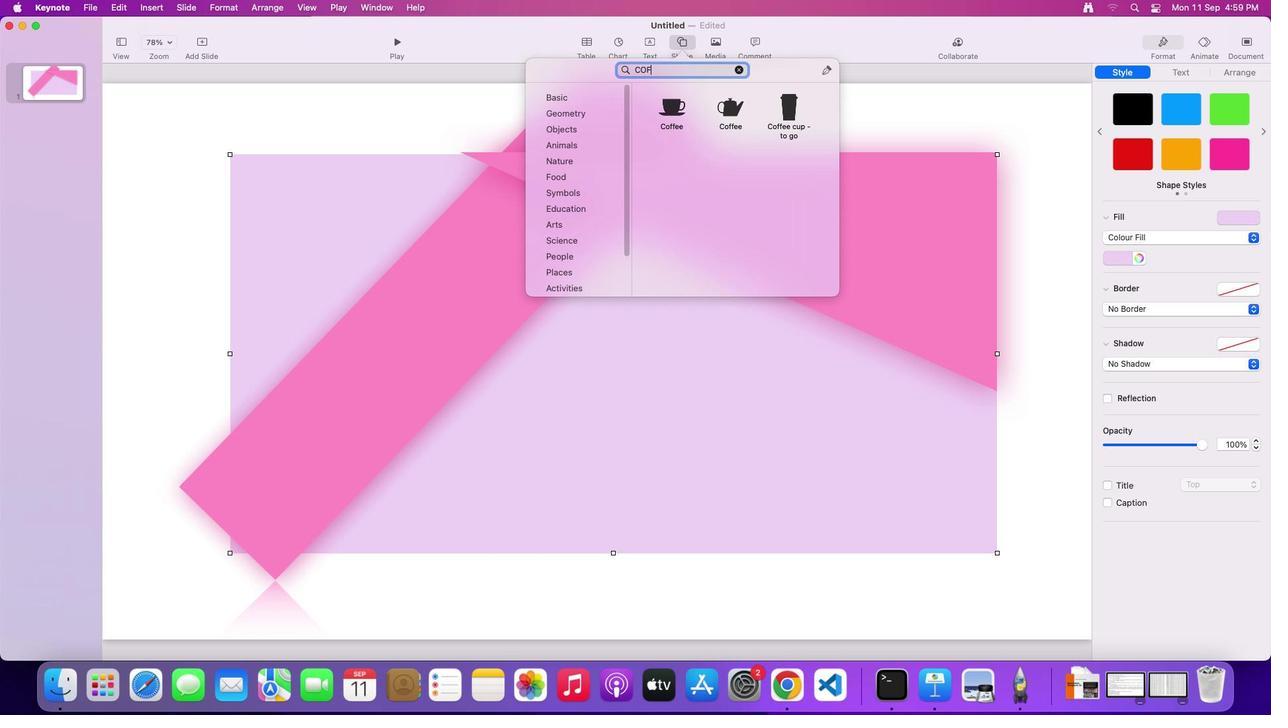 
Action: Mouse moved to (833, 368)
Screenshot: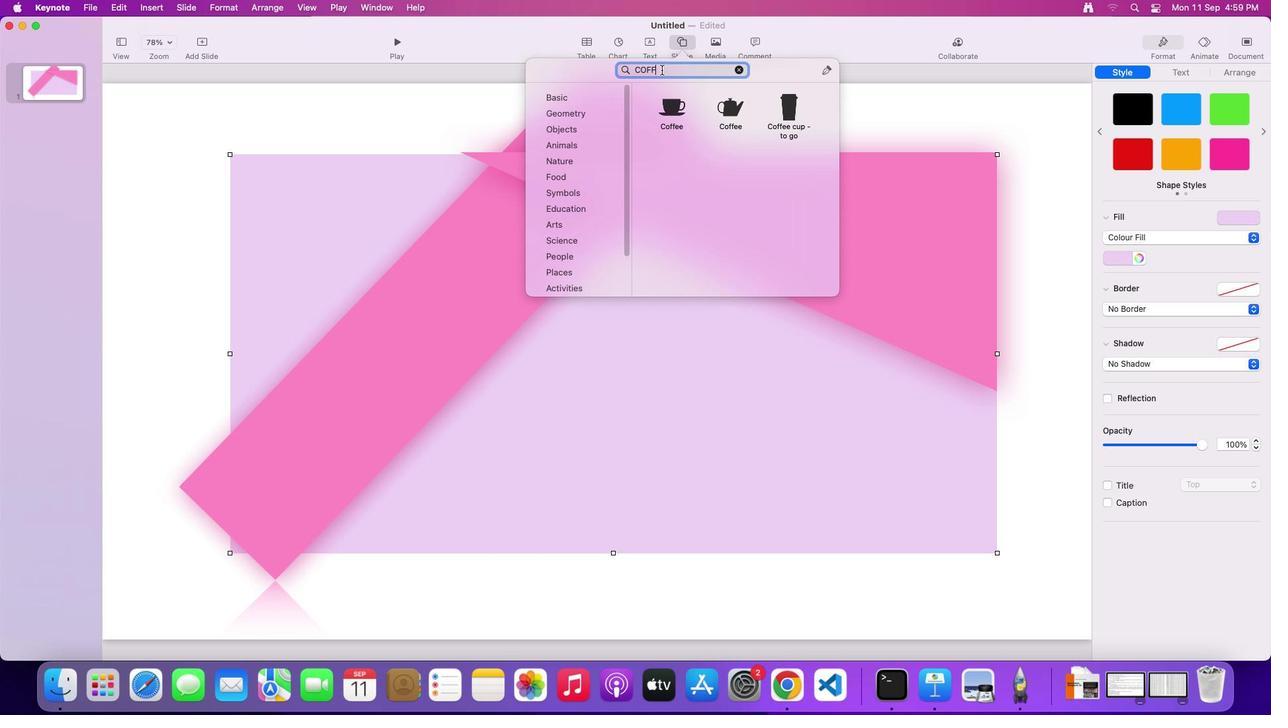 
Action: Key pressed 'F'
Screenshot: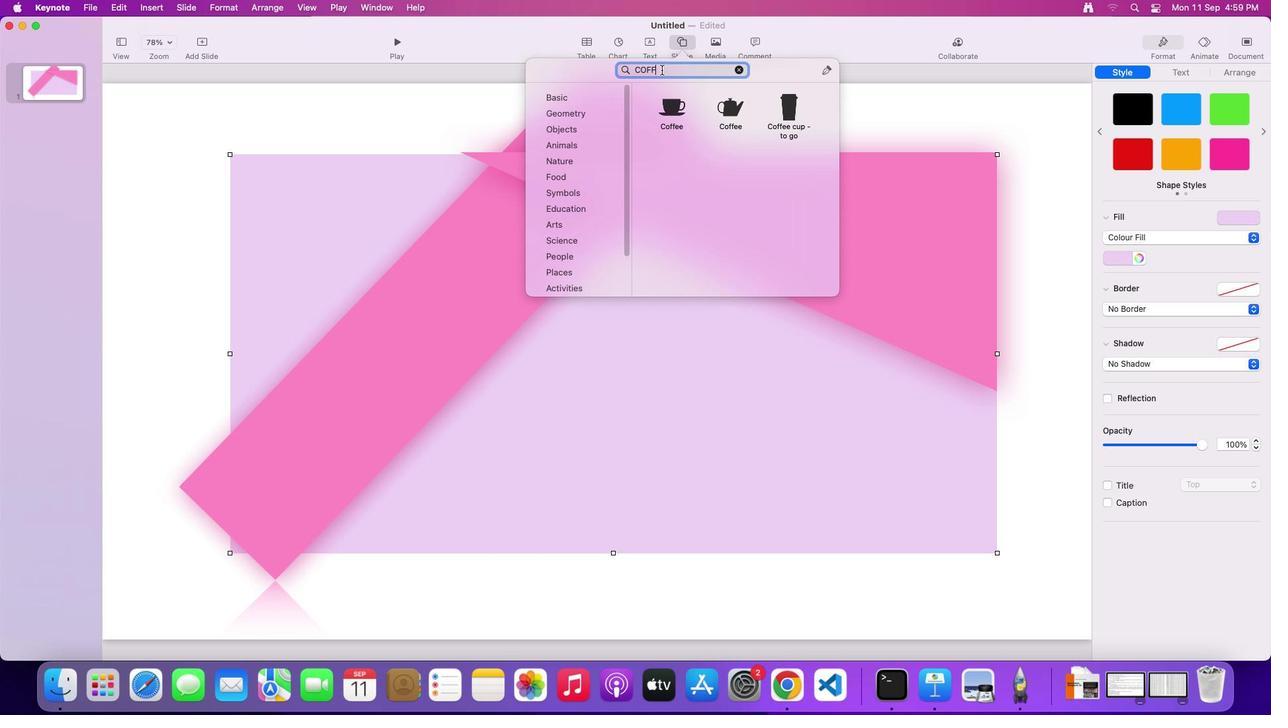 
Action: Mouse moved to (830, 373)
Screenshot: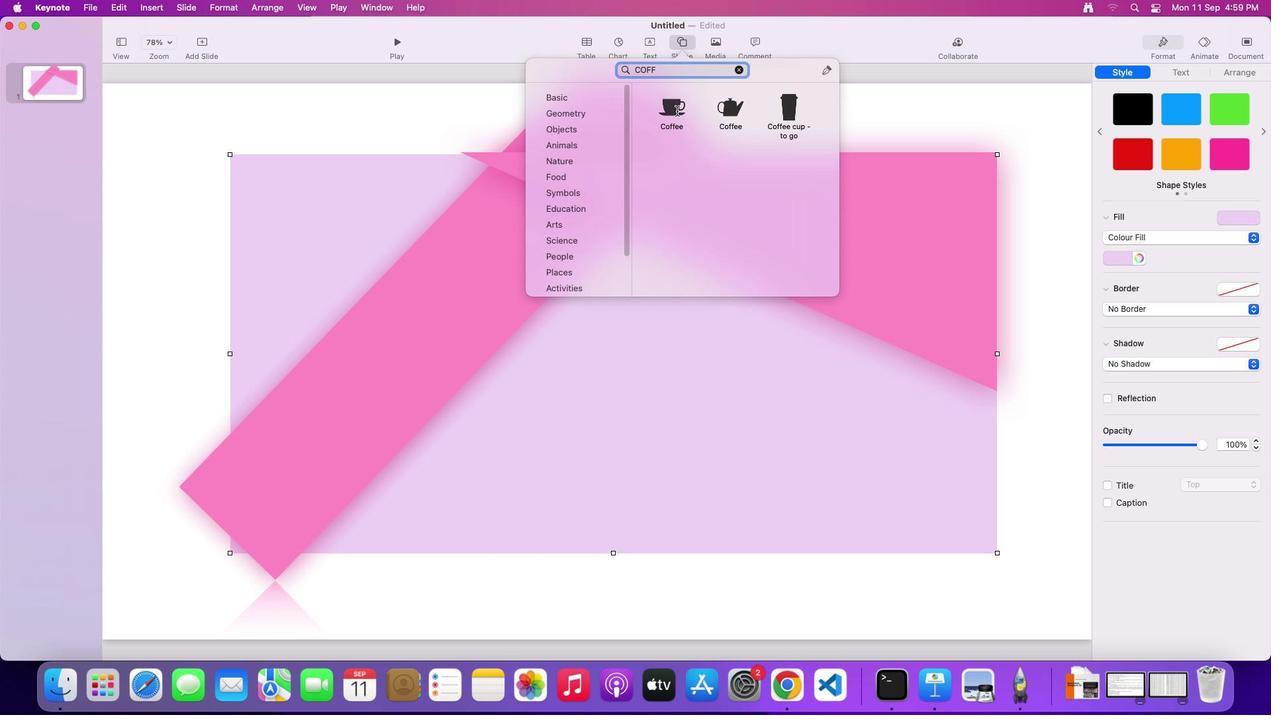 
Action: Mouse pressed left at (830, 373)
Screenshot: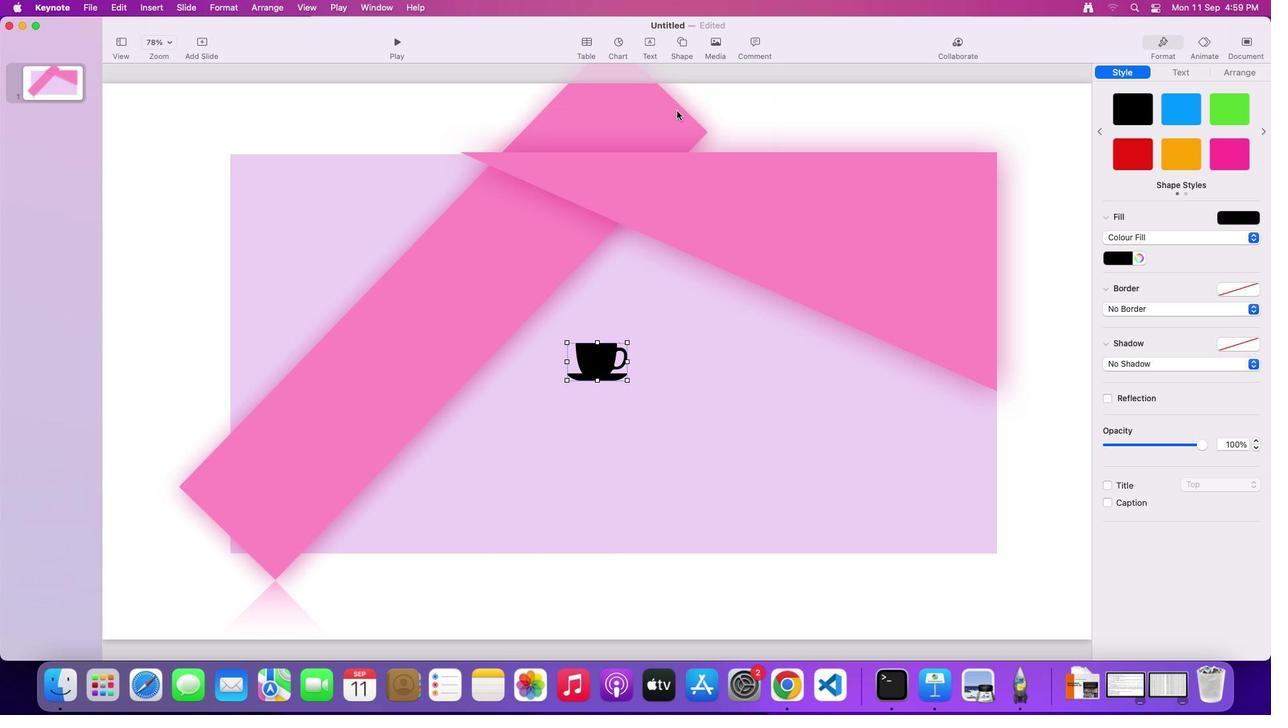 
Action: Mouse moved to (840, 405)
Screenshot: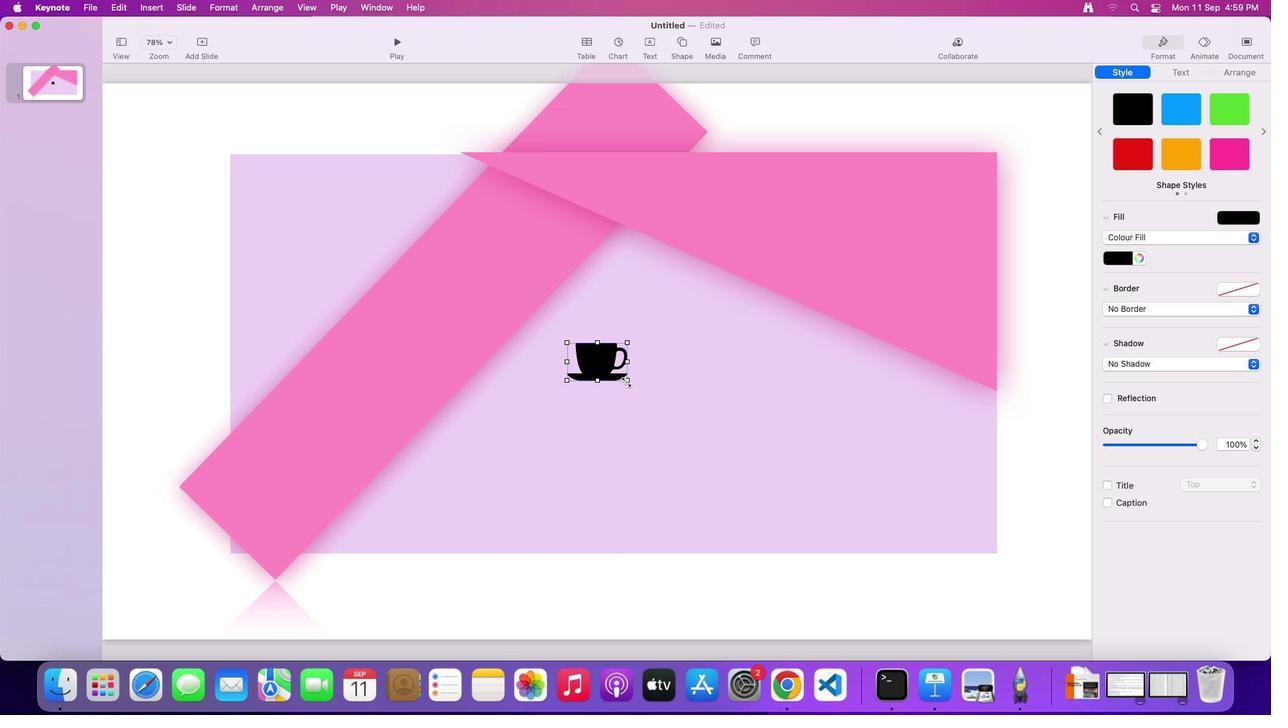 
Action: Mouse pressed left at (840, 405)
Screenshot: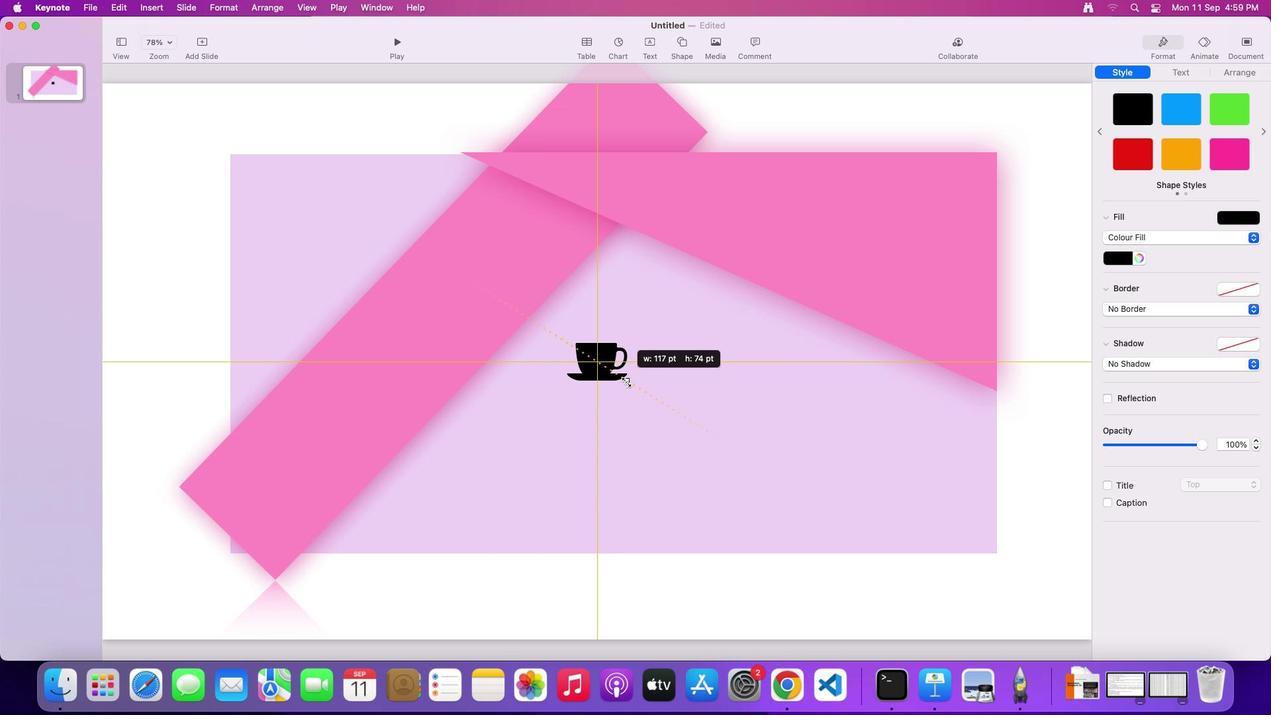 
Action: Mouse moved to (840, 406)
Screenshot: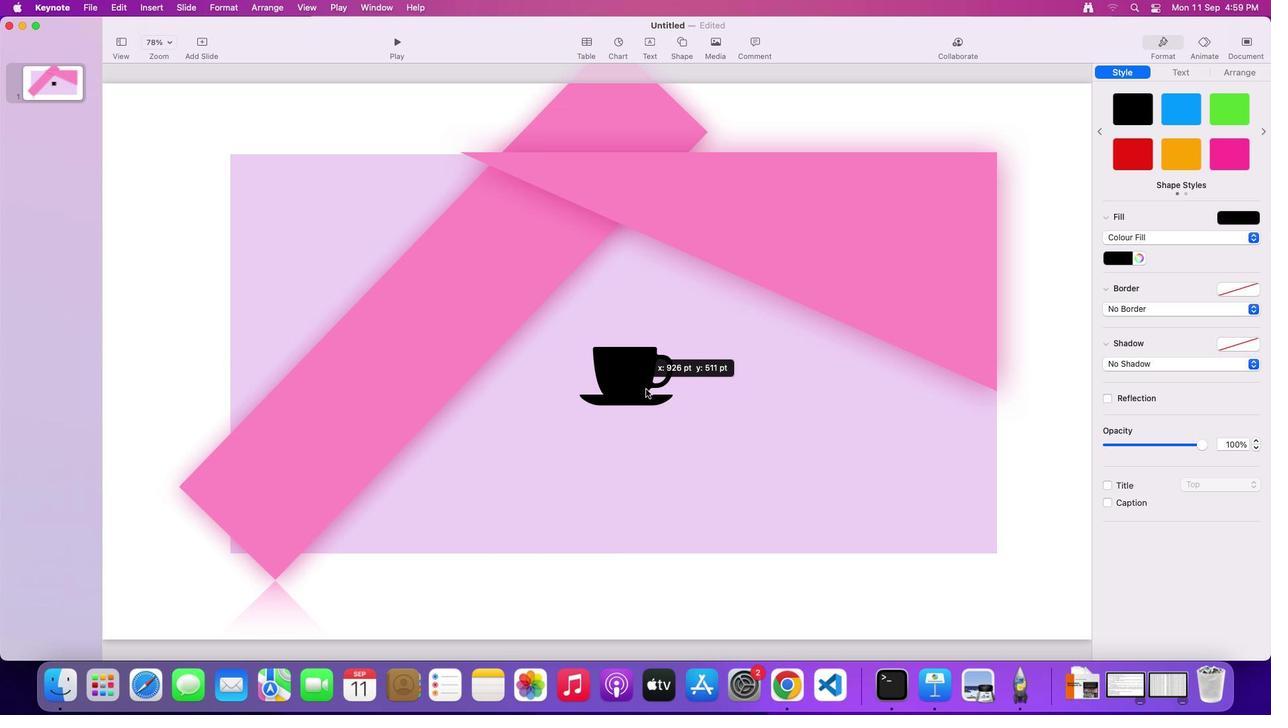 
Action: Mouse pressed left at (840, 406)
Screenshot: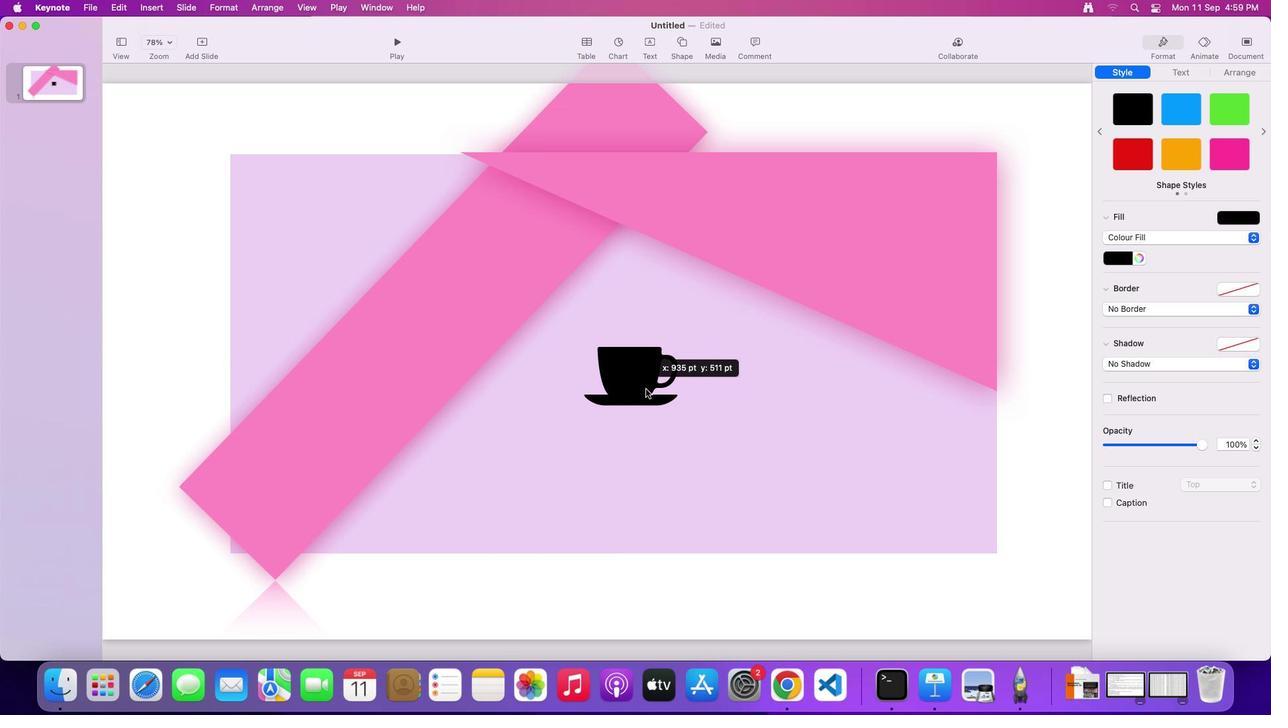 
Action: Mouse moved to (836, 397)
Screenshot: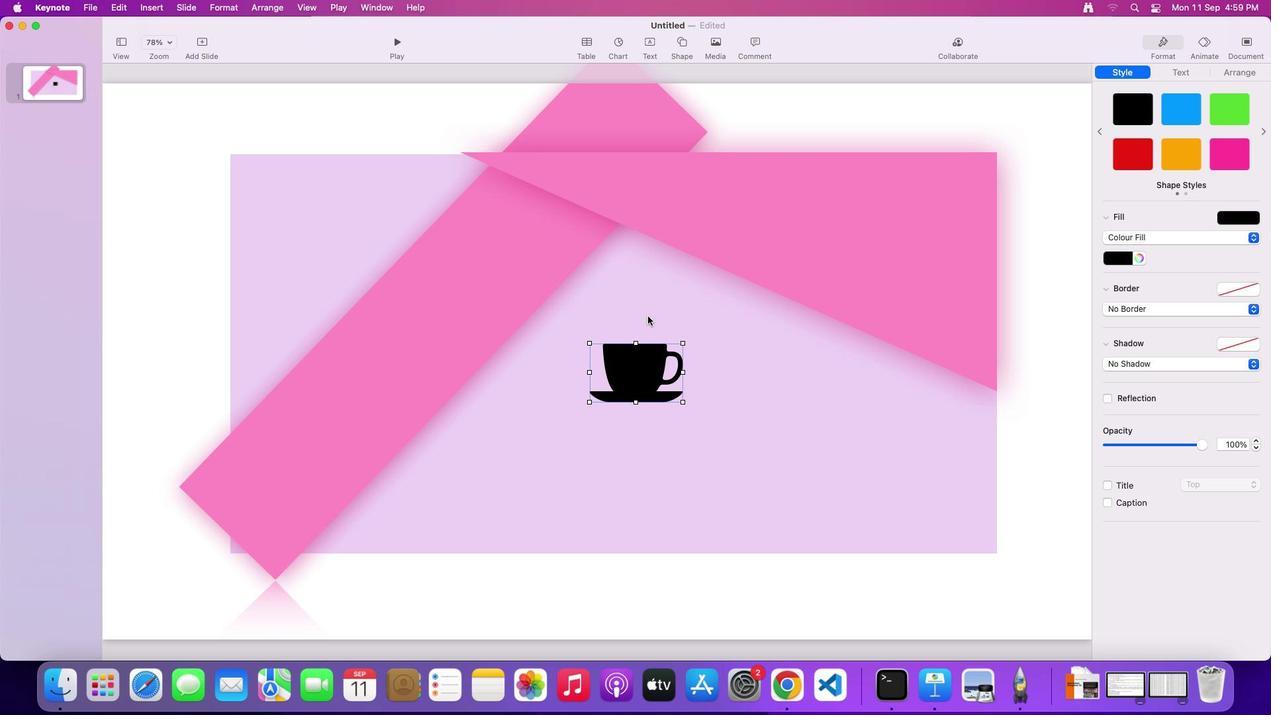 
Action: Mouse pressed left at (836, 397)
Screenshot: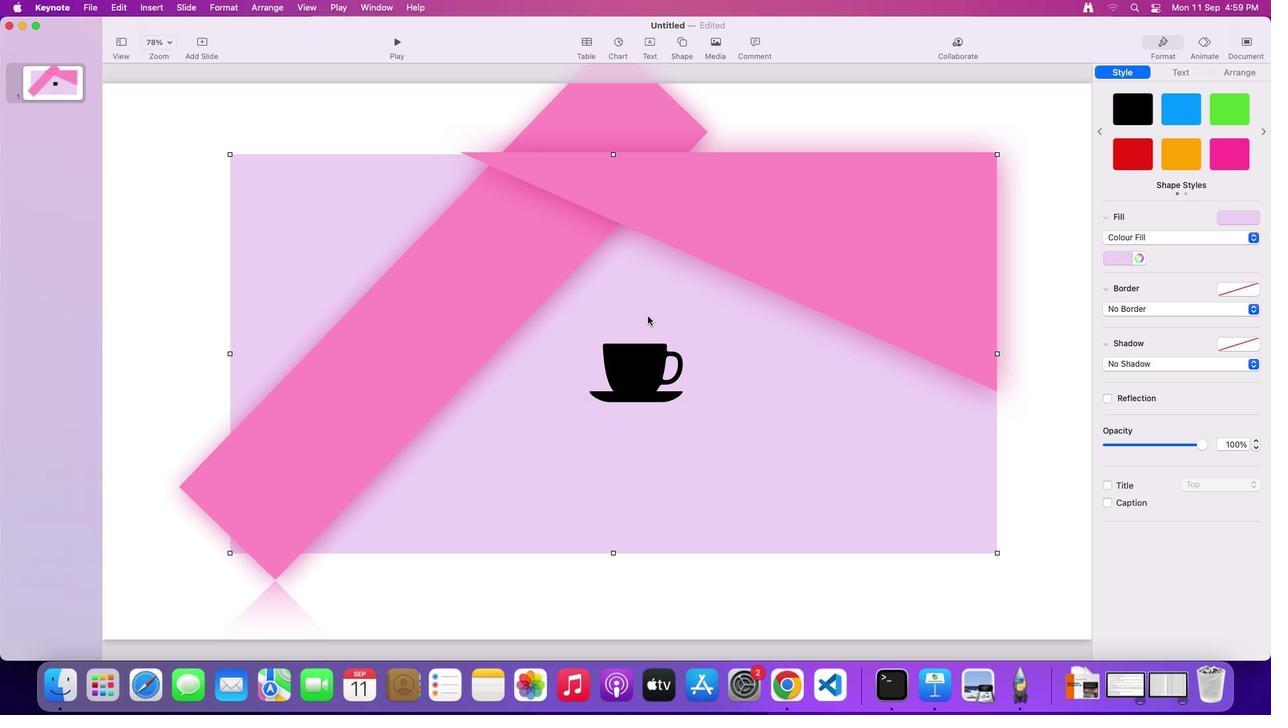 
Action: Mouse moved to (835, 364)
Screenshot: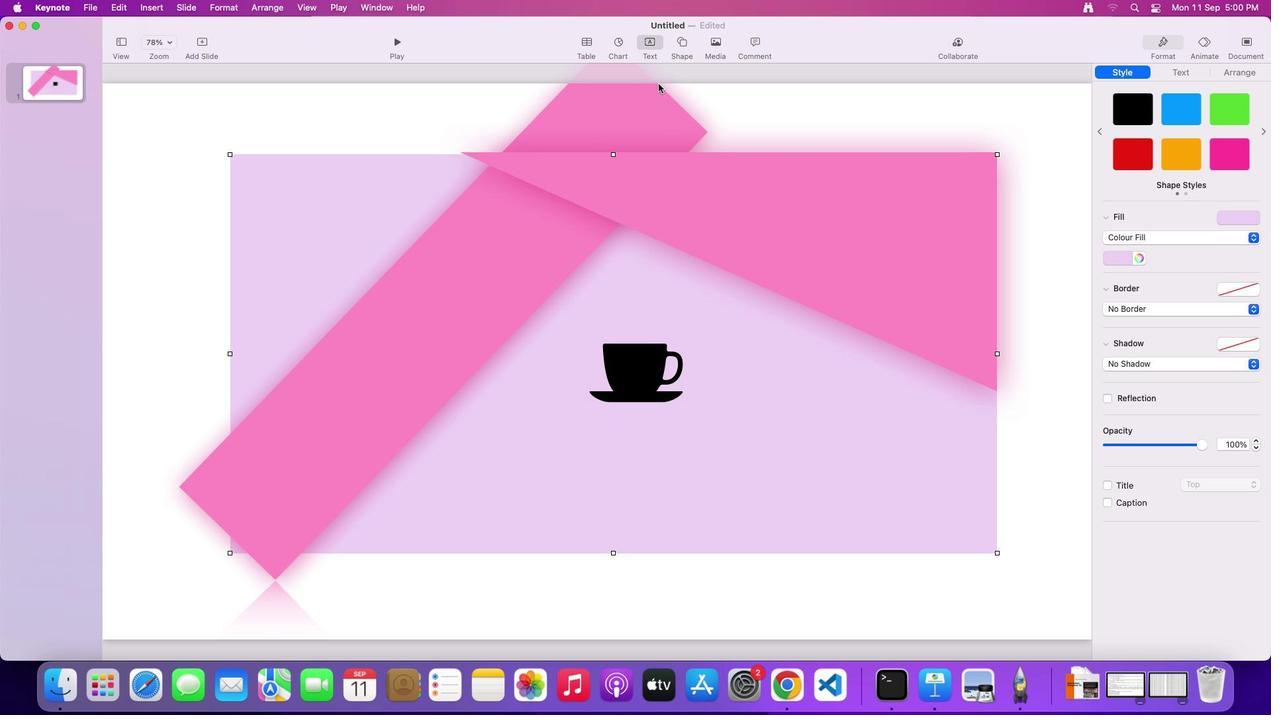 
Action: Mouse pressed left at (835, 364)
Screenshot: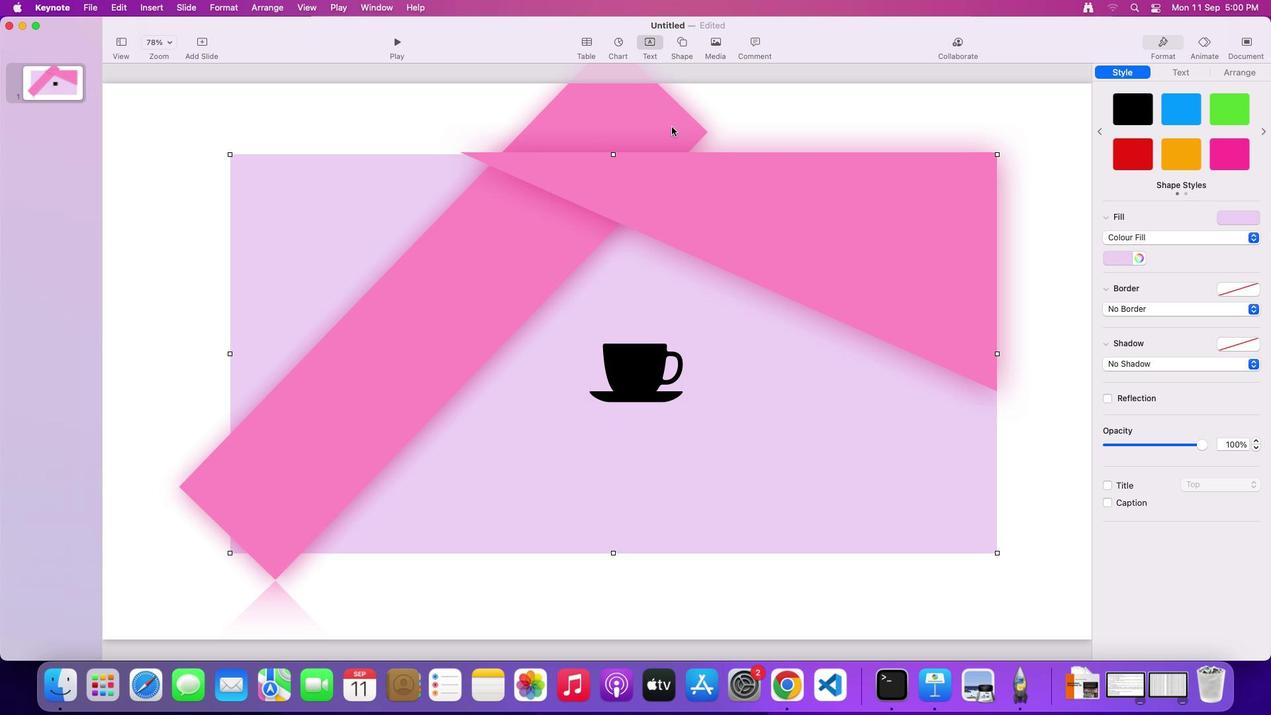 
Action: Mouse moved to (846, 403)
Screenshot: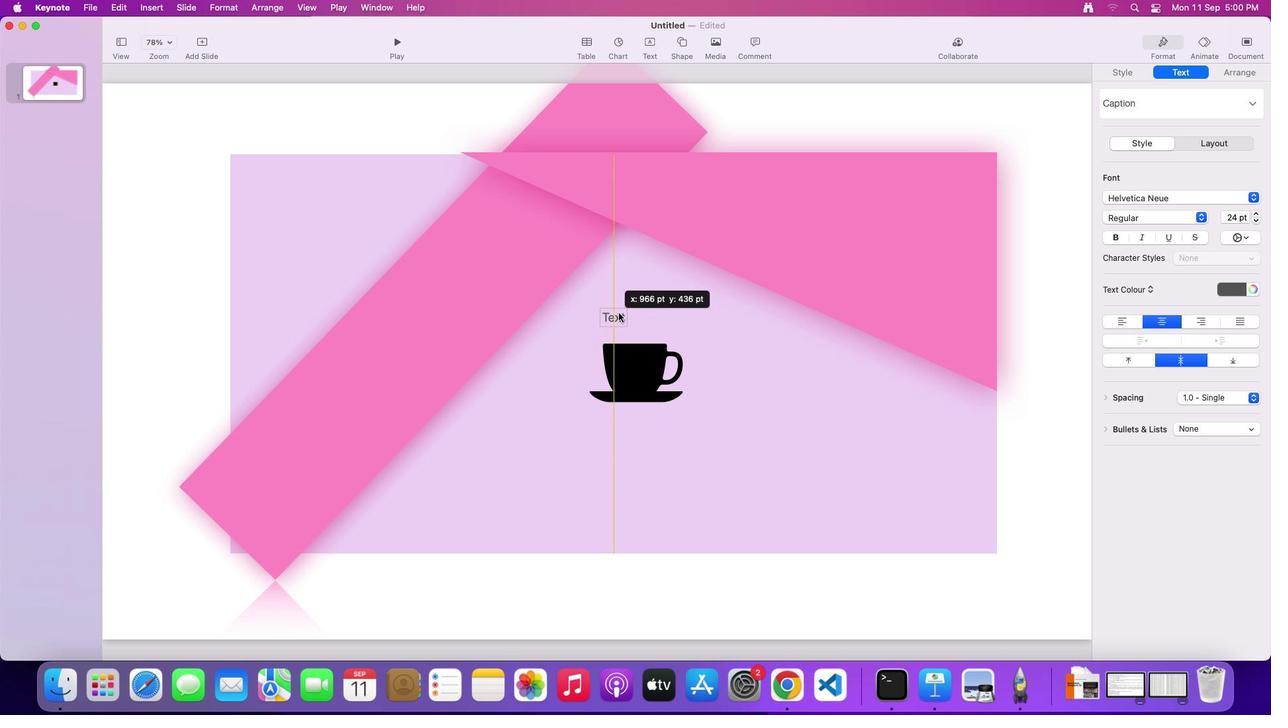 
Action: Mouse pressed left at (846, 403)
Screenshot: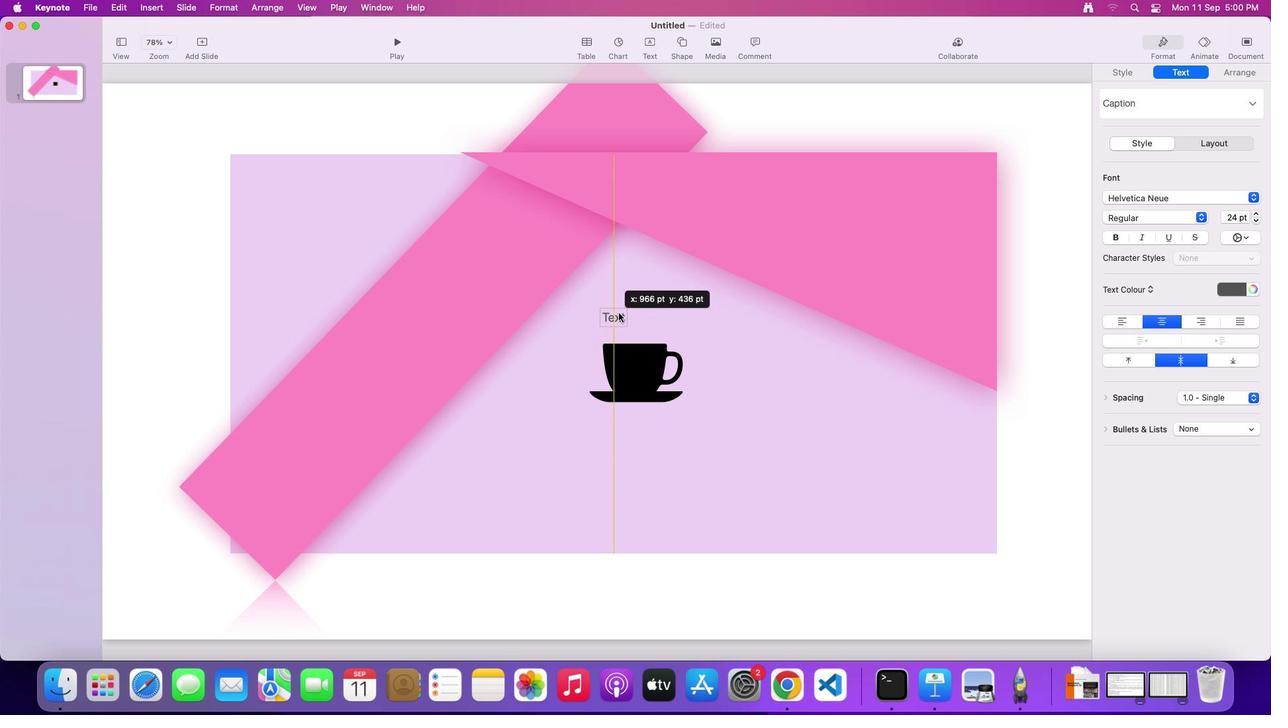 
Action: Mouse moved to (719, 394)
Screenshot: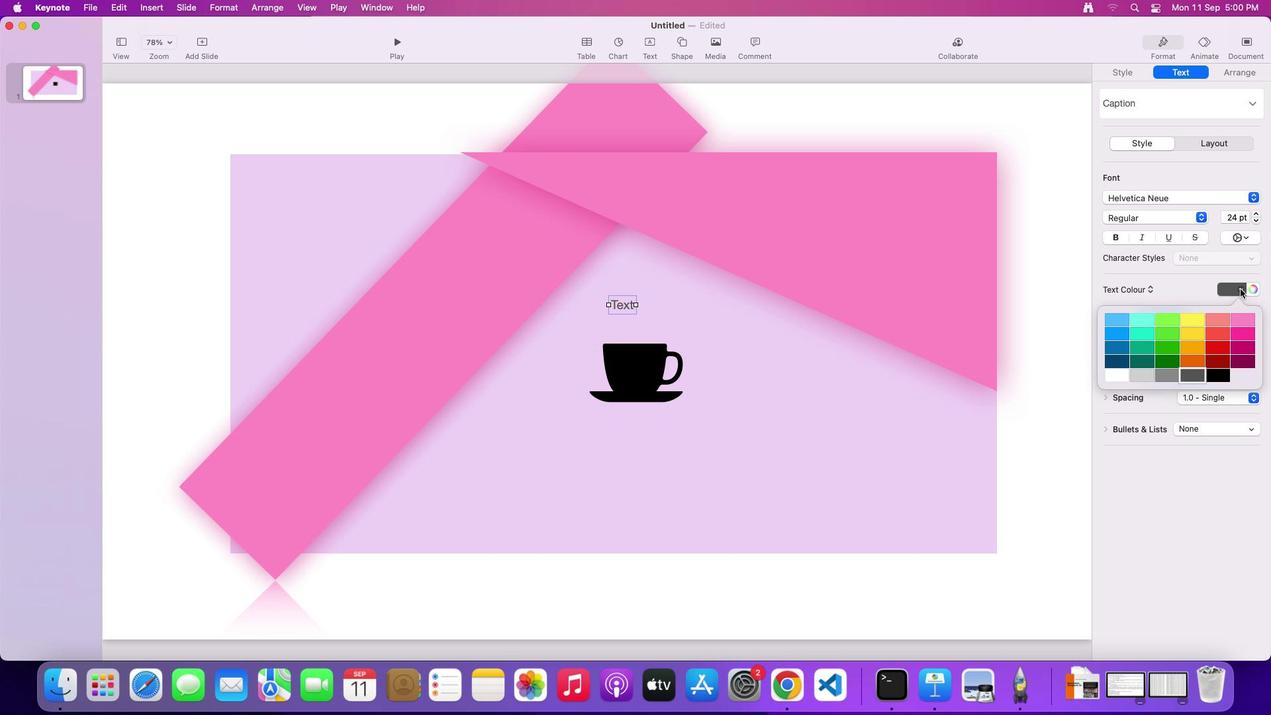 
Action: Mouse pressed left at (719, 394)
Screenshot: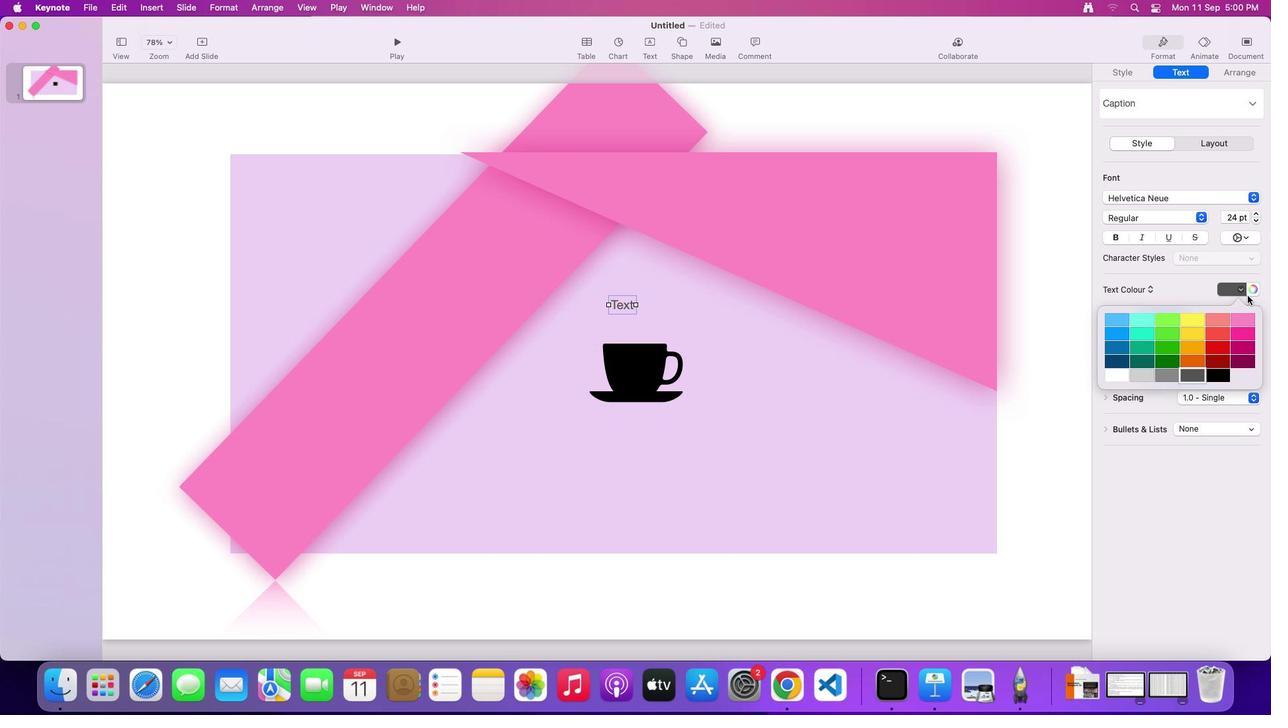 
Action: Mouse moved to (719, 401)
Screenshot: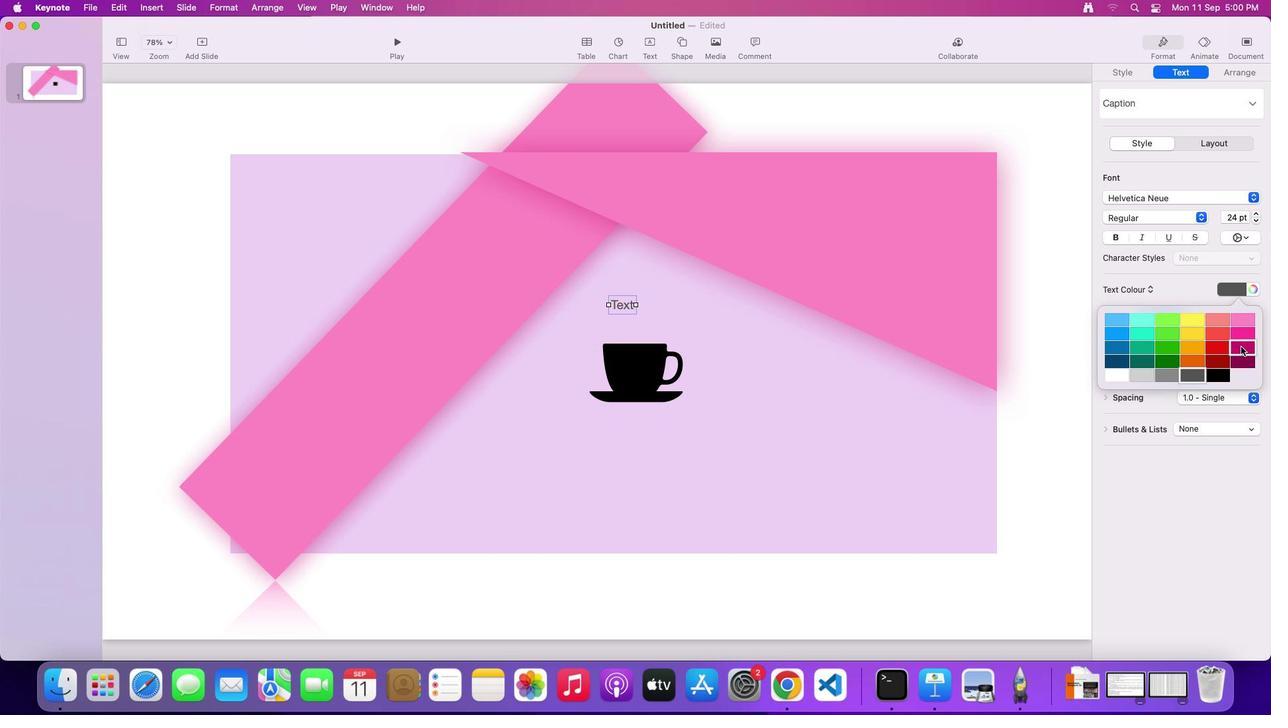 
Action: Mouse pressed left at (719, 401)
Screenshot: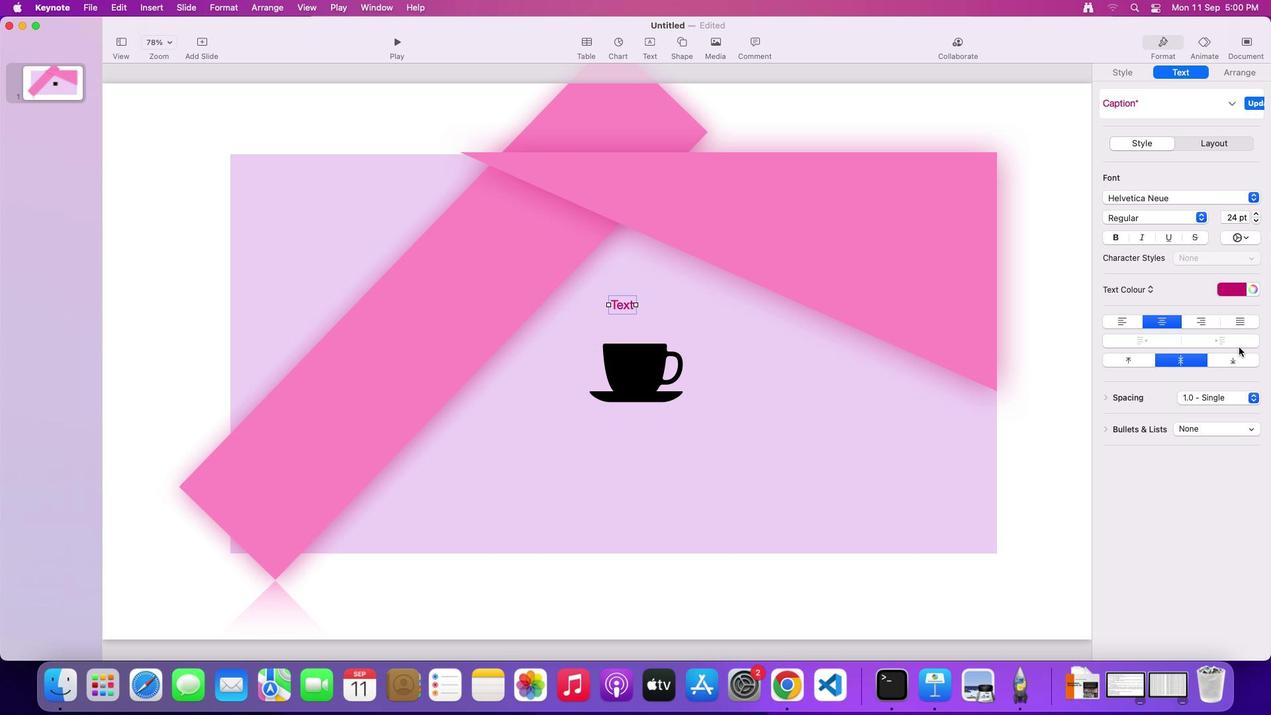 
Action: Mouse moved to (823, 400)
Screenshot: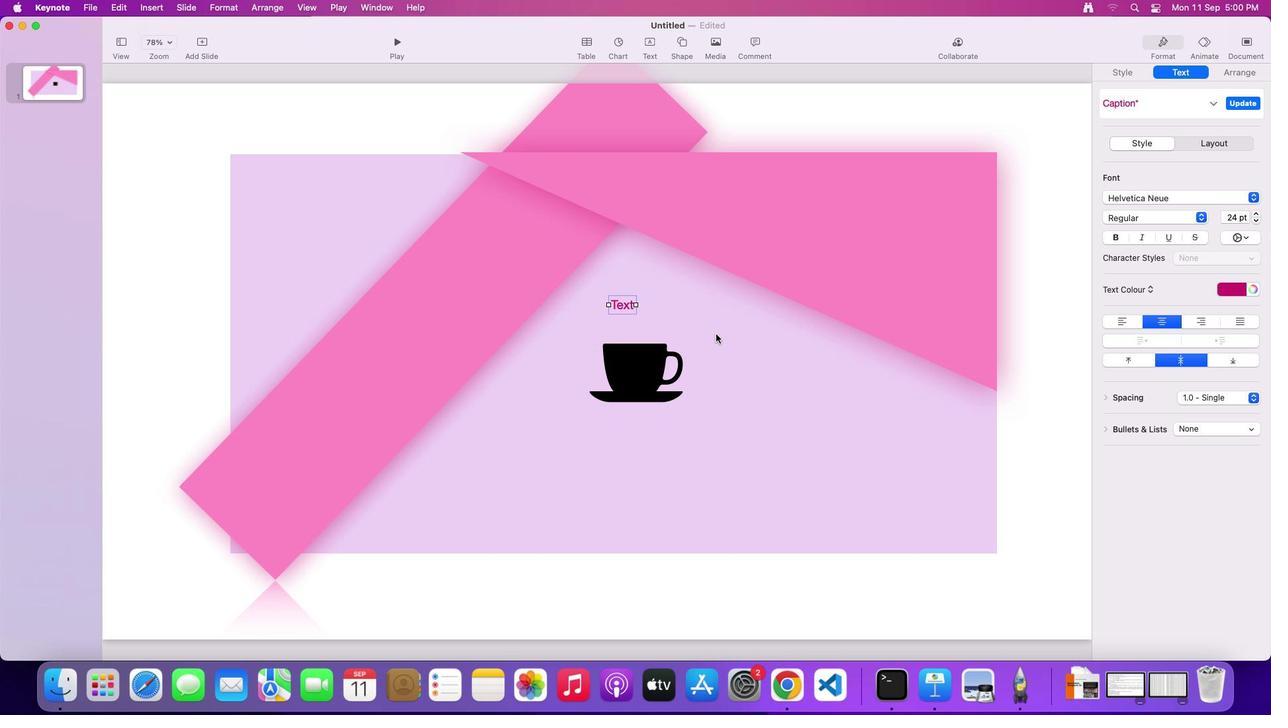 
Action: Key pressed Key.shift'C'Key.caps_lock'o''f''f''e''e'Key.spaceKey.shift'S'
Screenshot: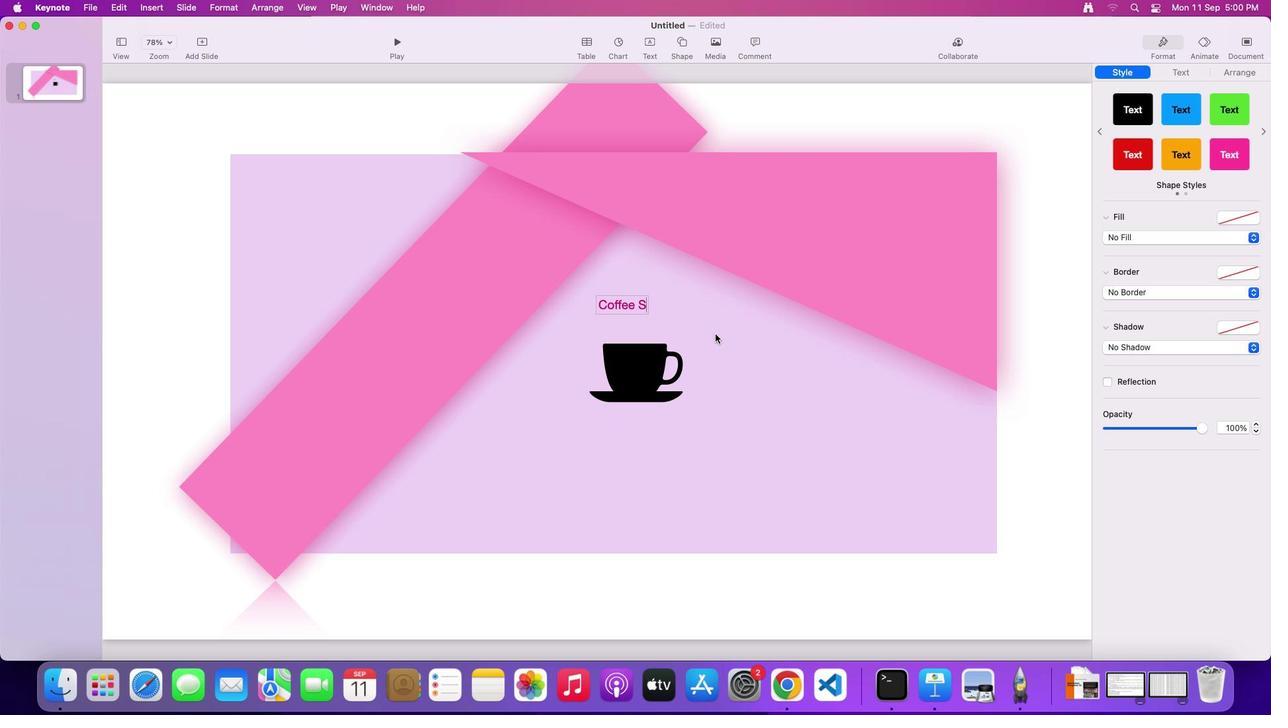 
Action: Mouse moved to (823, 400)
Screenshot: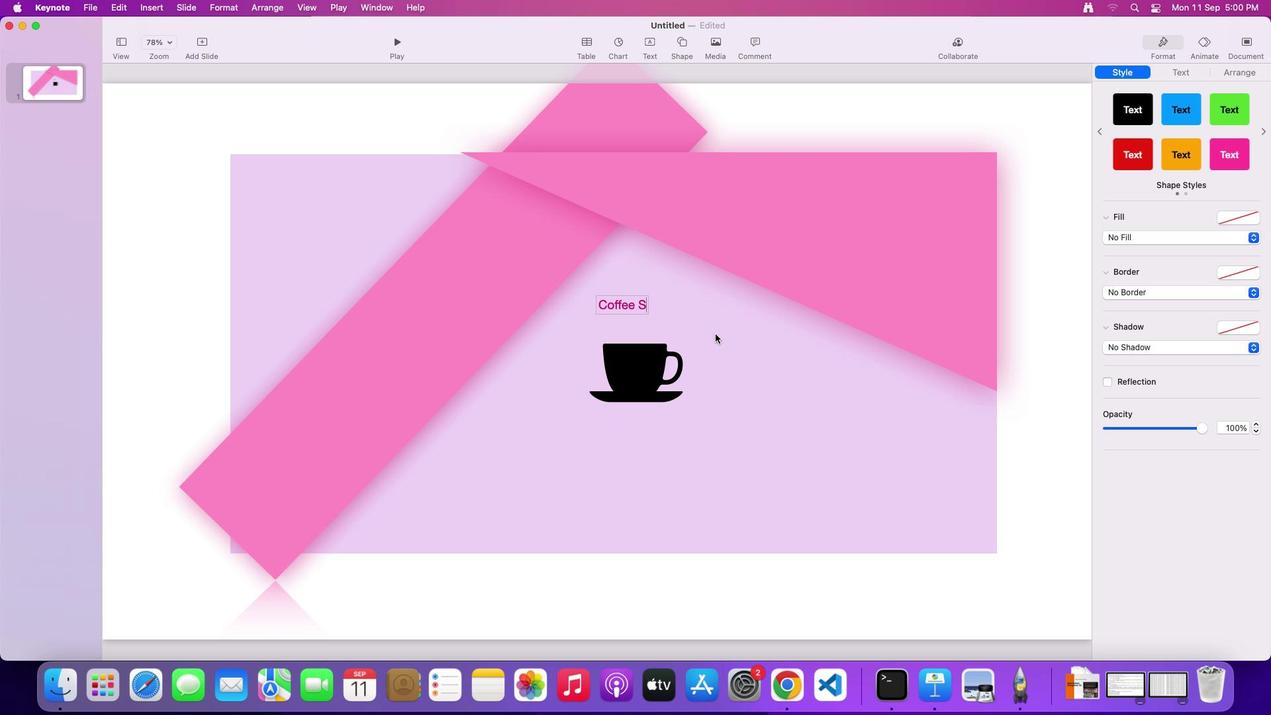 
Action: Key pressed 'p''o''t'Key.spaceKey.shift'C''a''f''e'
Screenshot: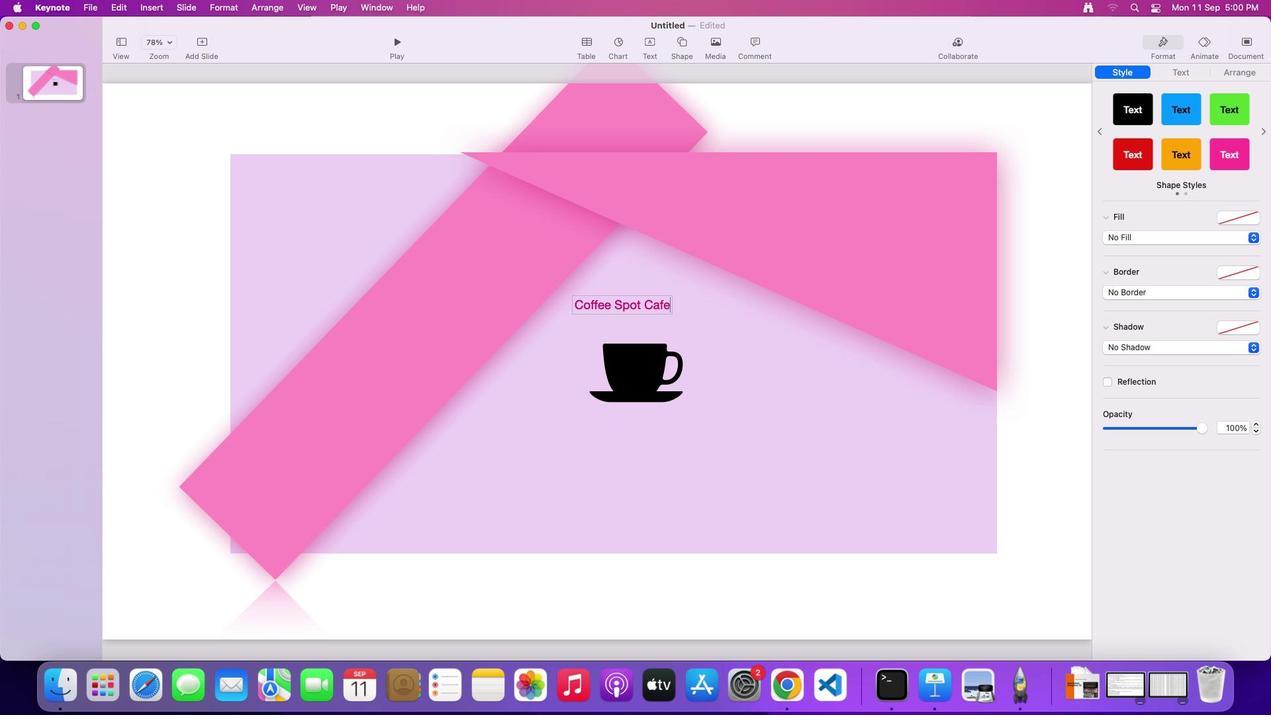 
Action: Mouse moved to (817, 403)
Screenshot: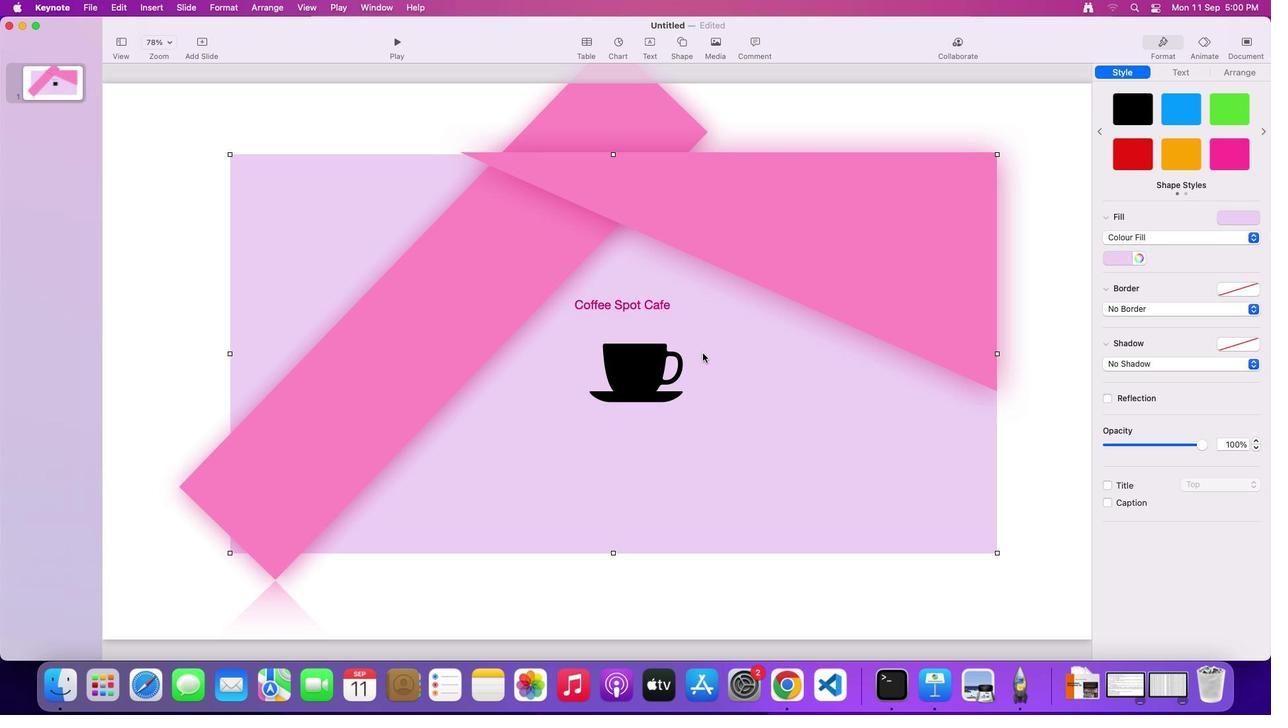 
Action: Mouse pressed left at (817, 403)
Screenshot: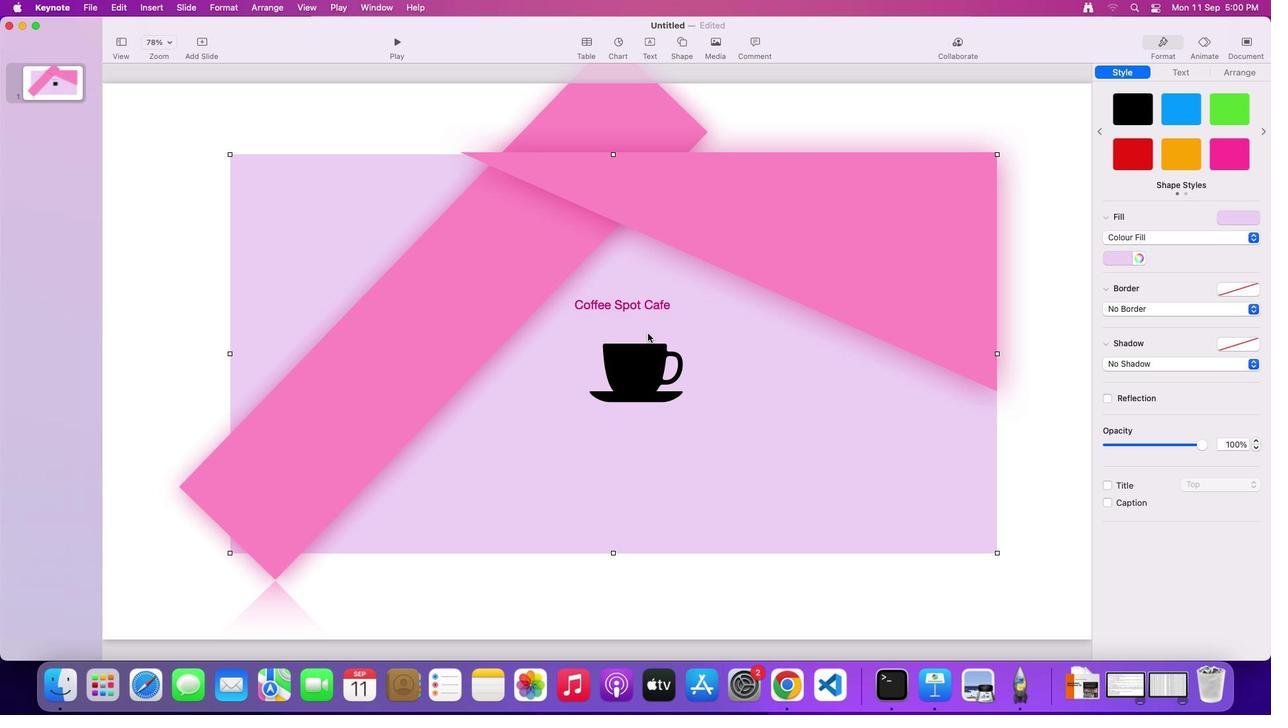 
Action: Mouse moved to (840, 397)
Screenshot: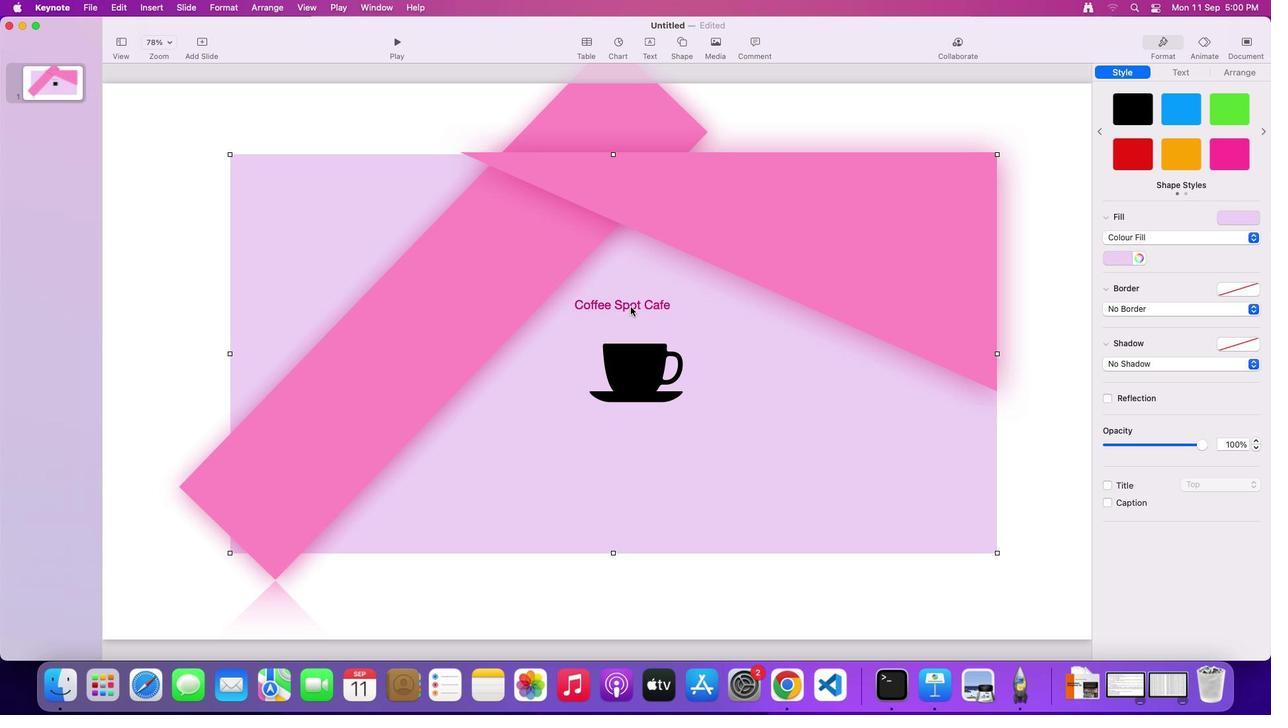 
Action: Mouse pressed left at (840, 397)
Screenshot: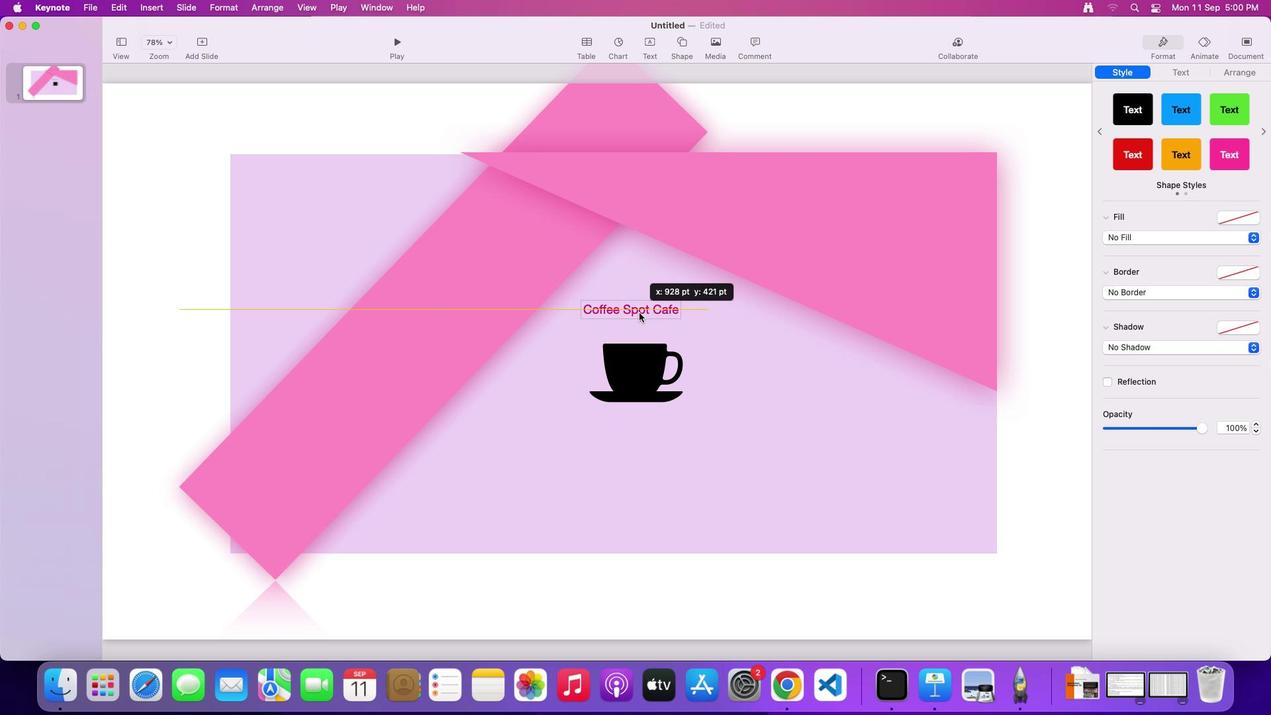 
Action: Mouse moved to (730, 369)
Screenshot: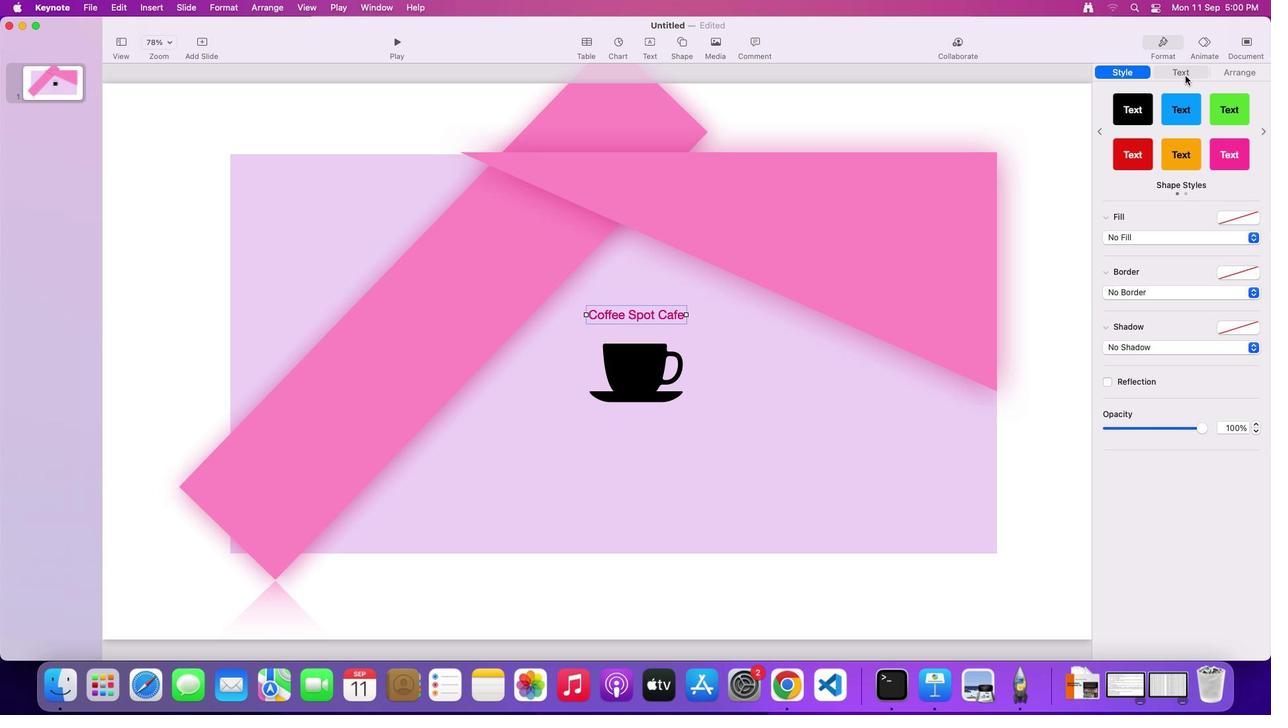 
Action: Mouse pressed left at (730, 369)
Screenshot: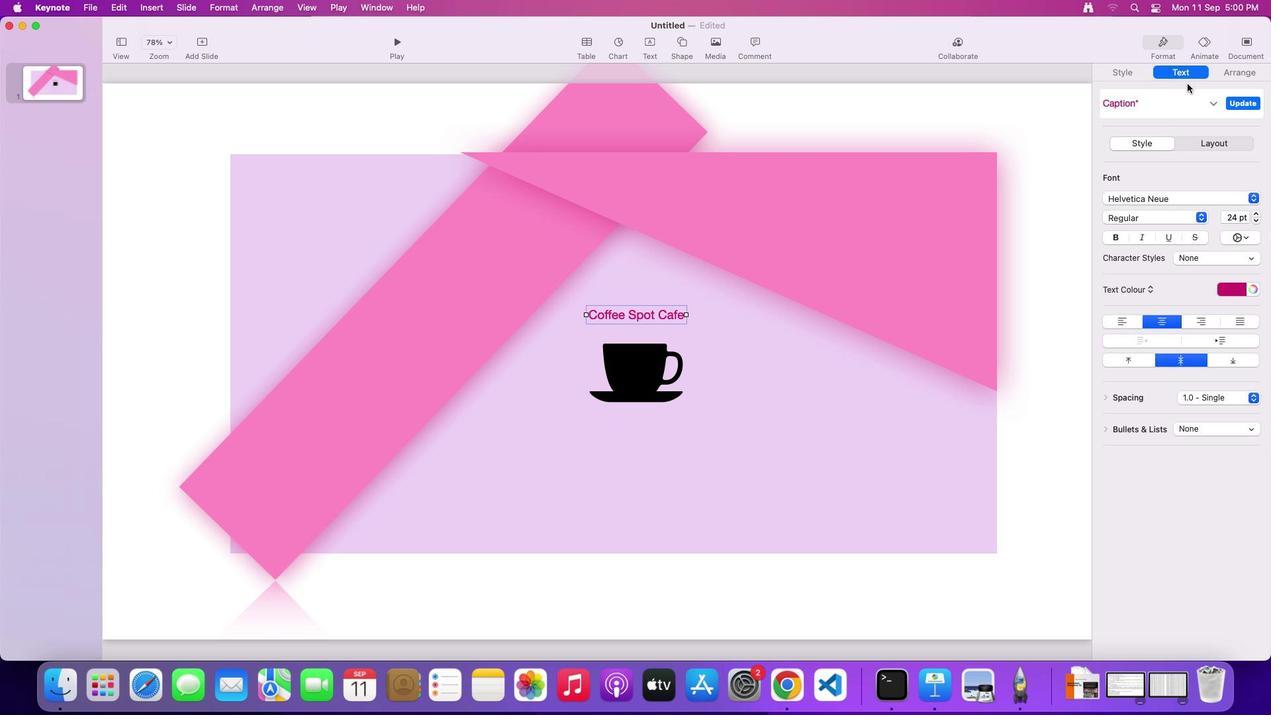 
Action: Mouse moved to (744, 388)
Screenshot: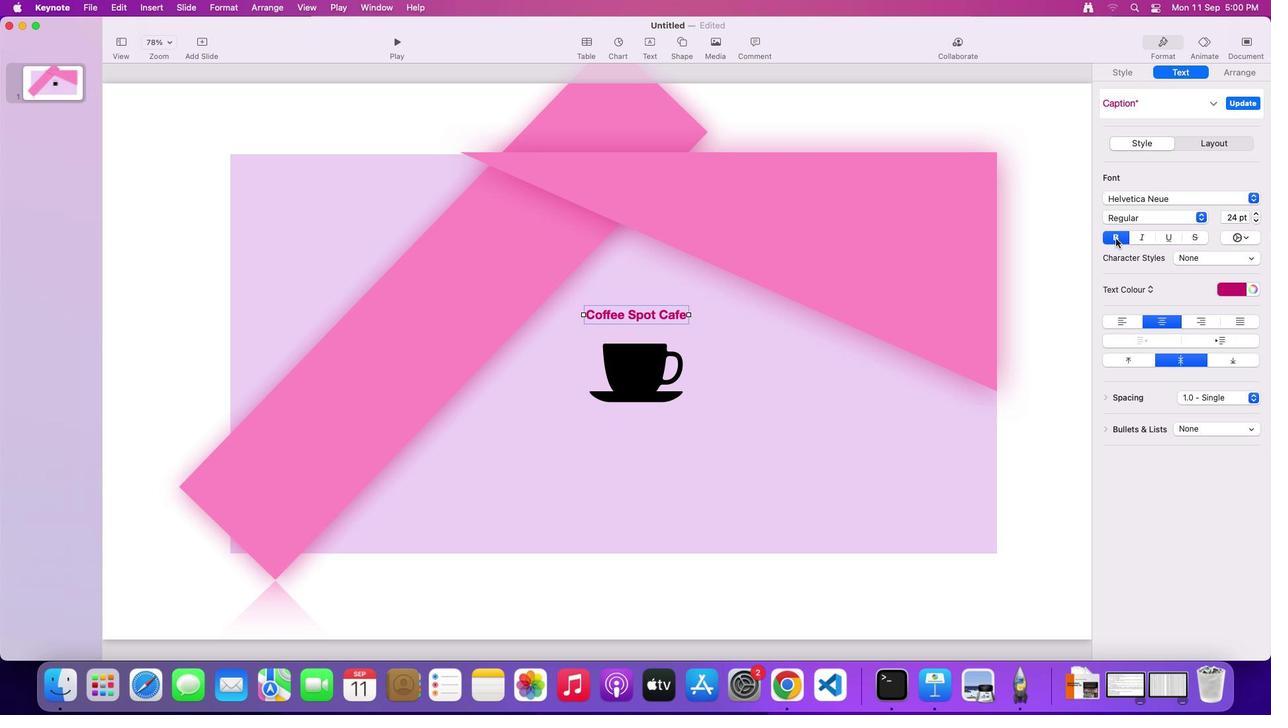 
Action: Mouse pressed left at (744, 388)
Screenshot: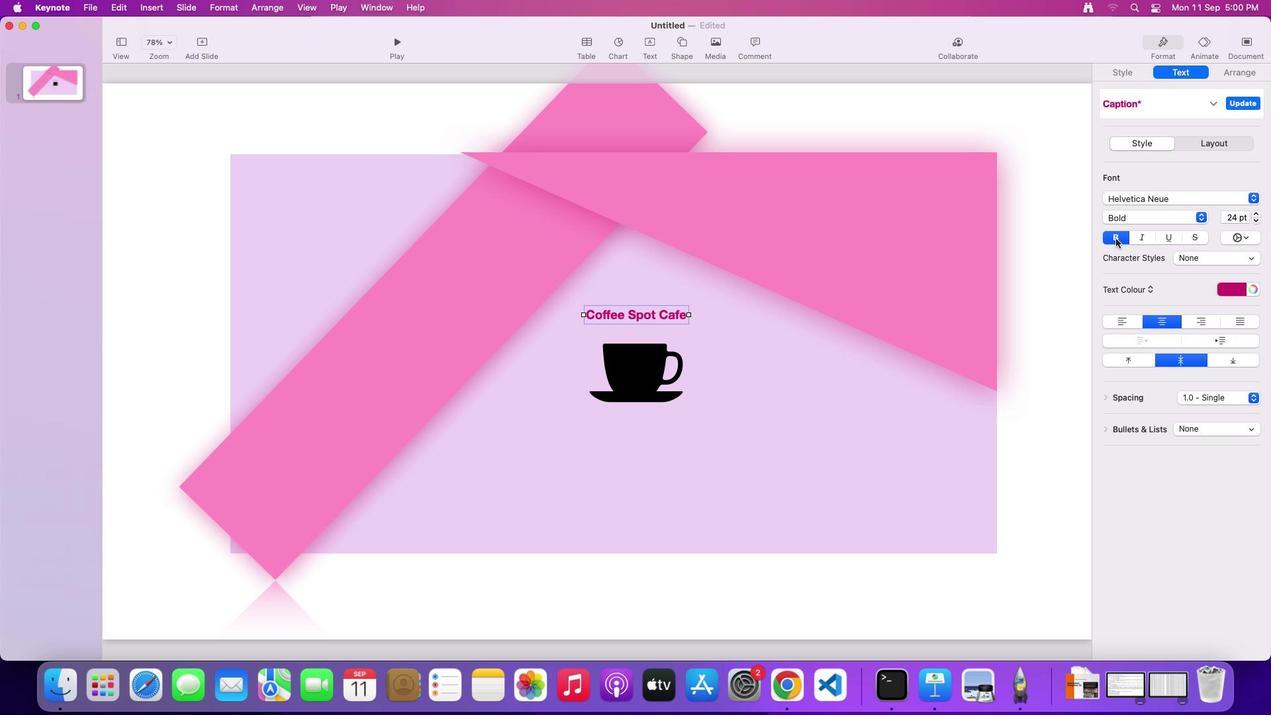 
Action: Mouse moved to (717, 386)
Screenshot: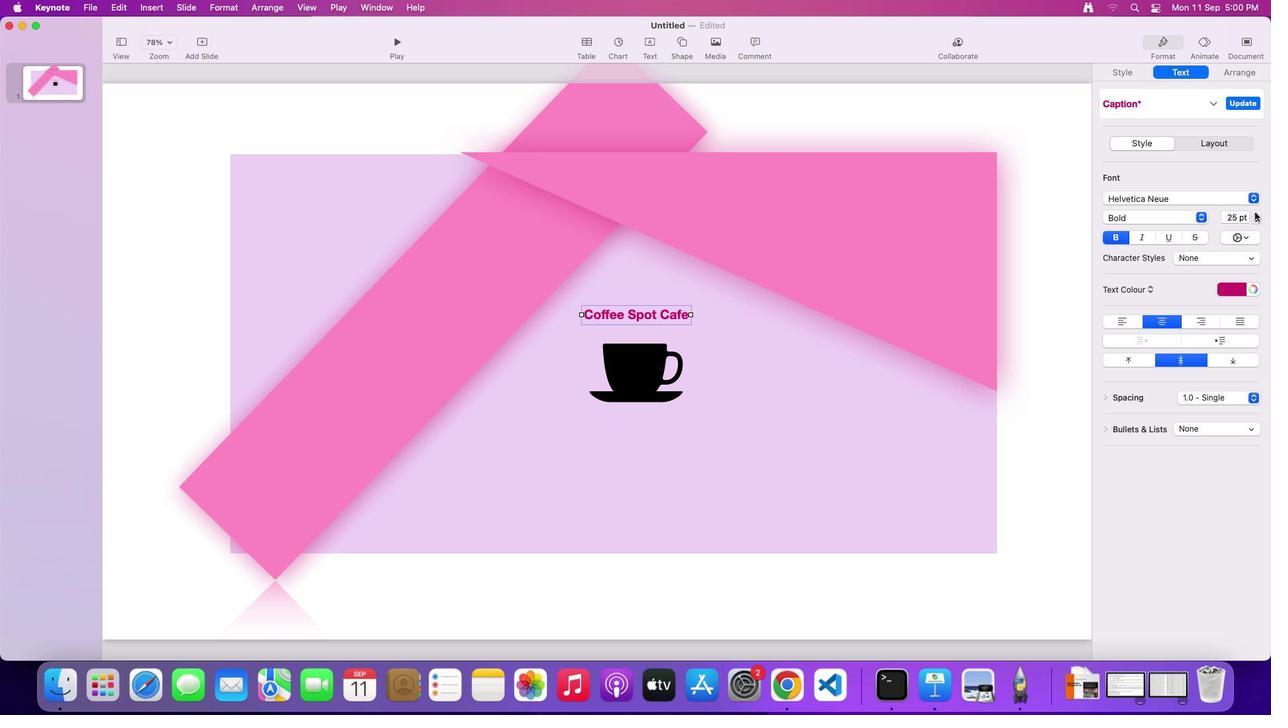 
Action: Mouse pressed left at (717, 386)
Screenshot: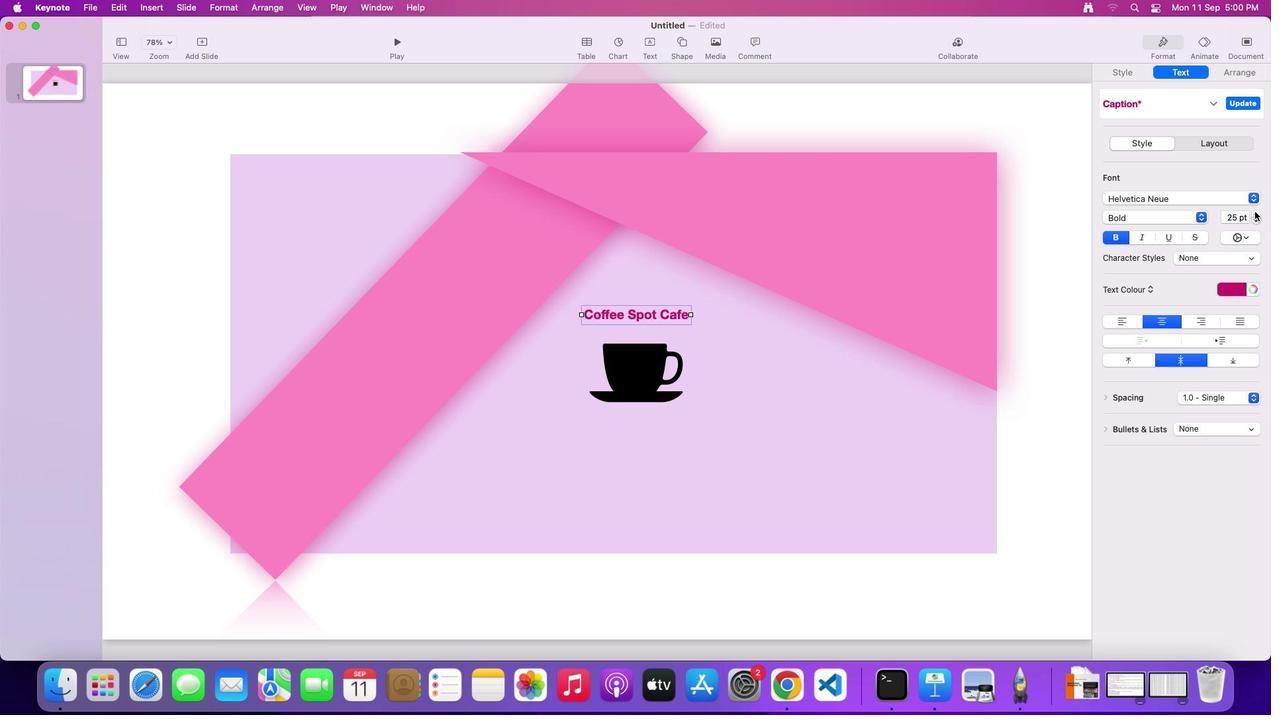 
Action: Mouse moved to (717, 386)
Screenshot: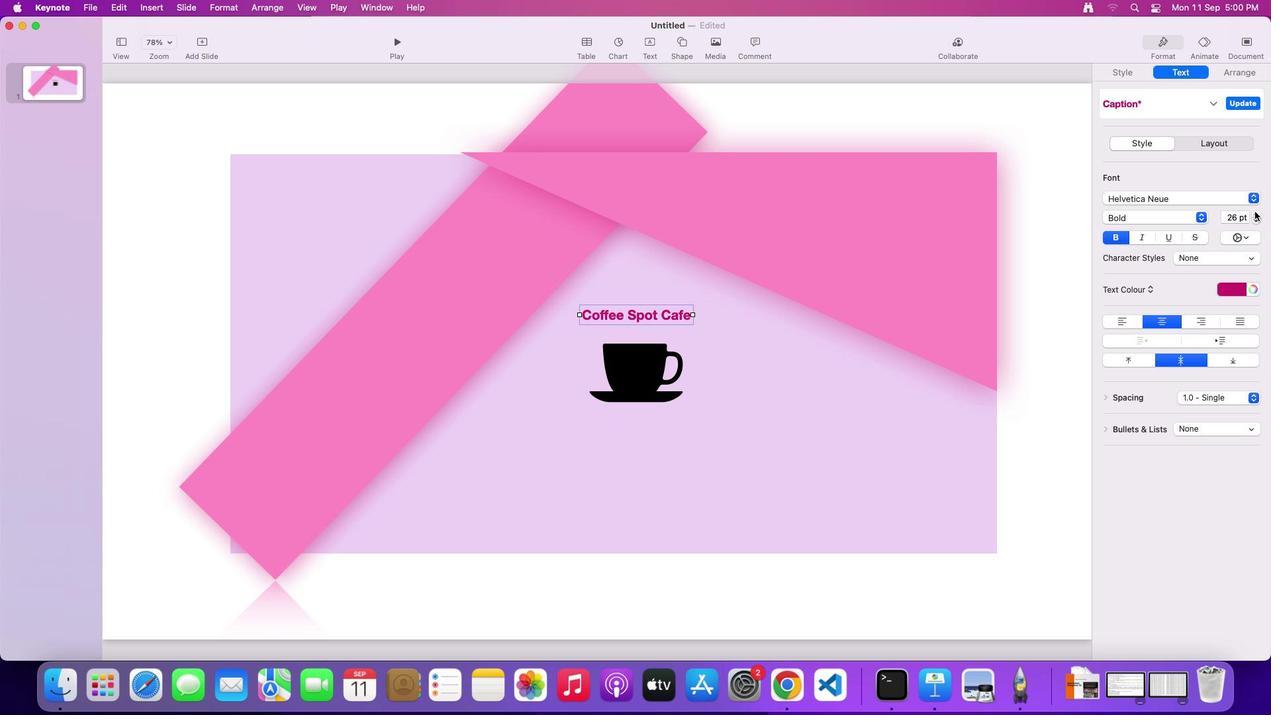 
Action: Mouse pressed left at (717, 386)
Screenshot: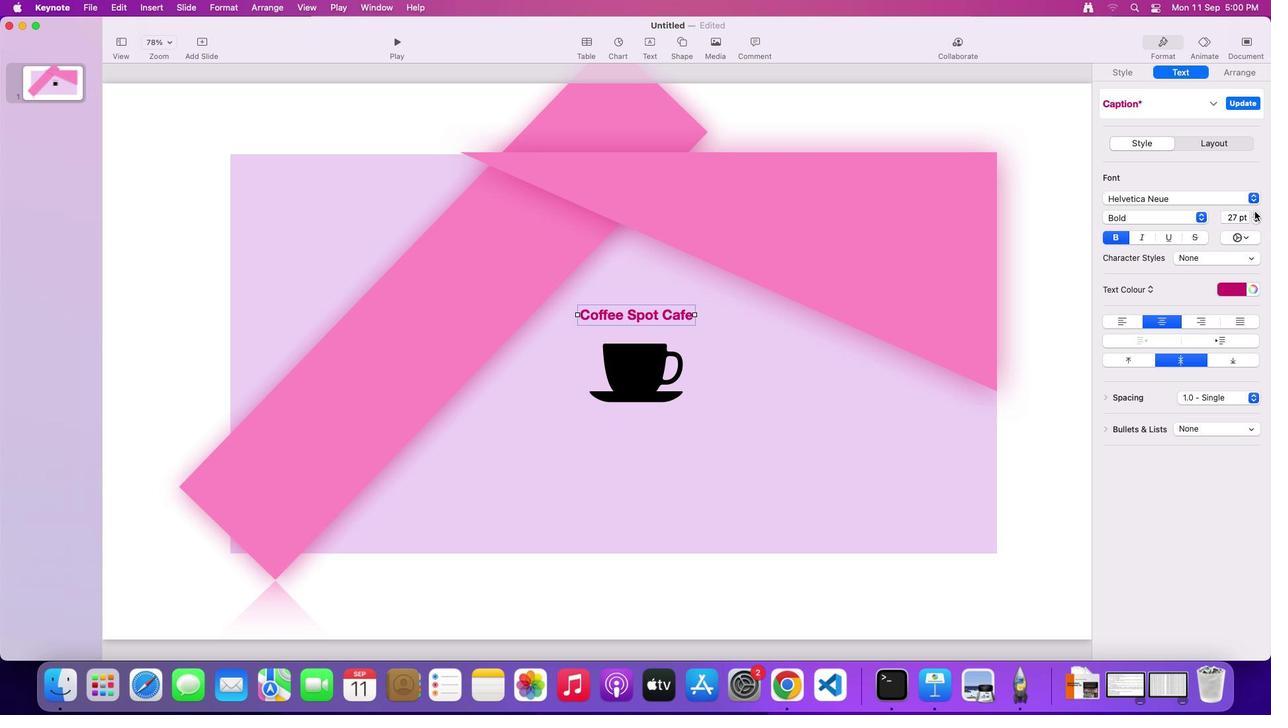 
Action: Mouse pressed left at (717, 386)
Screenshot: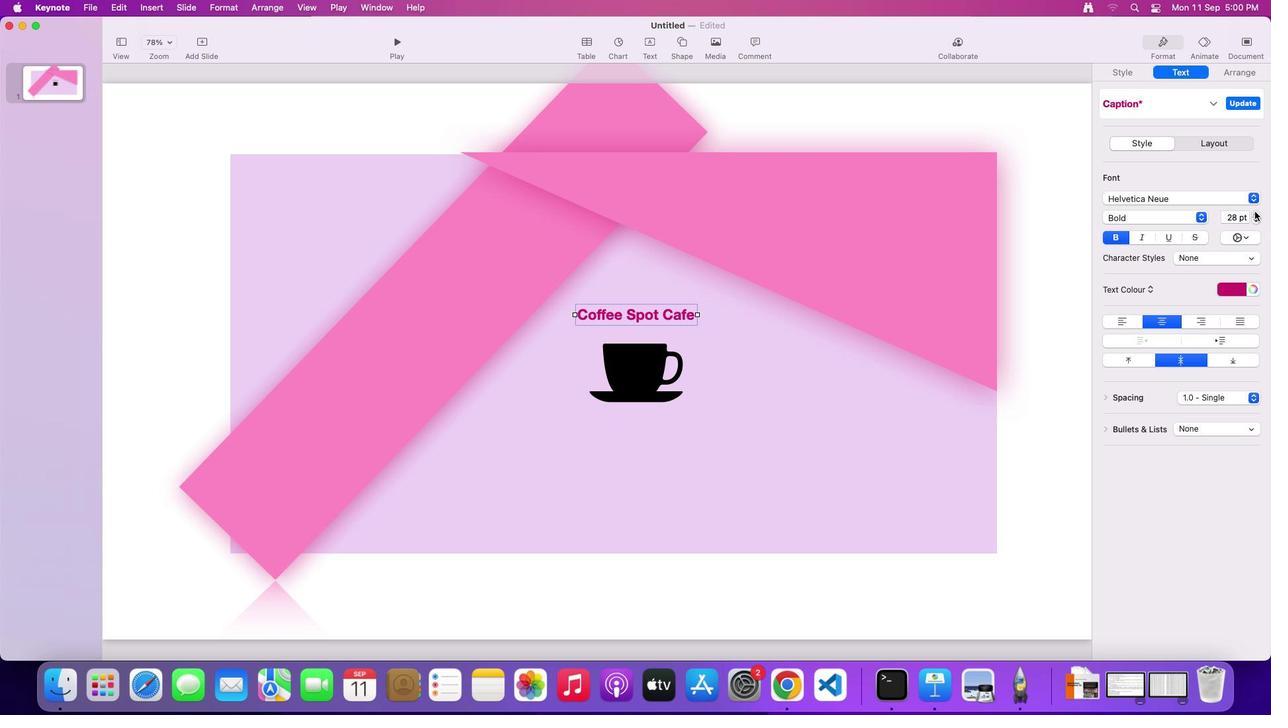 
Action: Mouse pressed left at (717, 386)
Screenshot: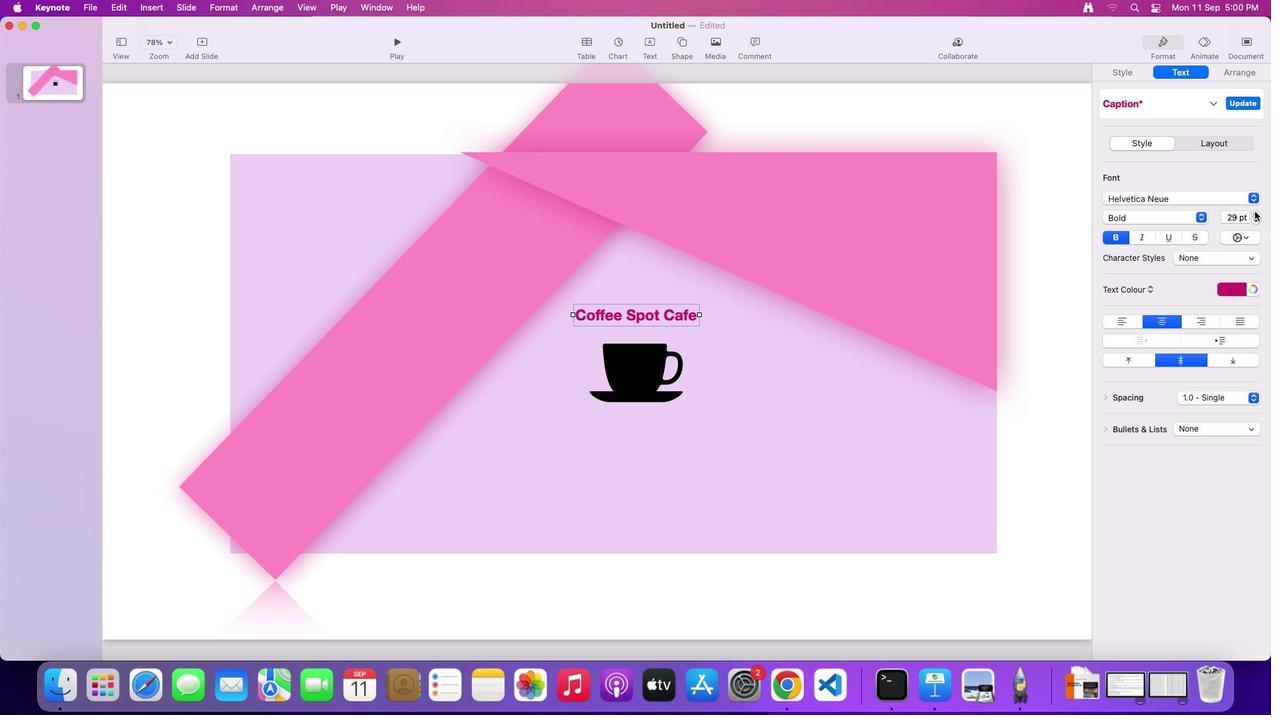 
Action: Mouse pressed left at (717, 386)
Screenshot: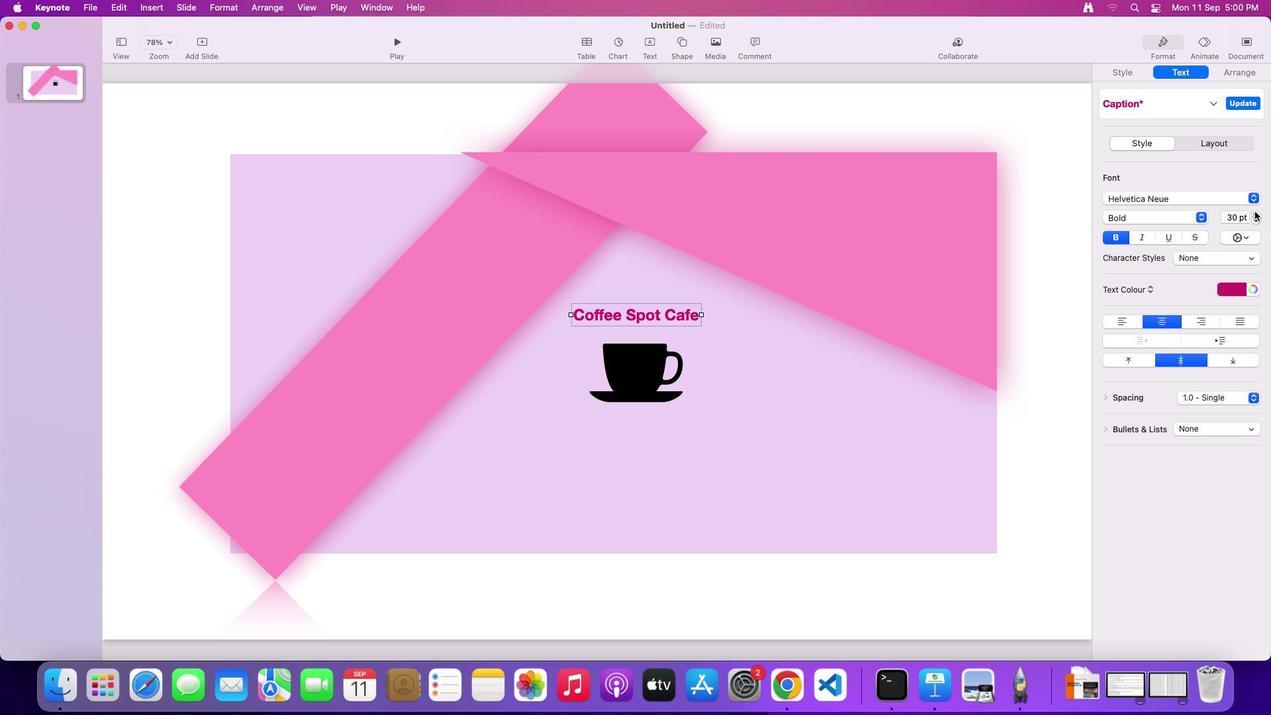 
Action: Mouse pressed left at (717, 386)
Screenshot: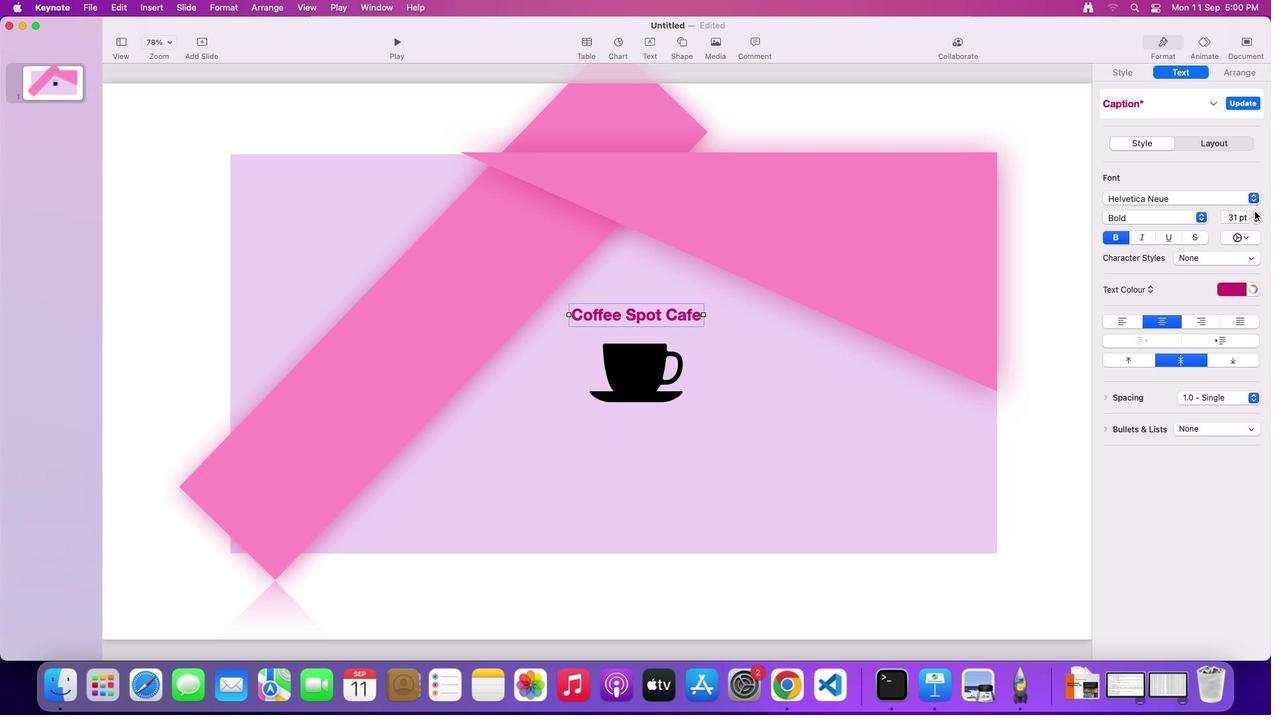
Action: Mouse pressed left at (717, 386)
Screenshot: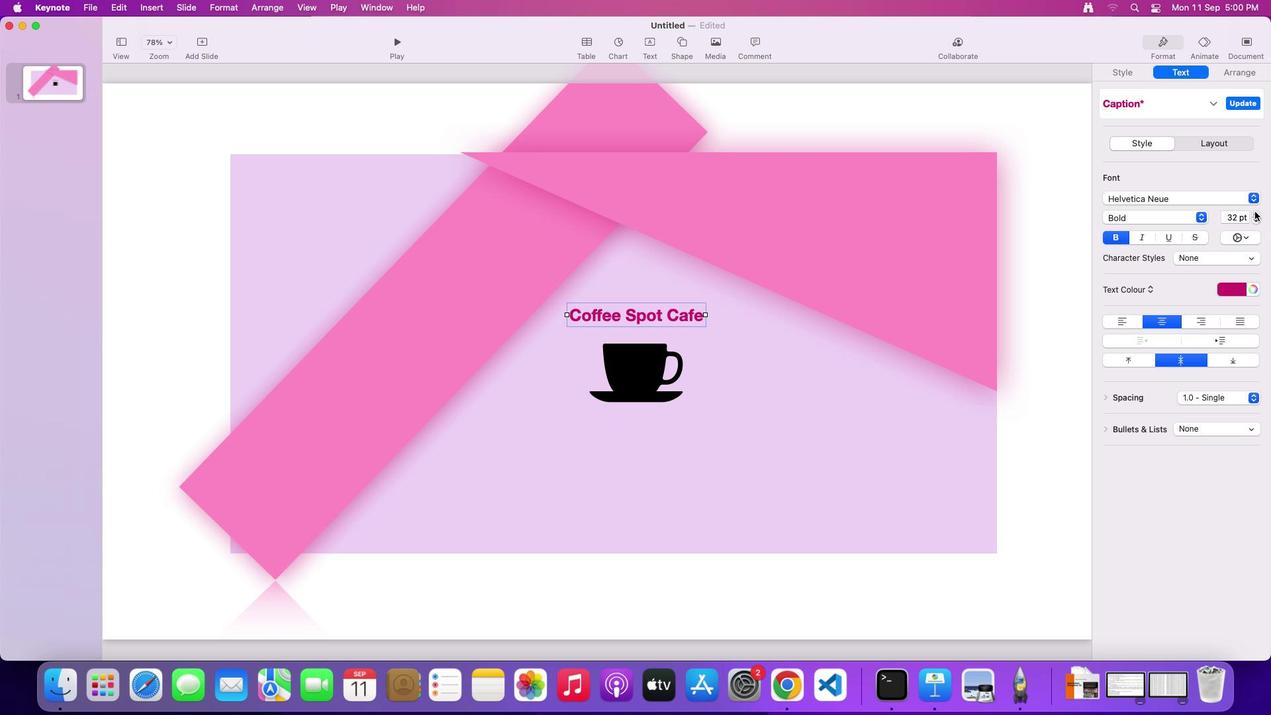 
Action: Mouse pressed left at (717, 386)
Screenshot: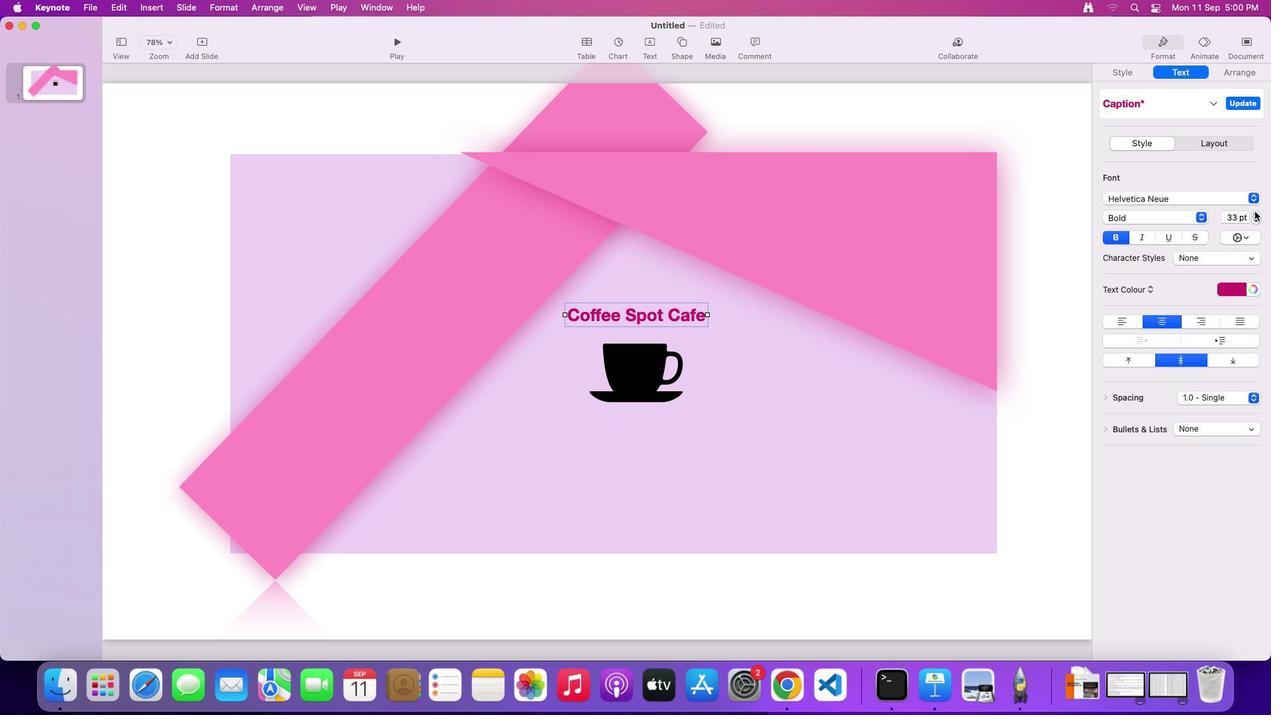 
Action: Mouse pressed left at (717, 386)
Screenshot: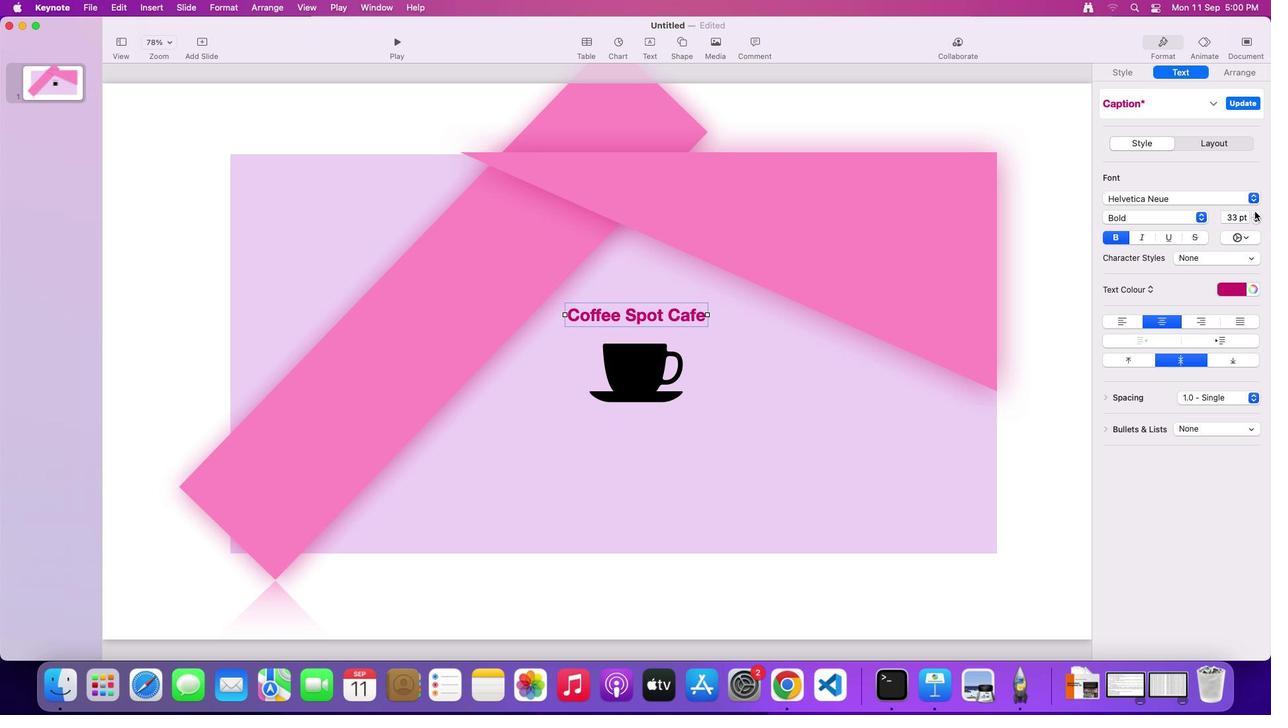 
Action: Mouse pressed left at (717, 386)
Screenshot: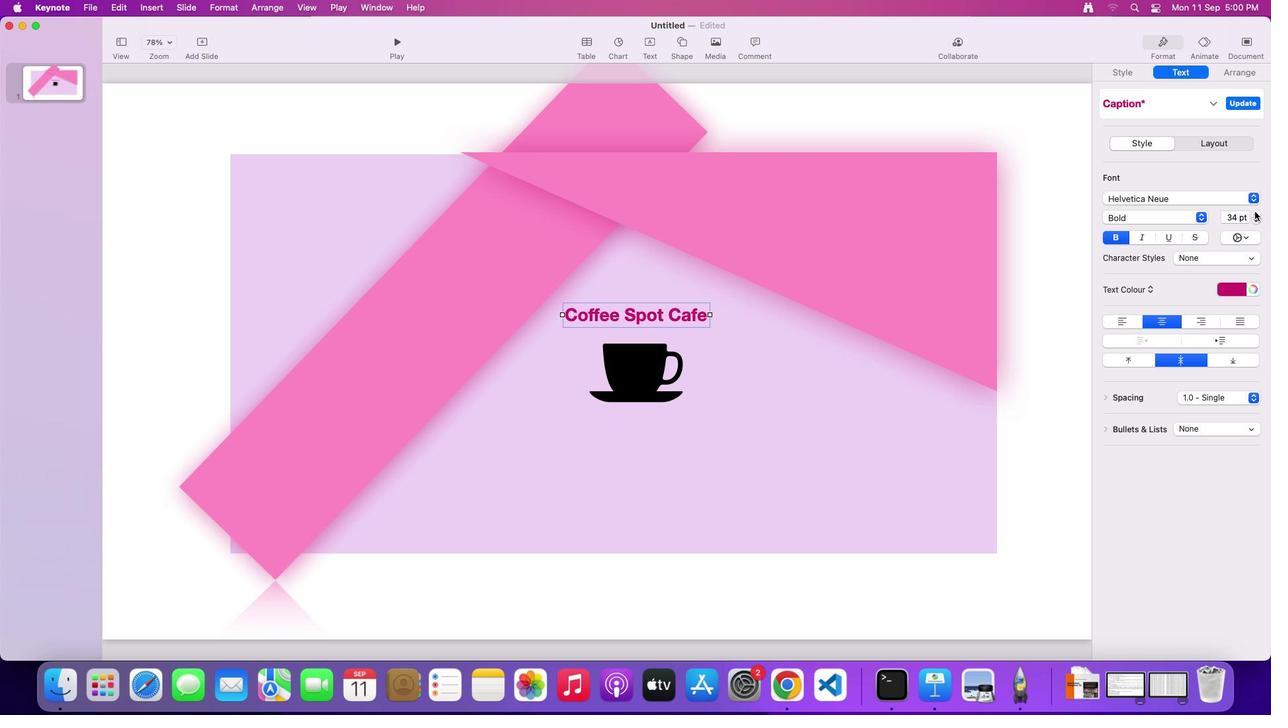 
Action: Mouse moved to (803, 409)
Screenshot: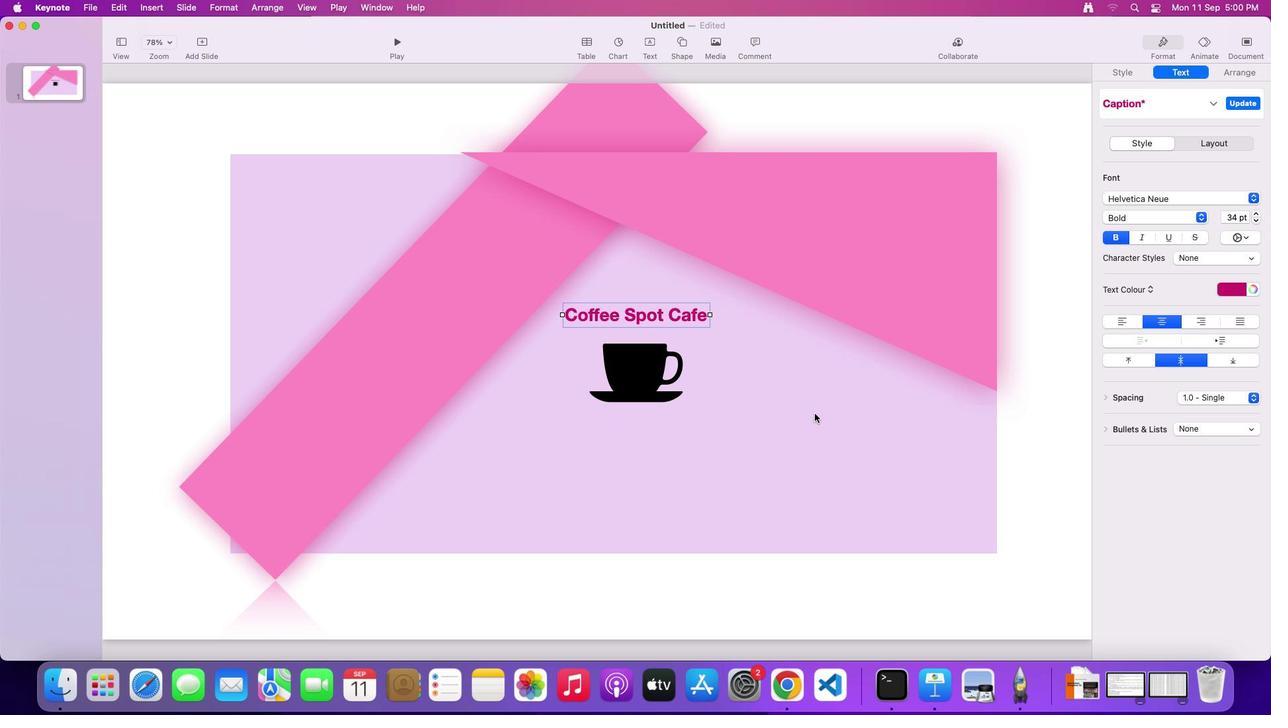 
Action: Mouse pressed left at (803, 409)
Screenshot: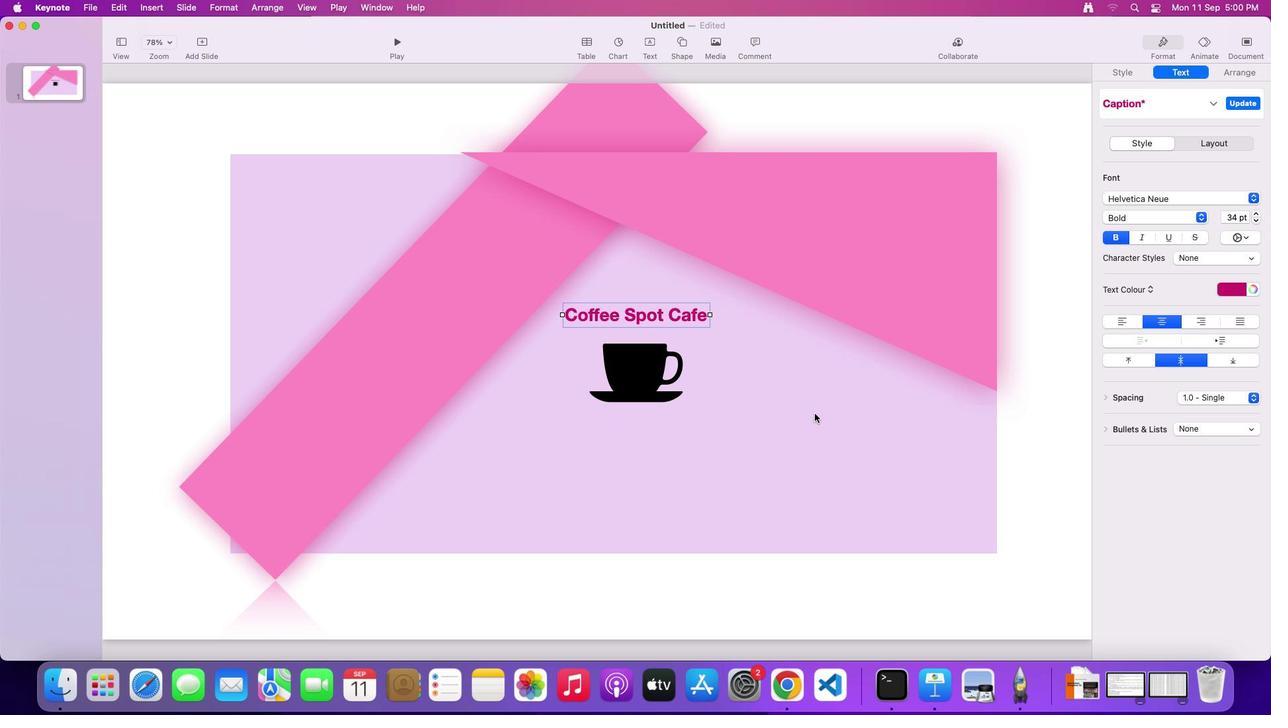
Action: Mouse moved to (838, 406)
Screenshot: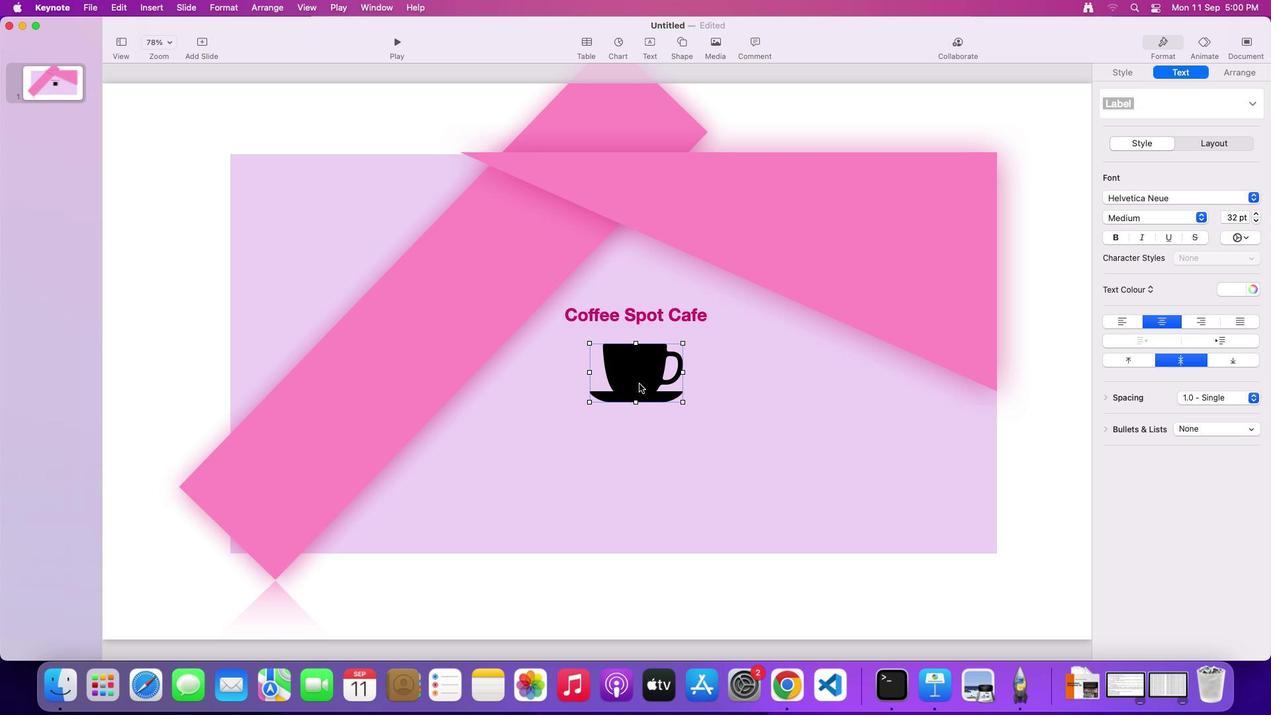
Action: Mouse pressed left at (838, 406)
Screenshot: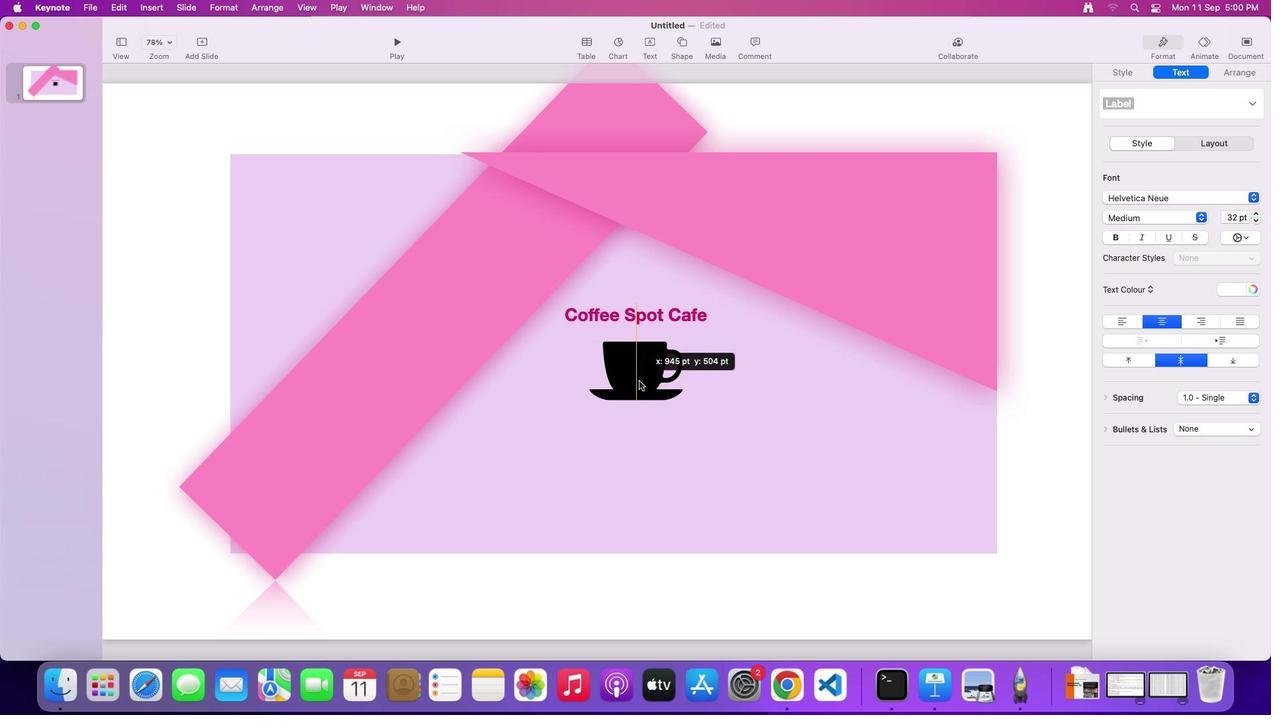
Action: Mouse moved to (812, 408)
Screenshot: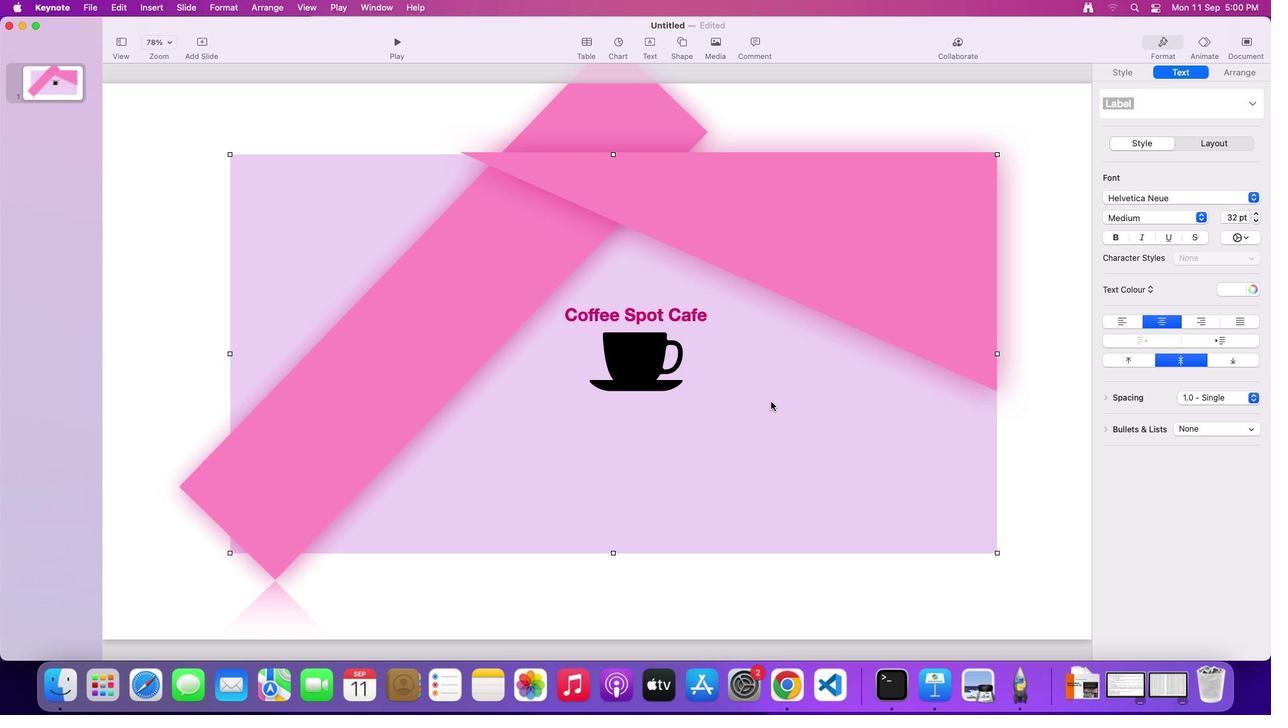 
Action: Mouse pressed left at (812, 408)
Screenshot: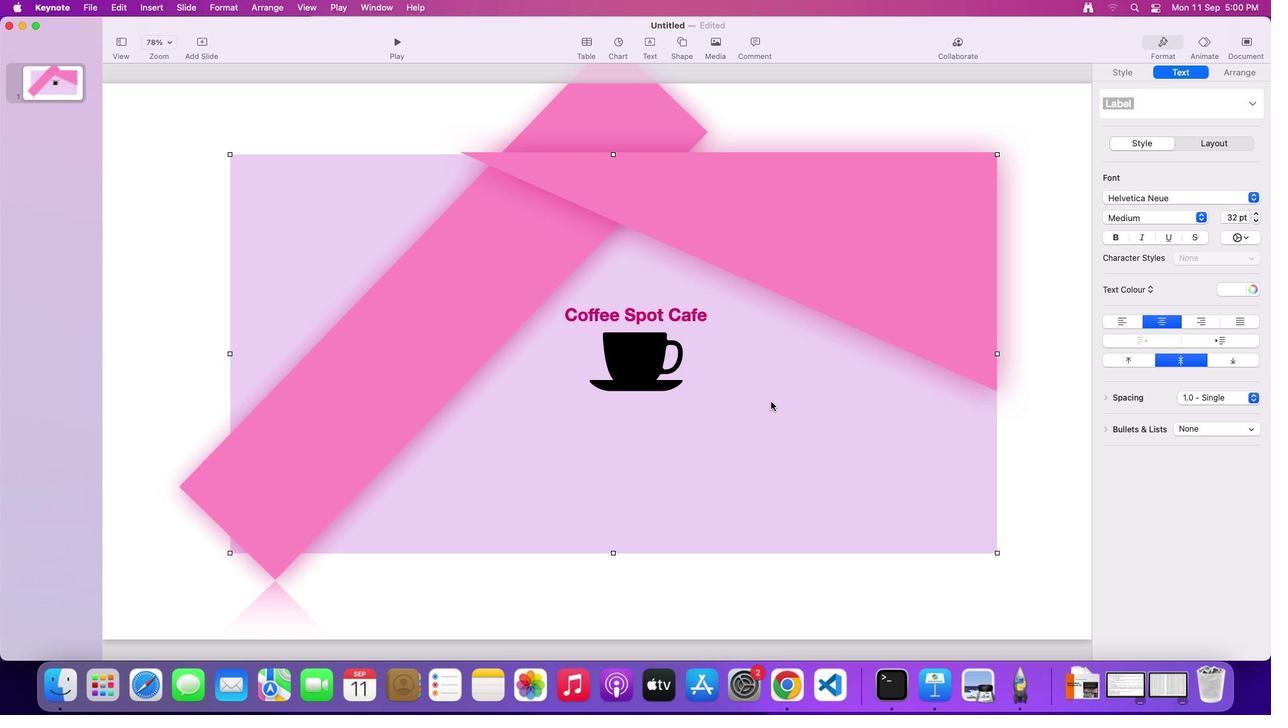 
Action: Mouse moved to (835, 365)
Screenshot: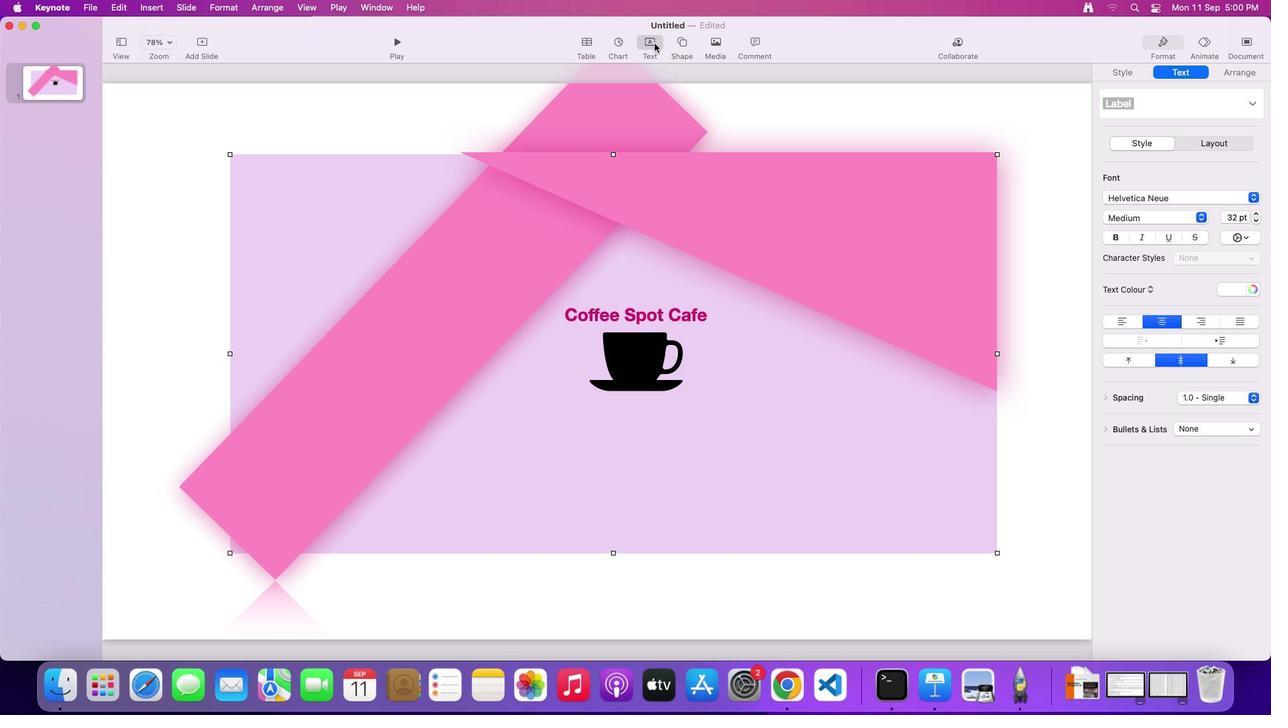 
Action: Mouse pressed left at (835, 365)
Screenshot: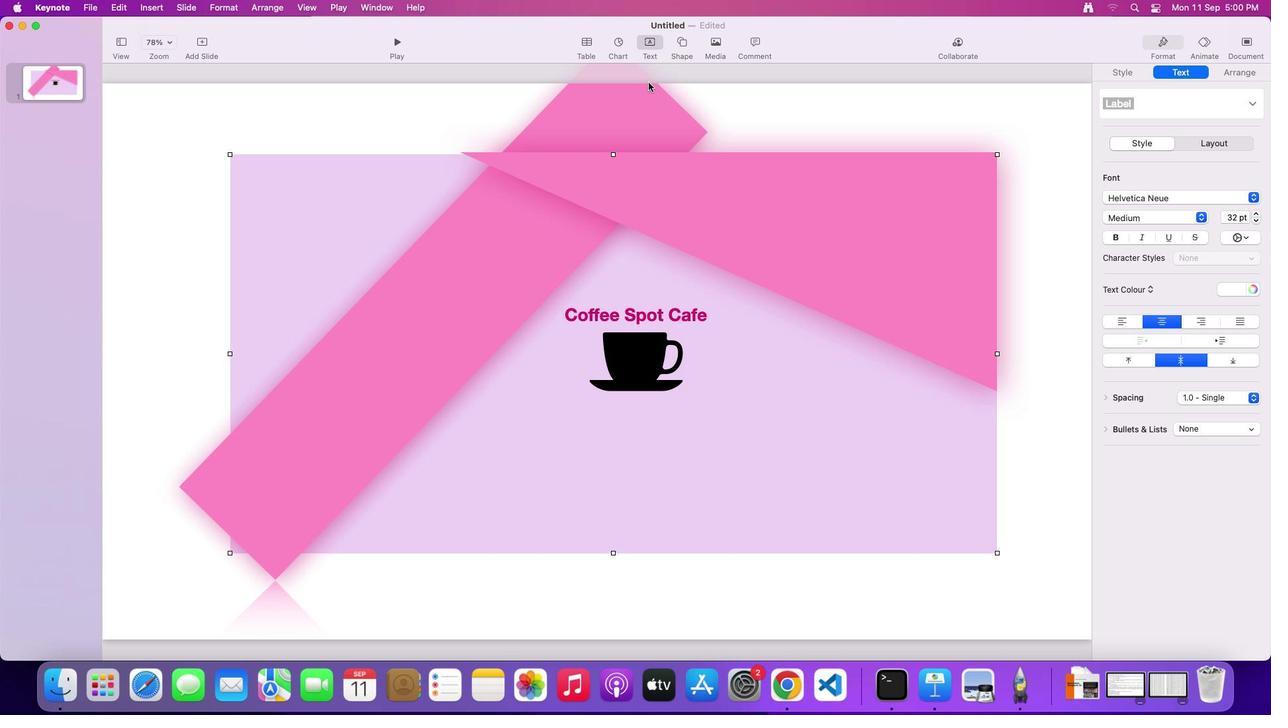 
Action: Mouse moved to (846, 403)
Screenshot: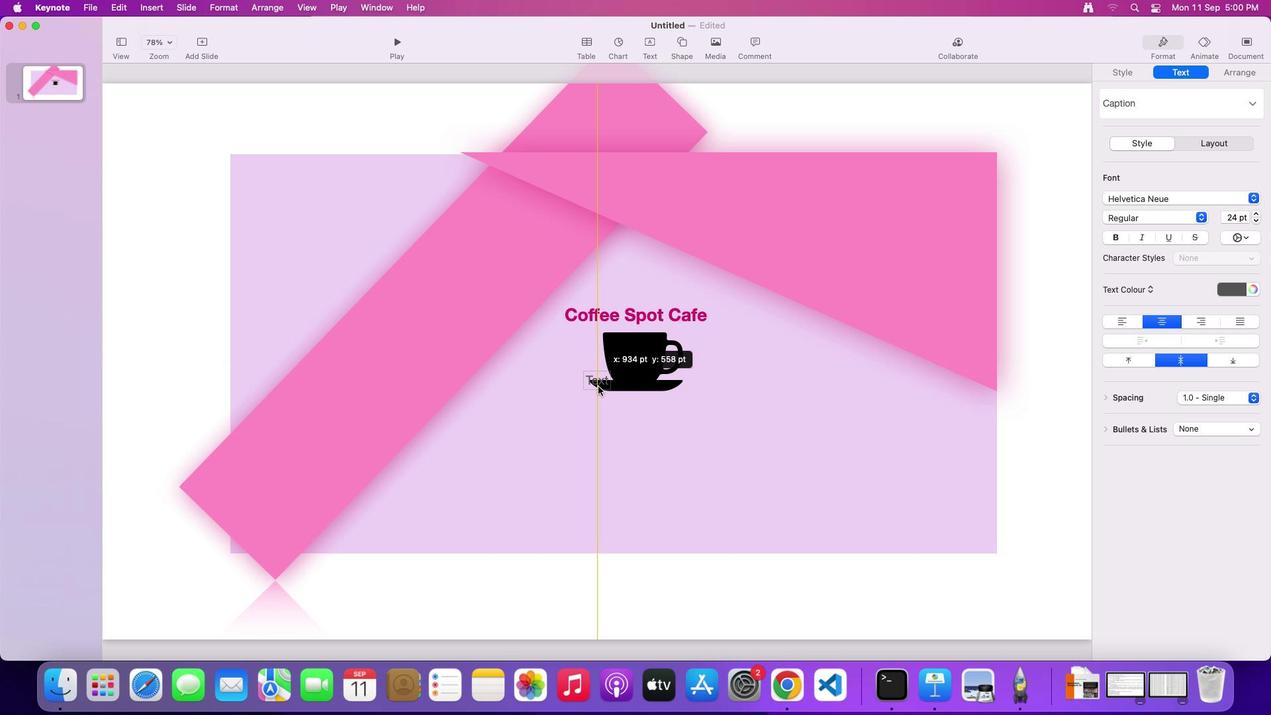 
Action: Mouse pressed left at (846, 403)
Screenshot: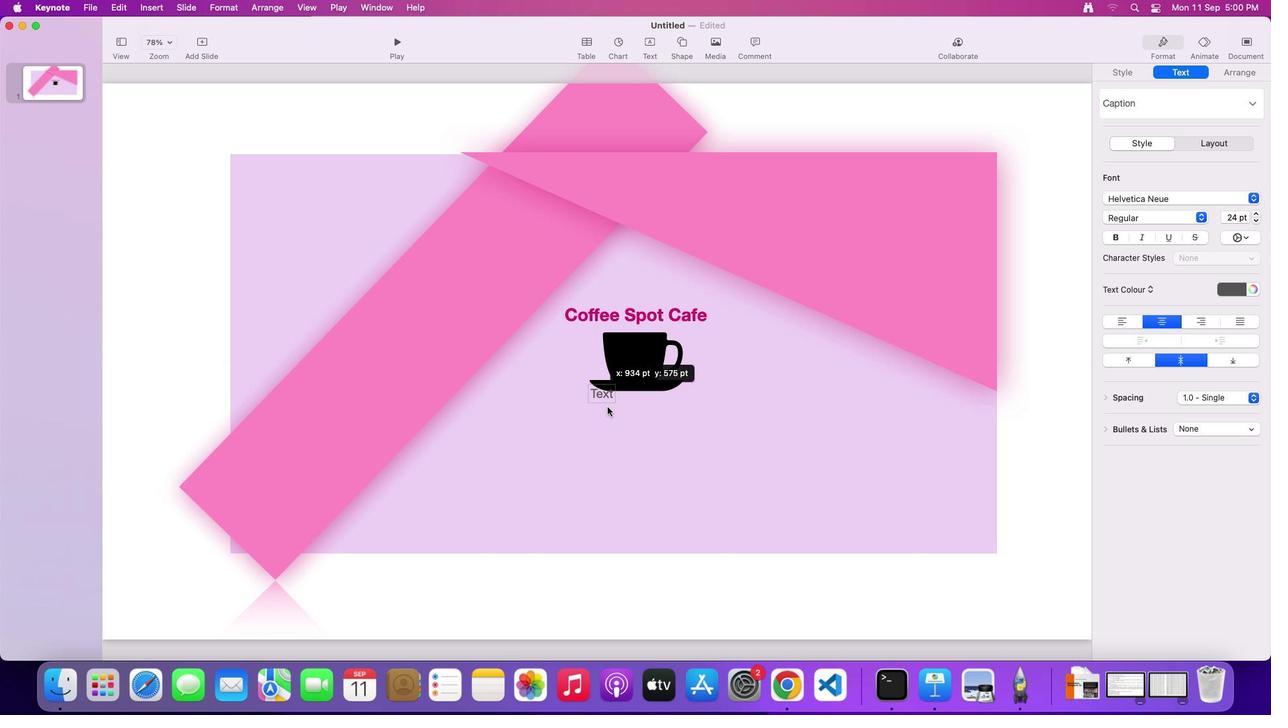 
Action: Mouse moved to (719, 395)
Screenshot: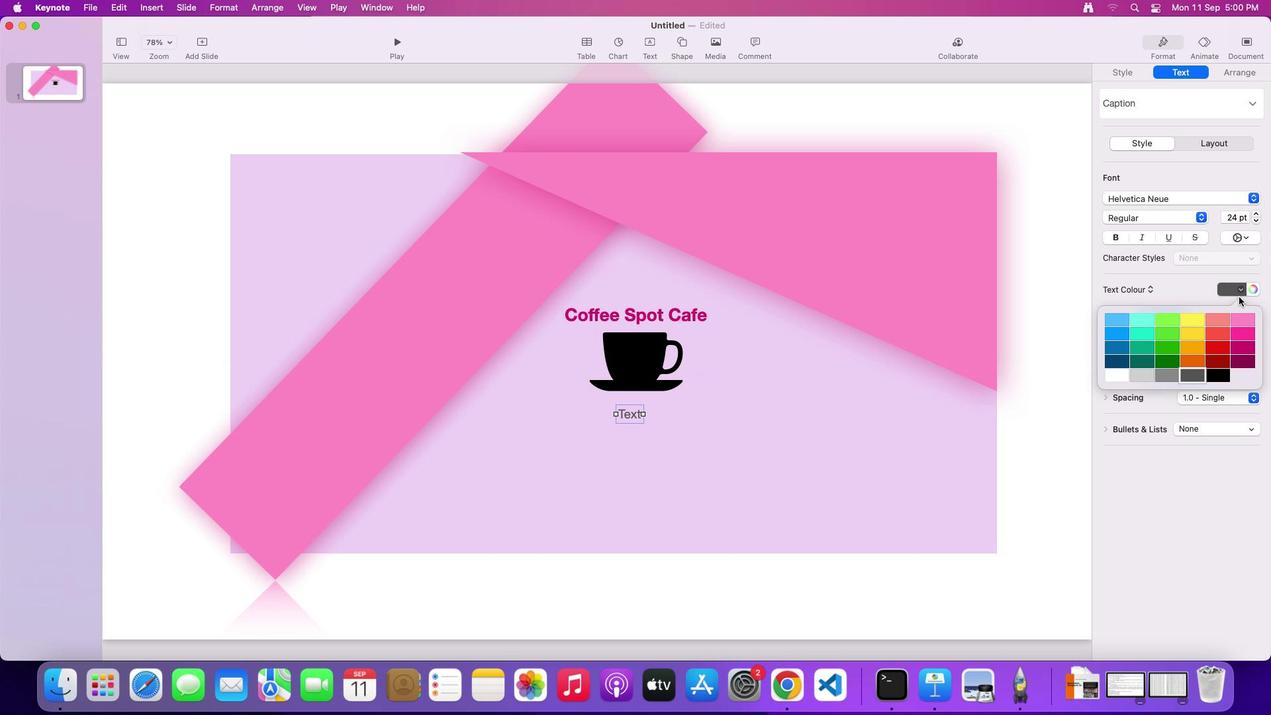 
Action: Mouse pressed left at (719, 395)
Screenshot: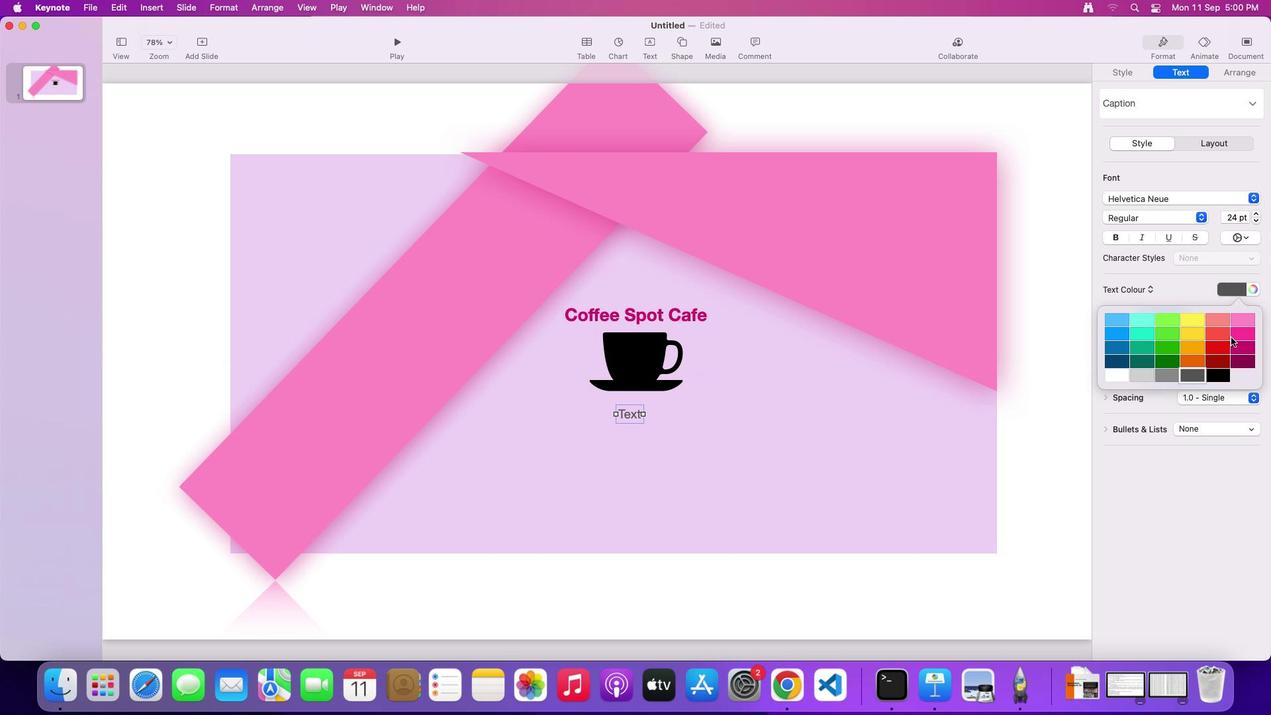 
Action: Mouse moved to (719, 402)
Screenshot: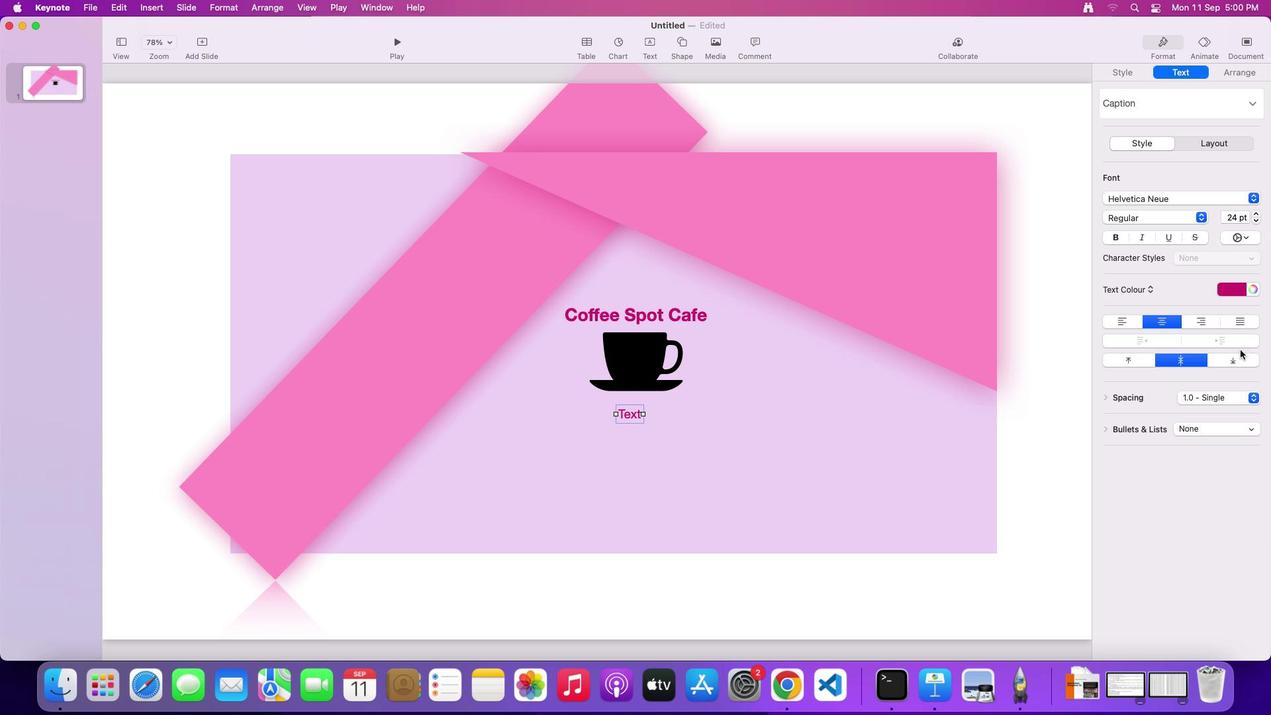 
Action: Mouse pressed left at (719, 402)
Screenshot: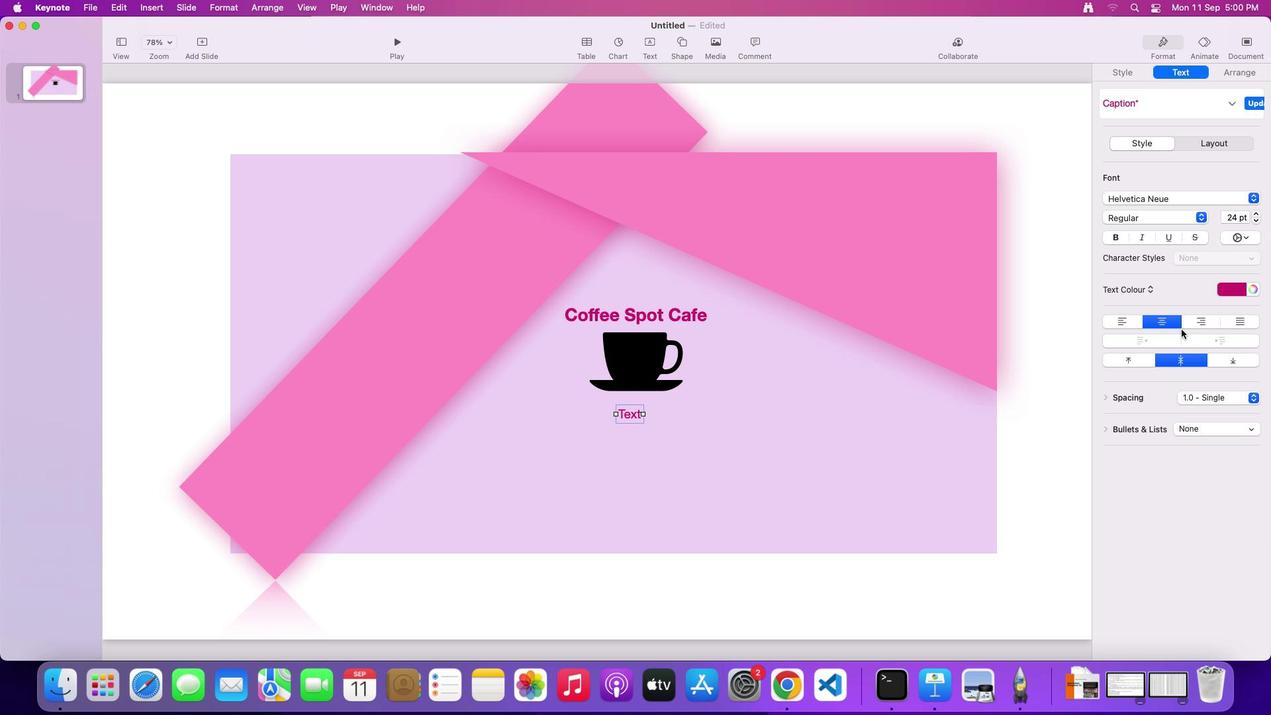 
Action: Mouse moved to (744, 388)
Screenshot: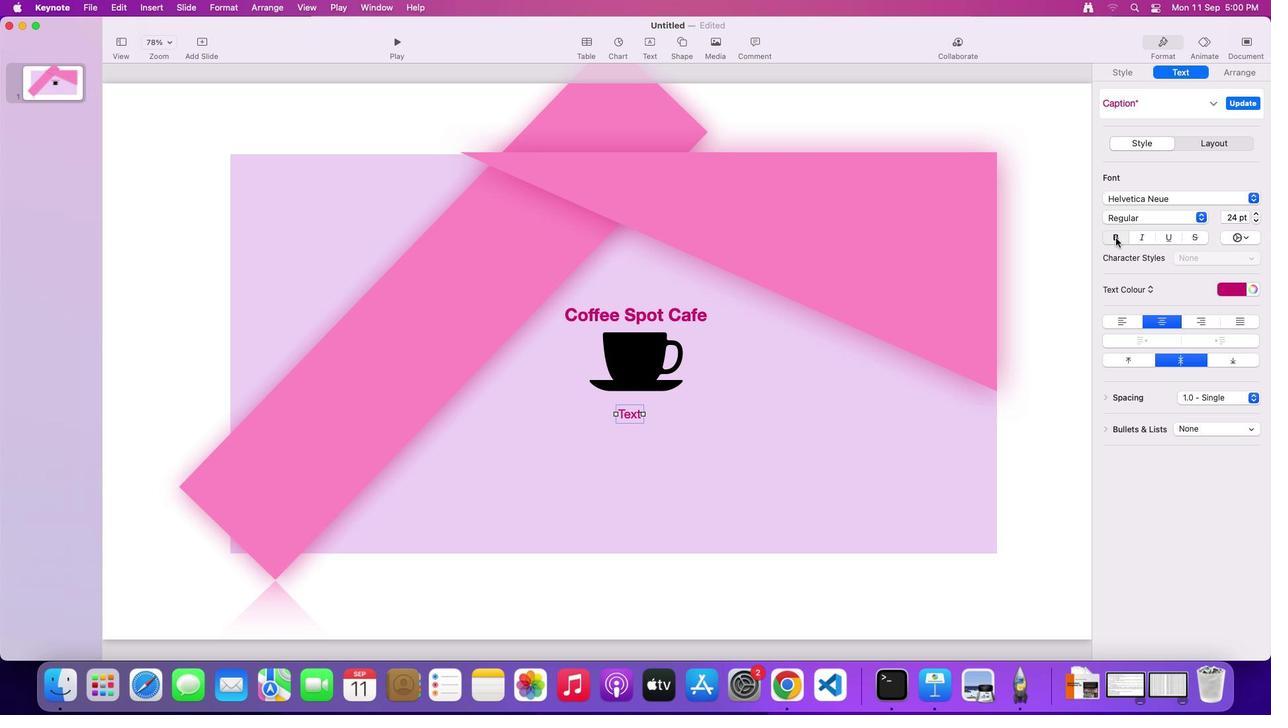 
Action: Mouse pressed left at (744, 388)
Screenshot: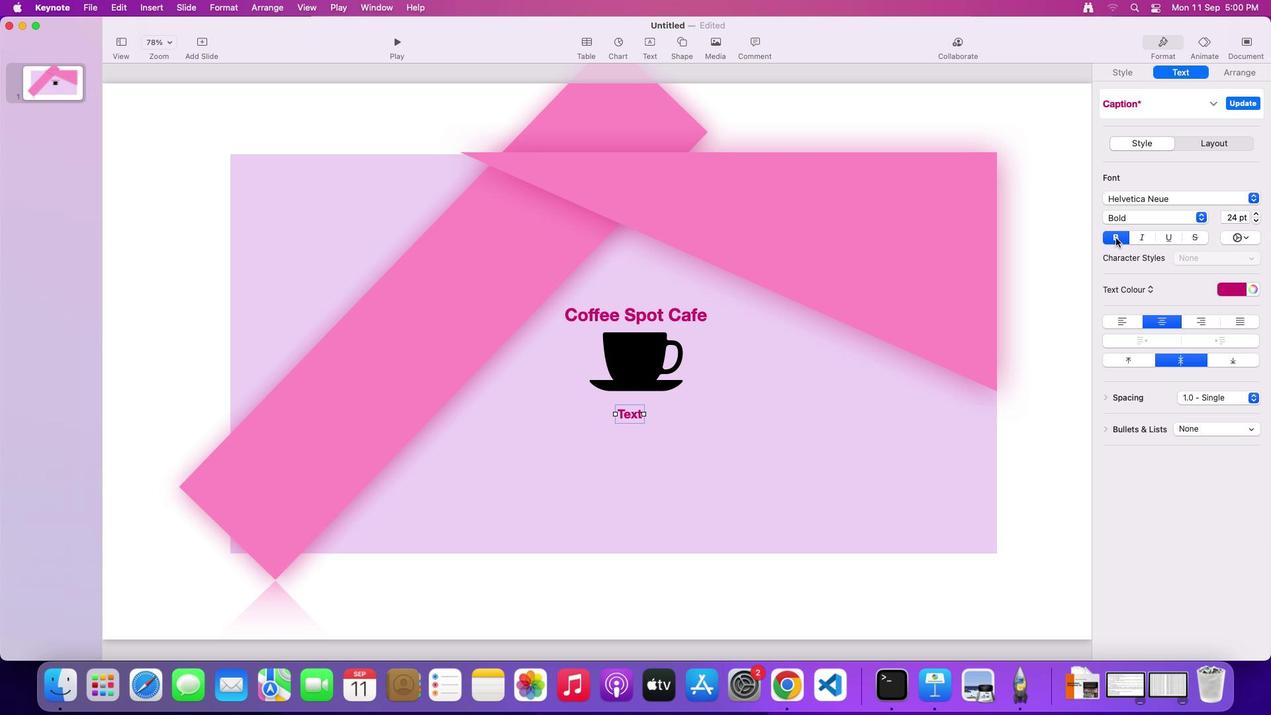 
Action: Mouse moved to (798, 407)
Screenshot: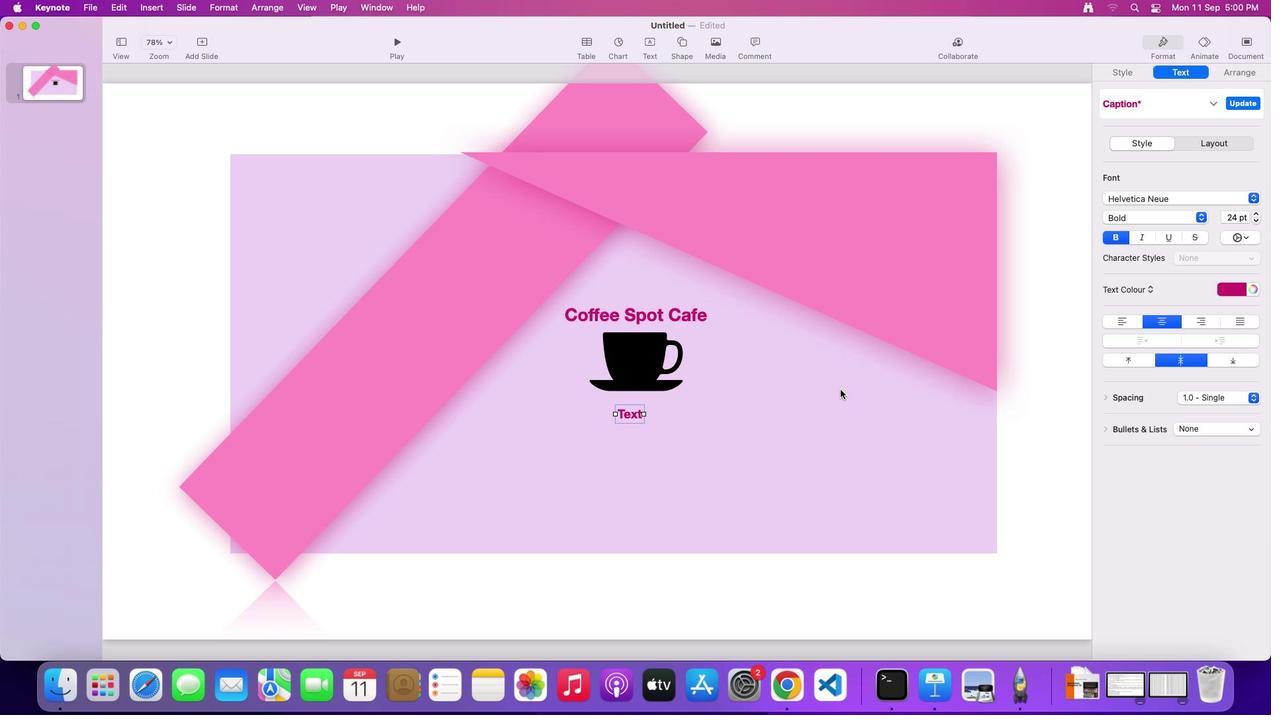 
Action: Key pressed Key.shift'L''o''v''e'Key.space'o''f'Key.spaceKey.shift'F''i''r''s''t'Key.spaceKey.shift'S''i''p'
Screenshot: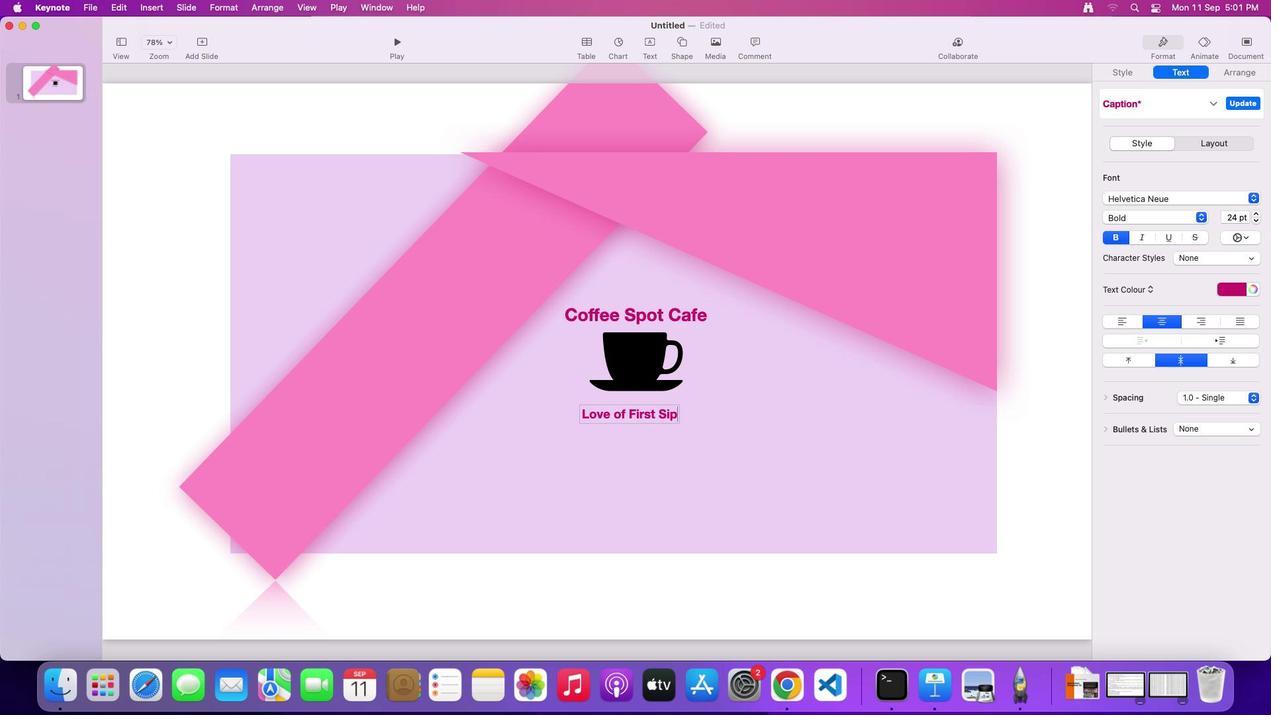 
Action: Mouse moved to (815, 411)
Screenshot: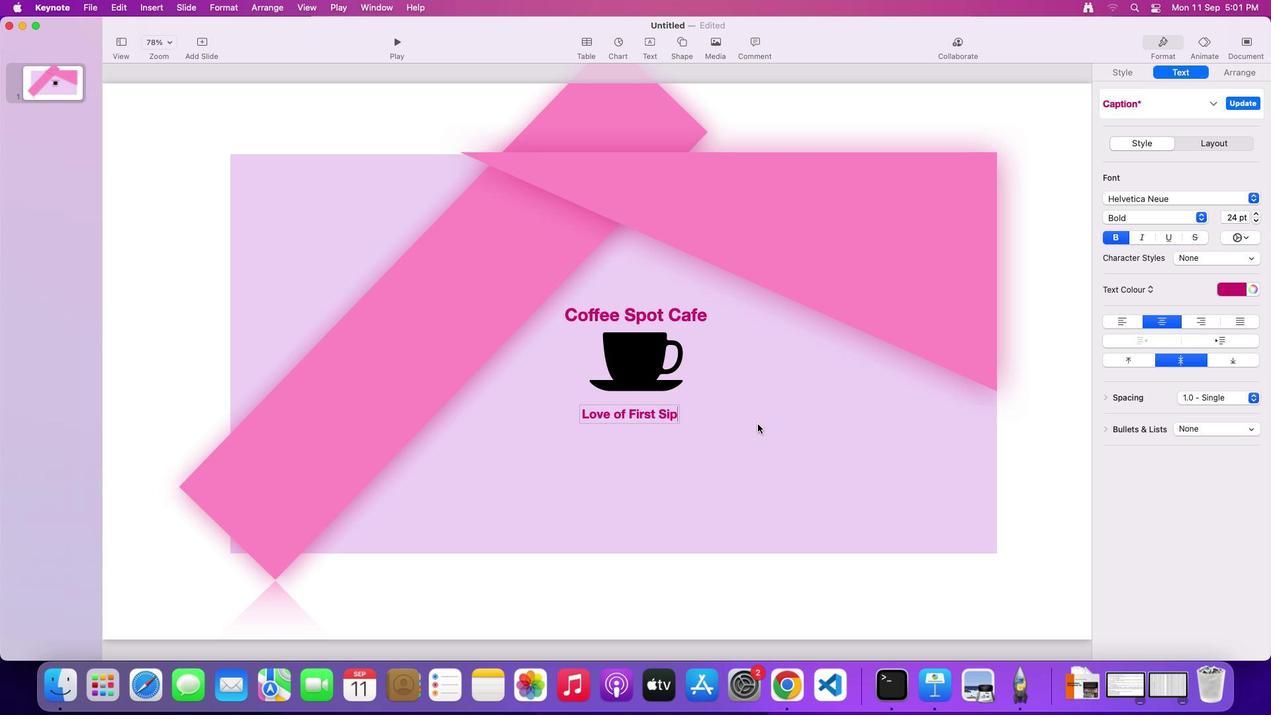 
Action: Mouse pressed left at (815, 411)
Screenshot: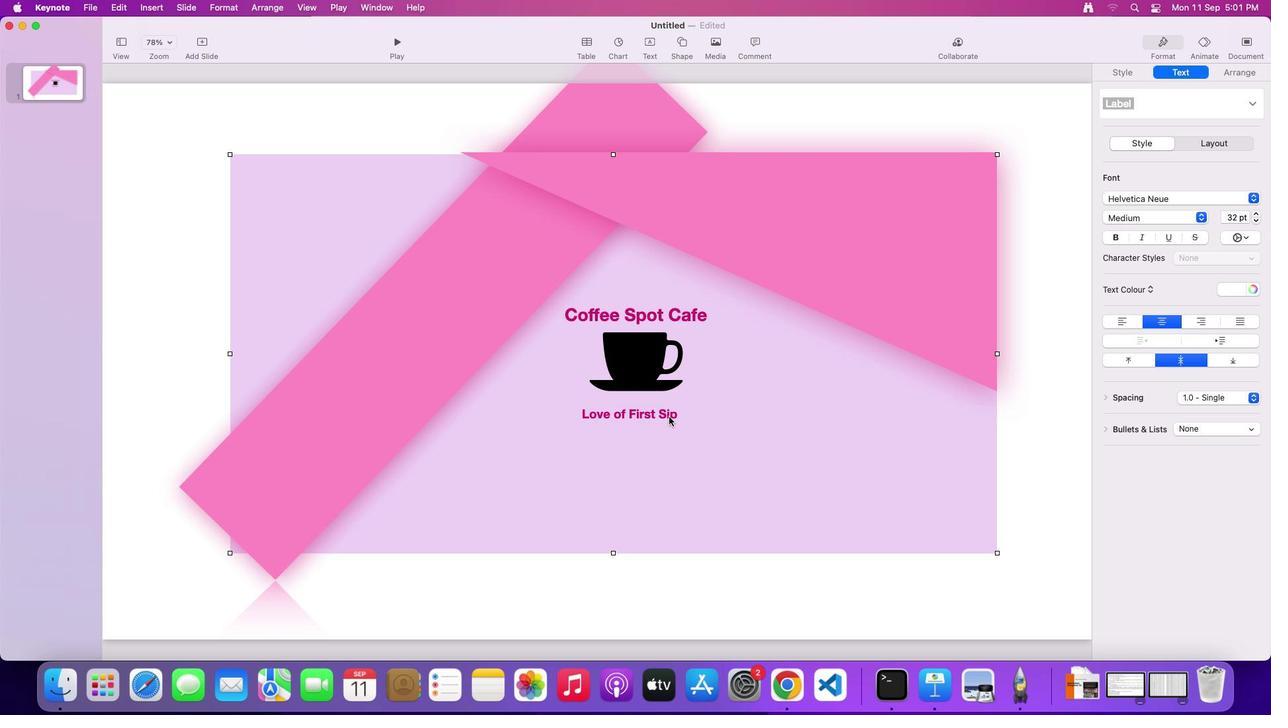 
Action: Mouse moved to (835, 409)
Screenshot: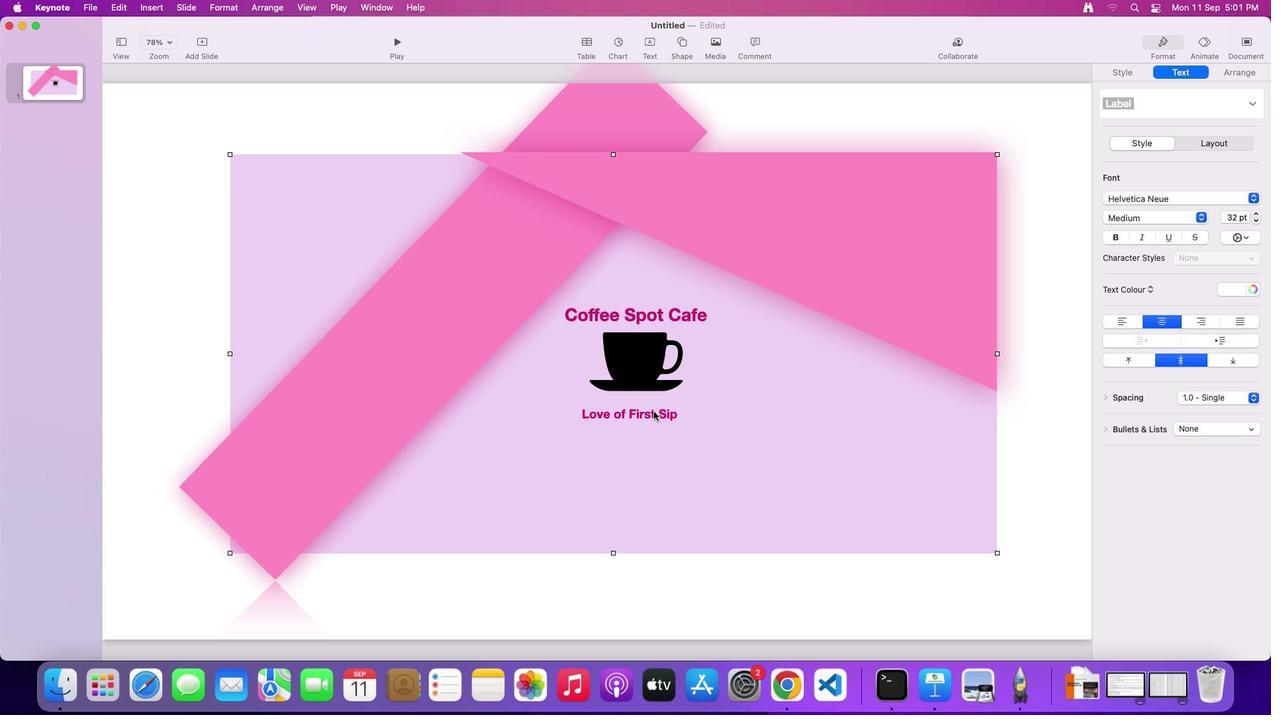 
Action: Mouse pressed left at (835, 409)
Screenshot: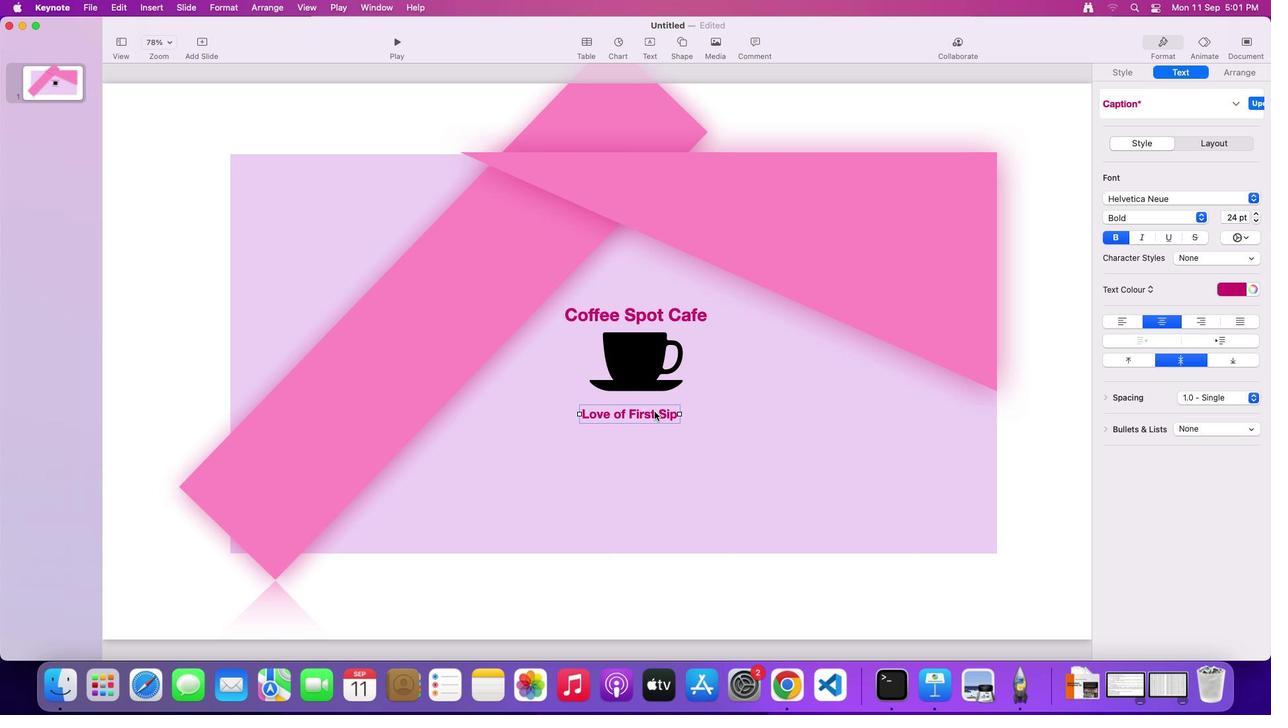 
Action: Mouse moved to (717, 386)
Screenshot: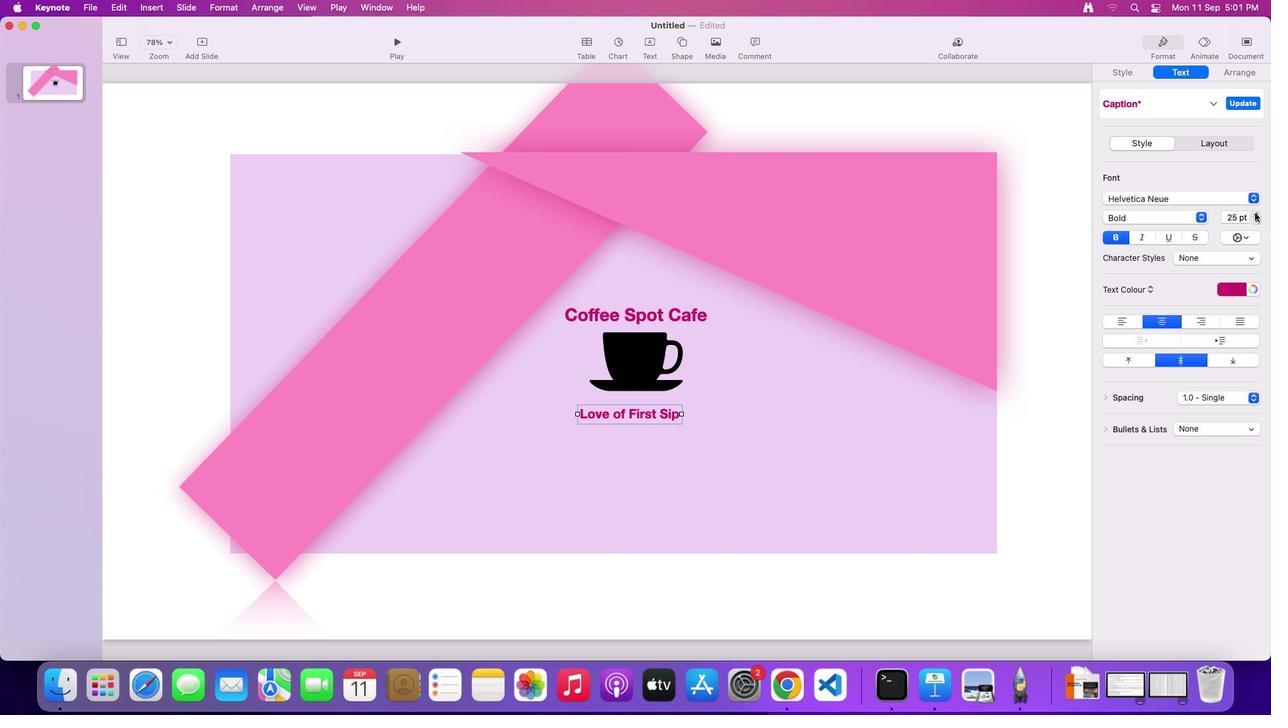 
Action: Mouse pressed left at (717, 386)
Screenshot: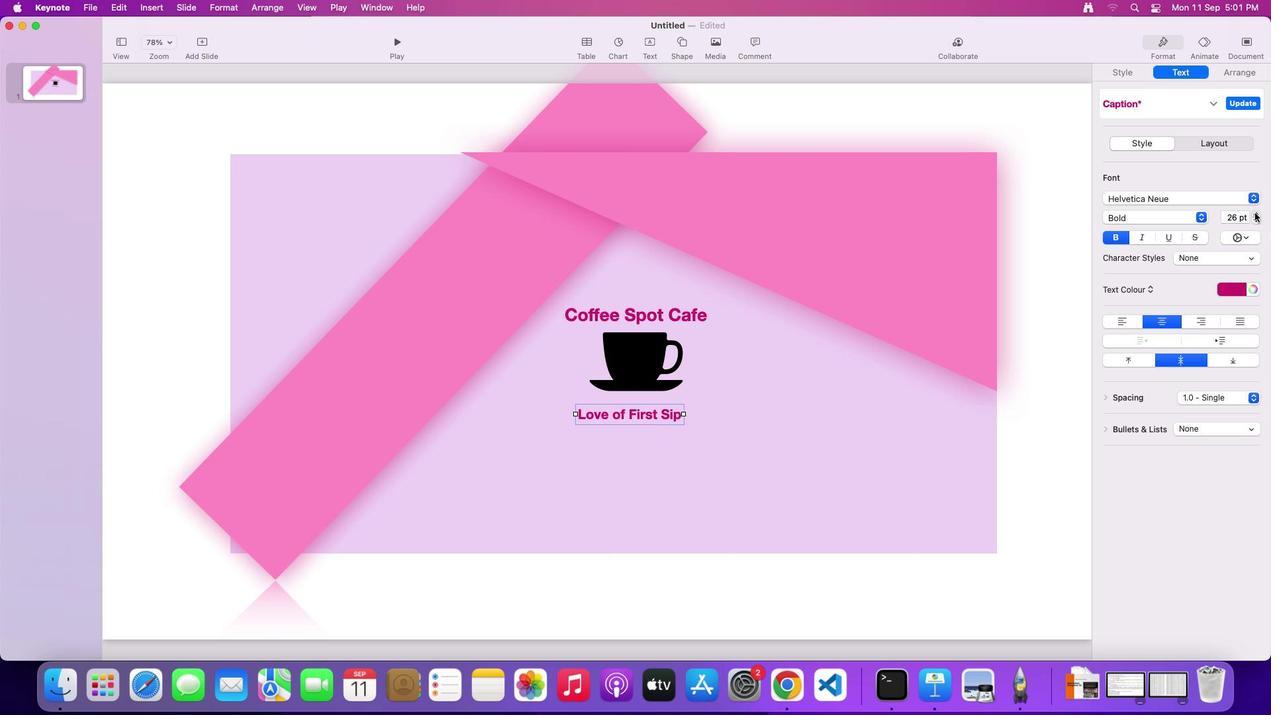 
Action: Mouse pressed left at (717, 386)
Screenshot: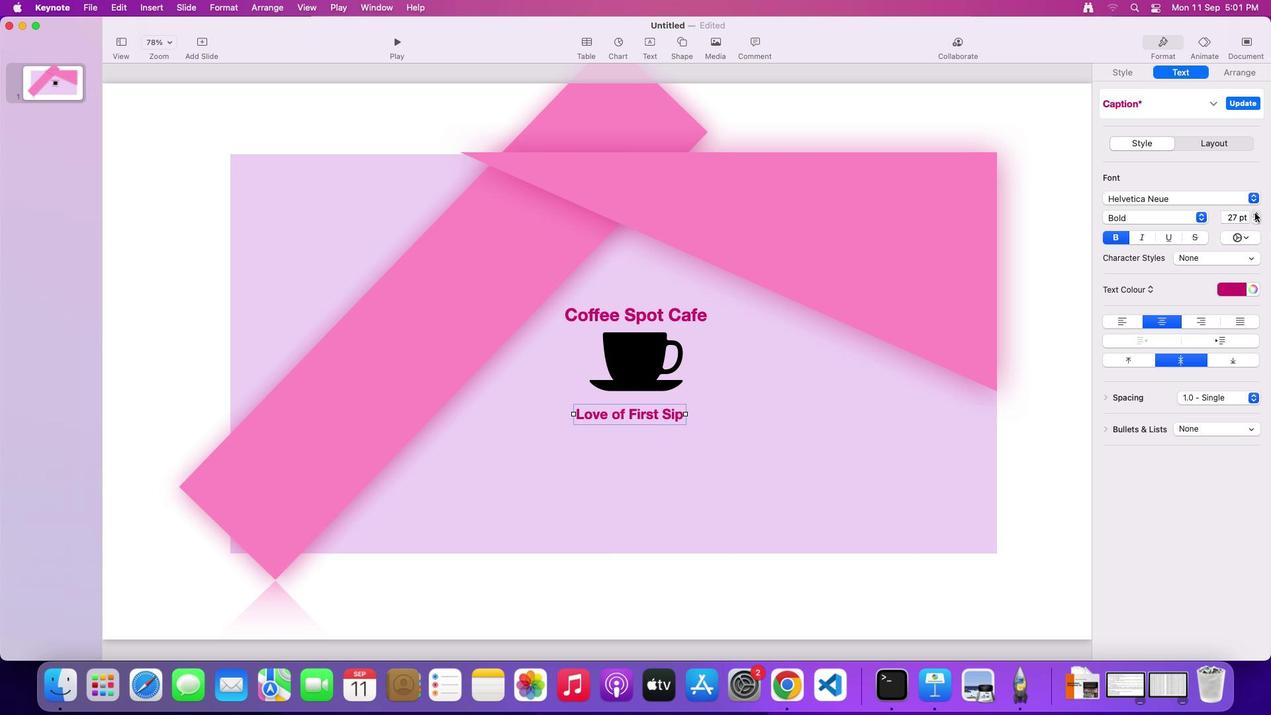 
Action: Mouse pressed left at (717, 386)
Screenshot: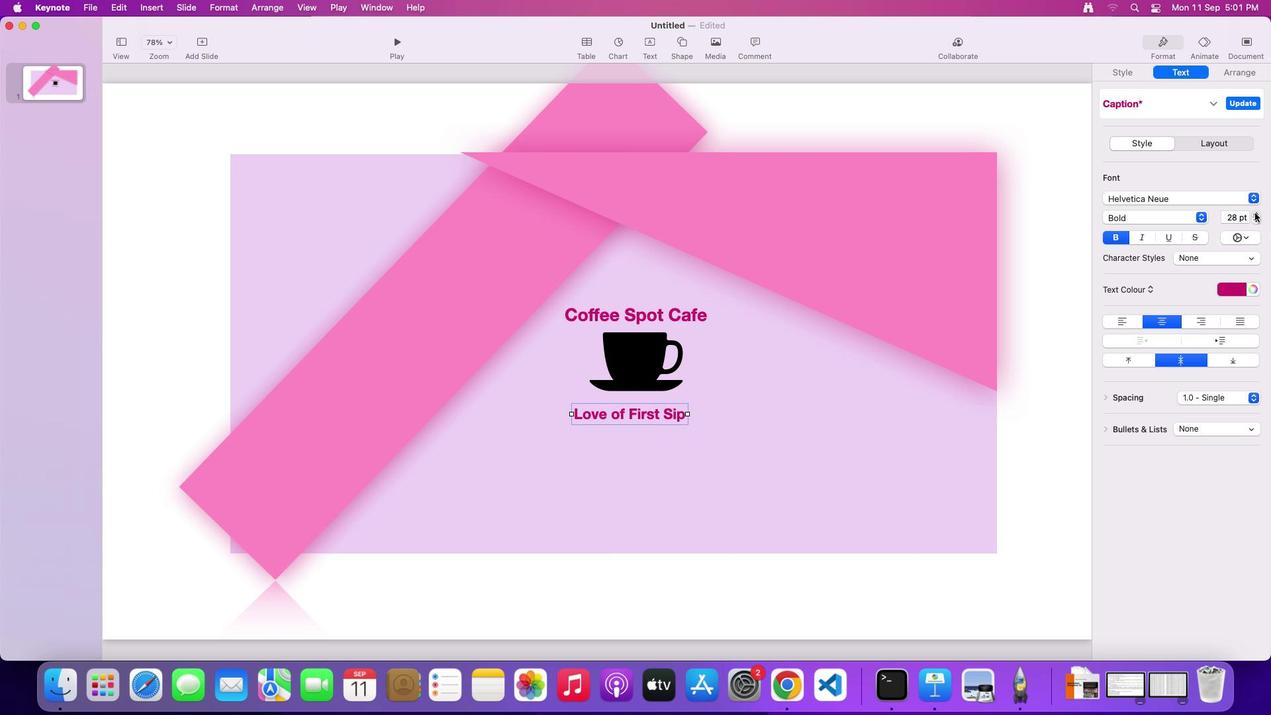 
Action: Mouse pressed left at (717, 386)
Screenshot: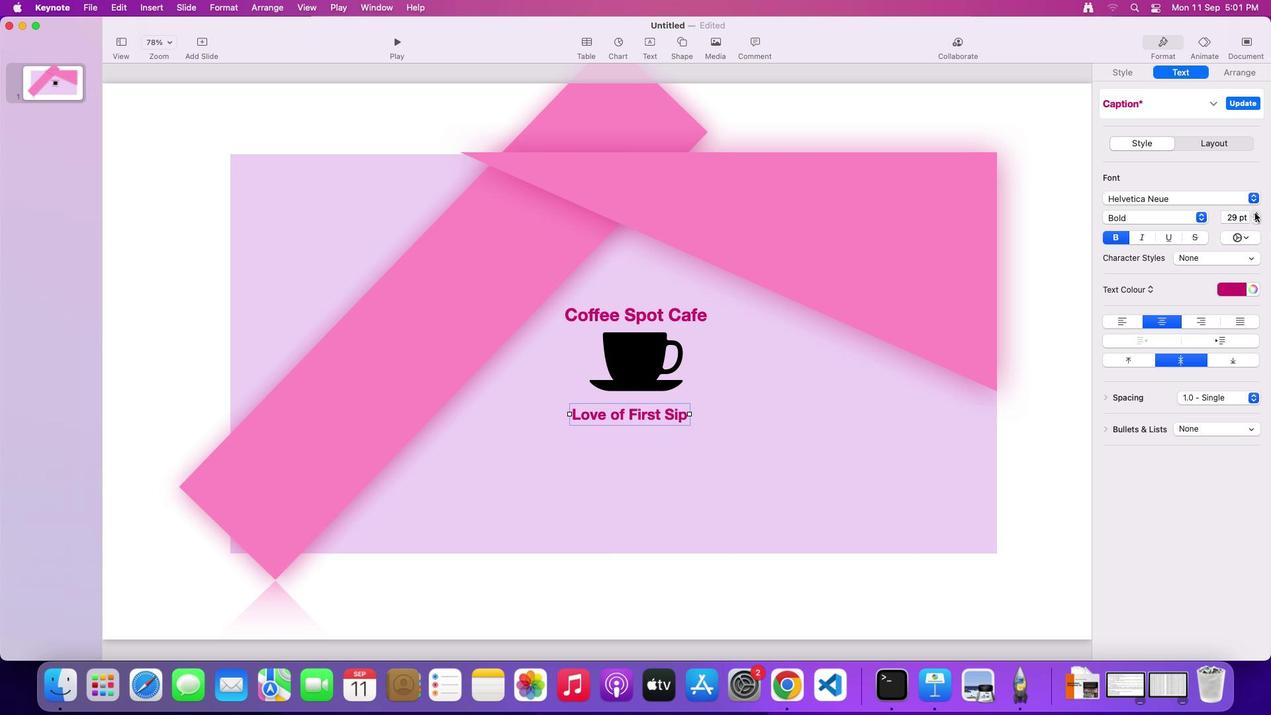 
Action: Mouse pressed left at (717, 386)
Screenshot: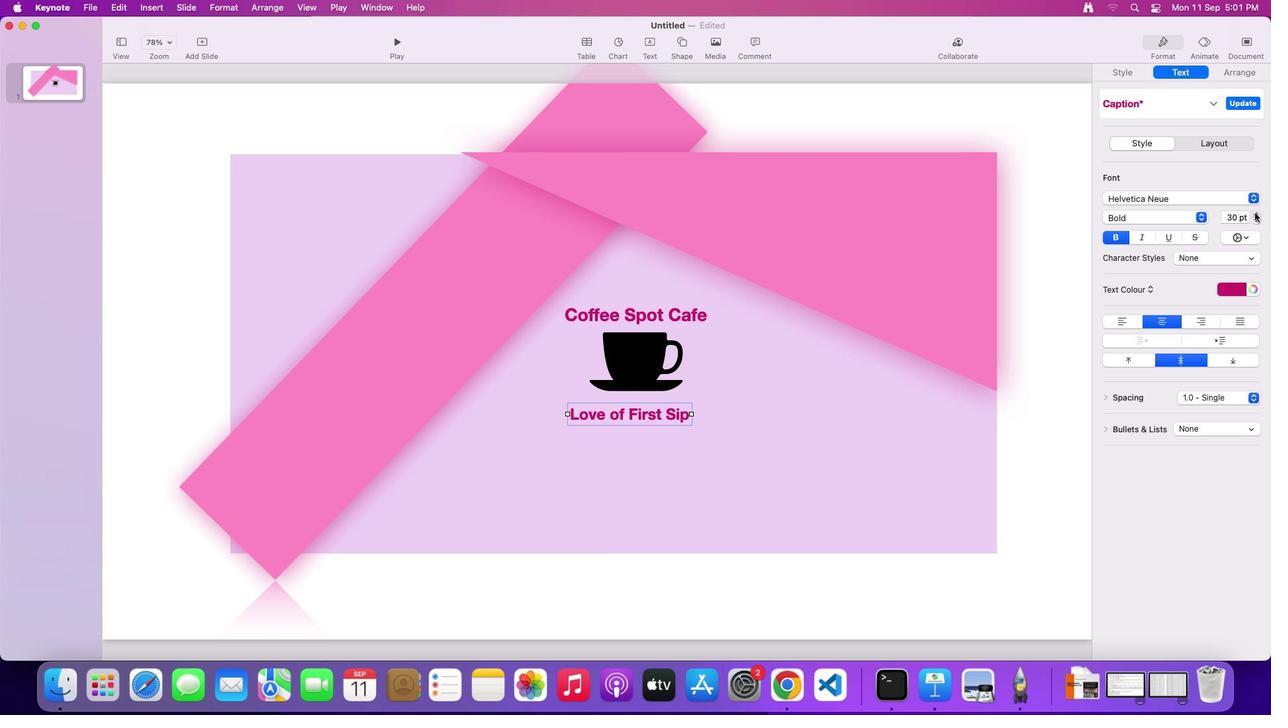 
Action: Mouse pressed left at (717, 386)
Screenshot: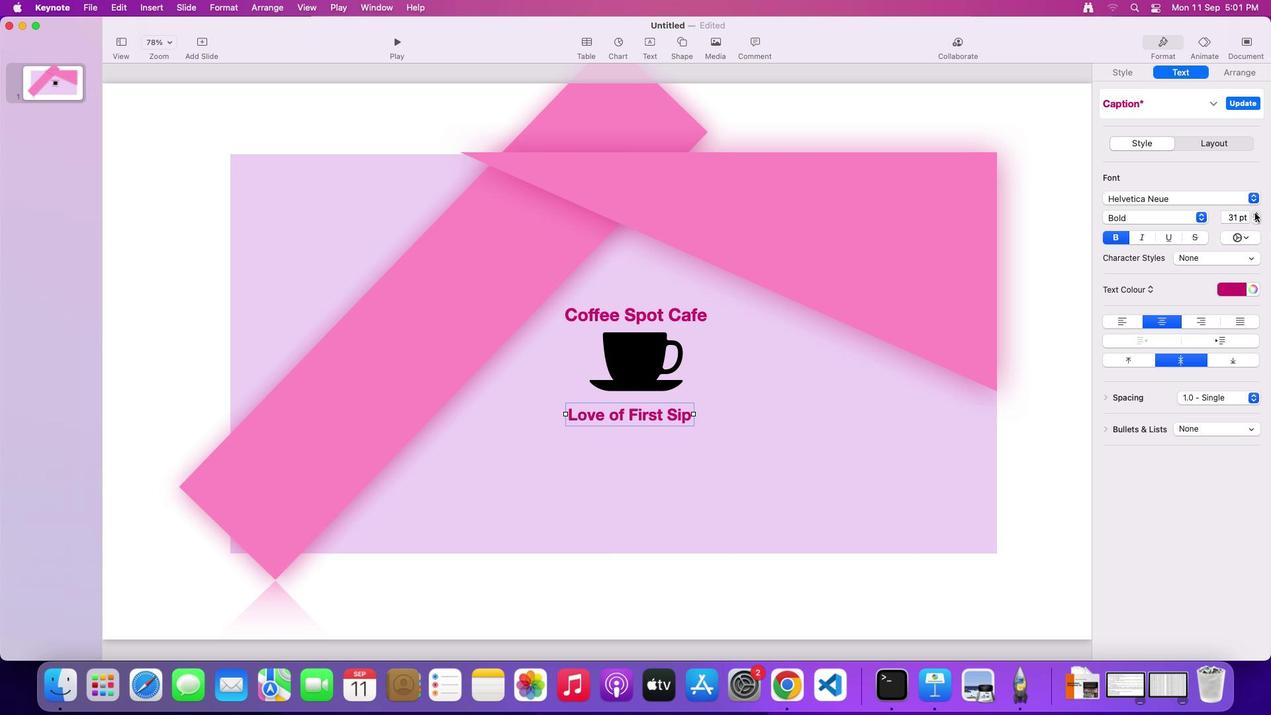 
Action: Mouse pressed left at (717, 386)
Screenshot: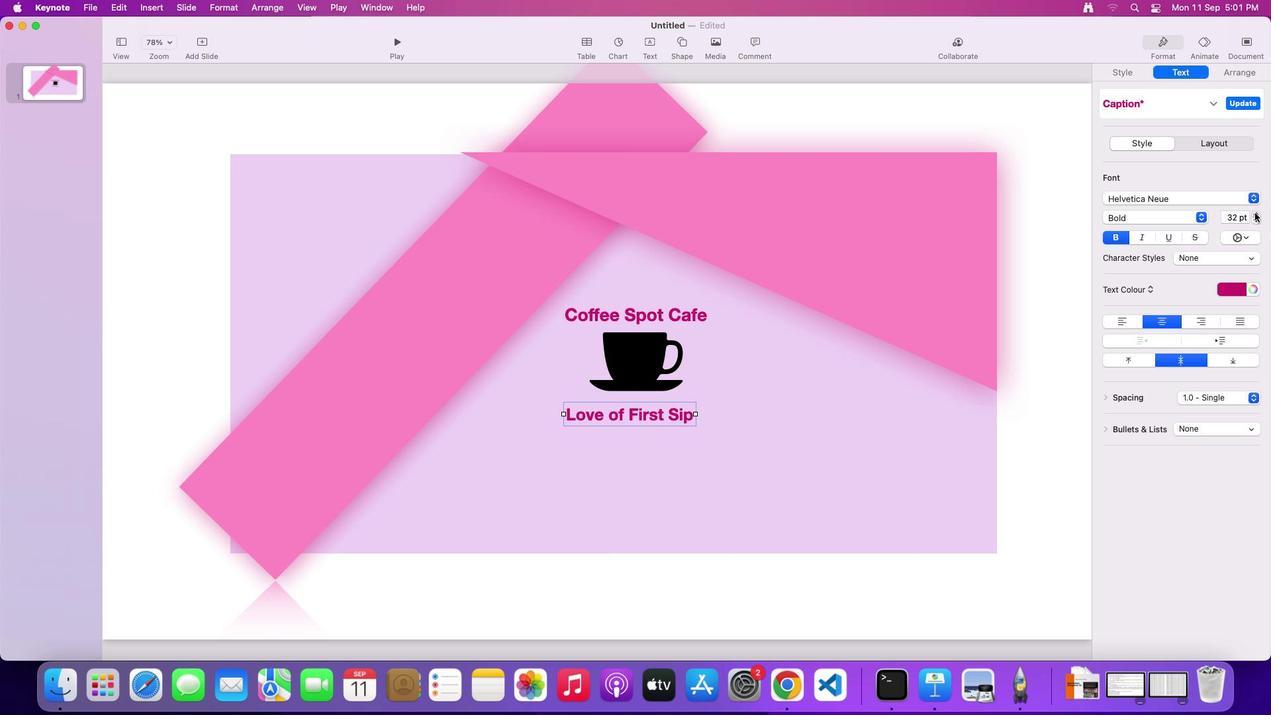 
Action: Mouse pressed left at (717, 386)
Screenshot: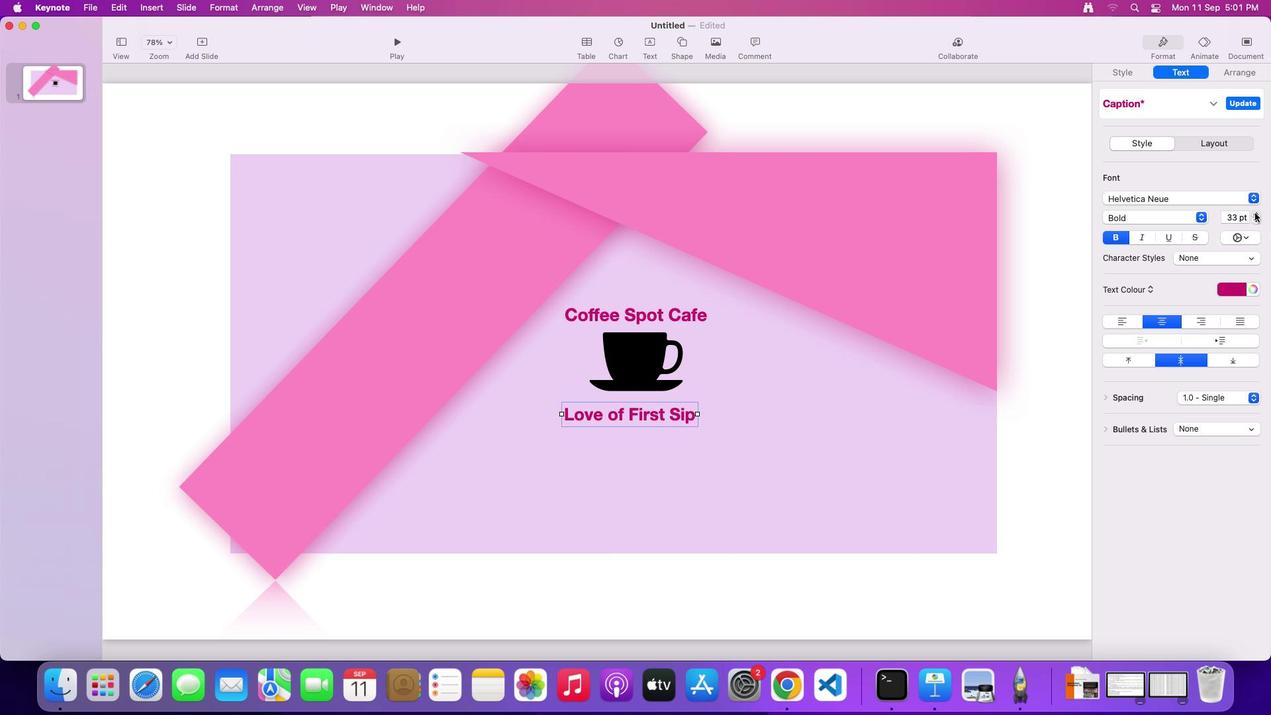 
Action: Mouse pressed left at (717, 386)
Screenshot: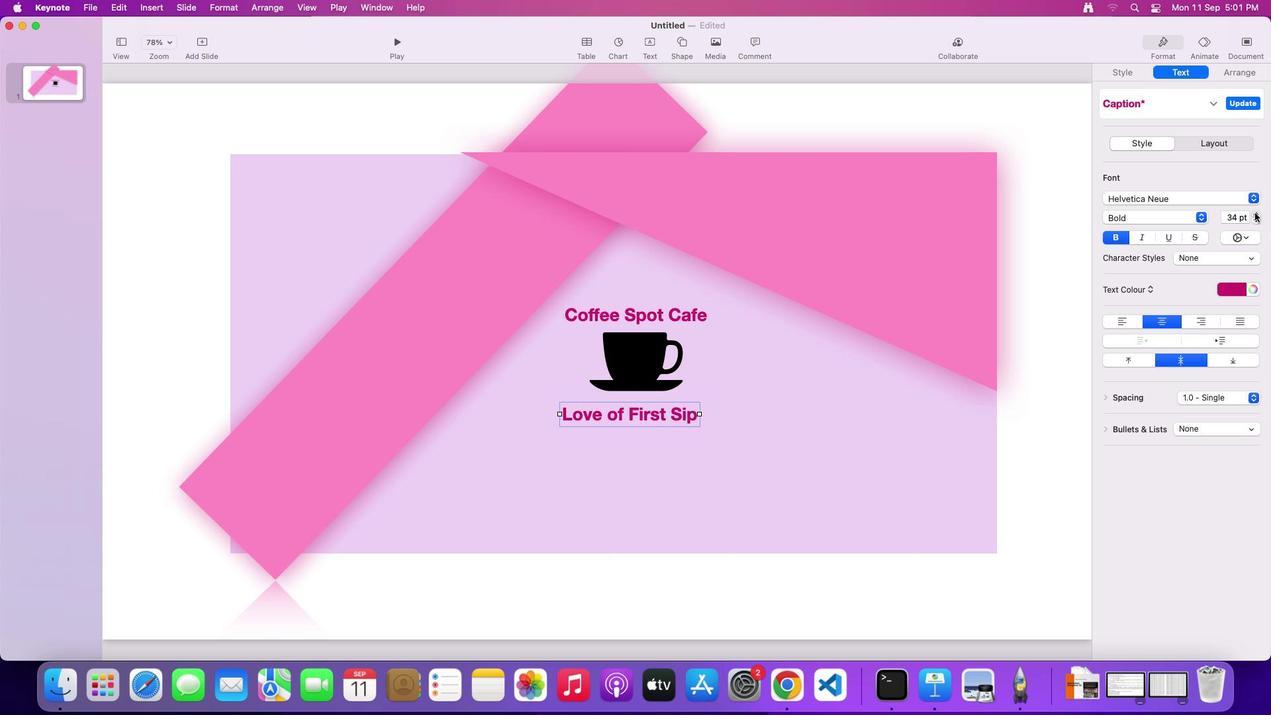 
Action: Mouse pressed left at (717, 386)
Screenshot: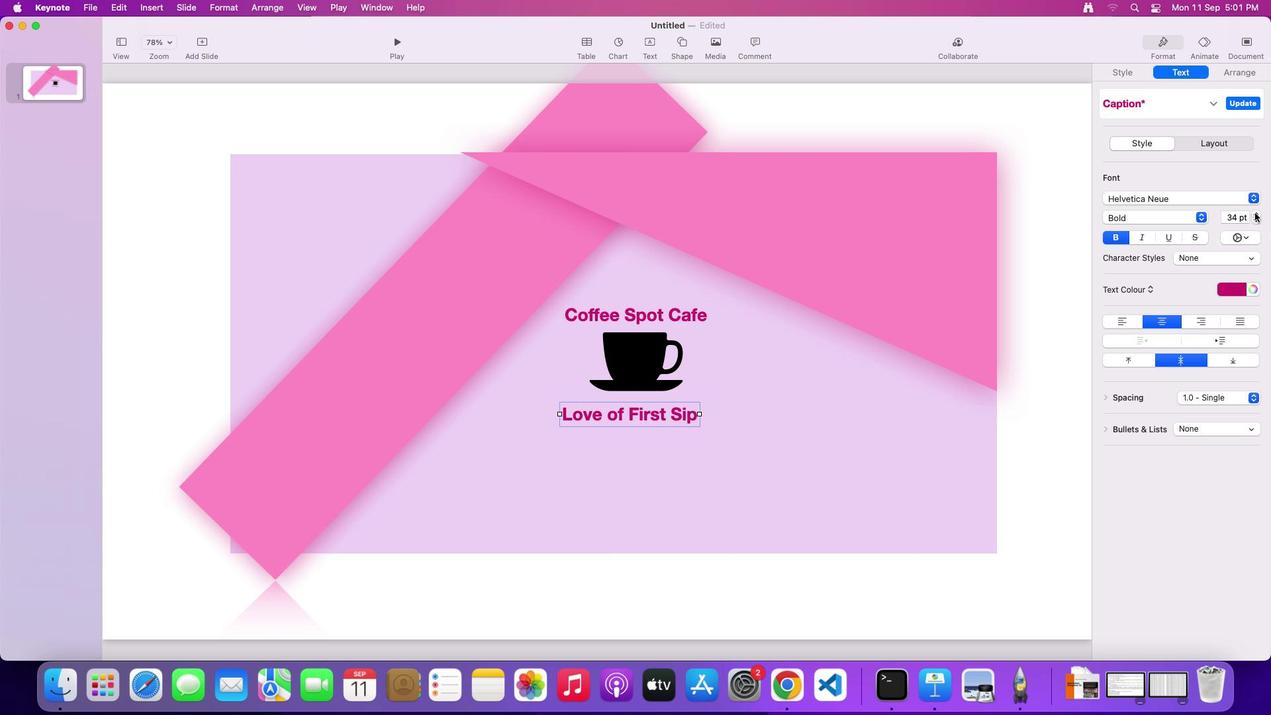
Action: Mouse pressed left at (717, 386)
Screenshot: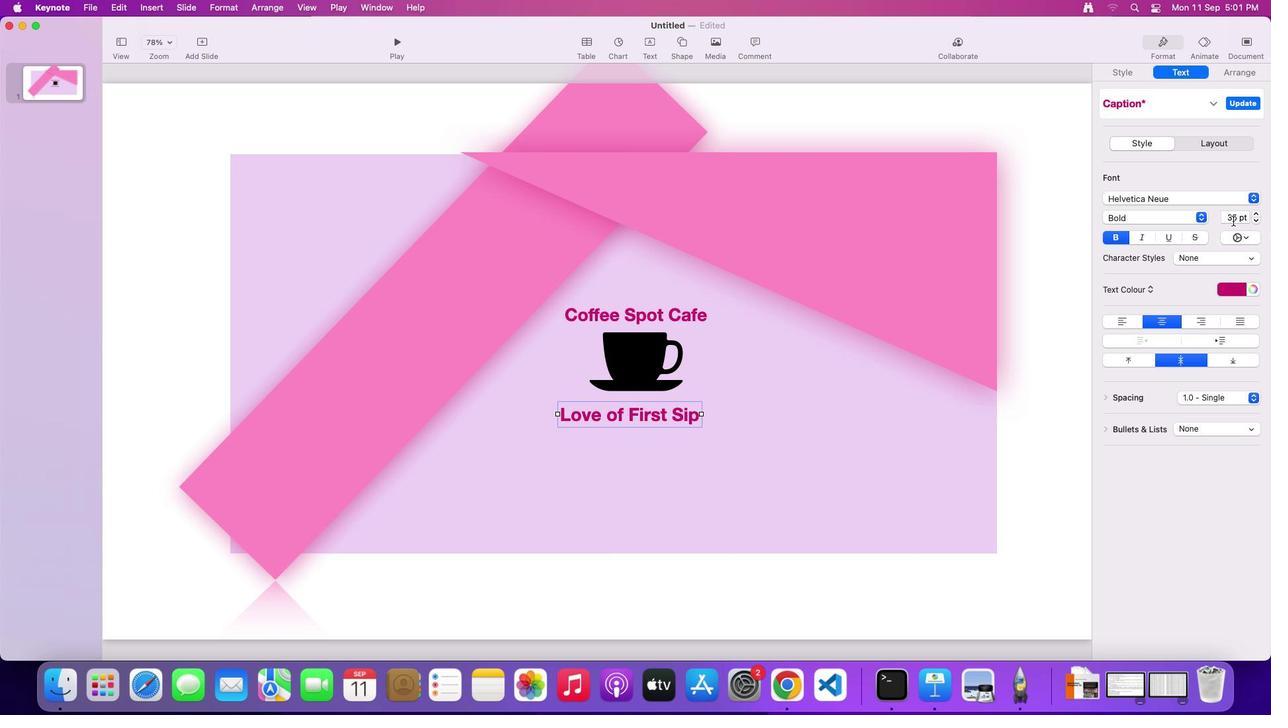 
Action: Mouse moved to (797, 414)
Screenshot: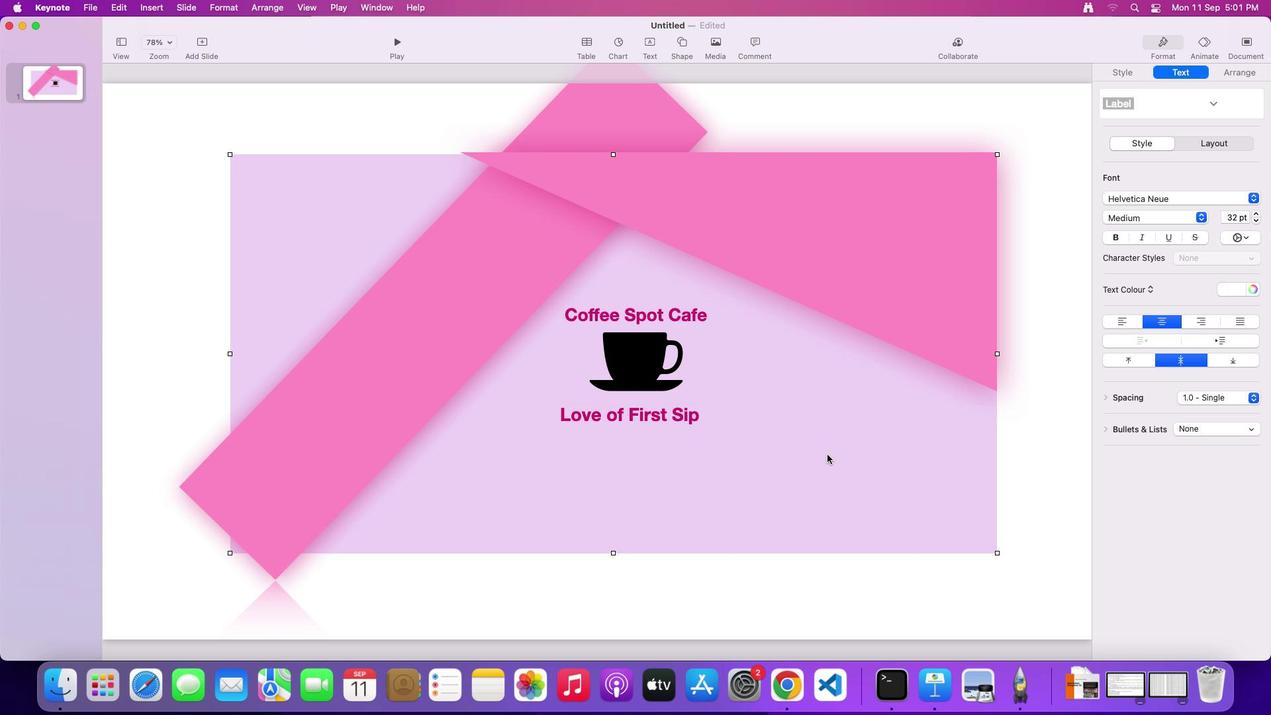
Action: Mouse pressed left at (797, 414)
Screenshot: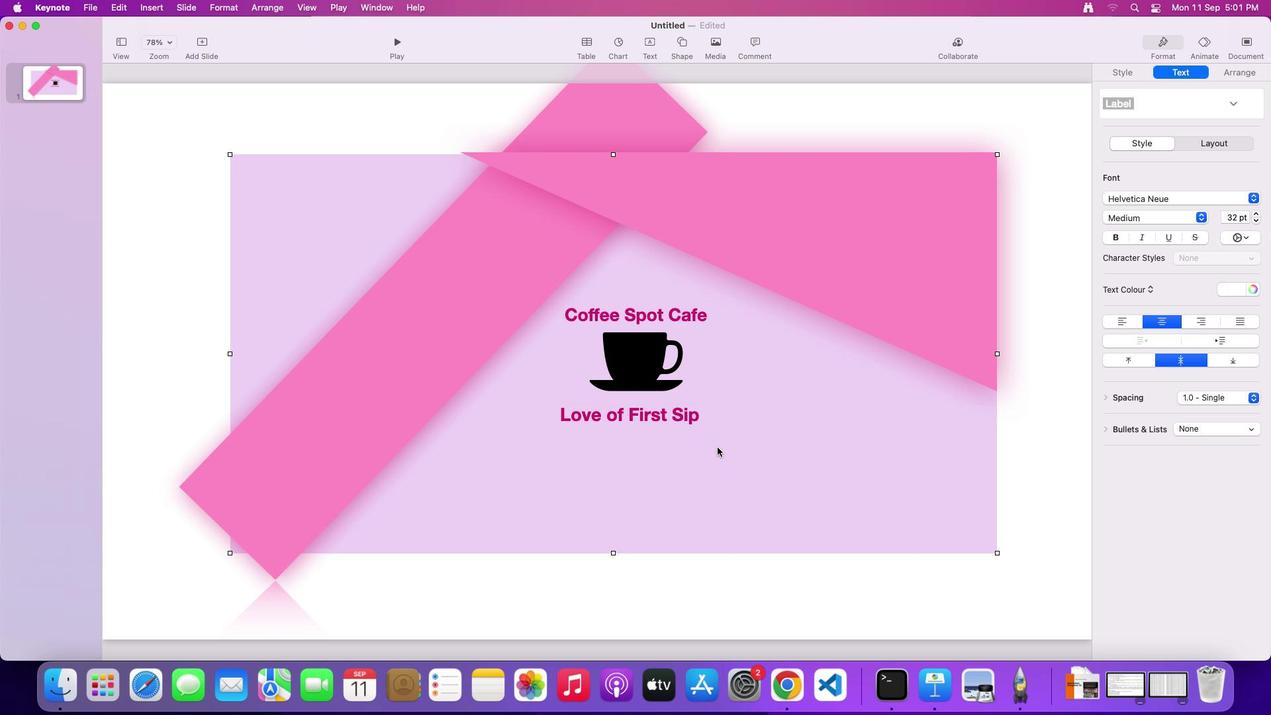 
Action: Mouse moved to (838, 410)
Screenshot: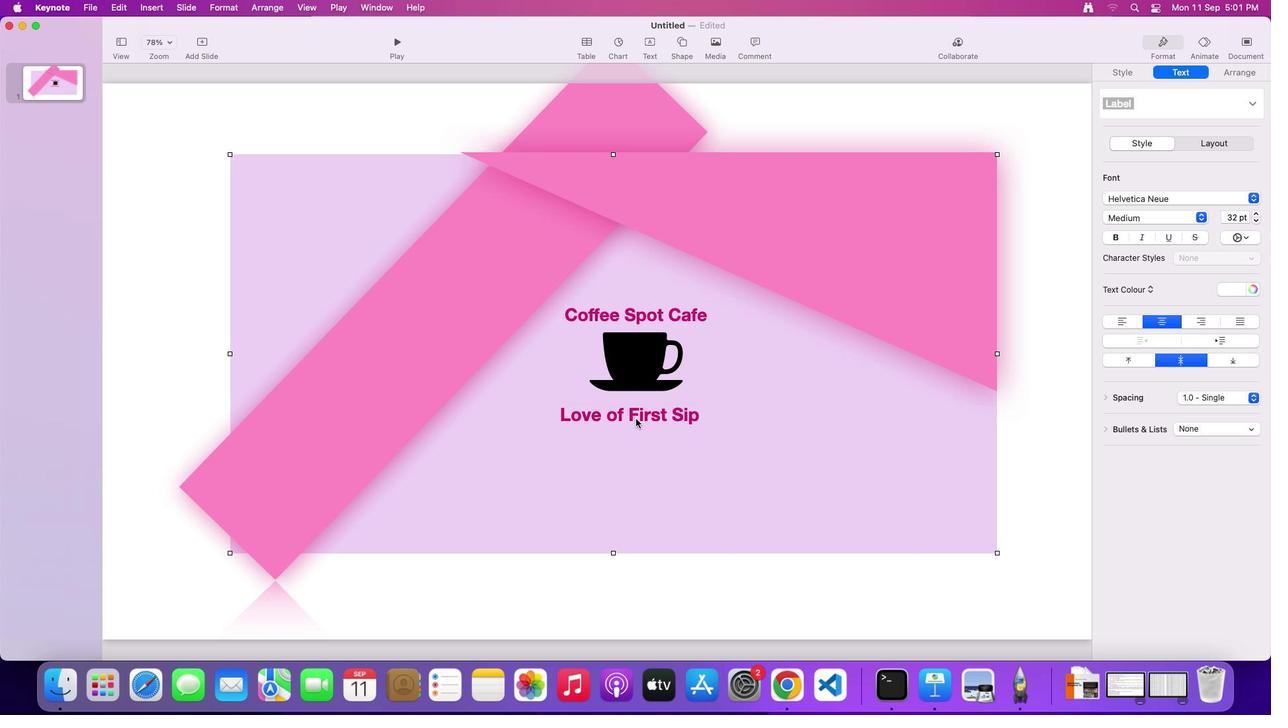 
Action: Mouse pressed left at (838, 410)
Screenshot: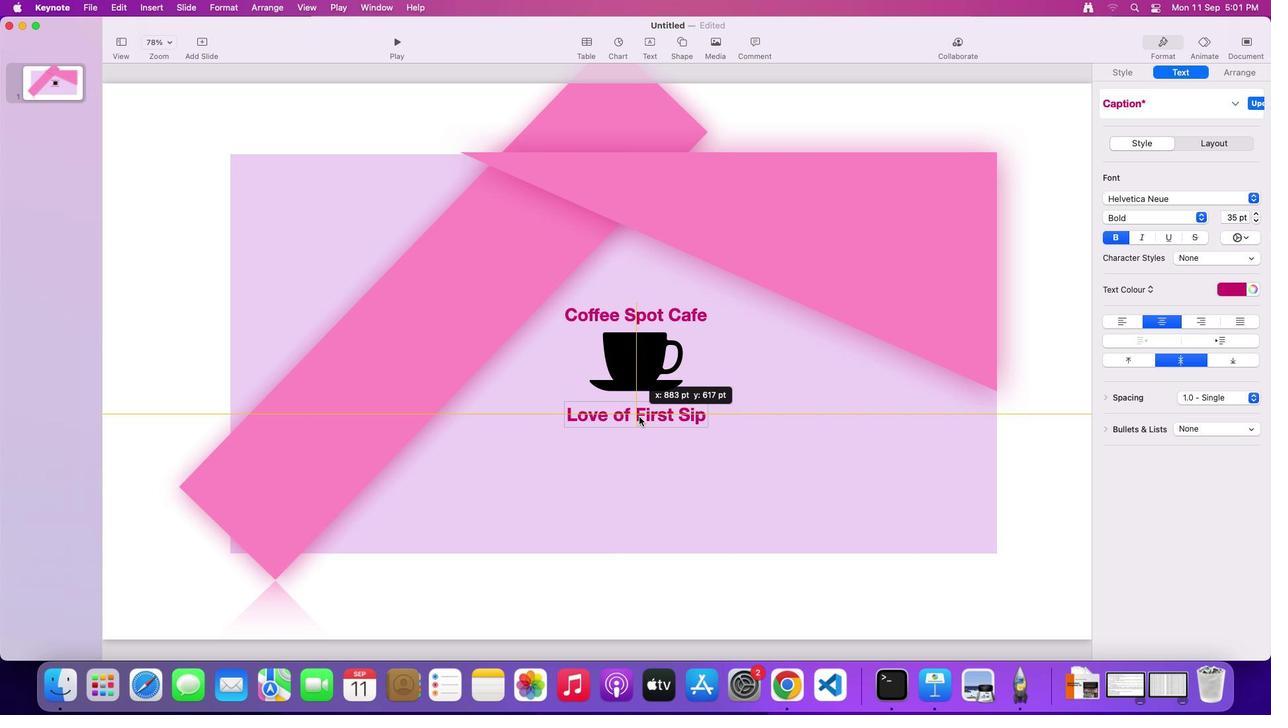 
Action: Mouse moved to (838, 417)
Screenshot: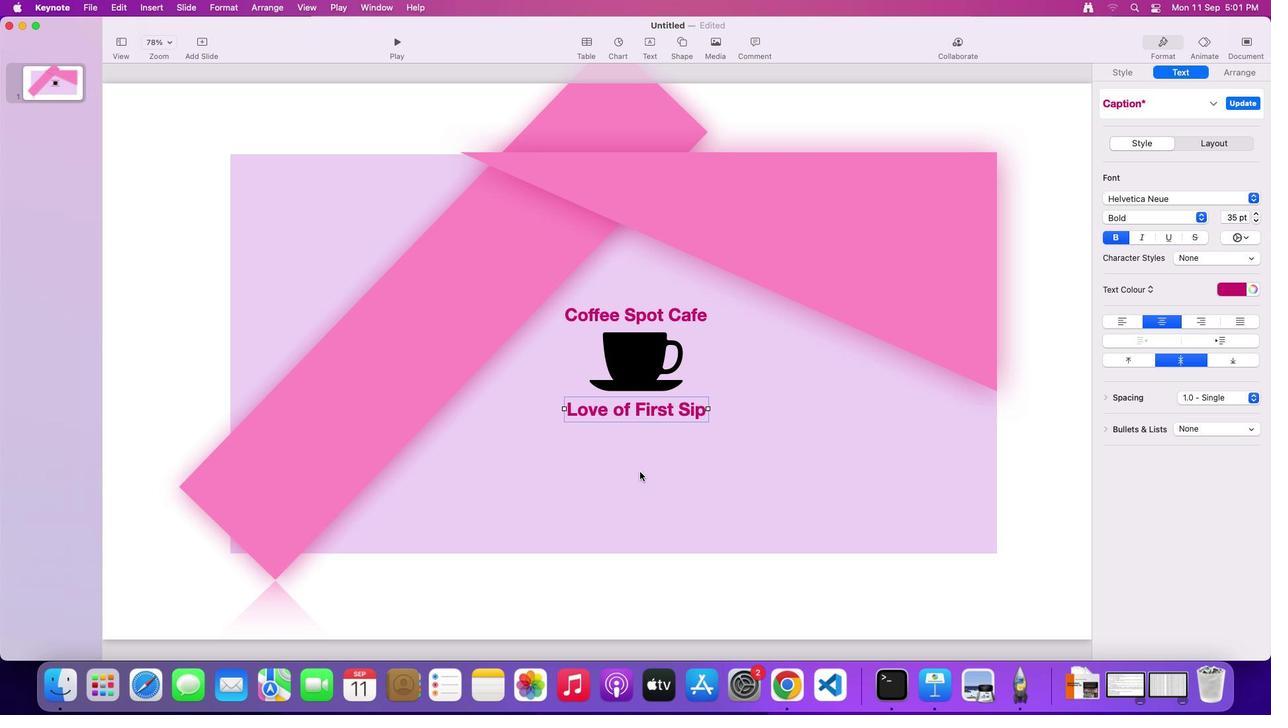 
Action: Mouse pressed left at (838, 417)
Screenshot: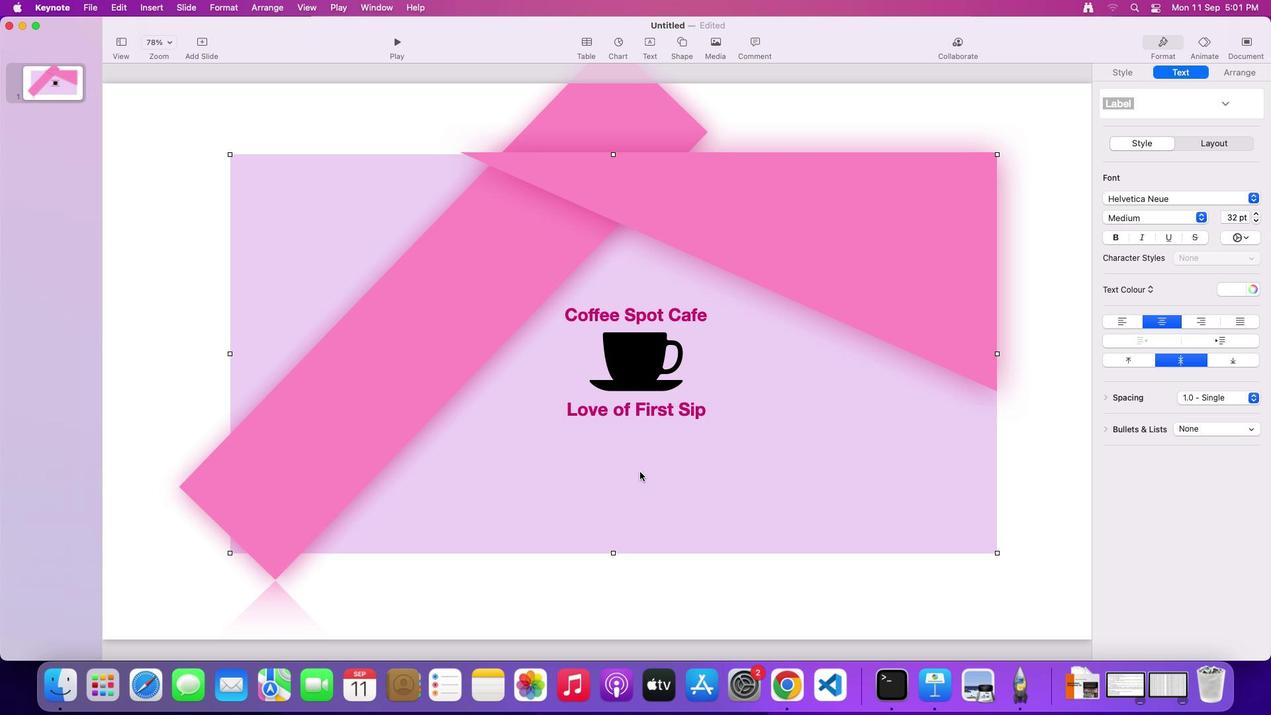 
Action: Mouse moved to (800, 404)
Screenshot: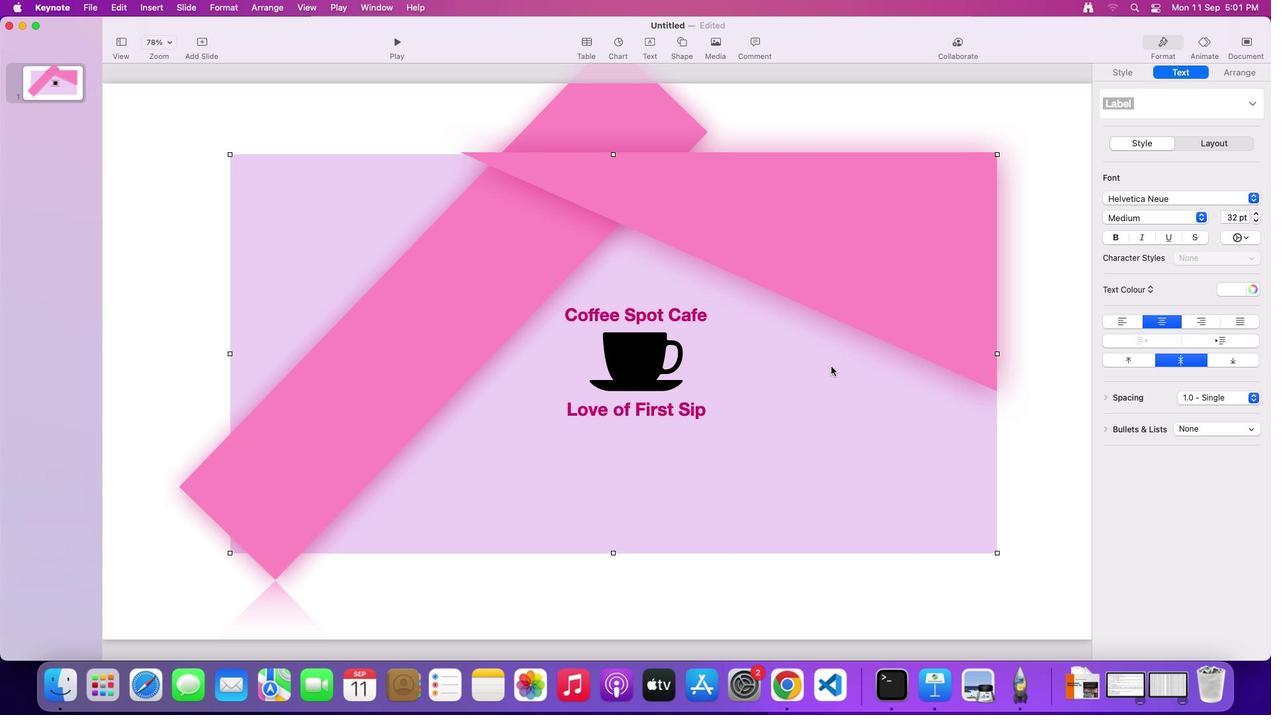 
Action: Mouse pressed left at (800, 404)
Screenshot: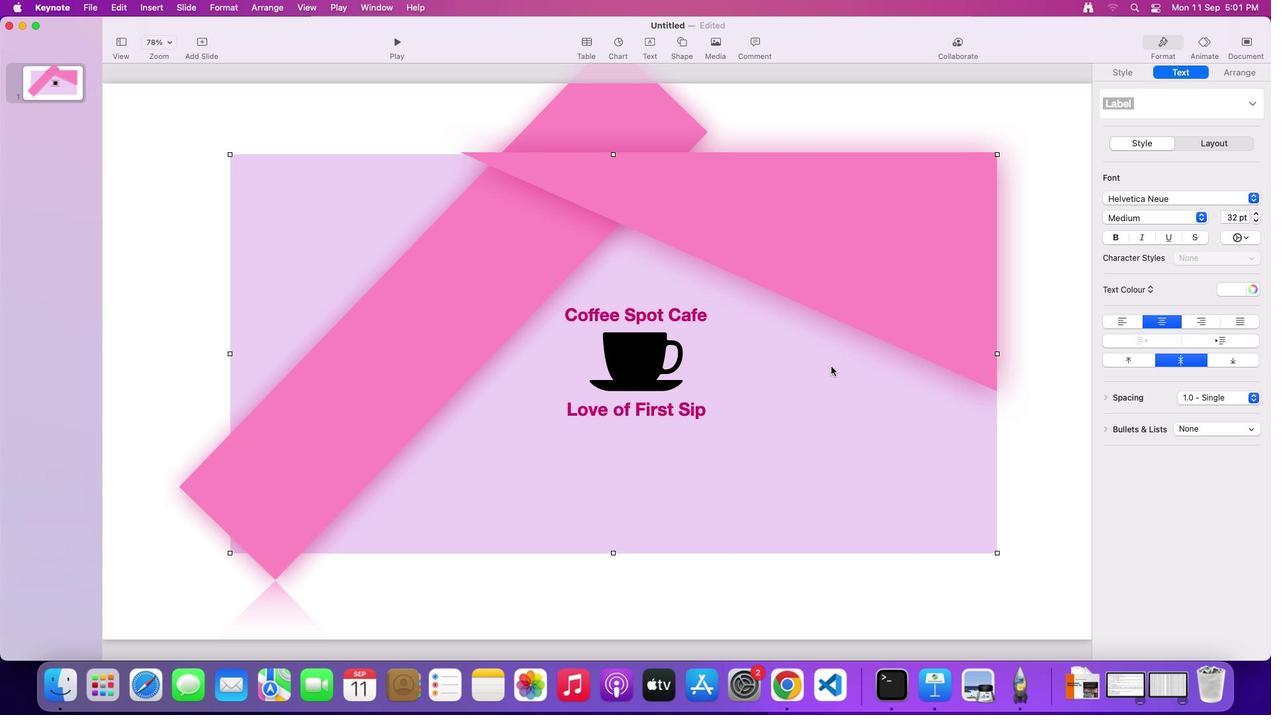 
Action: Mouse moved to (778, 375)
Screenshot: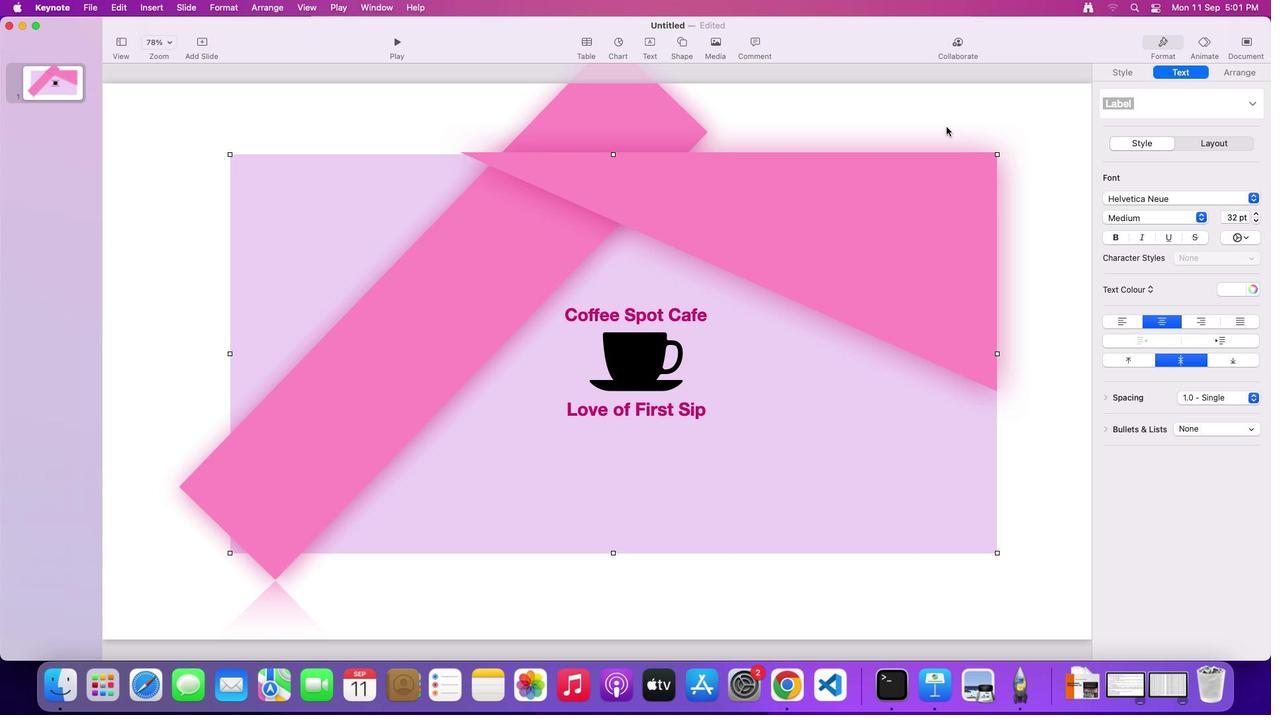 
Action: Mouse pressed left at (778, 375)
Screenshot: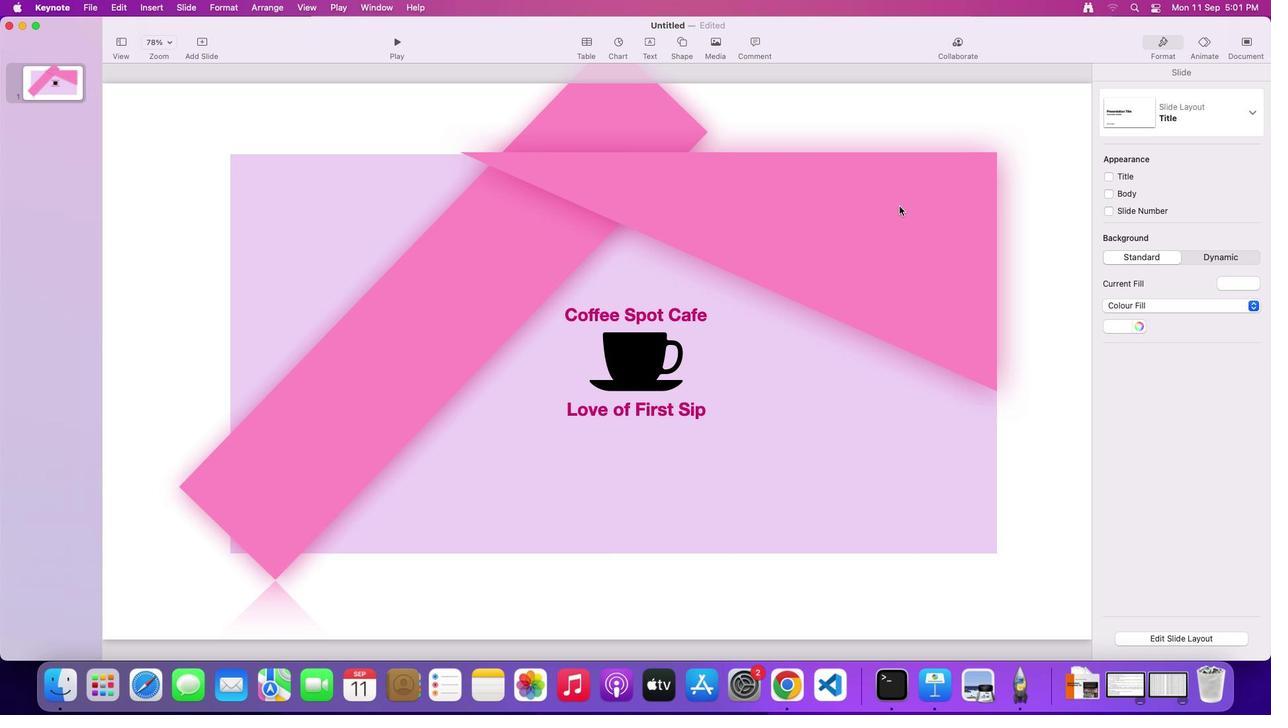 
Action: Mouse moved to (835, 365)
Screenshot: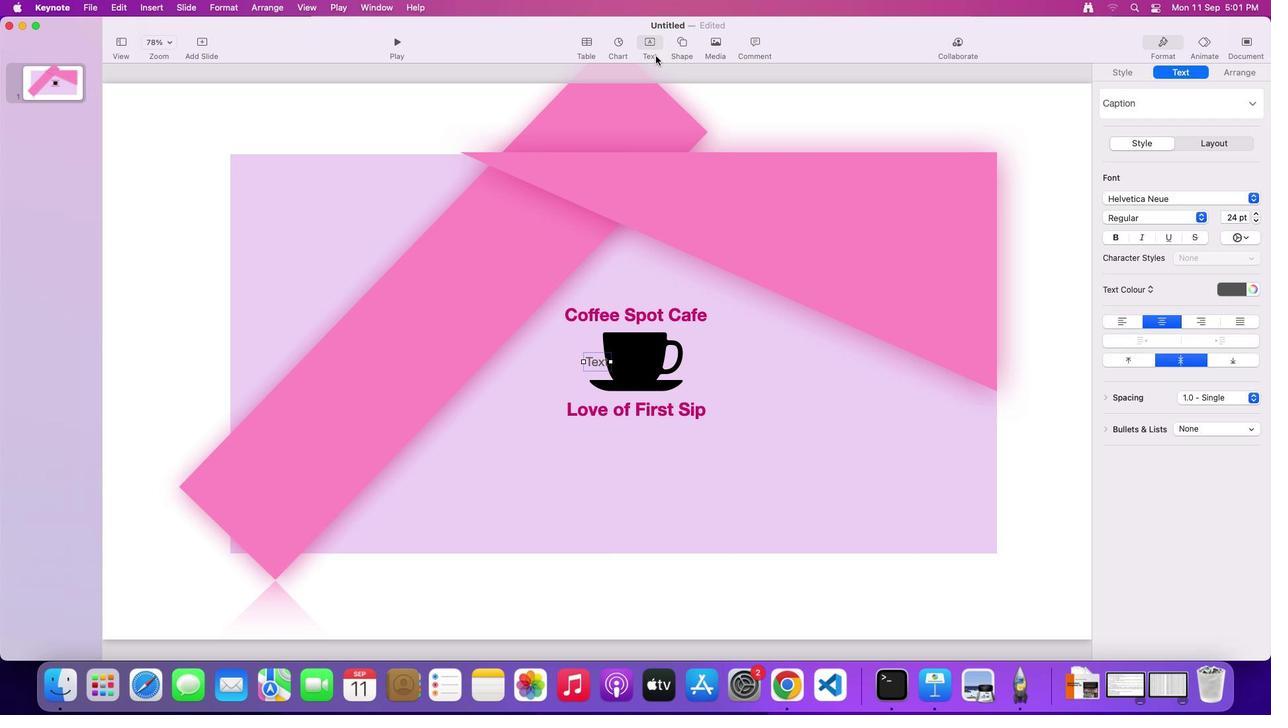
Action: Mouse pressed left at (835, 365)
Screenshot: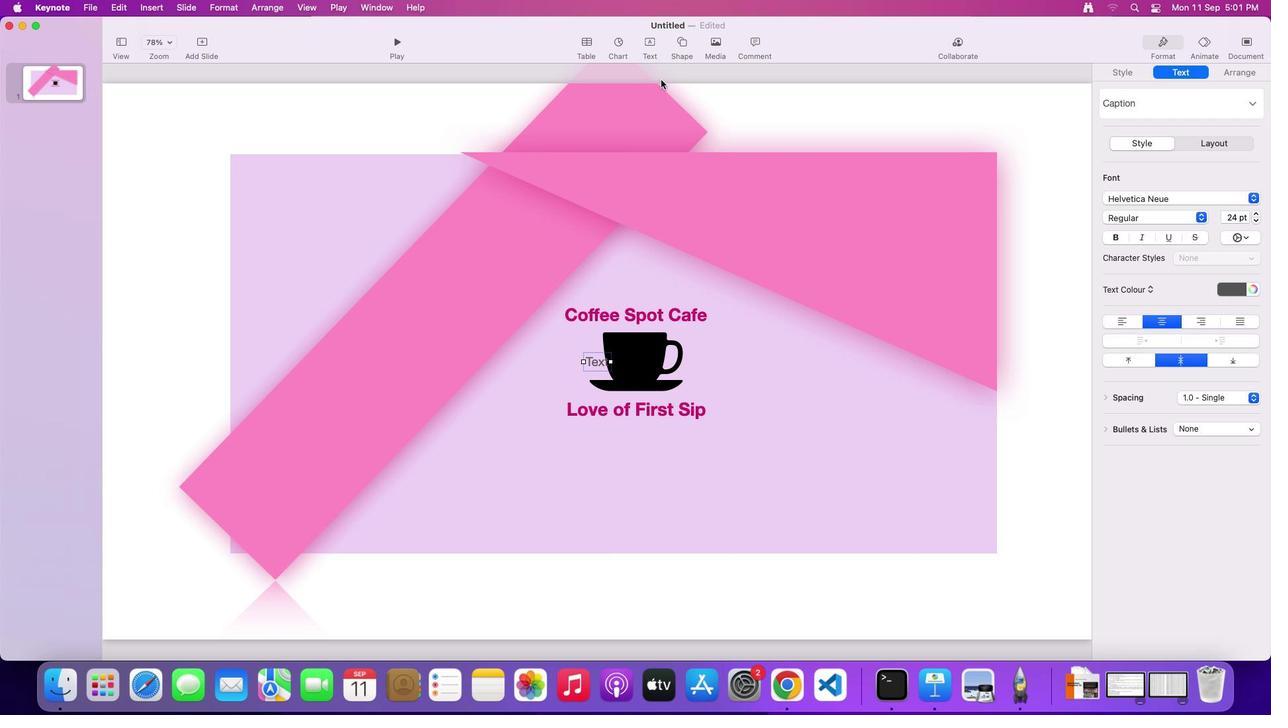 
Action: Mouse moved to (847, 403)
Screenshot: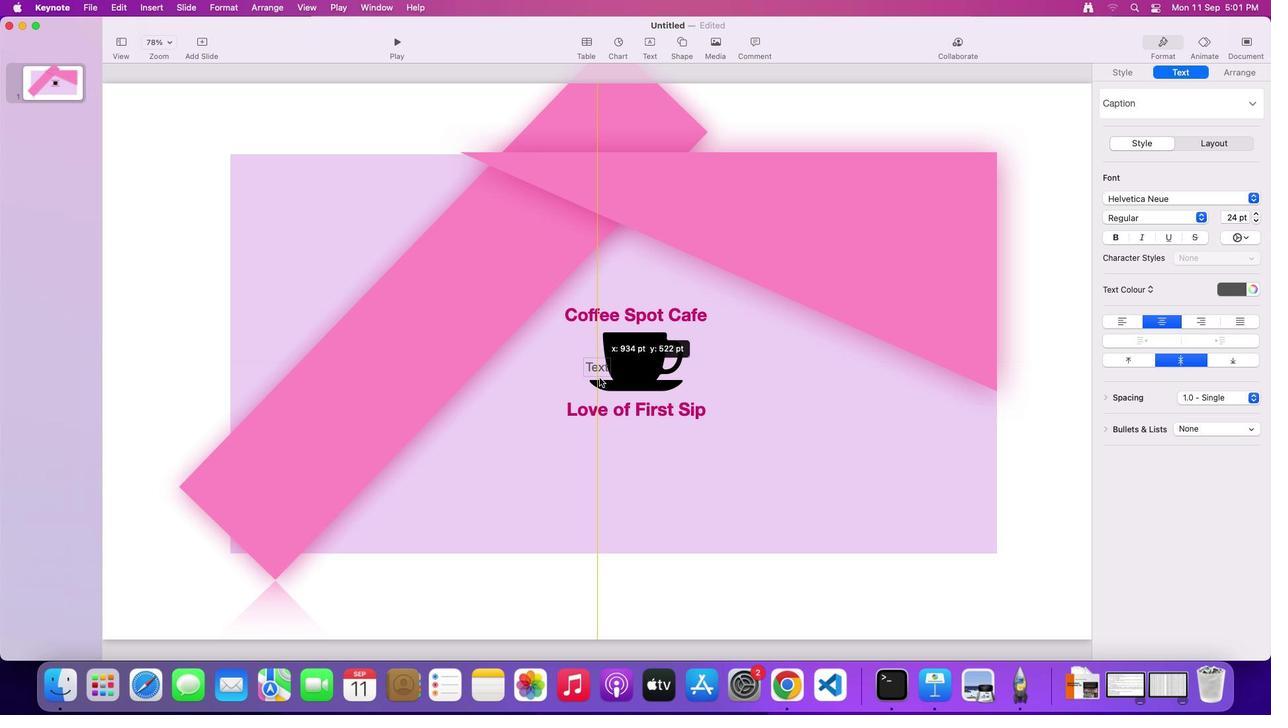
Action: Mouse pressed left at (847, 403)
Screenshot: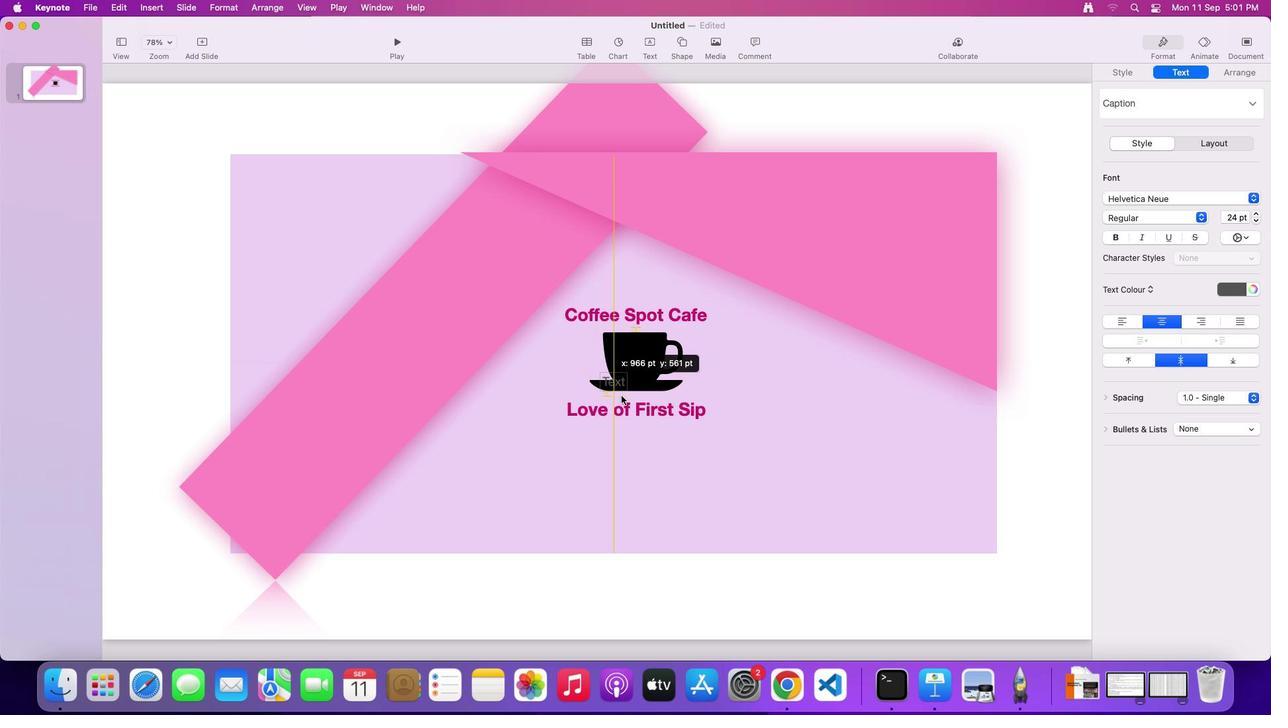 
Action: Mouse moved to (719, 394)
Screenshot: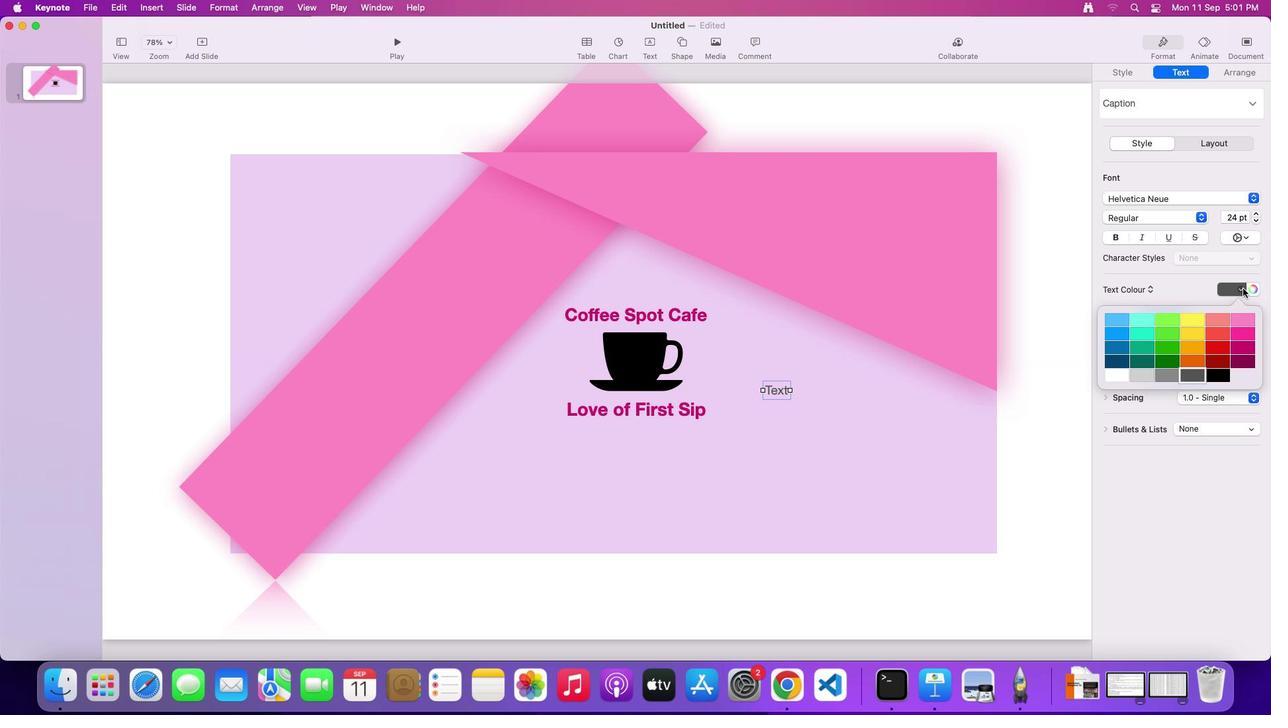
Action: Mouse pressed left at (719, 394)
Screenshot: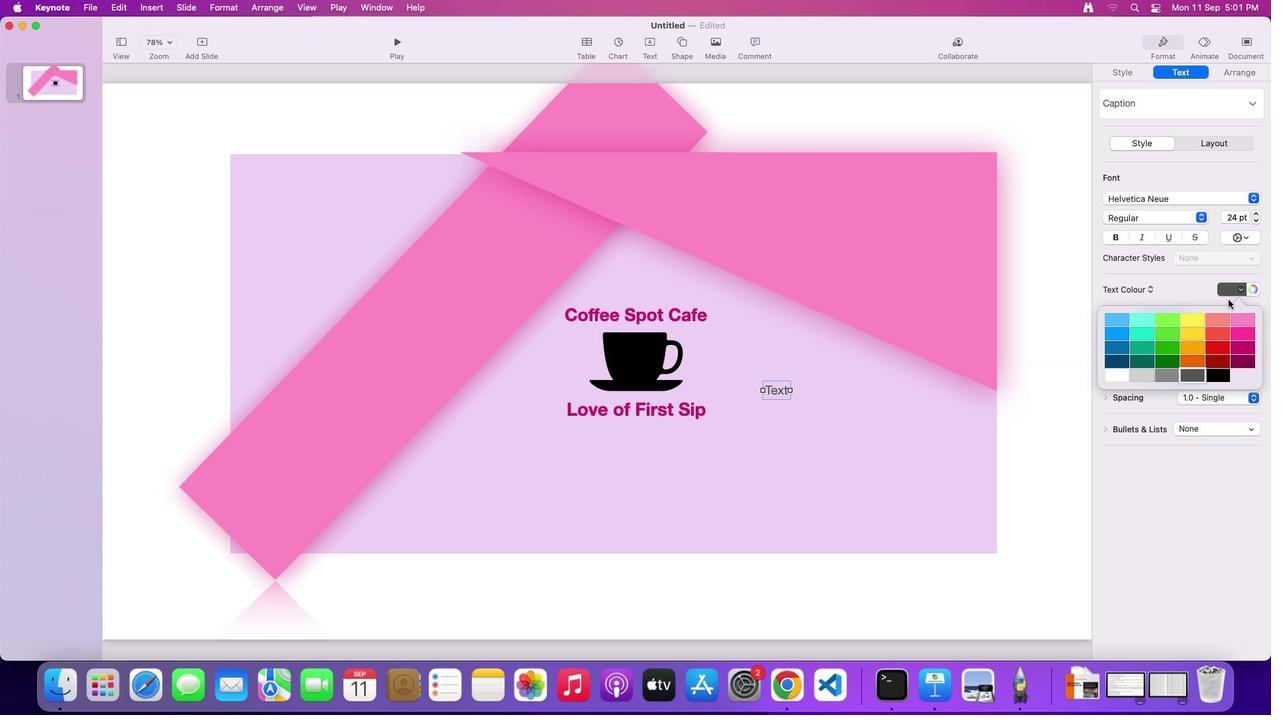 
Action: Mouse moved to (717, 398)
Screenshot: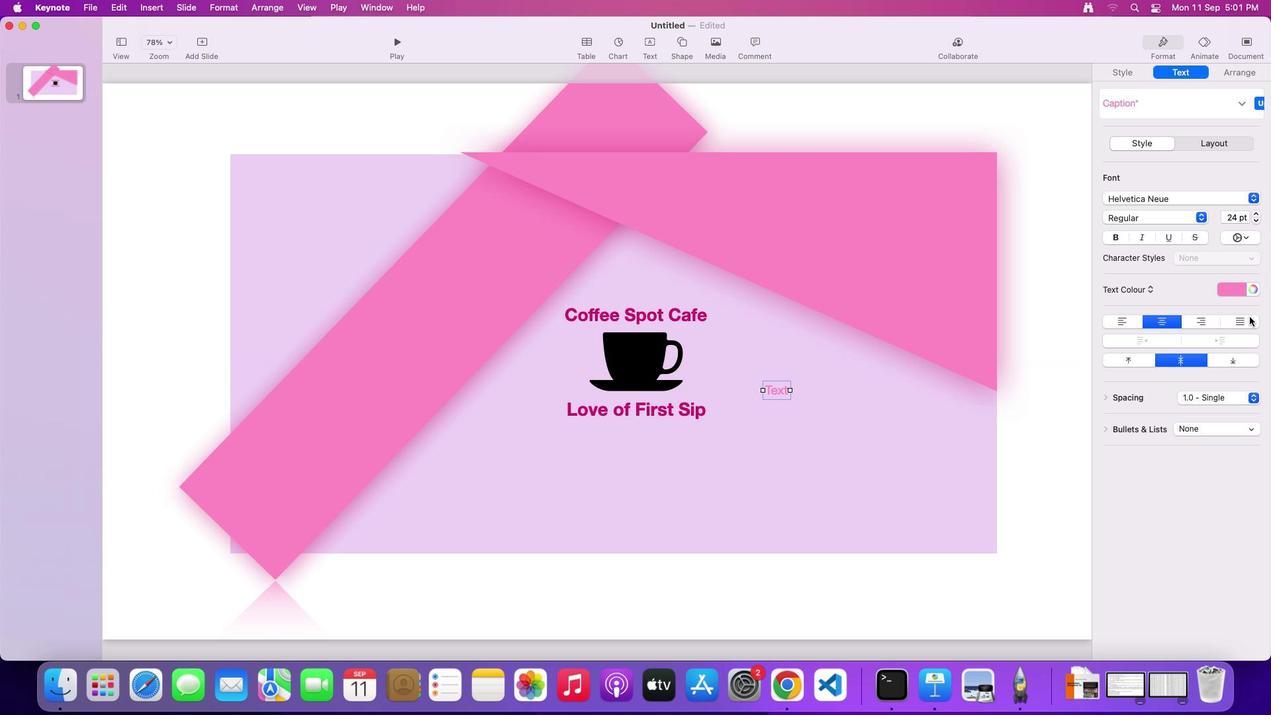 
Action: Mouse pressed left at (717, 398)
Screenshot: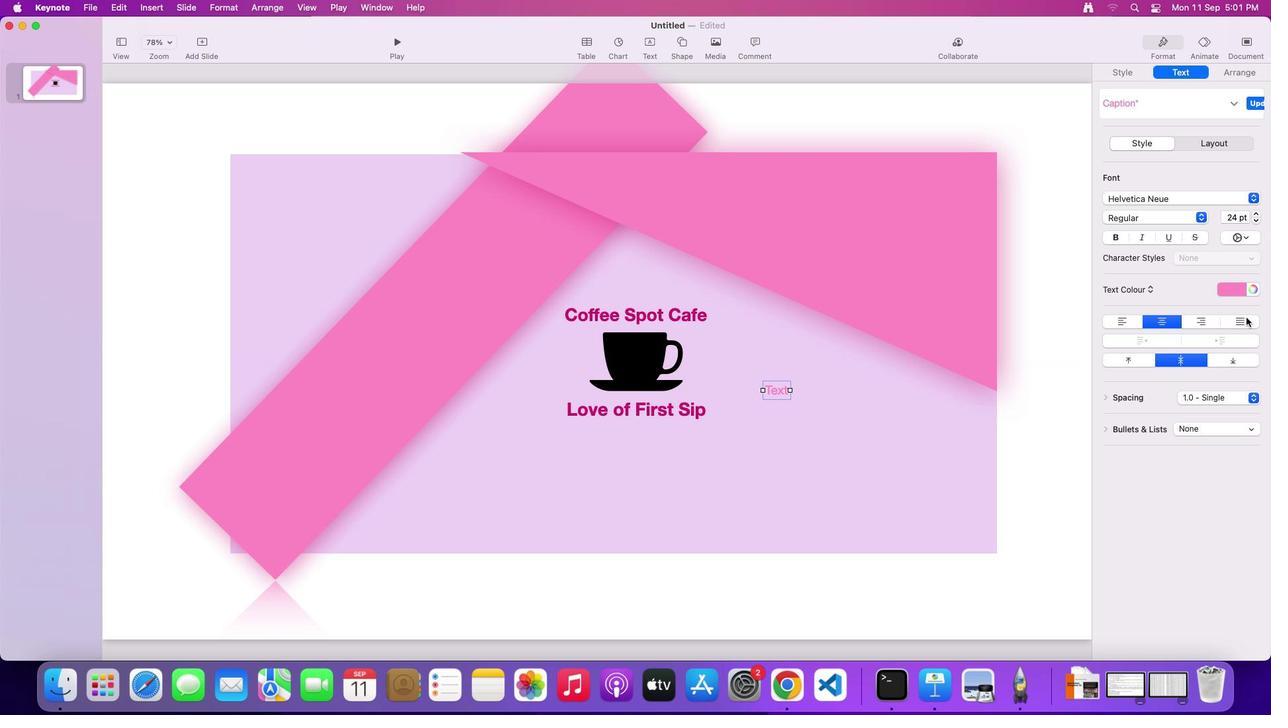 
Action: Mouse moved to (781, 401)
Screenshot: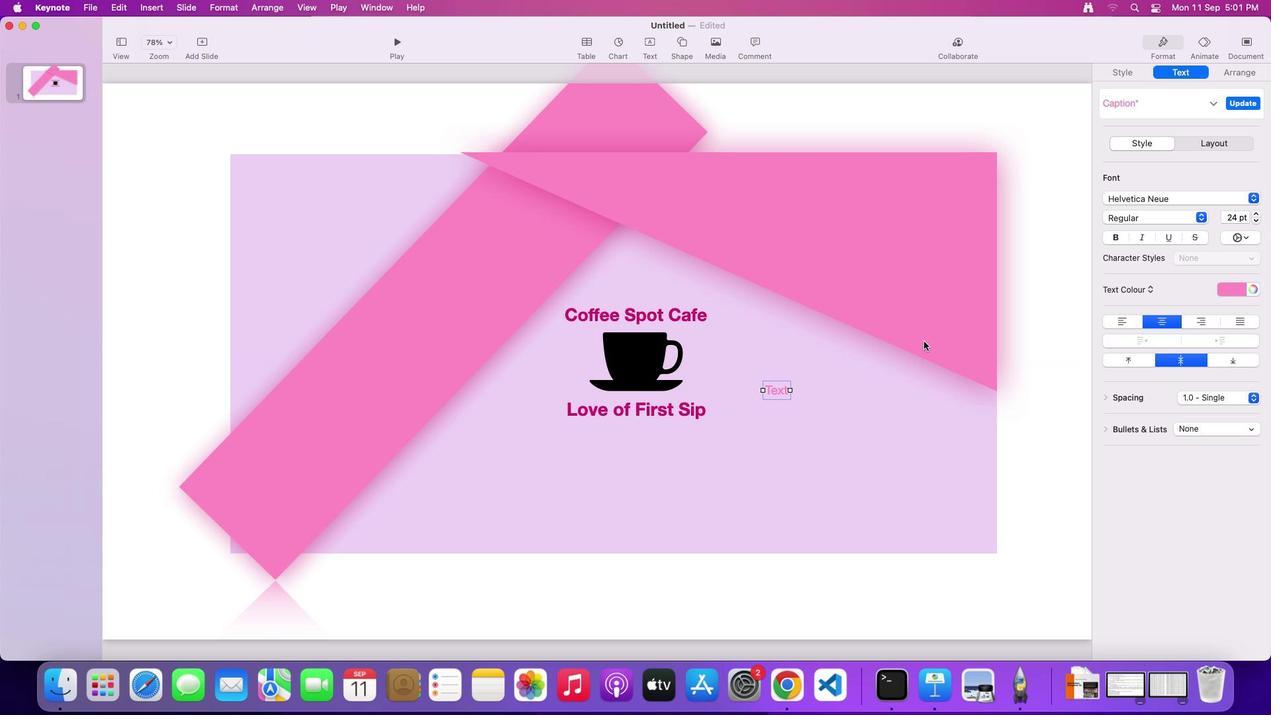 
Action: Key pressed Key.shift'S''t''a''r''t''u''p'
Screenshot: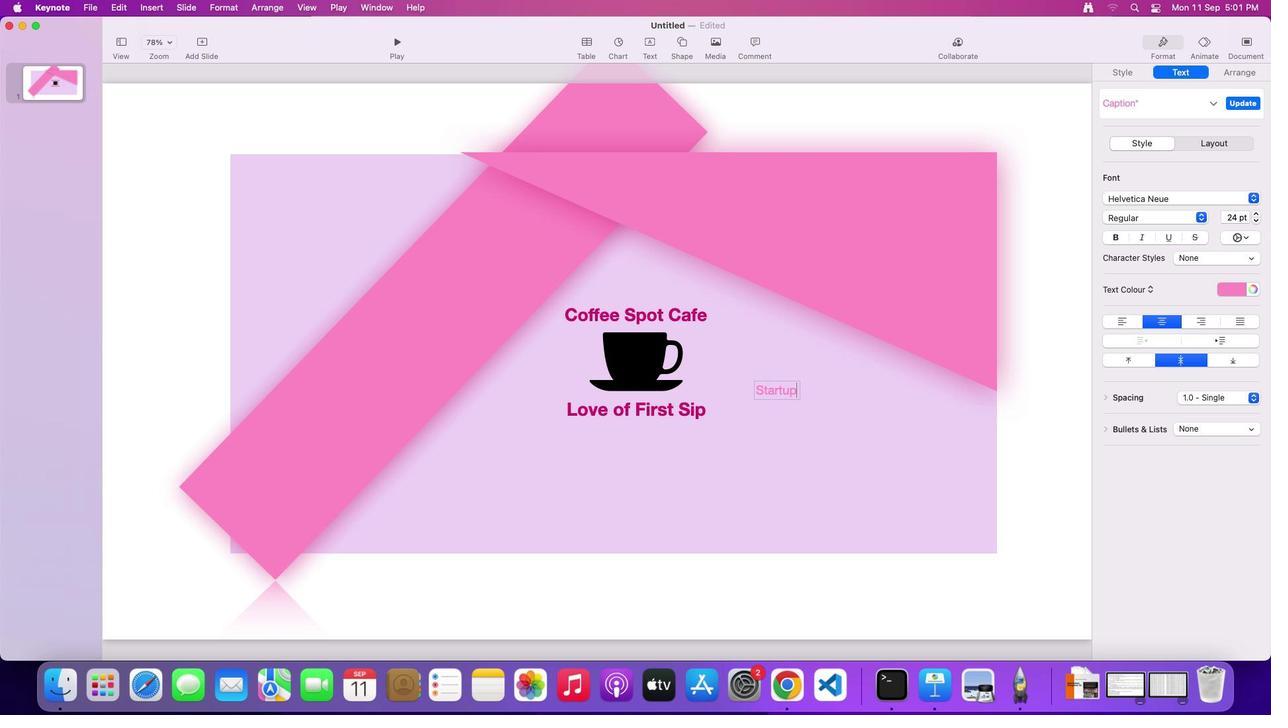 
Action: Mouse moved to (805, 408)
Screenshot: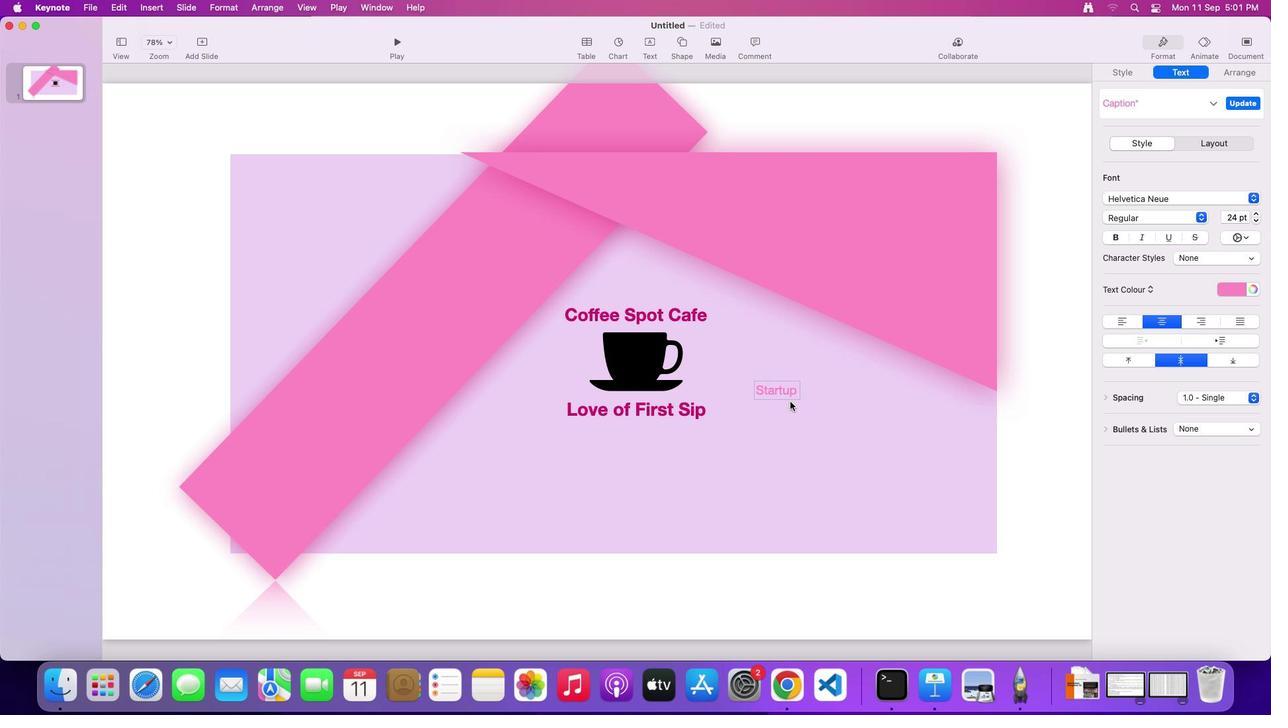 
Action: Mouse pressed left at (805, 408)
Screenshot: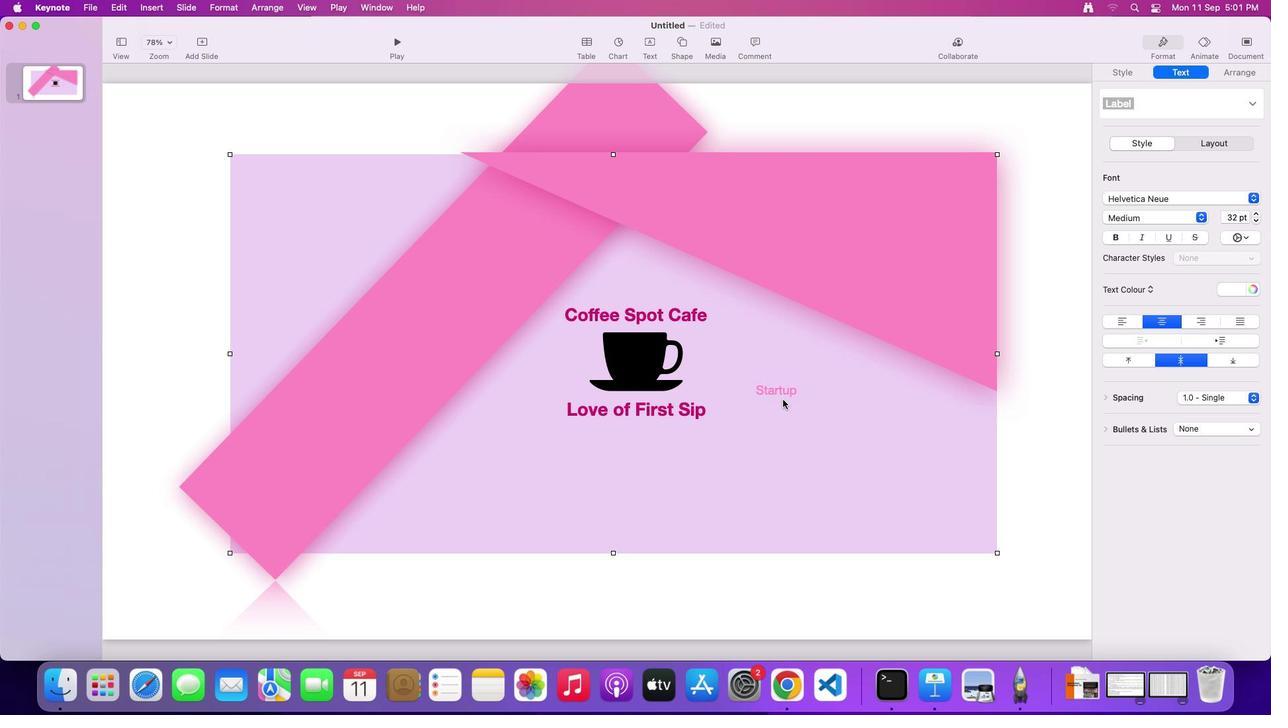
Action: Mouse moved to (810, 407)
Screenshot: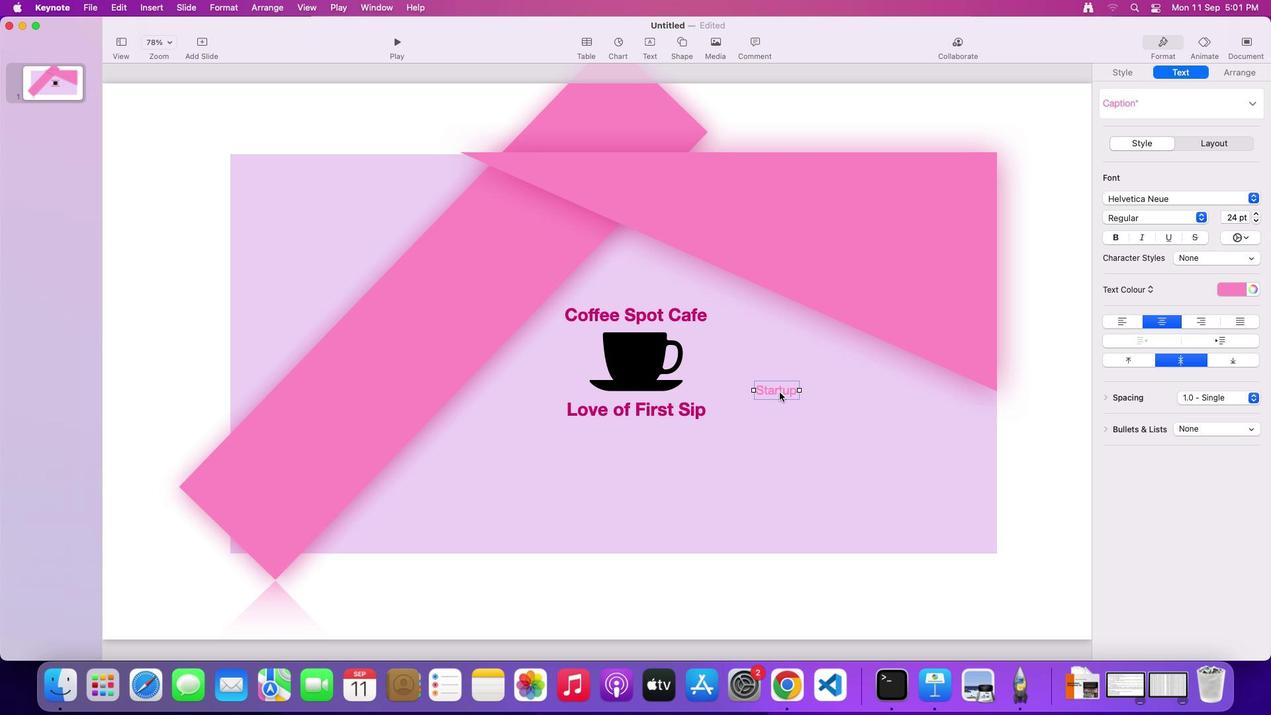 
Action: Mouse pressed left at (810, 407)
Screenshot: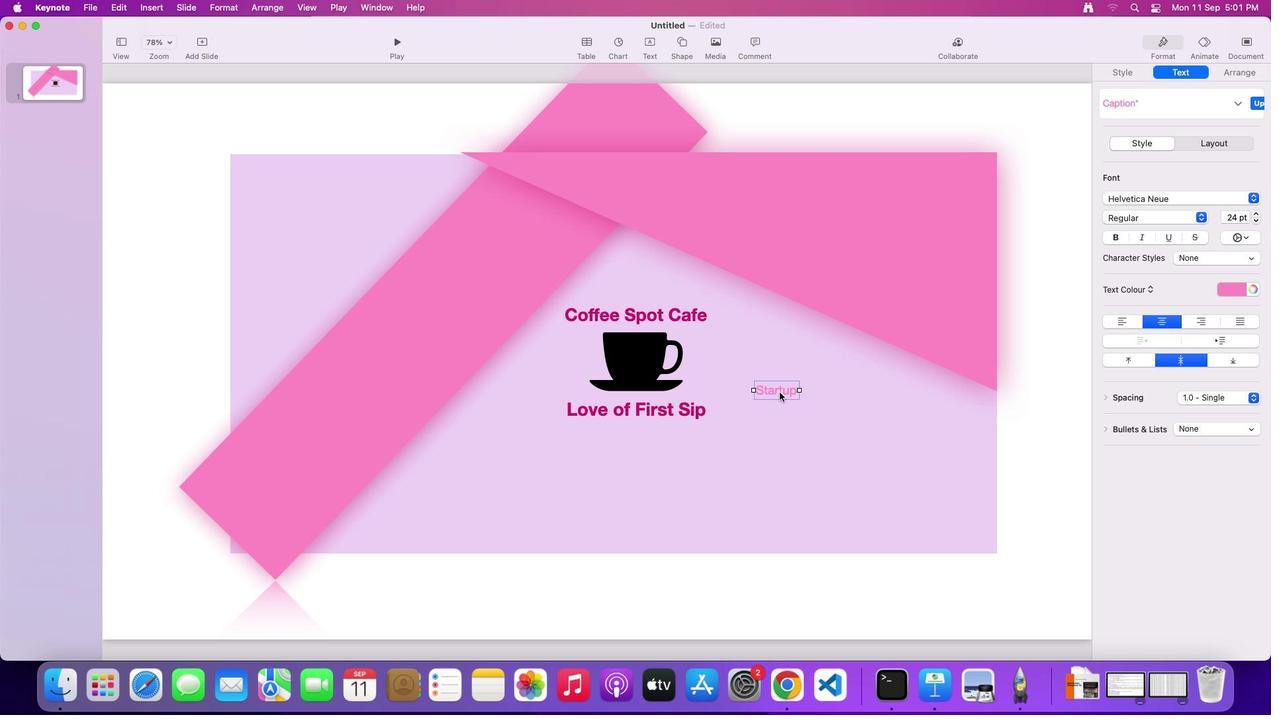 
Action: Key pressed Key.alt
Screenshot: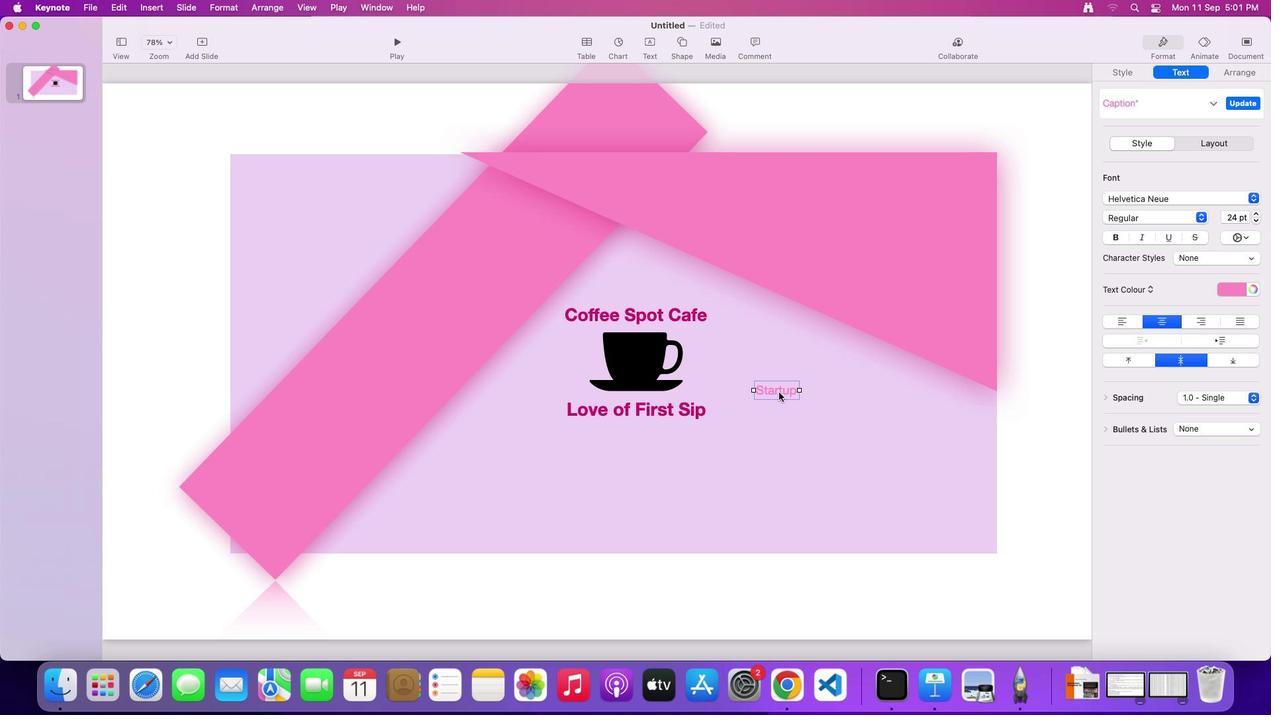 
Action: Mouse moved to (811, 407)
Screenshot: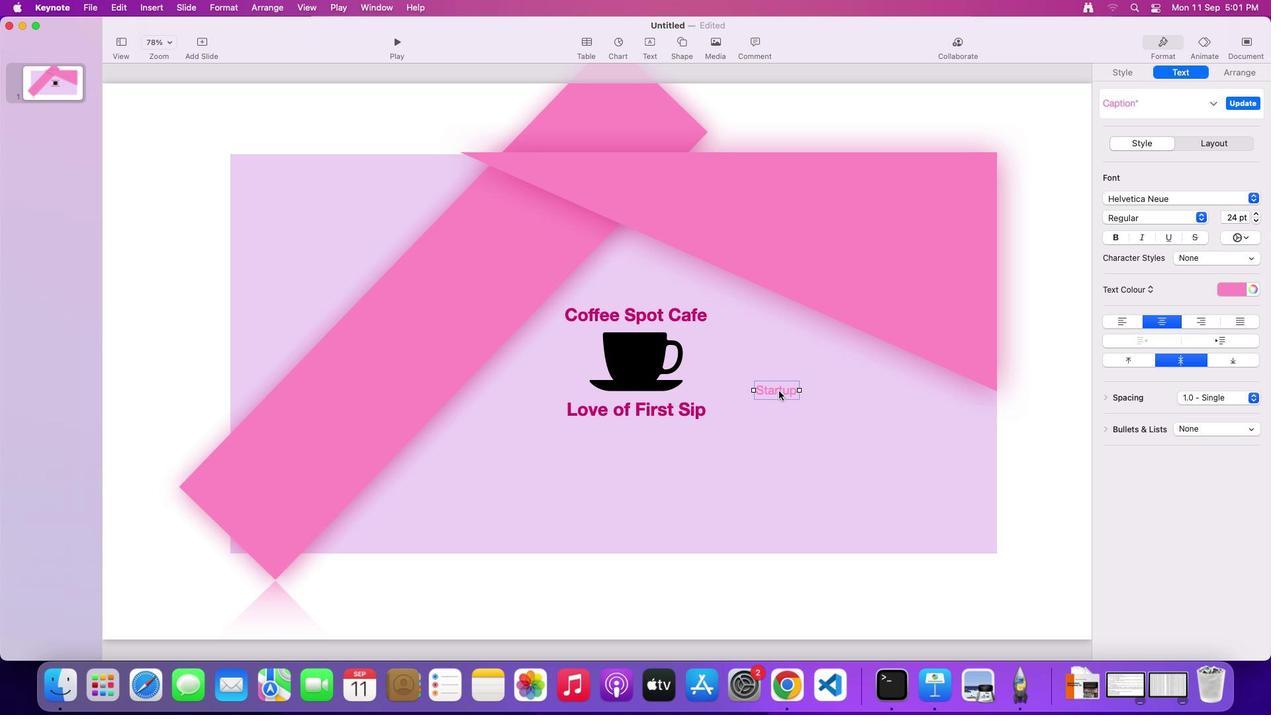 
Action: Mouse pressed left at (811, 407)
Screenshot: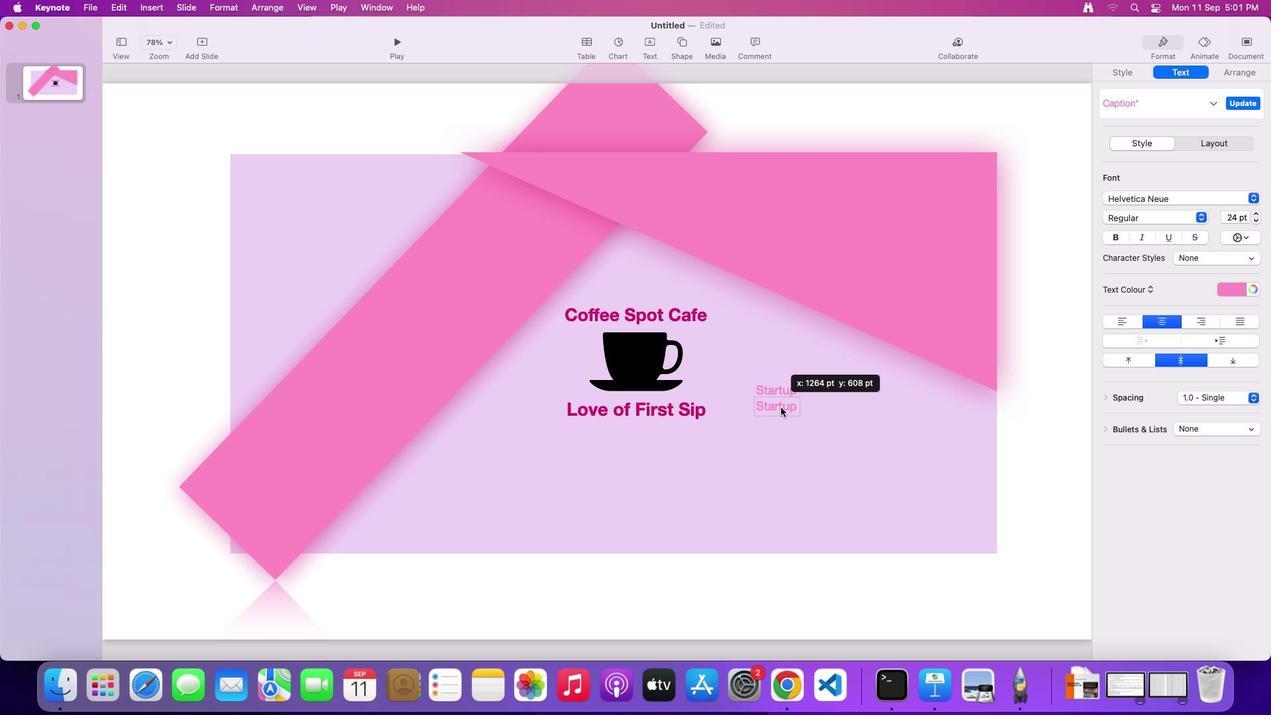 
Action: Mouse moved to (872, 417)
Screenshot: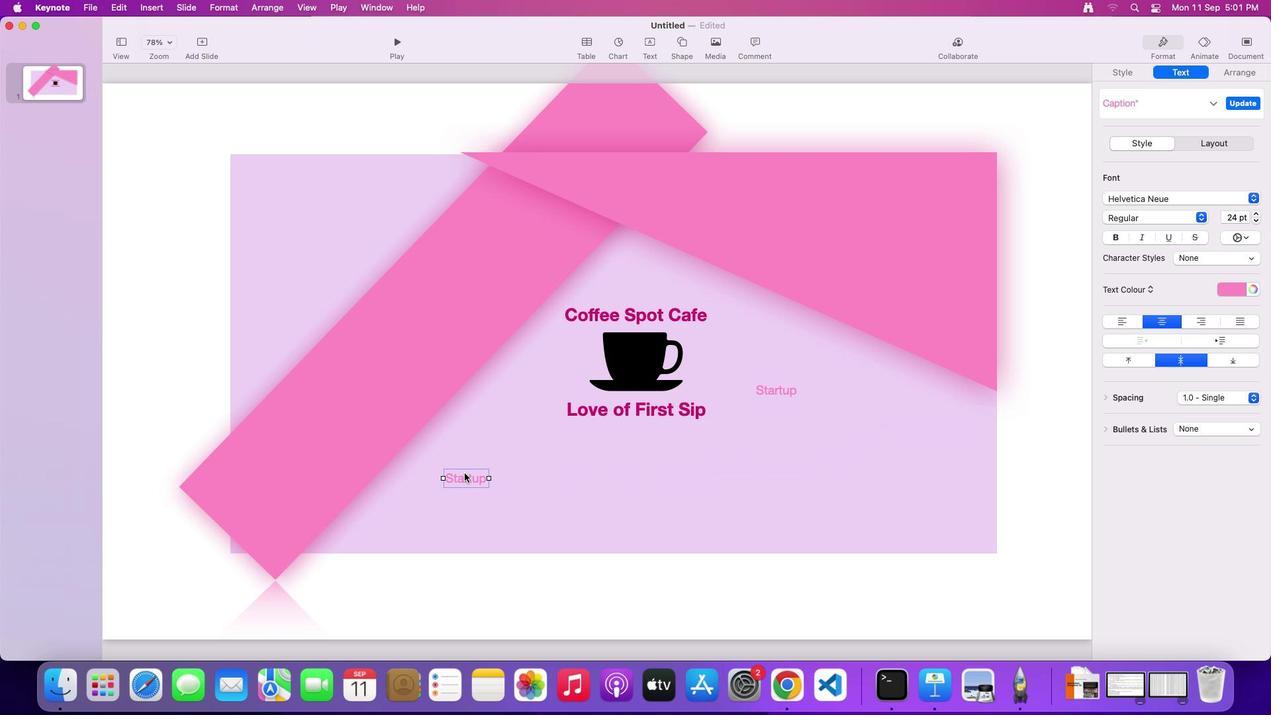
Action: Mouse pressed left at (872, 417)
Screenshot: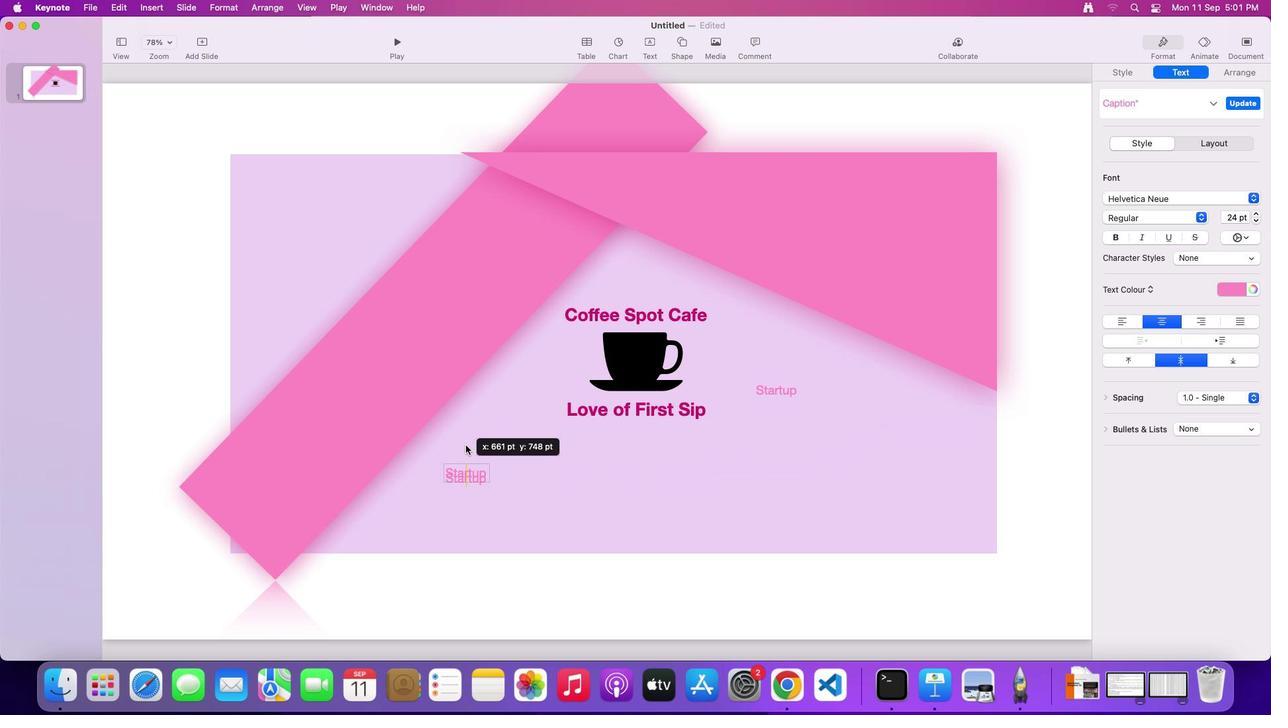 
Action: Mouse moved to (897, 393)
Screenshot: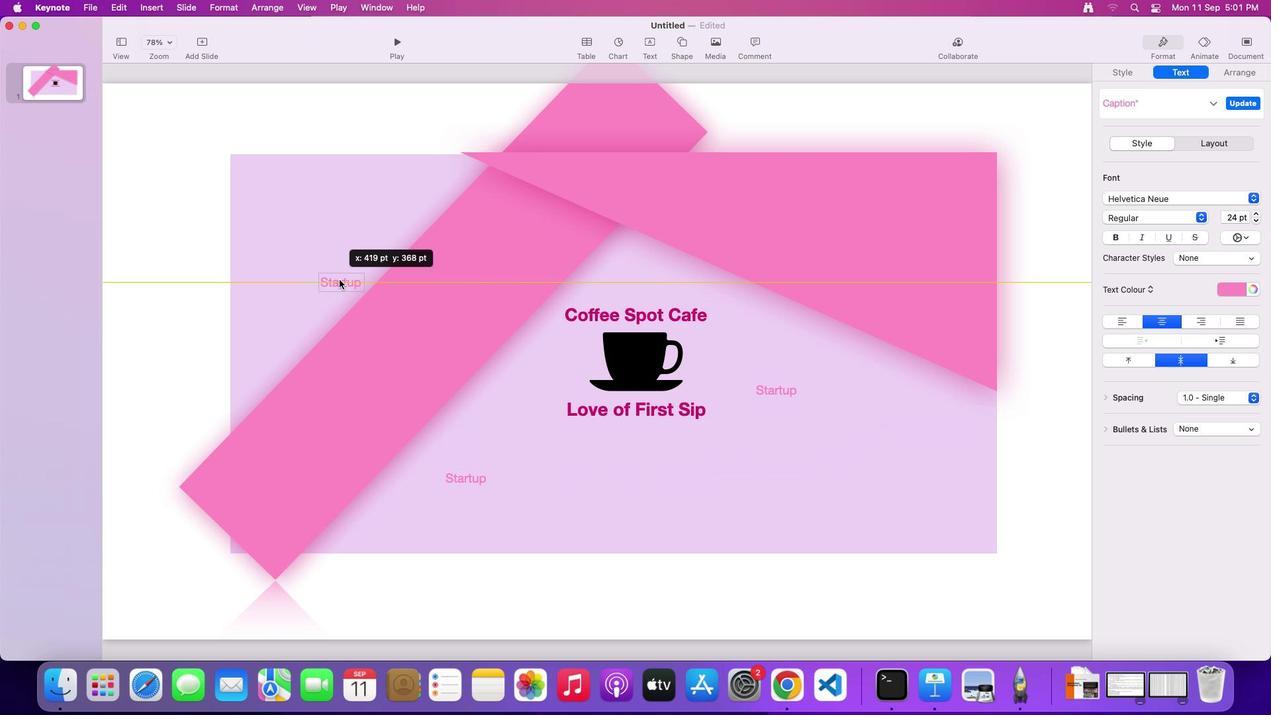 
Action: Mouse pressed left at (897, 393)
Screenshot: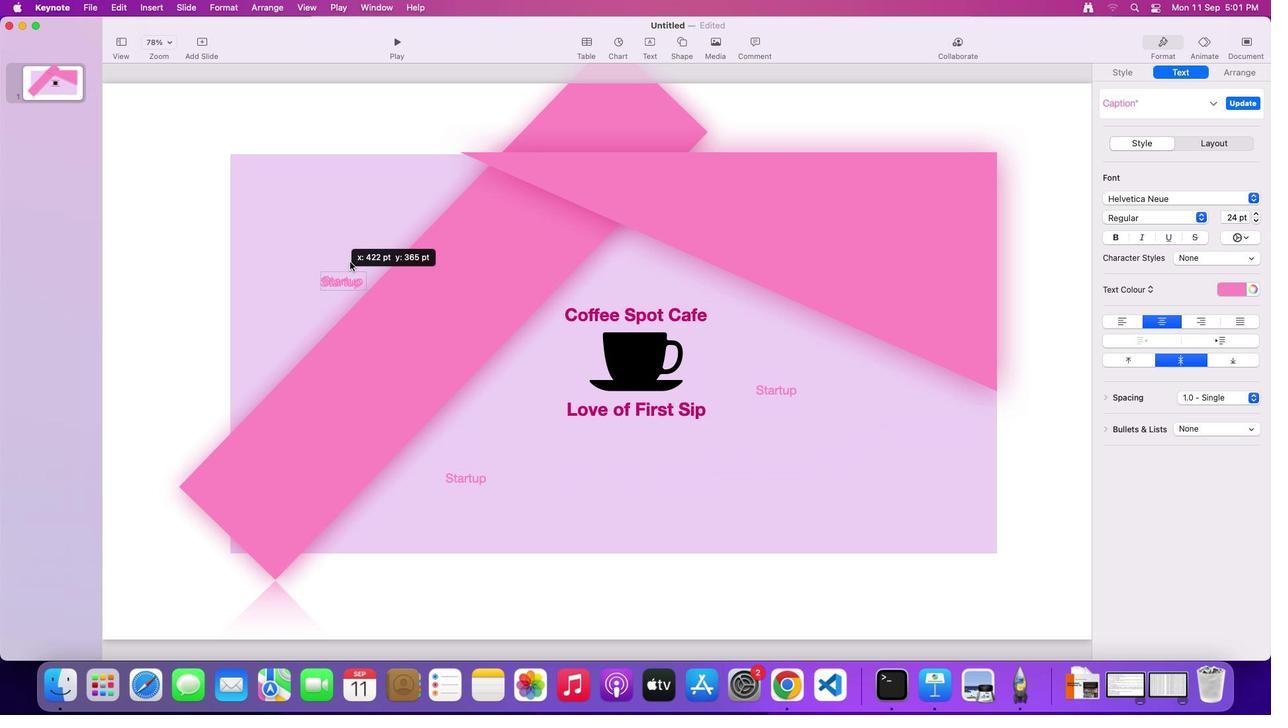 
Action: Mouse moved to (895, 393)
Screenshot: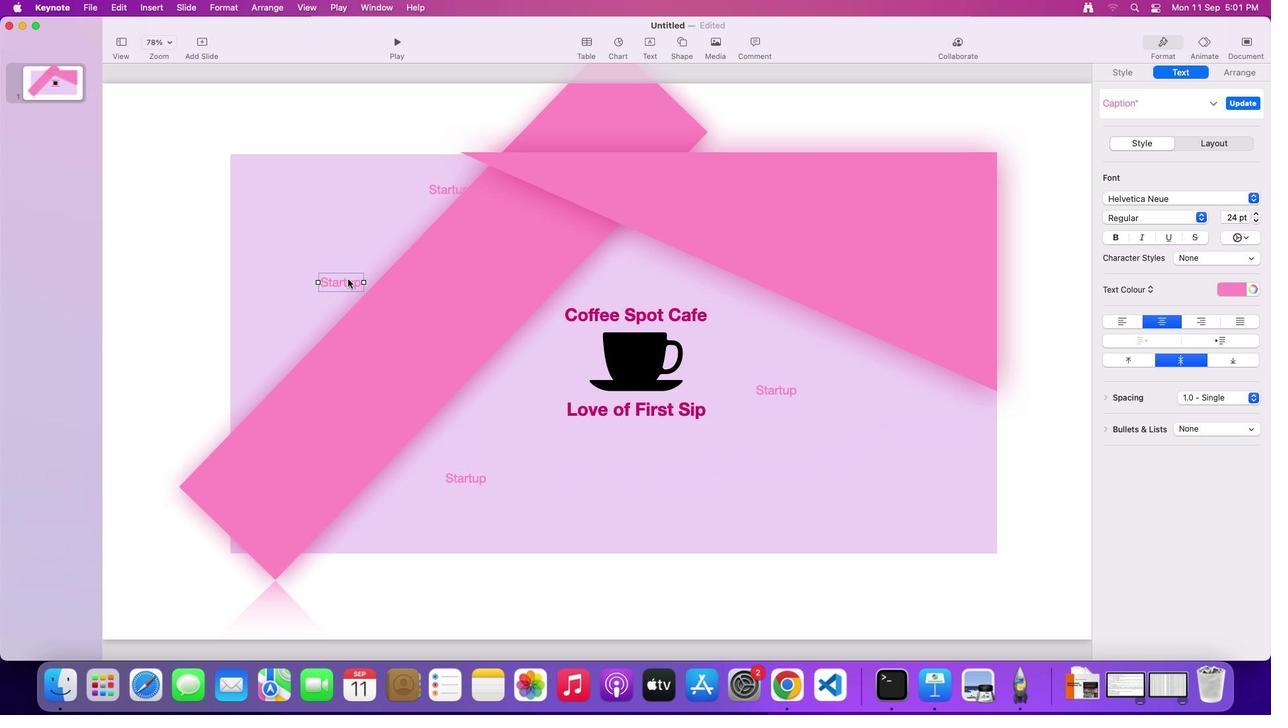
Action: Mouse pressed left at (895, 393)
